 Task: Task6
Action: Mouse moved to (974, 90)
Screenshot: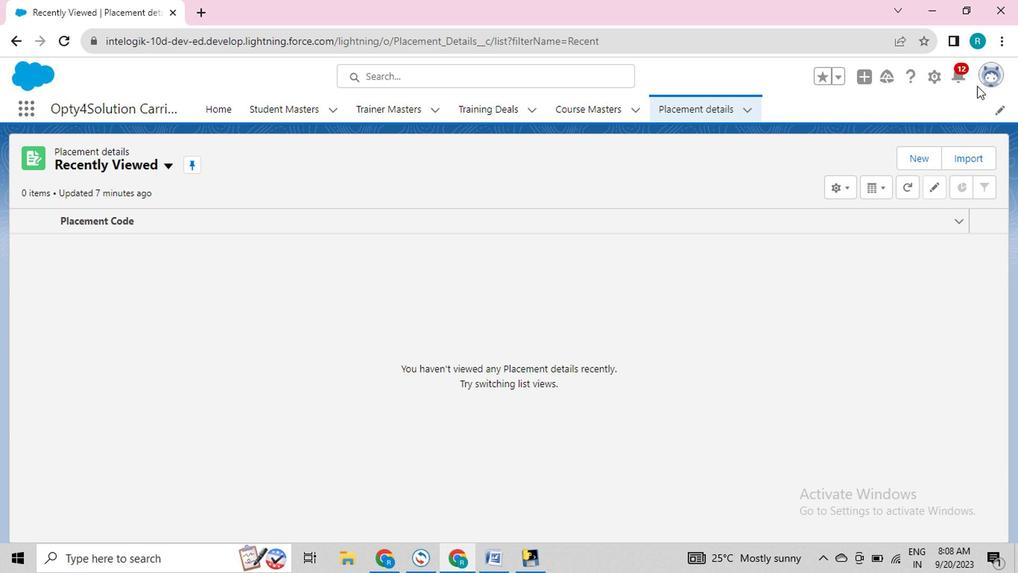 
Action: Key pressed <Key.f11>
Screenshot: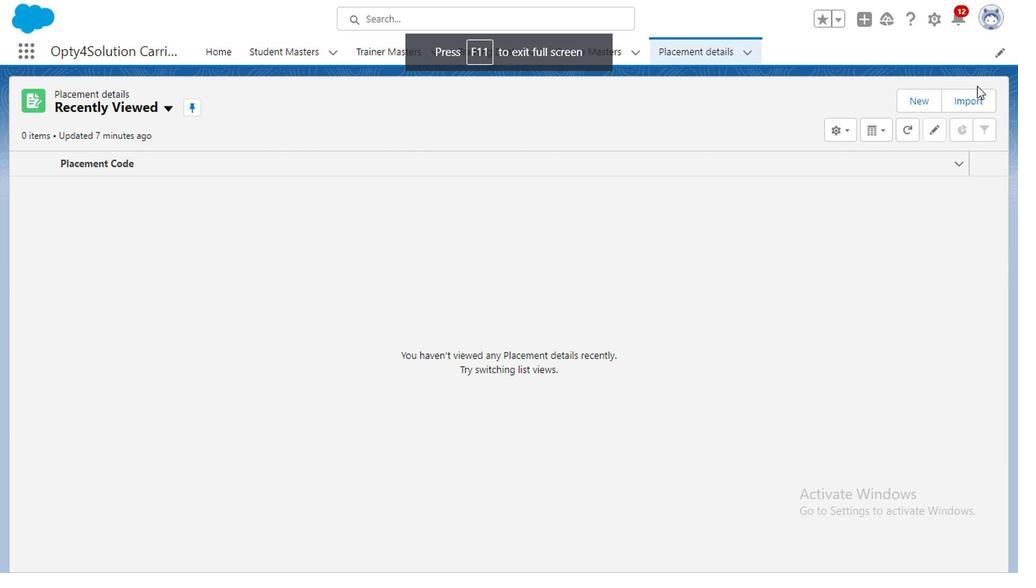 
Action: Mouse moved to (276, 46)
Screenshot: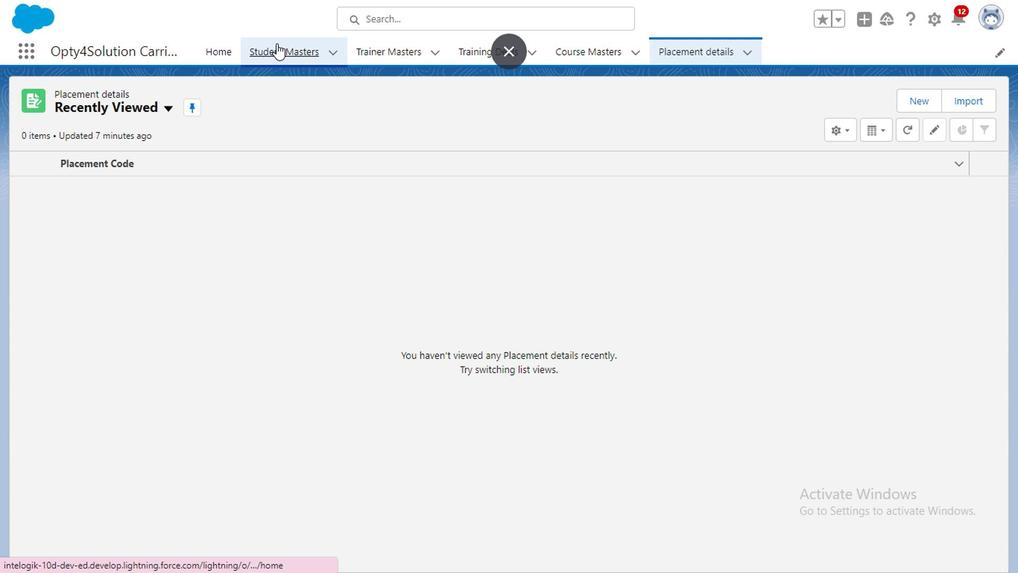 
Action: Mouse pressed left at (276, 46)
Screenshot: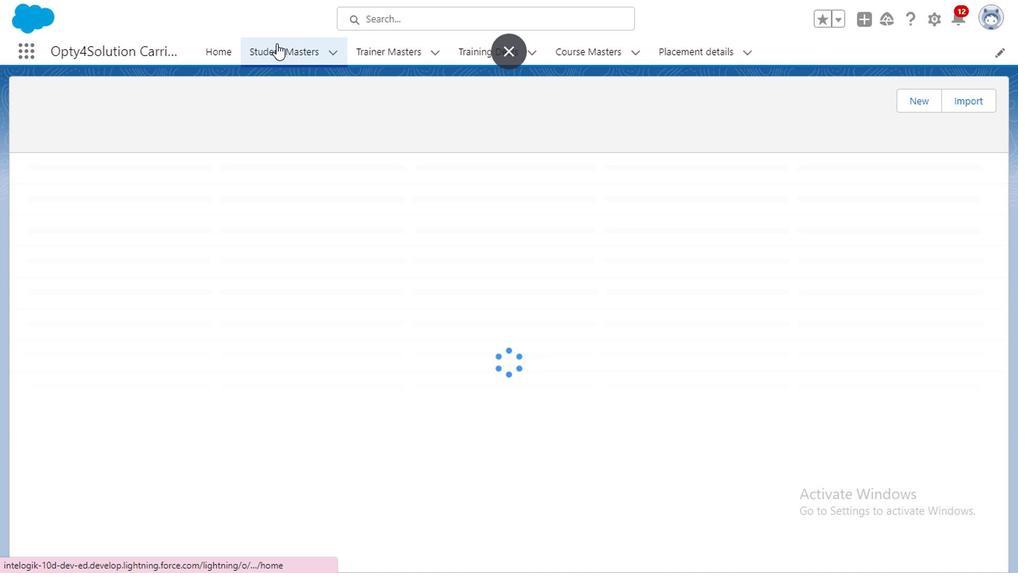 
Action: Mouse moved to (934, 19)
Screenshot: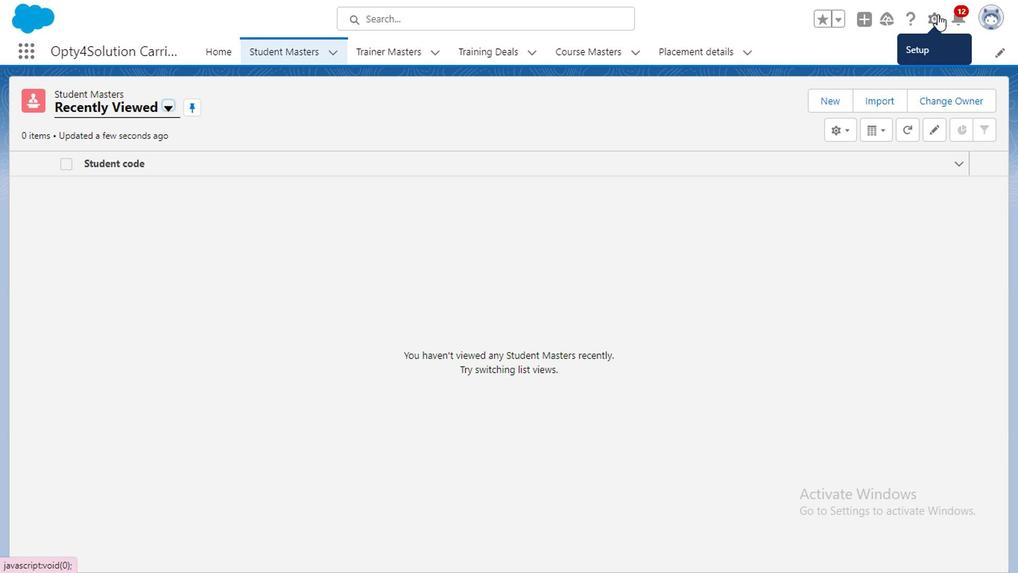 
Action: Mouse pressed left at (934, 19)
Screenshot: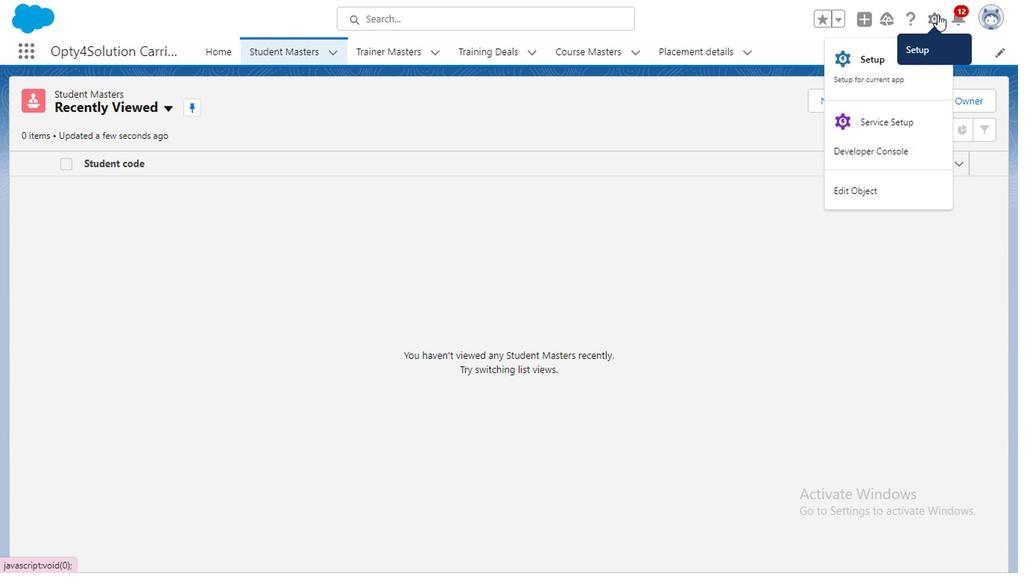 
Action: Mouse moved to (859, 194)
Screenshot: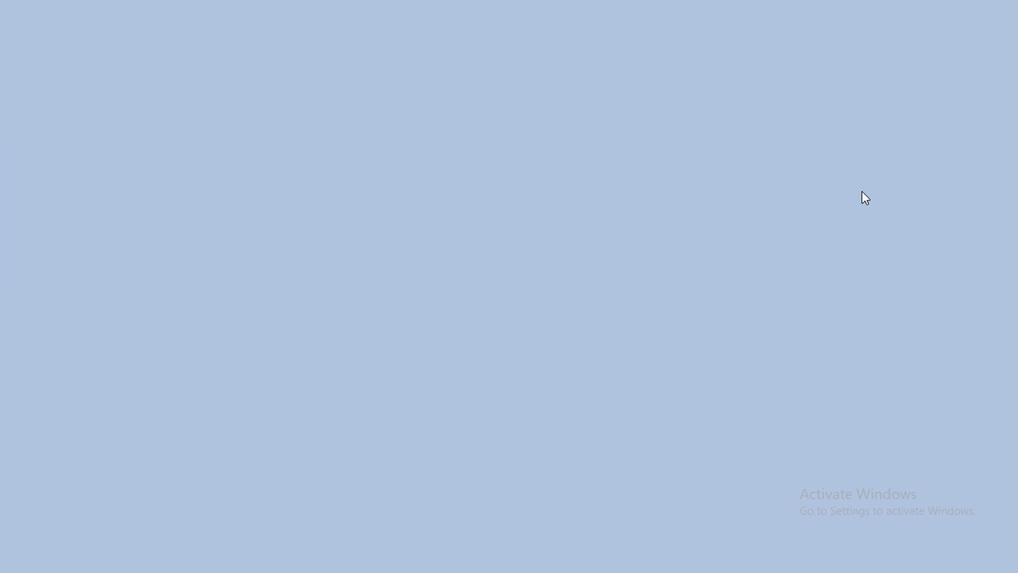 
Action: Mouse pressed left at (859, 194)
Screenshot: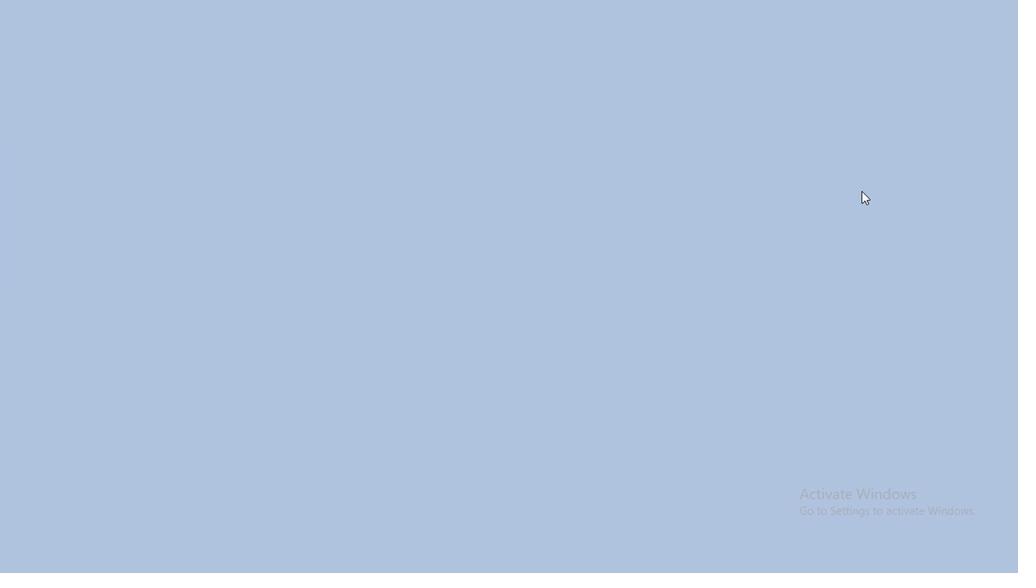 
Action: Mouse moved to (101, 416)
Screenshot: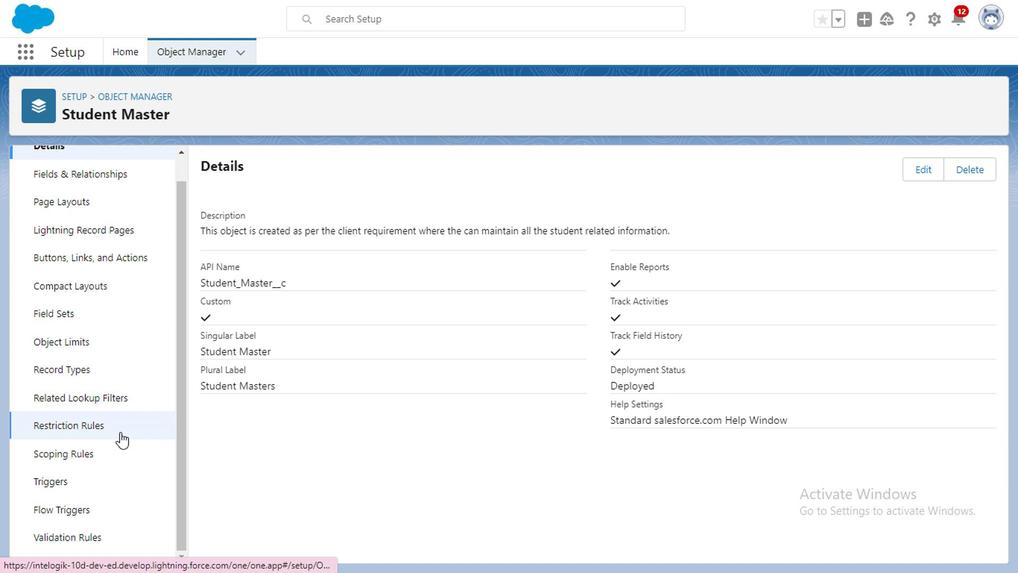 
Action: Mouse scrolled (101, 416) with delta (0, 0)
Screenshot: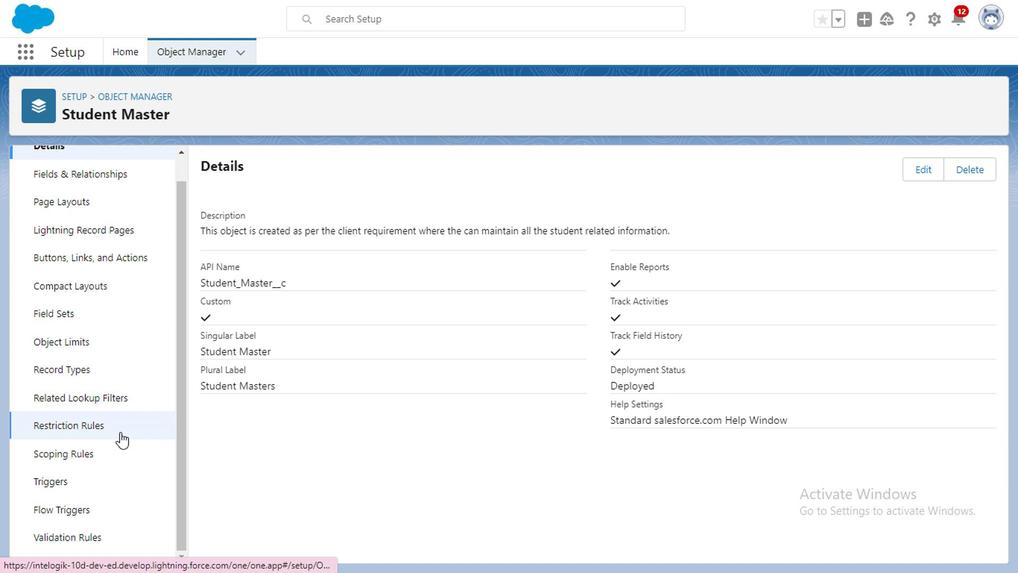 
Action: Mouse moved to (102, 419)
Screenshot: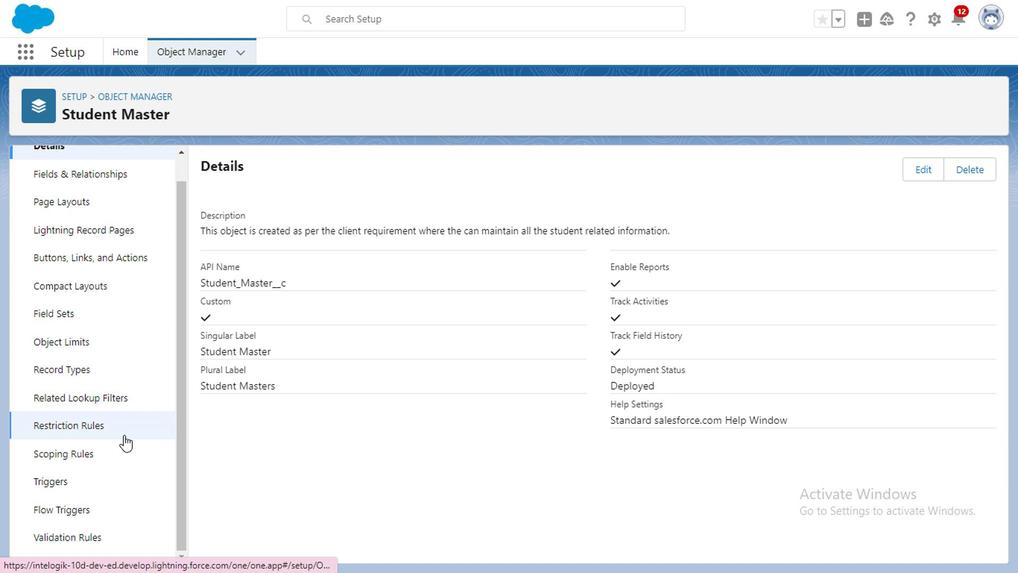 
Action: Mouse scrolled (102, 418) with delta (0, -1)
Screenshot: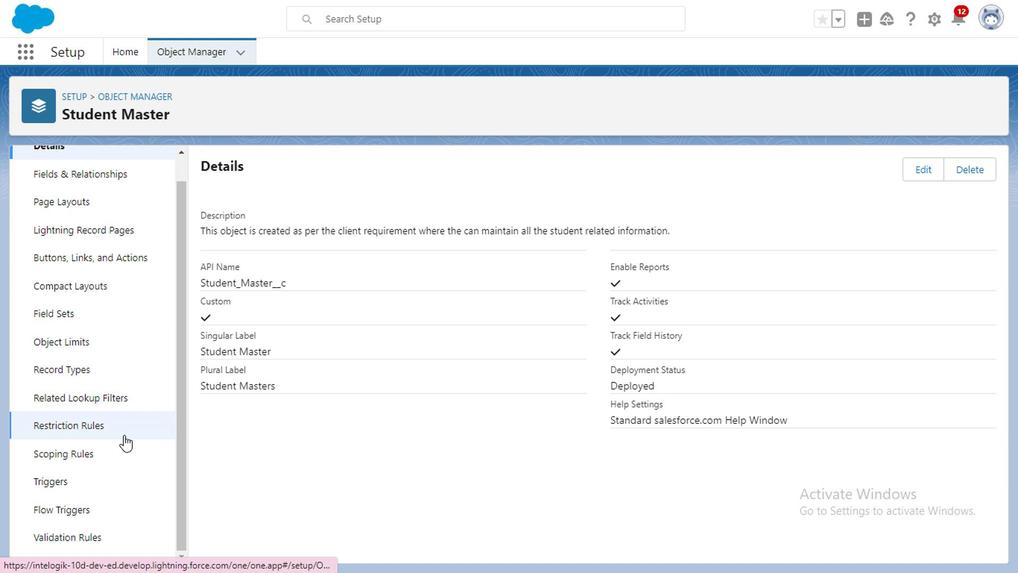 
Action: Mouse moved to (60, 537)
Screenshot: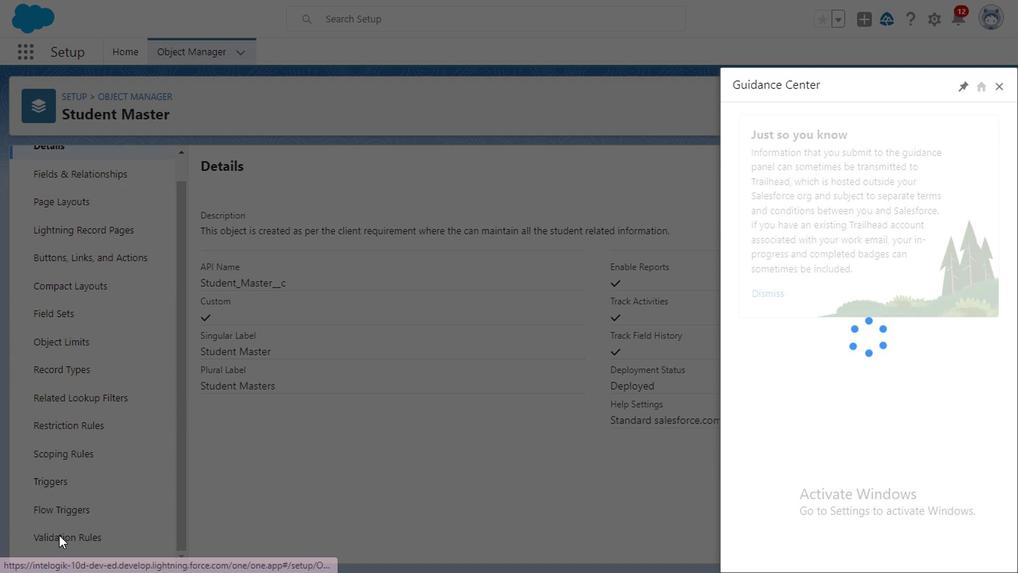 
Action: Mouse pressed left at (60, 537)
Screenshot: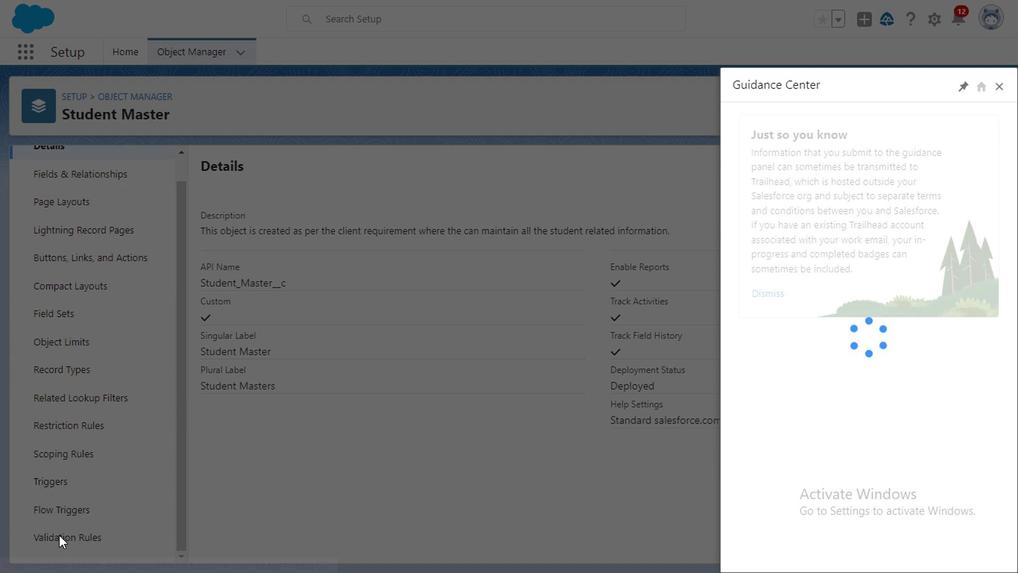 
Action: Mouse moved to (992, 95)
Screenshot: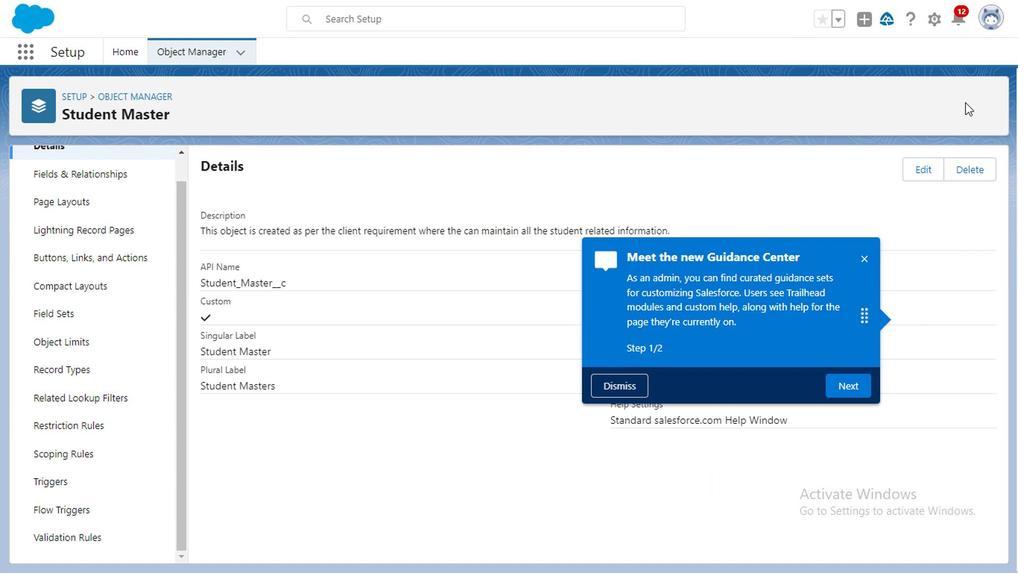 
Action: Mouse pressed left at (992, 95)
Screenshot: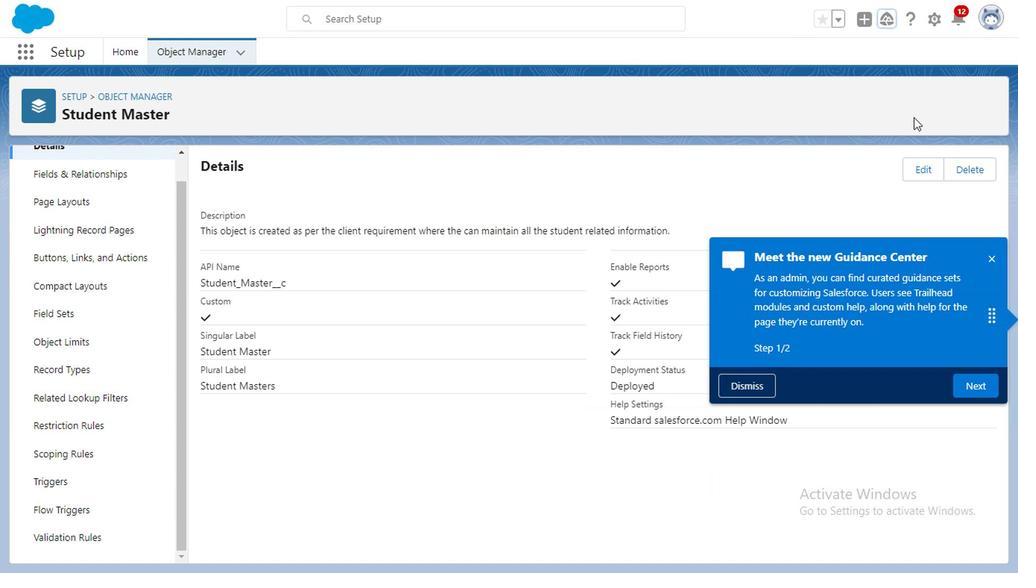 
Action: Mouse moved to (84, 537)
Screenshot: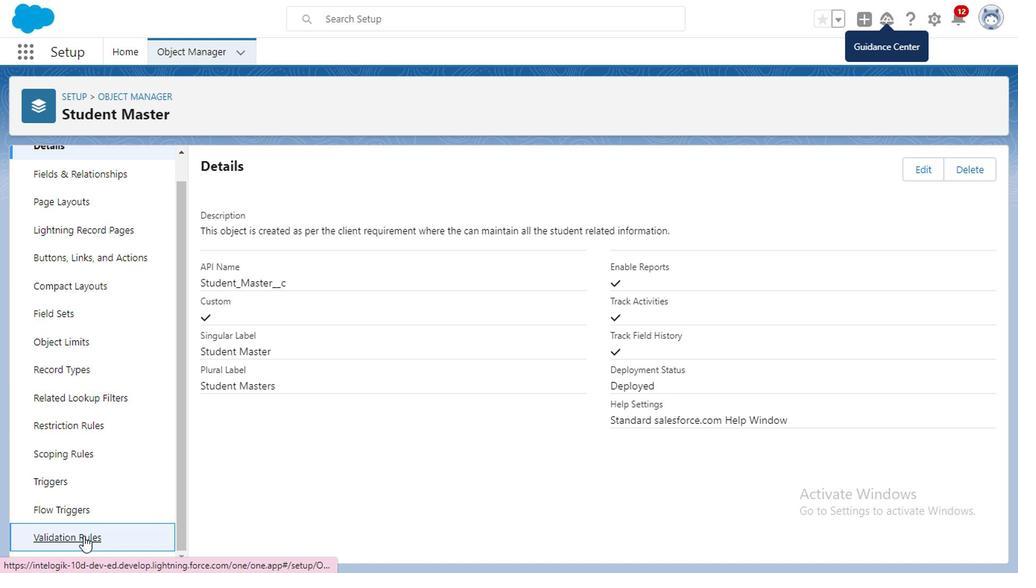 
Action: Mouse pressed left at (84, 537)
Screenshot: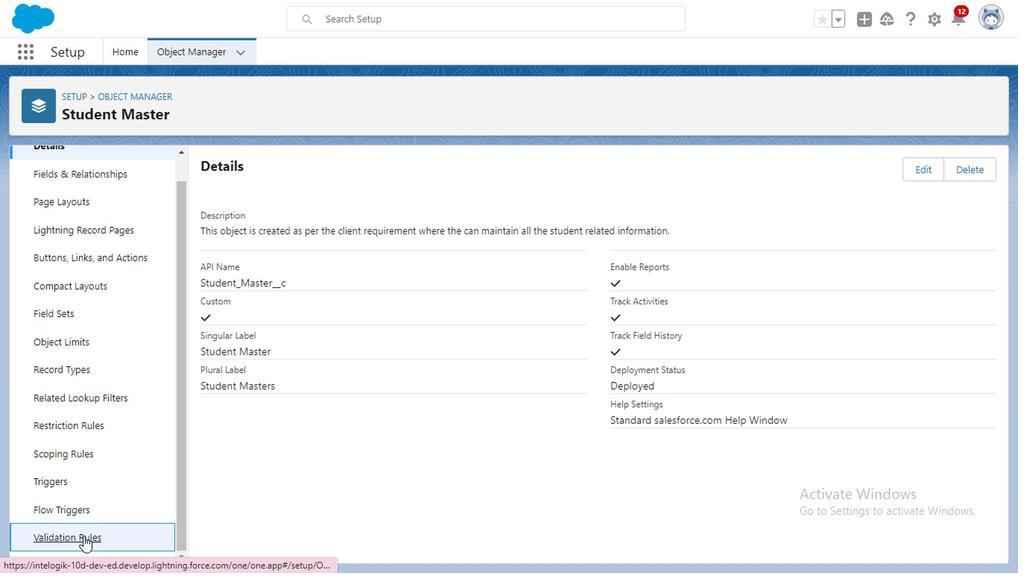 
Action: Mouse moved to (975, 174)
Screenshot: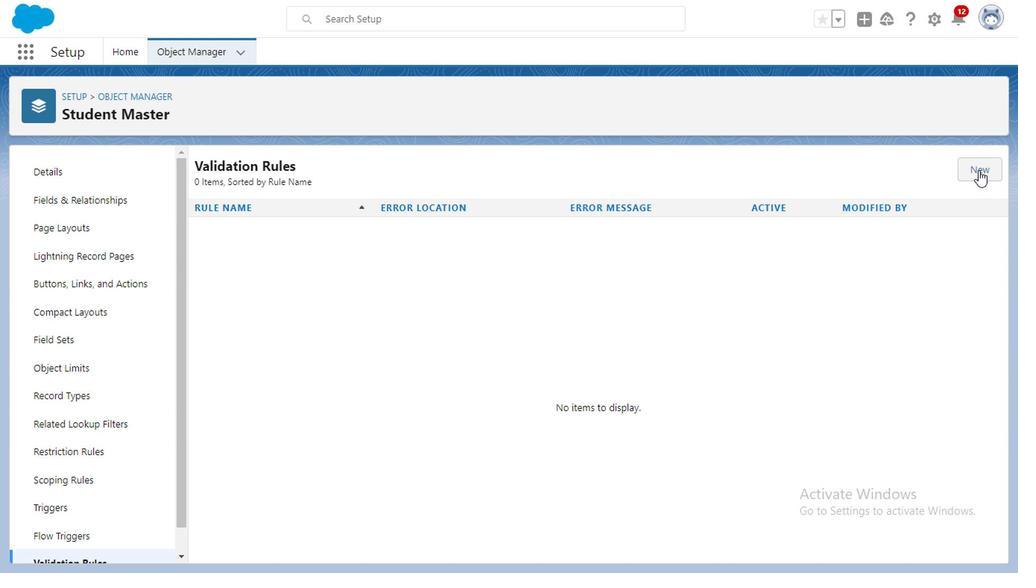 
Action: Mouse pressed left at (975, 174)
Screenshot: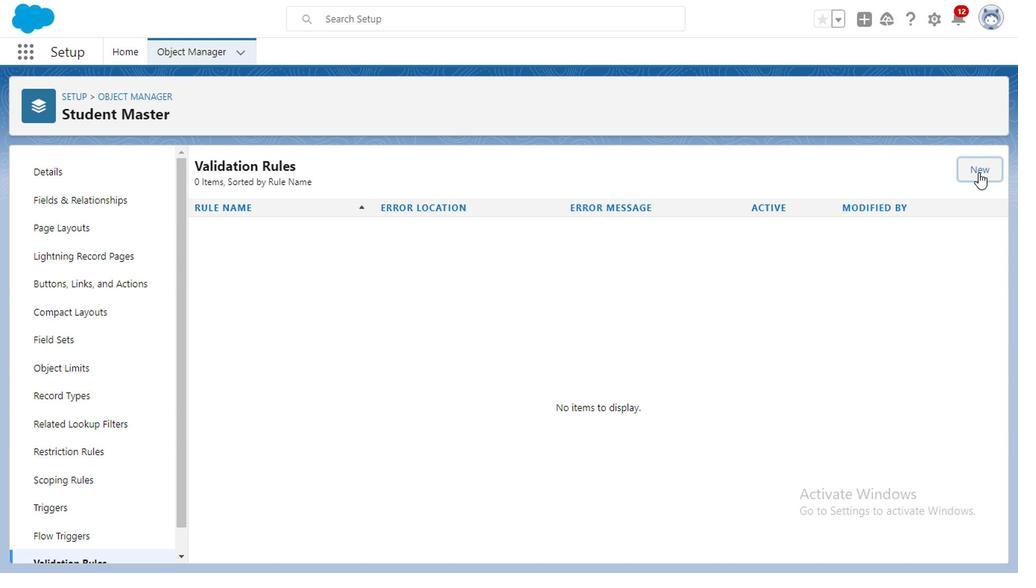 
Action: Mouse moved to (288, 465)
Screenshot: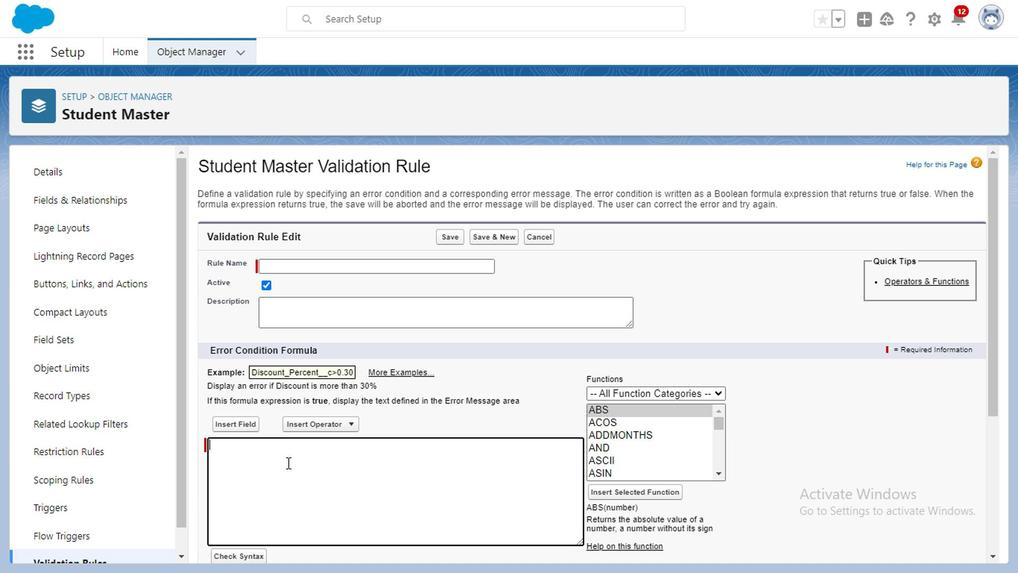 
Action: Mouse pressed left at (288, 465)
Screenshot: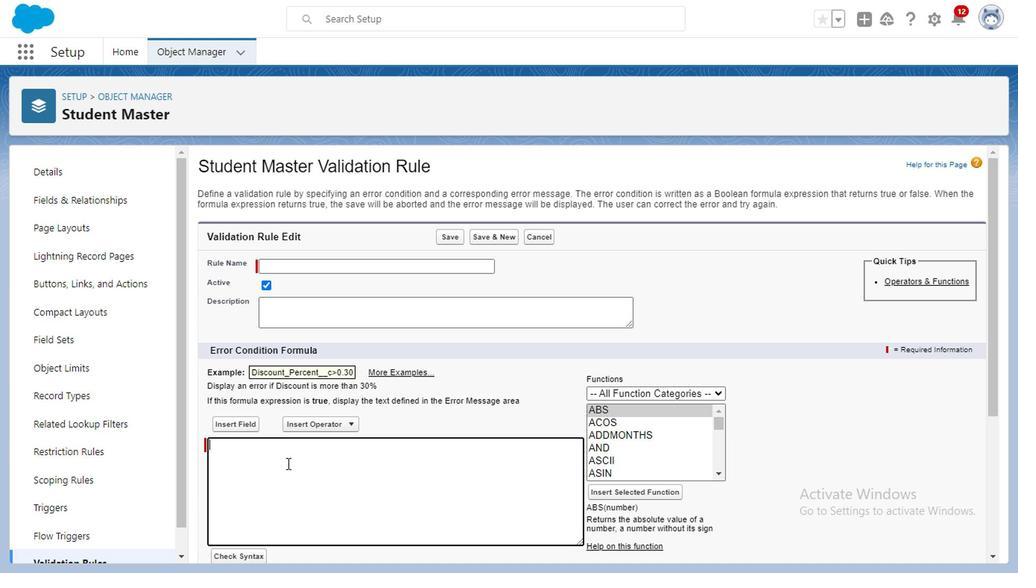 
Action: Mouse moved to (689, 388)
Screenshot: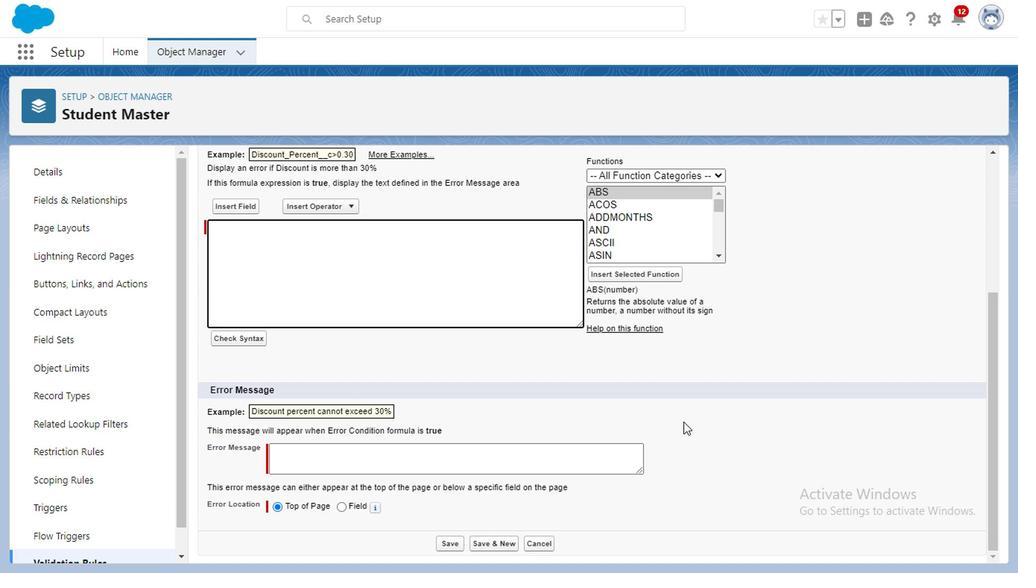 
Action: Mouse scrolled (689, 387) with delta (0, 0)
Screenshot: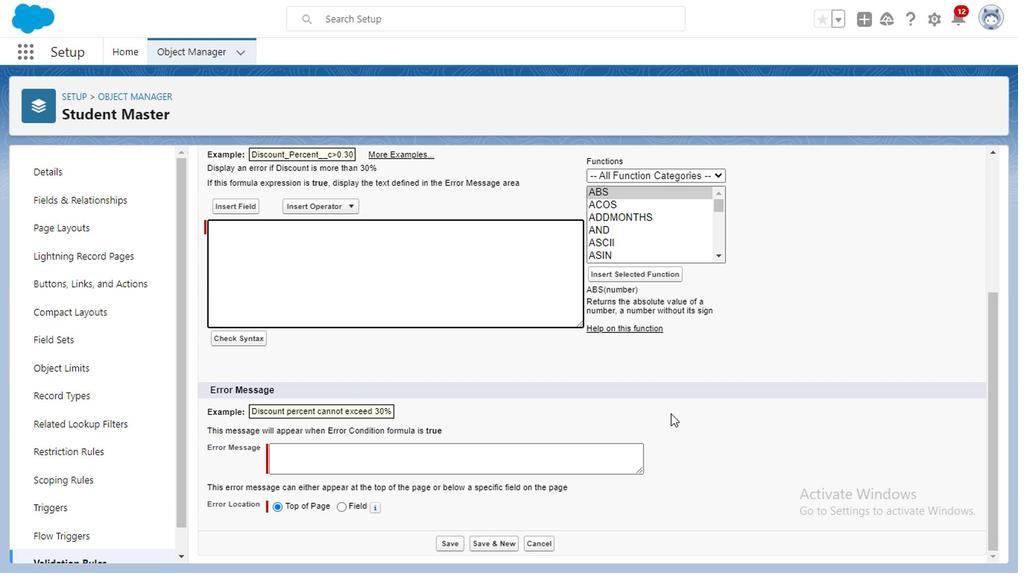 
Action: Mouse moved to (720, 205)
Screenshot: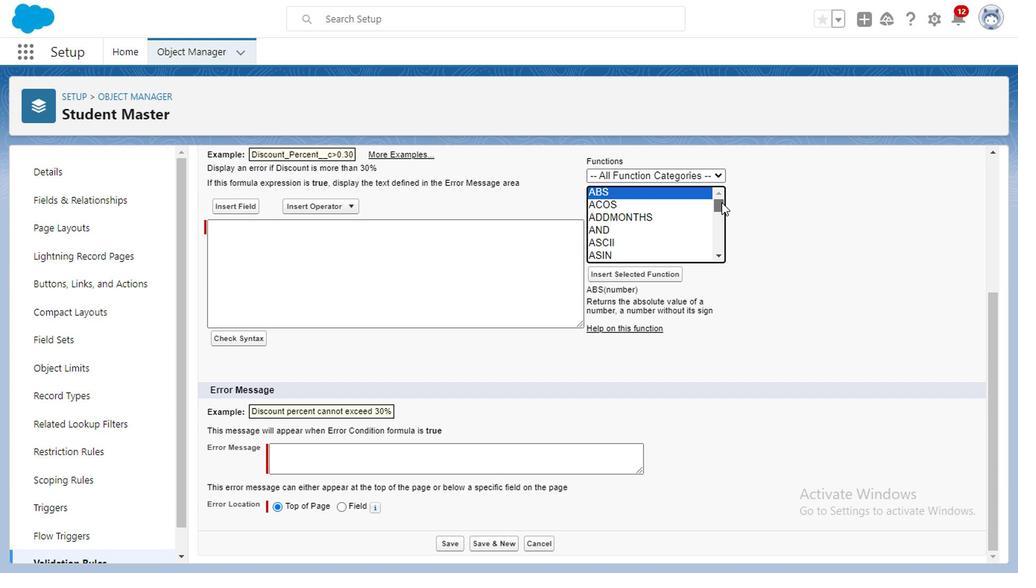 
Action: Mouse pressed left at (720, 205)
Screenshot: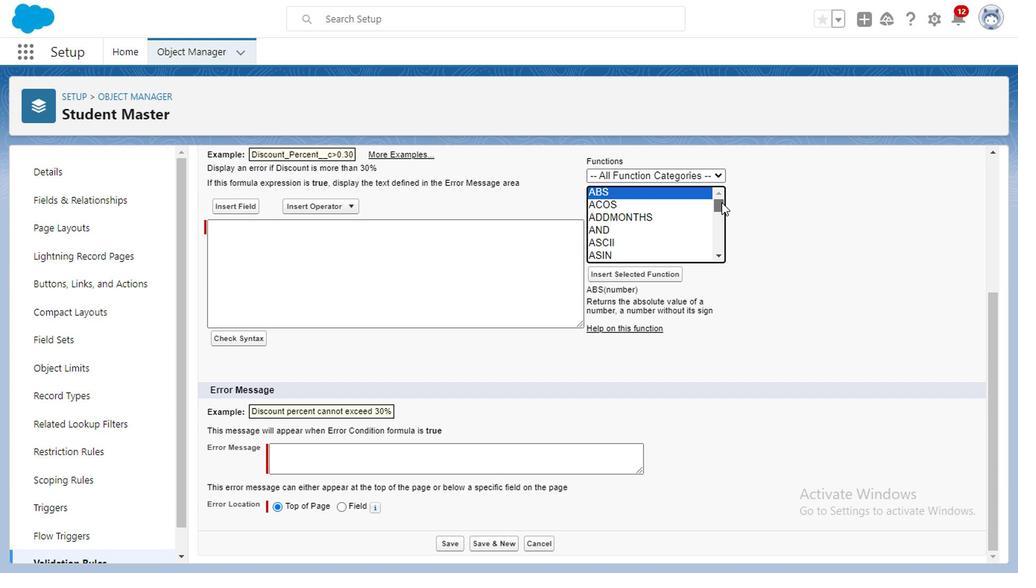 
Action: Mouse moved to (714, 218)
Screenshot: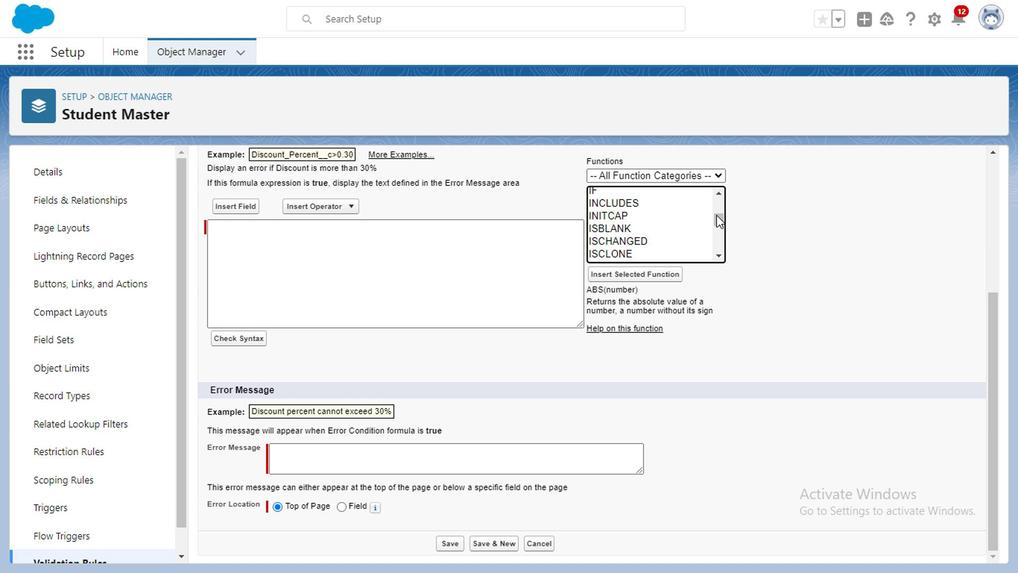 
Action: Mouse pressed left at (714, 218)
Screenshot: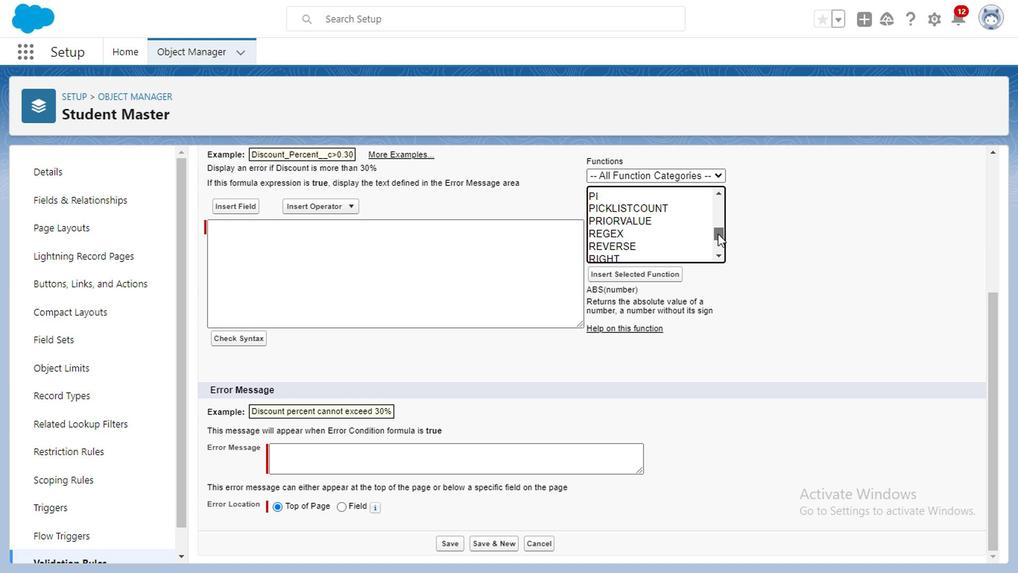 
Action: Mouse moved to (622, 263)
Screenshot: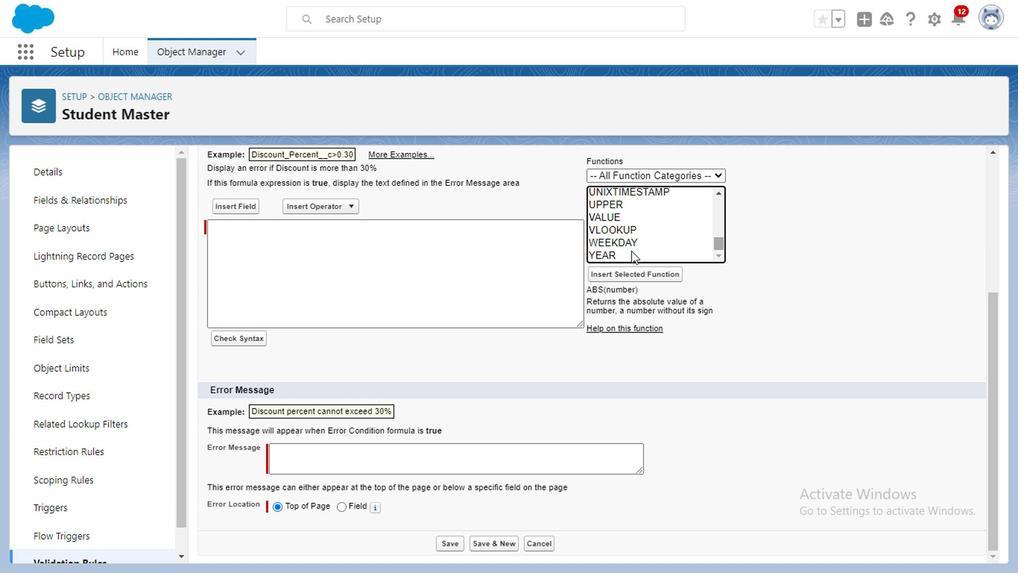 
Action: Mouse scrolled (622, 262) with delta (0, 0)
Screenshot: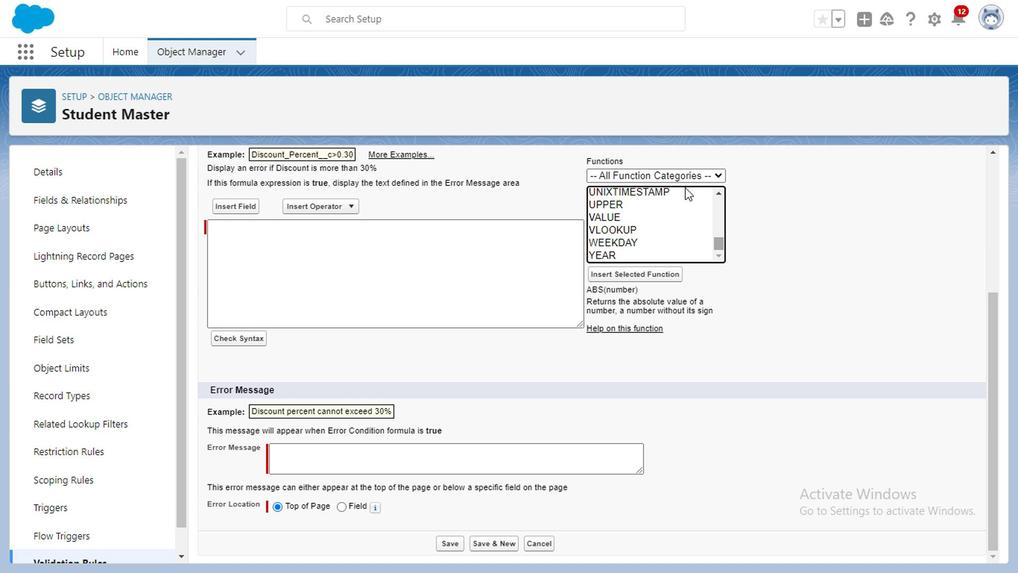 
Action: Mouse moved to (692, 176)
Screenshot: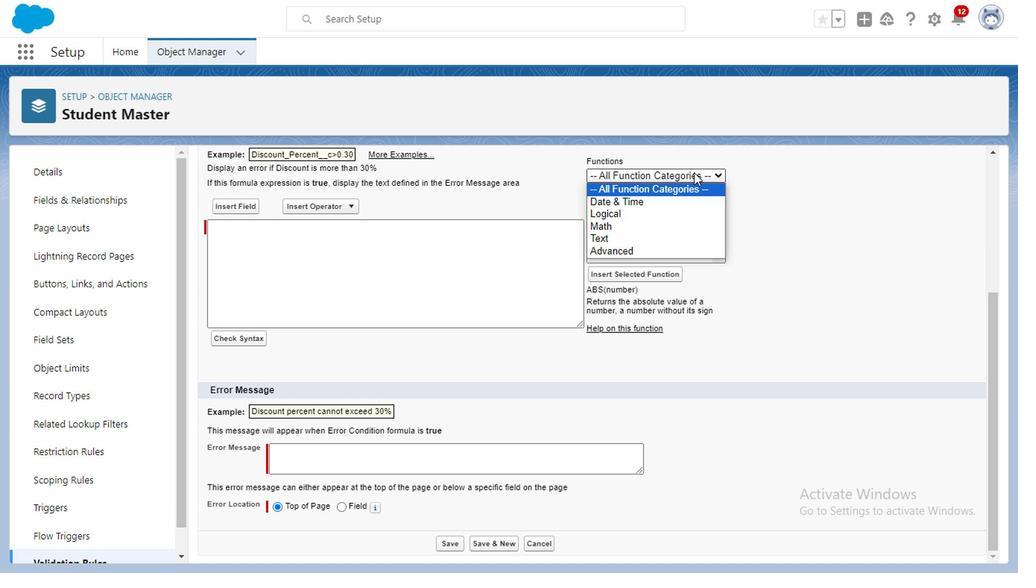 
Action: Mouse pressed left at (692, 176)
Screenshot: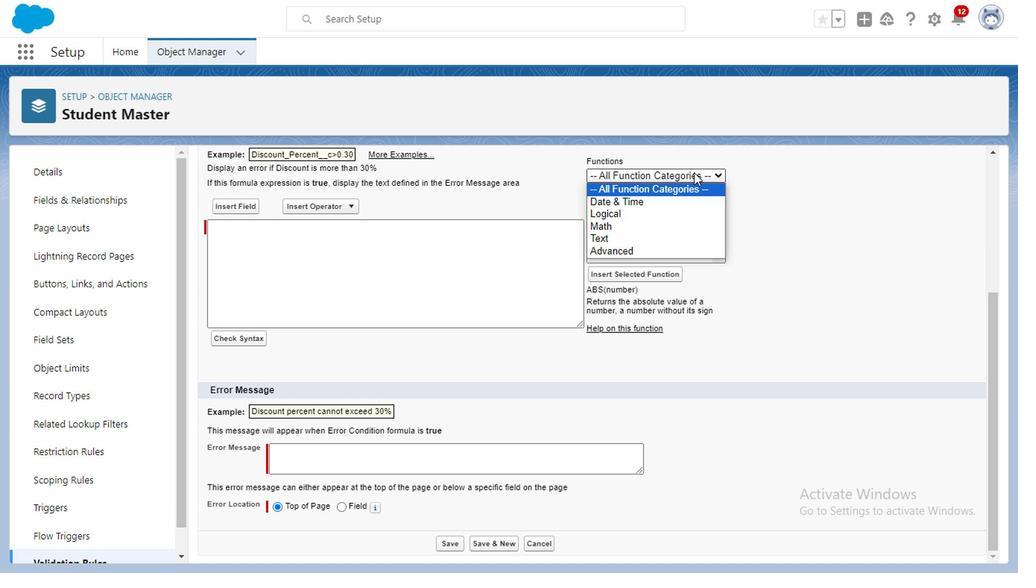 
Action: Mouse moved to (630, 253)
Screenshot: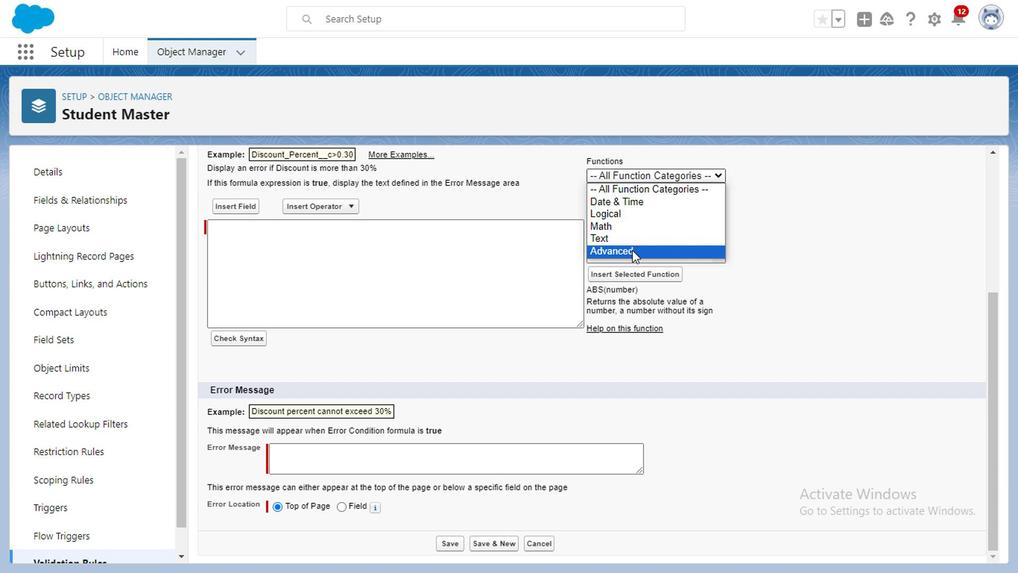 
Action: Mouse pressed left at (630, 253)
Screenshot: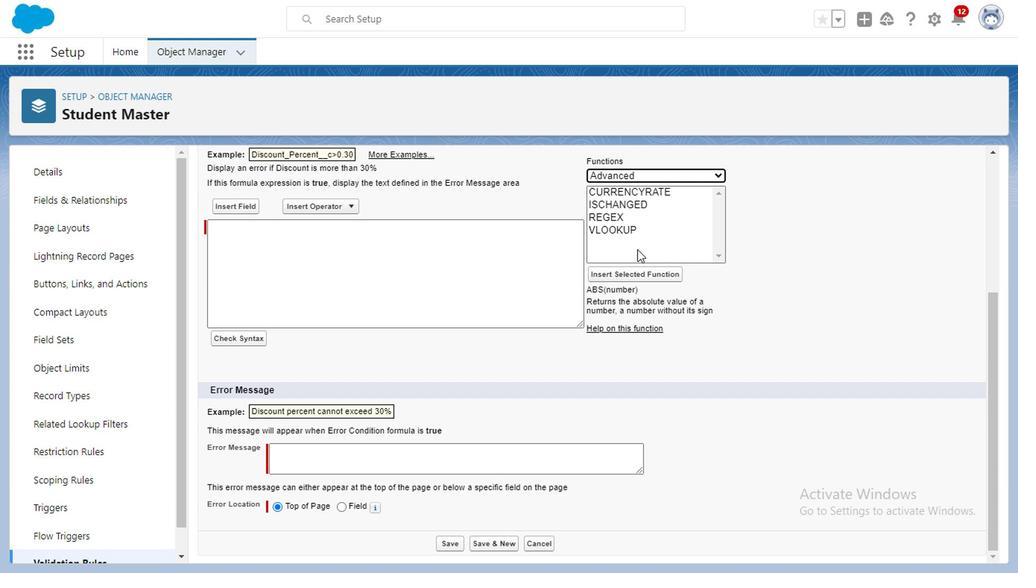 
Action: Mouse moved to (665, 179)
Screenshot: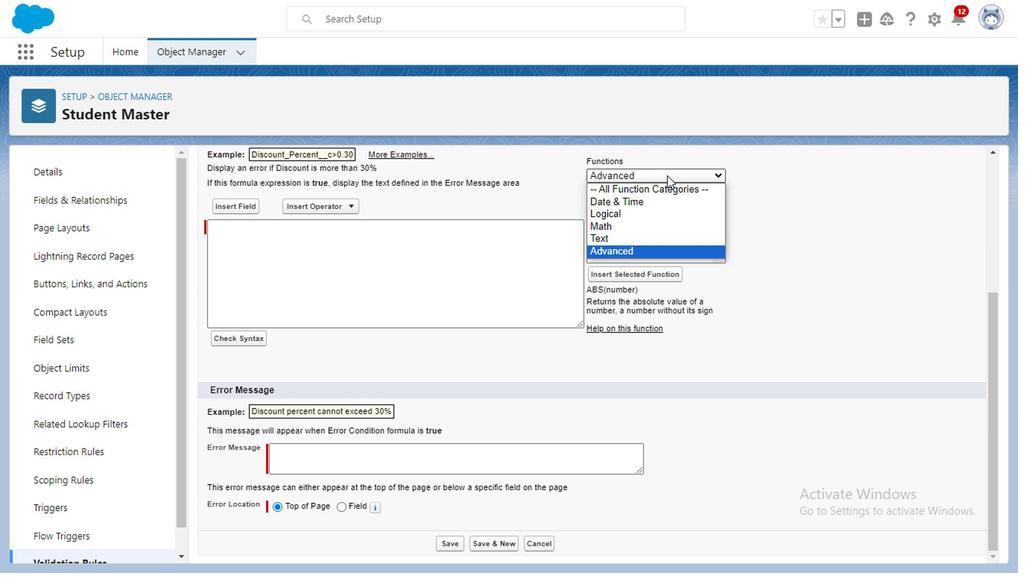 
Action: Mouse pressed left at (665, 179)
Screenshot: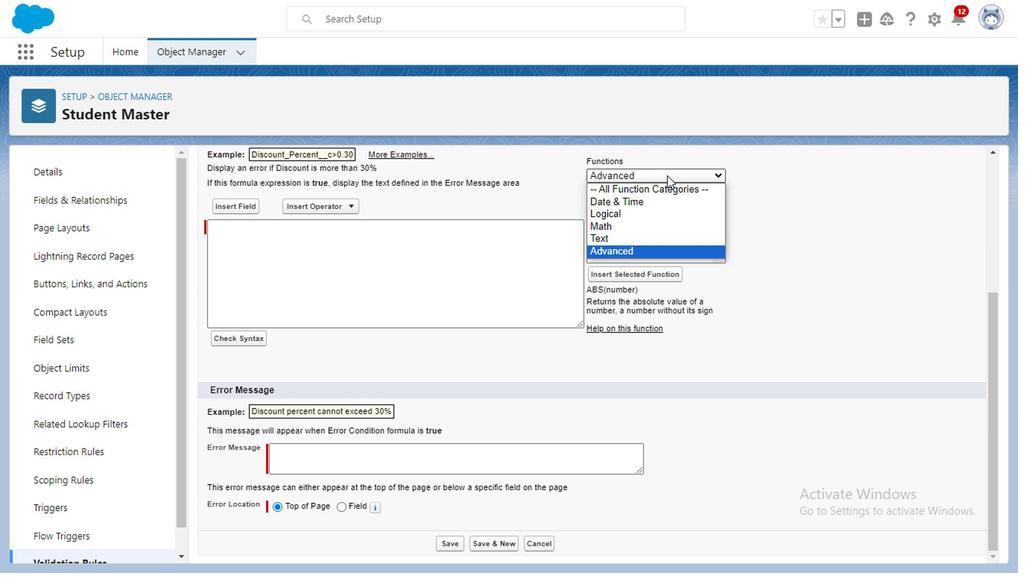 
Action: Mouse moved to (649, 188)
Screenshot: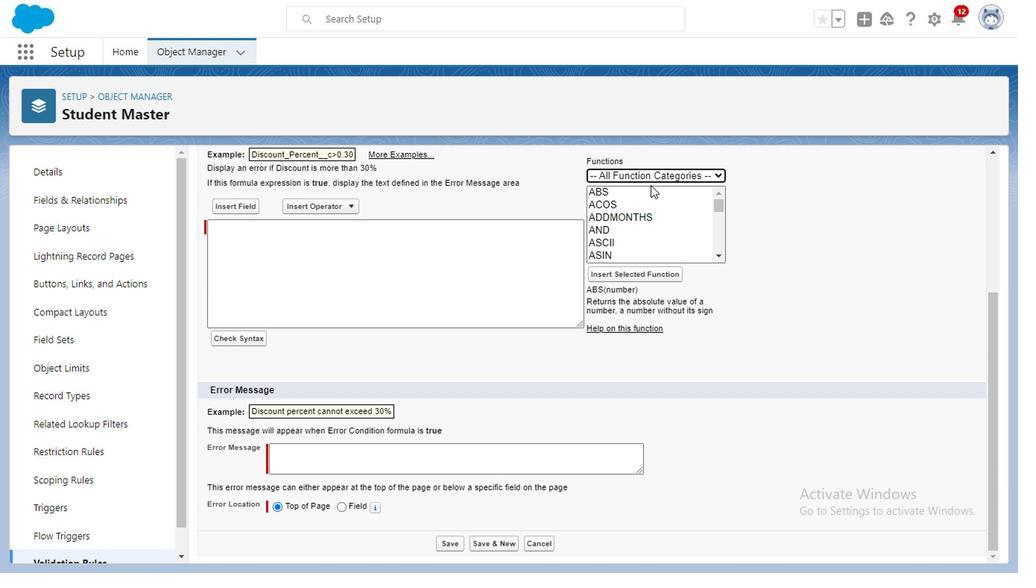 
Action: Mouse pressed left at (649, 188)
Screenshot: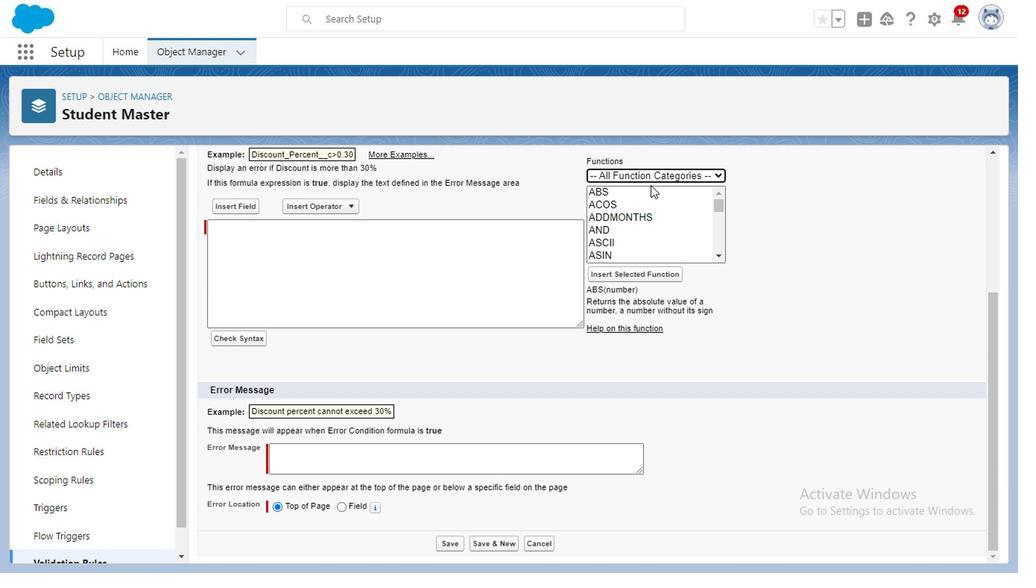 
Action: Mouse moved to (662, 222)
Screenshot: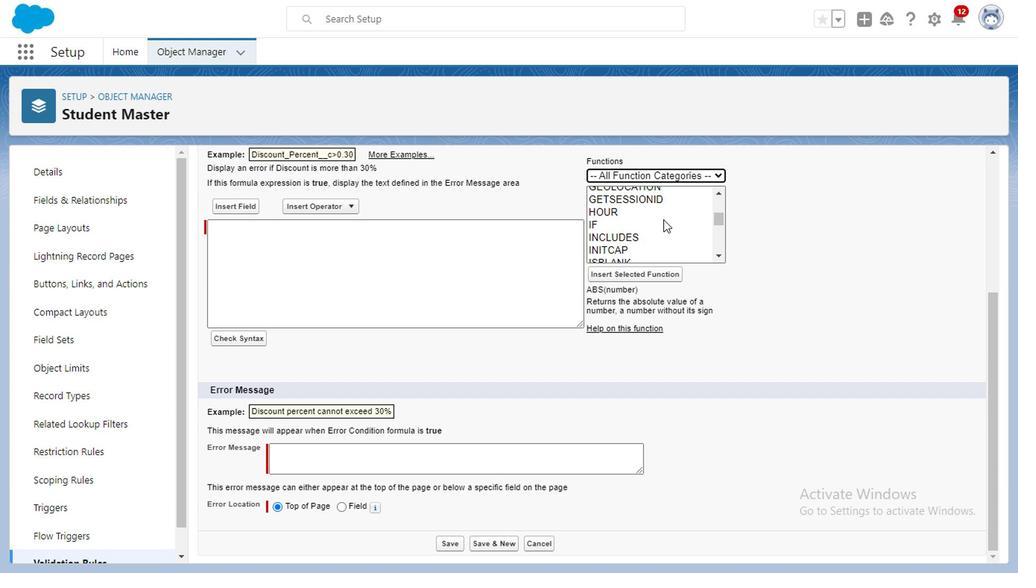 
Action: Mouse scrolled (662, 221) with delta (0, 0)
Screenshot: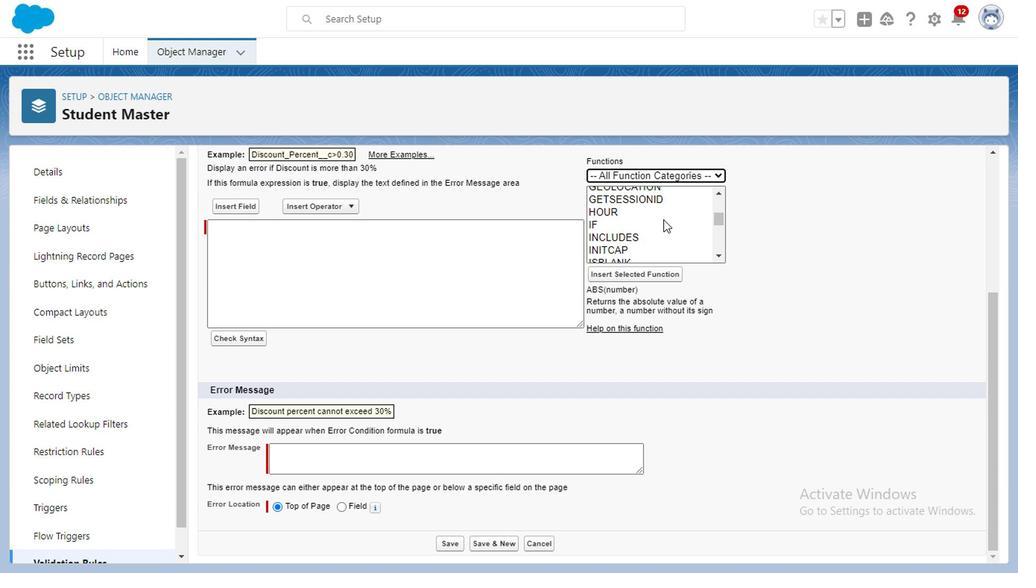 
Action: Mouse moved to (662, 223)
Screenshot: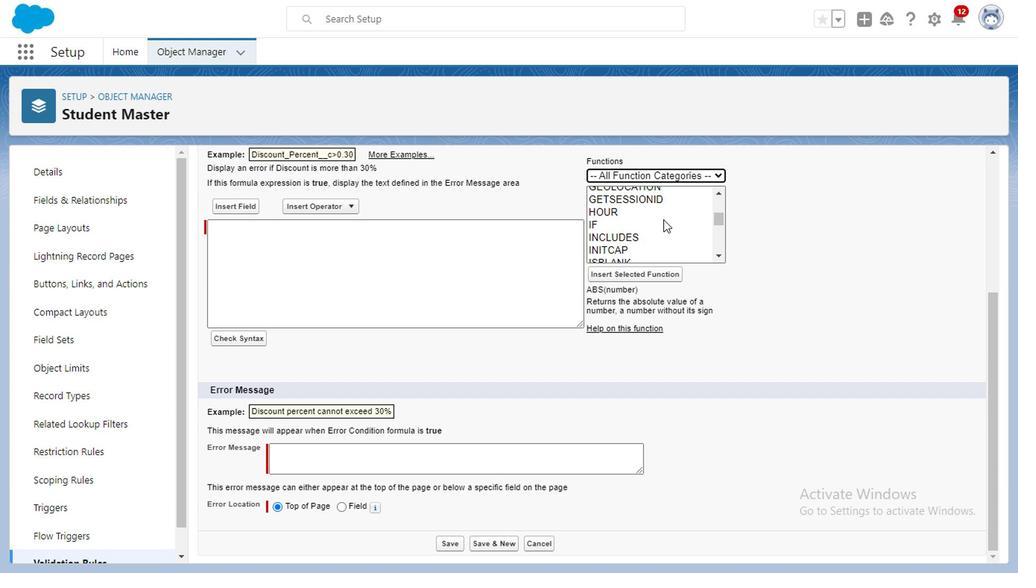 
Action: Mouse scrolled (662, 222) with delta (0, -1)
Screenshot: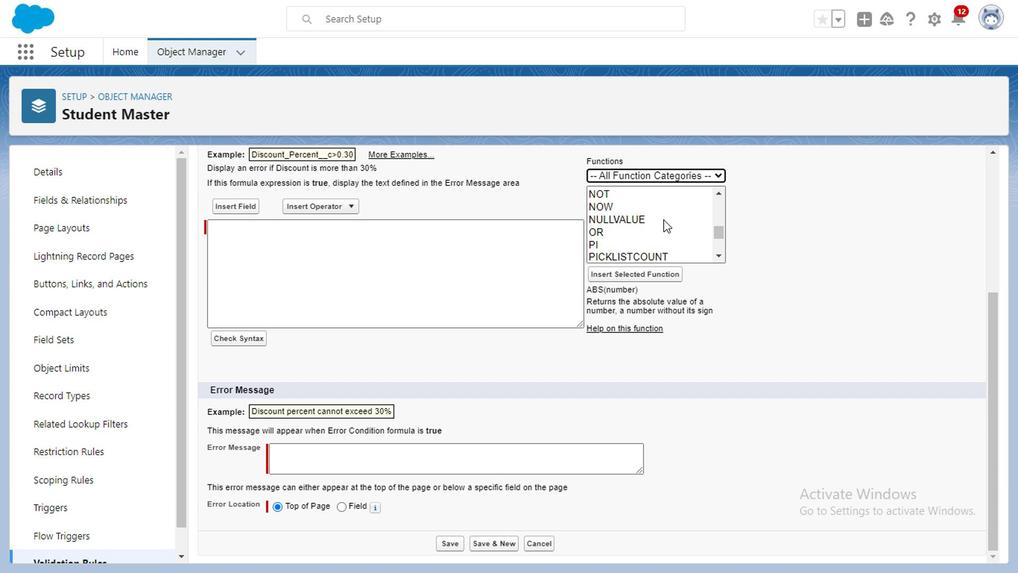
Action: Mouse moved to (645, 243)
Screenshot: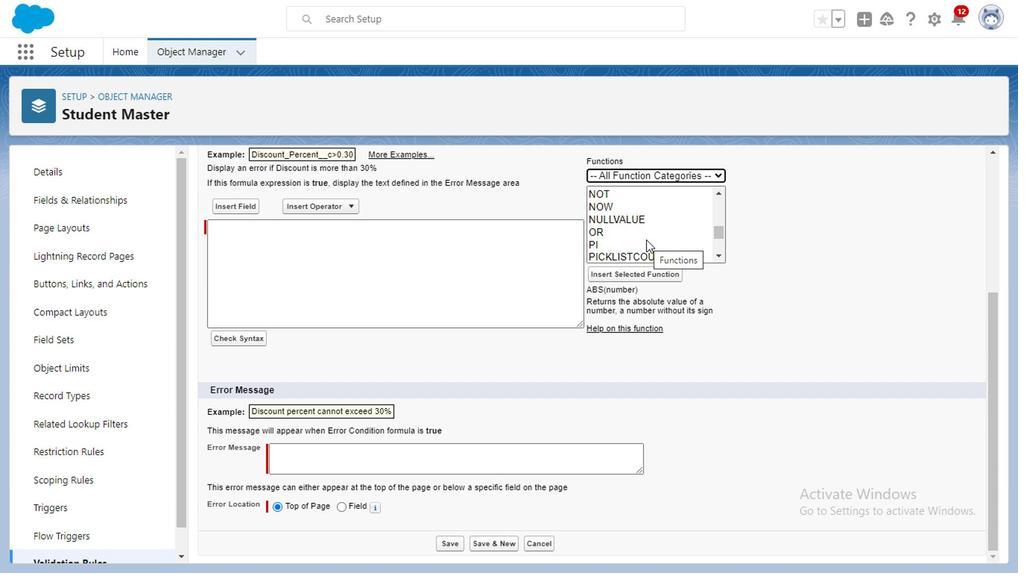 
Action: Mouse scrolled (645, 242) with delta (0, 0)
Screenshot: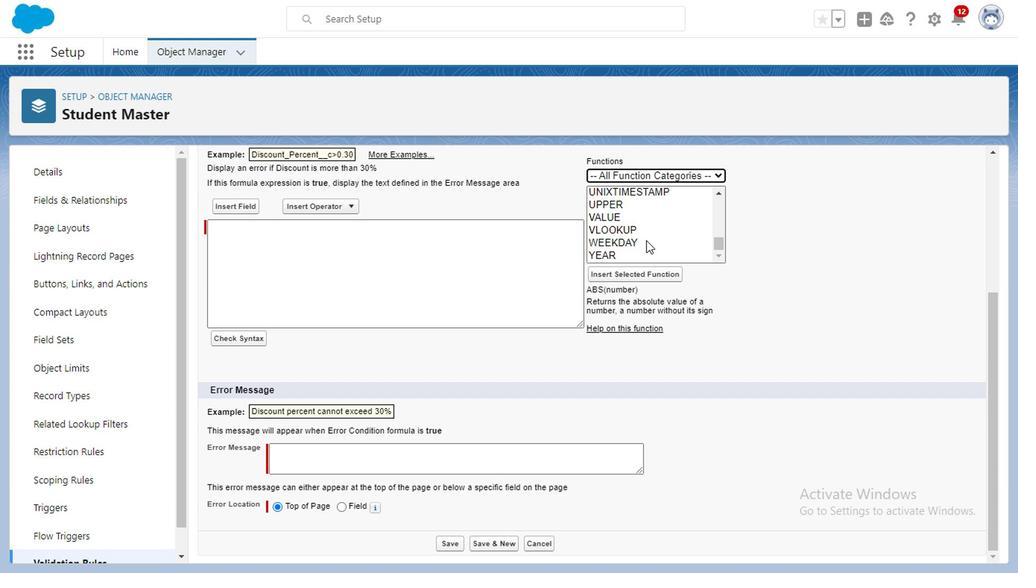 
Action: Mouse moved to (642, 244)
Screenshot: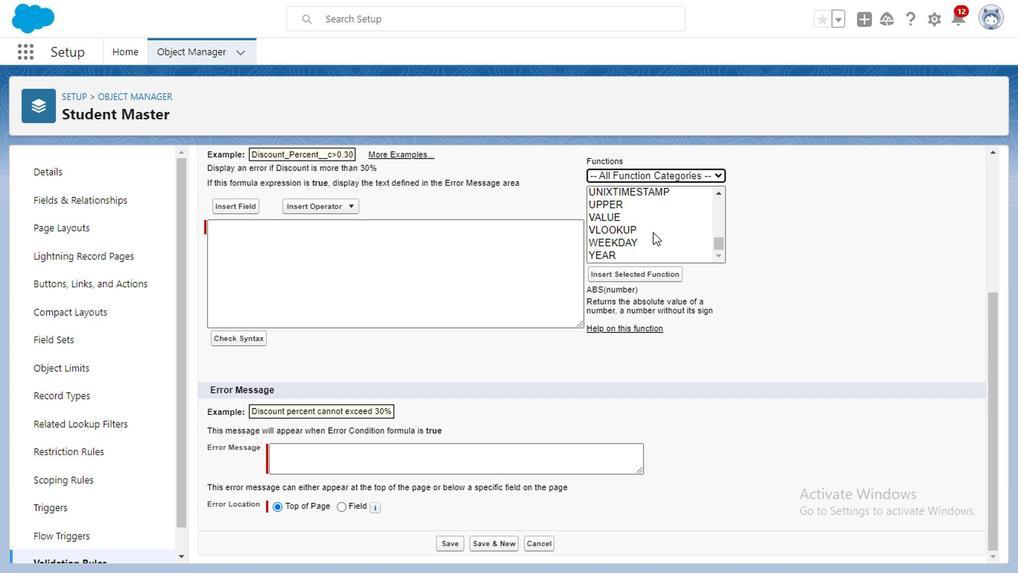 
Action: Mouse scrolled (642, 243) with delta (0, -1)
Screenshot: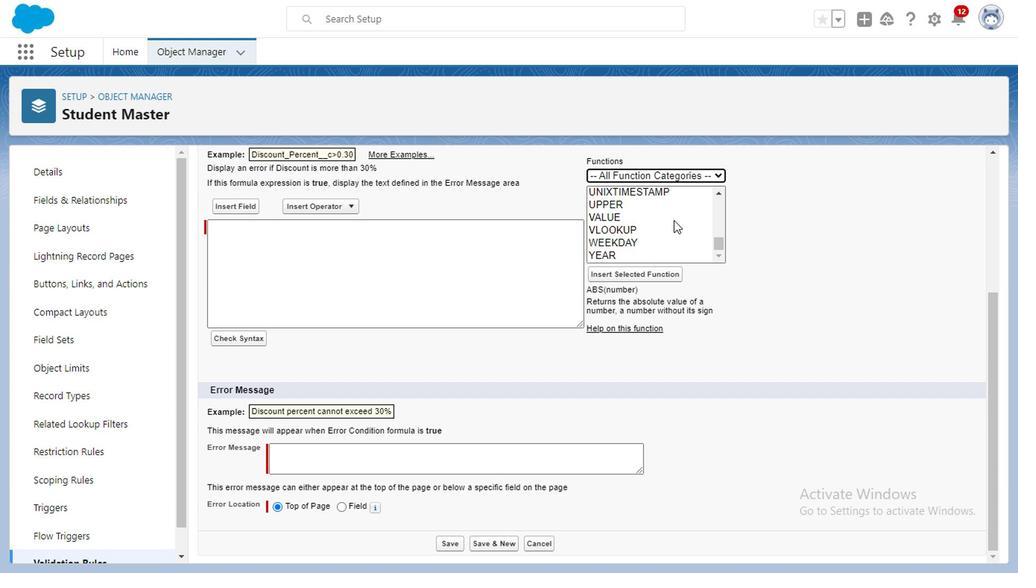
Action: Mouse moved to (716, 244)
Screenshot: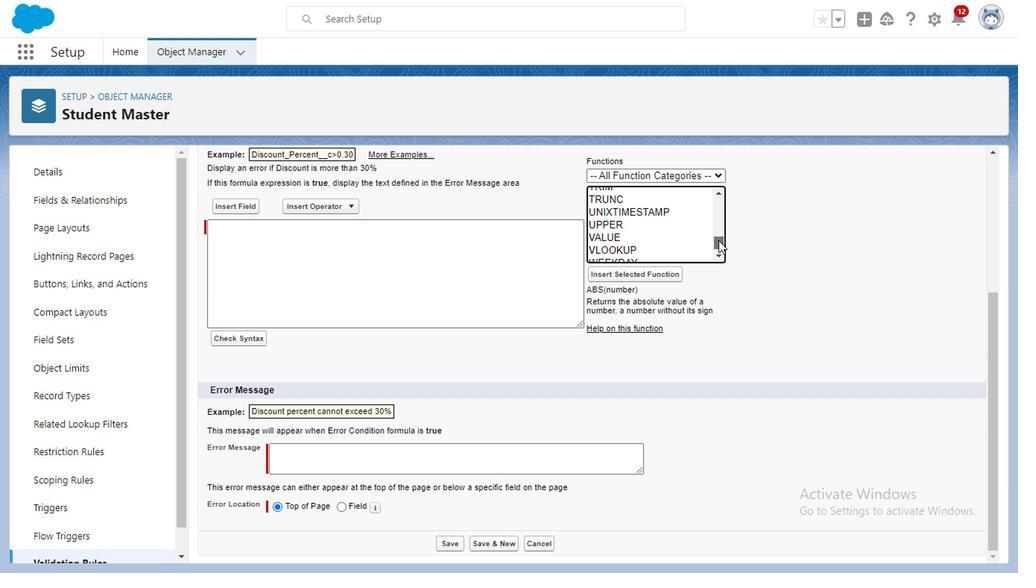
Action: Mouse pressed left at (716, 244)
Screenshot: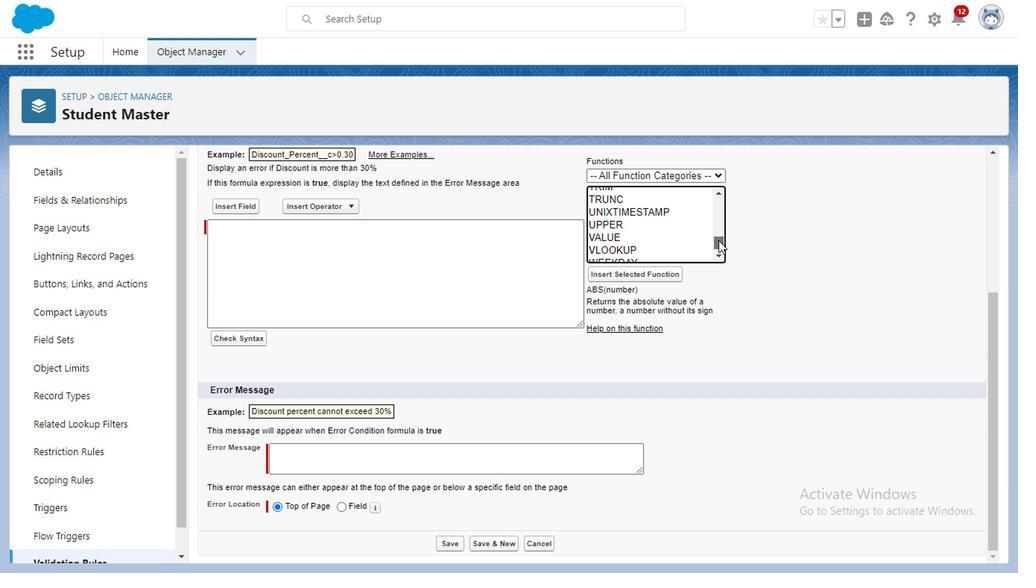 
Action: Mouse moved to (633, 248)
Screenshot: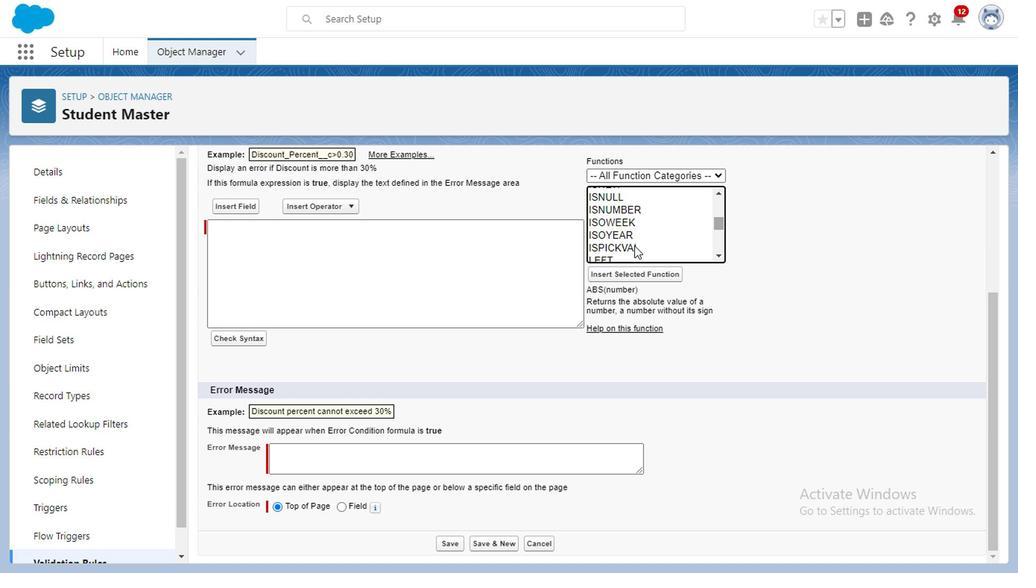 
Action: Mouse pressed left at (633, 248)
Screenshot: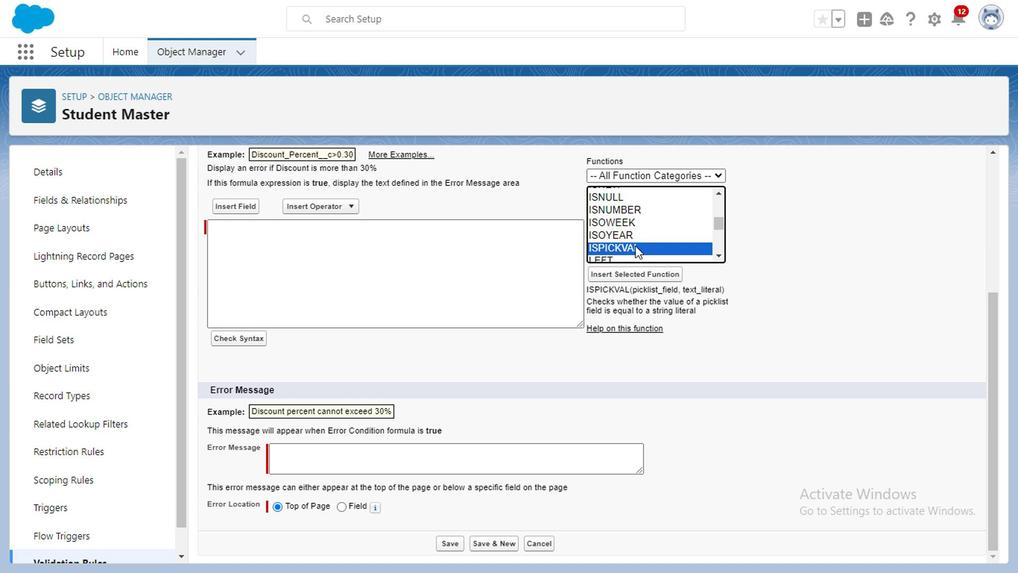 
Action: Mouse moved to (625, 276)
Screenshot: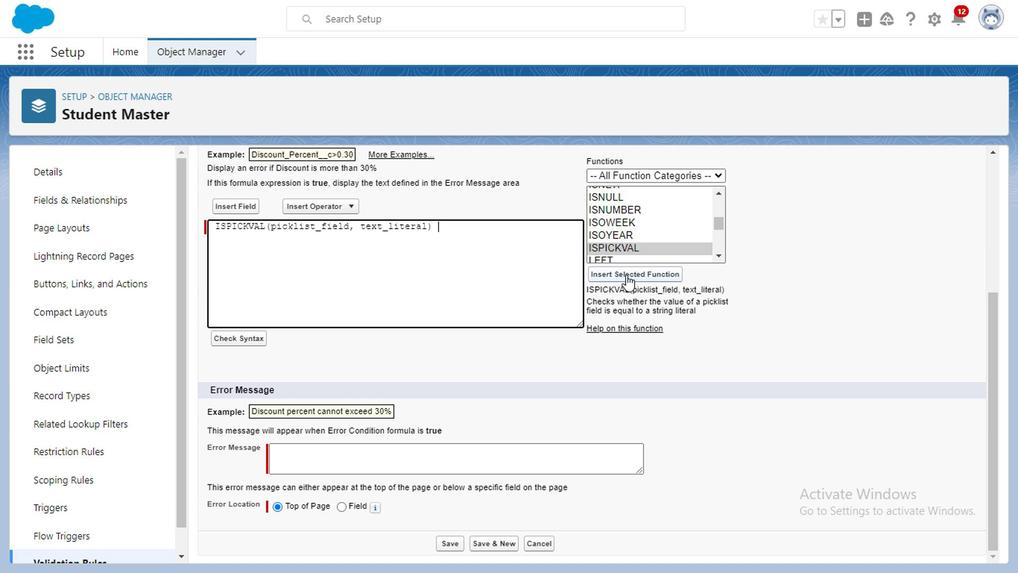 
Action: Mouse pressed left at (625, 276)
Screenshot: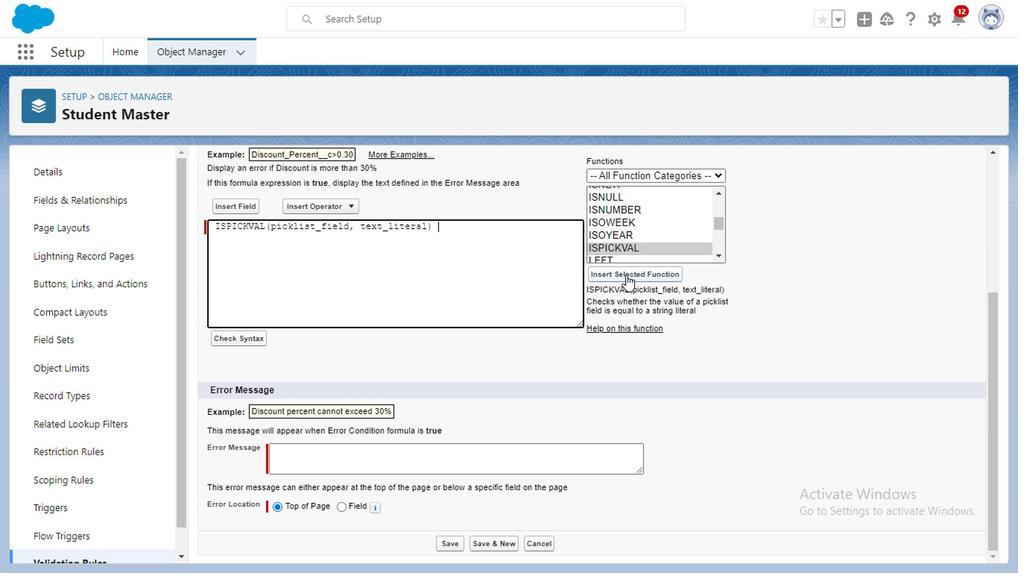 
Action: Mouse moved to (349, 229)
Screenshot: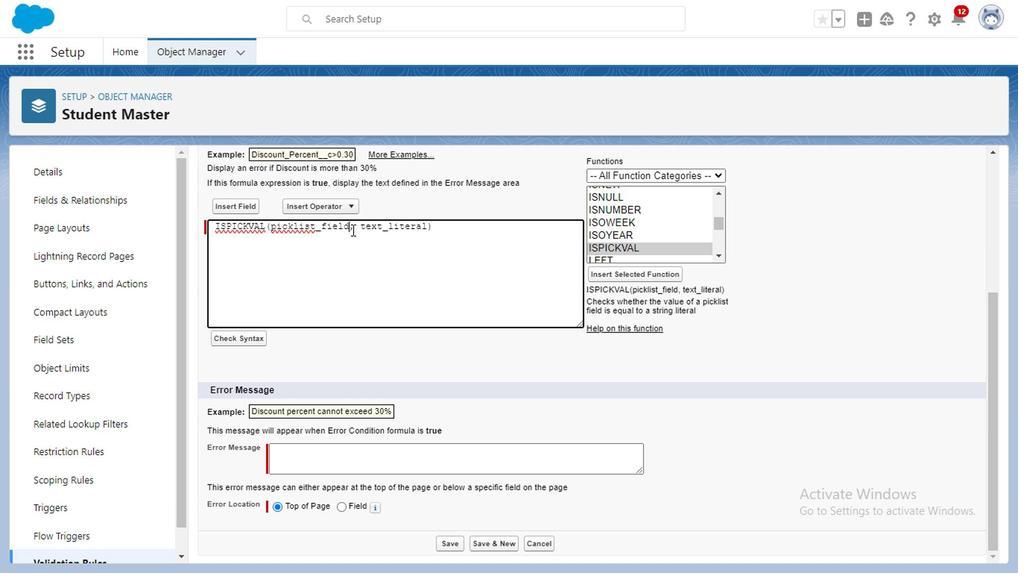 
Action: Mouse pressed left at (349, 229)
Screenshot: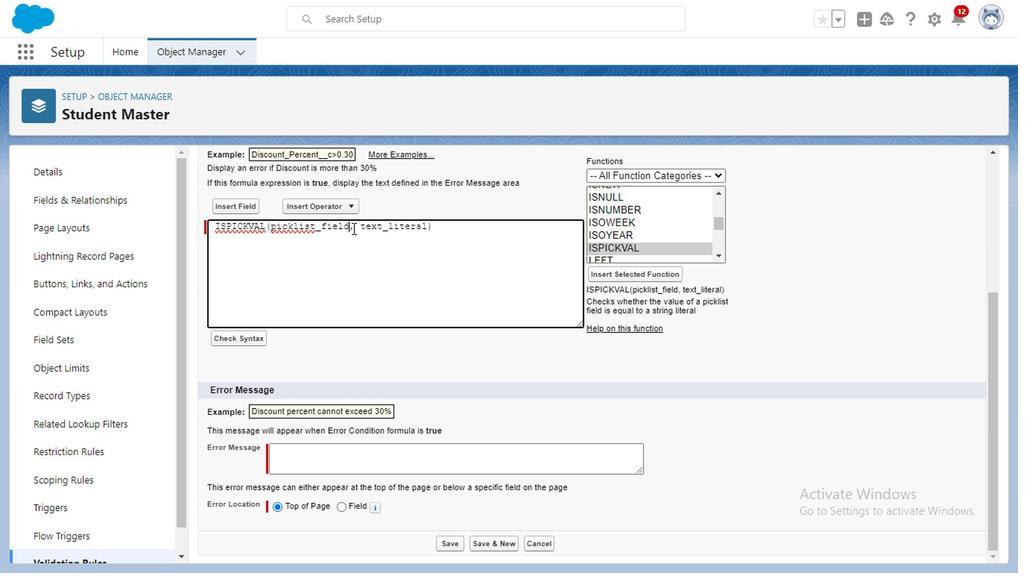 
Action: Mouse moved to (352, 231)
Screenshot: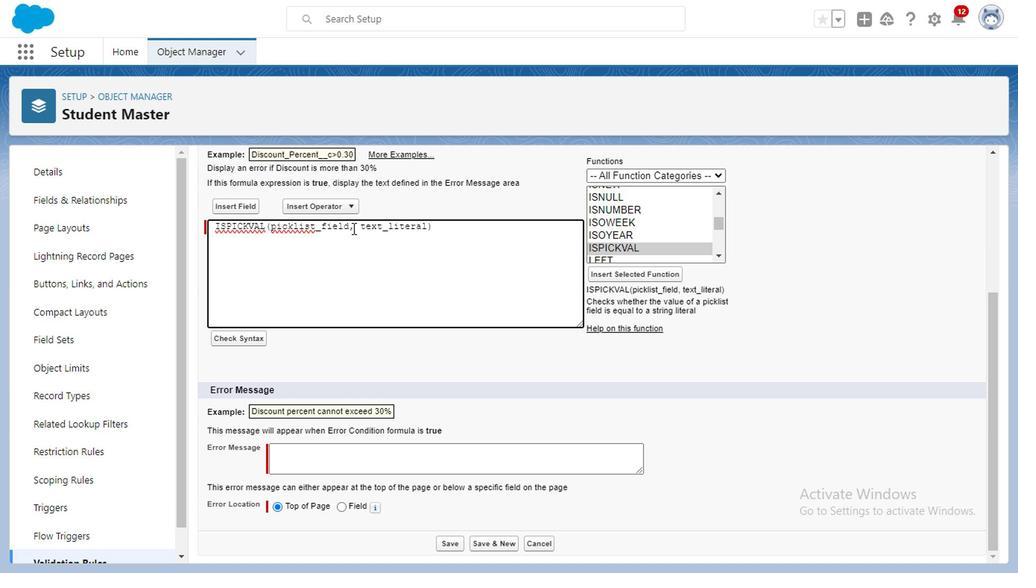 
Action: Key pressed <Key.backspace><Key.backspace><Key.backspace><Key.backspace><Key.backspace><Key.backspace><Key.backspace><Key.backspace><Key.backspace><Key.backspace><Key.backspace><Key.backspace><Key.backspace><Key.backspace>
Screenshot: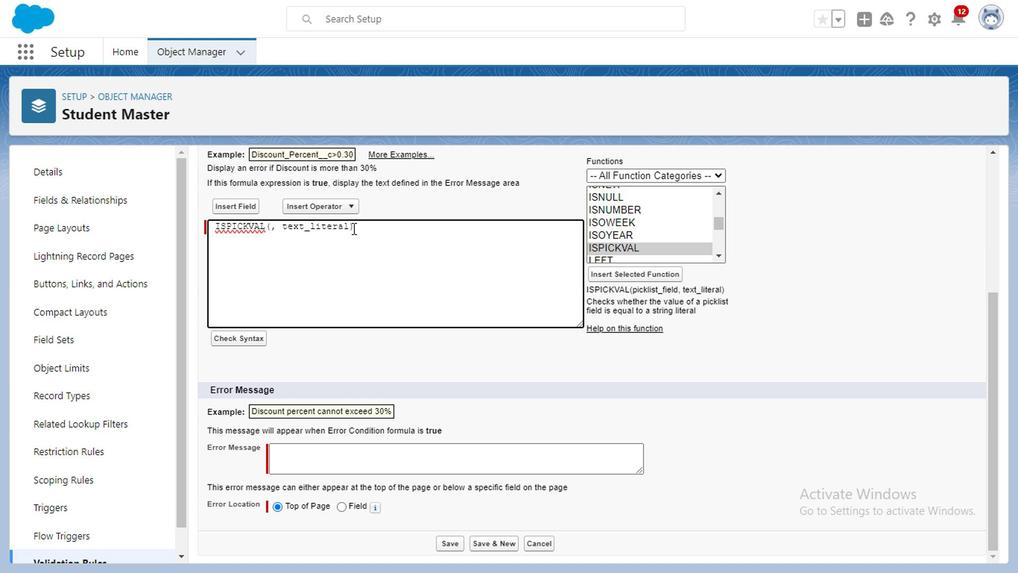 
Action: Mouse moved to (340, 205)
Screenshot: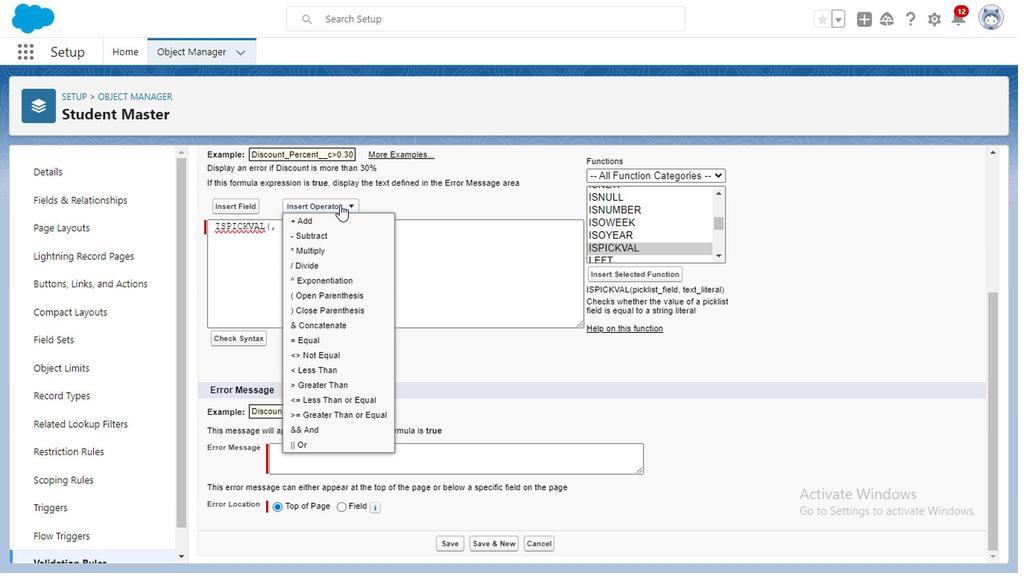 
Action: Mouse pressed left at (340, 205)
Screenshot: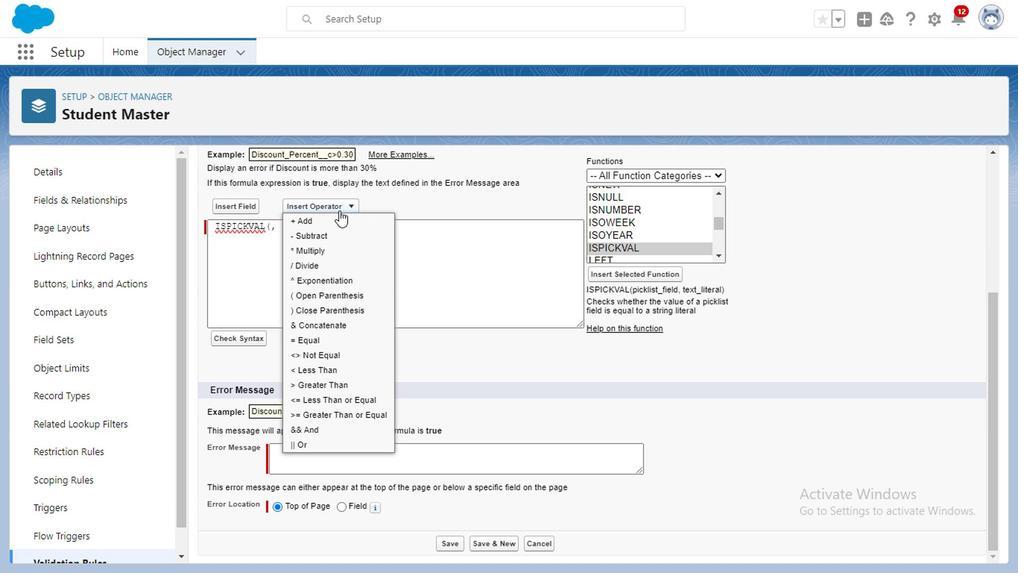 
Action: Mouse moved to (246, 210)
Screenshot: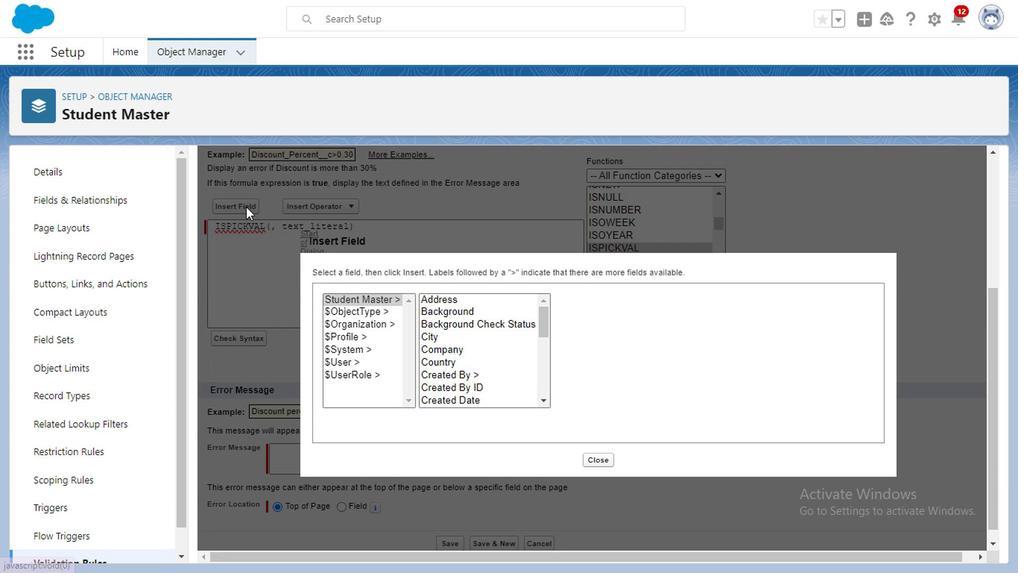 
Action: Mouse pressed left at (246, 210)
Screenshot: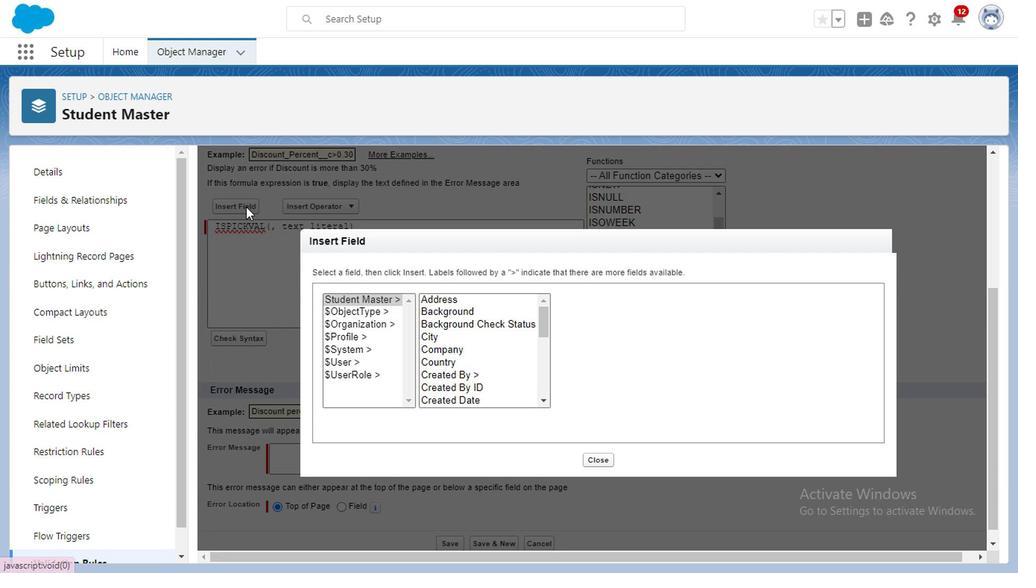 
Action: Mouse moved to (440, 363)
Screenshot: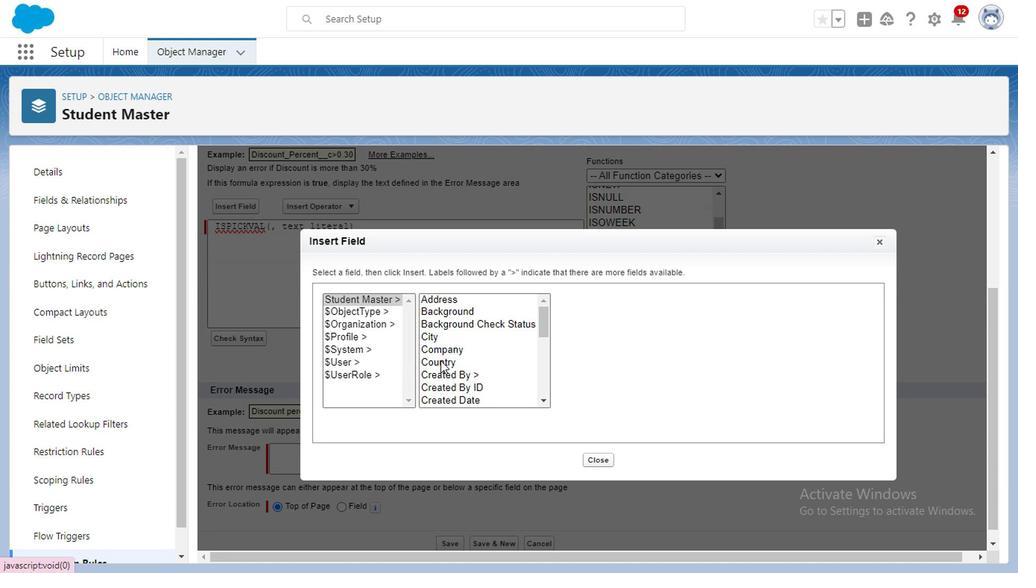 
Action: Mouse pressed left at (440, 363)
Screenshot: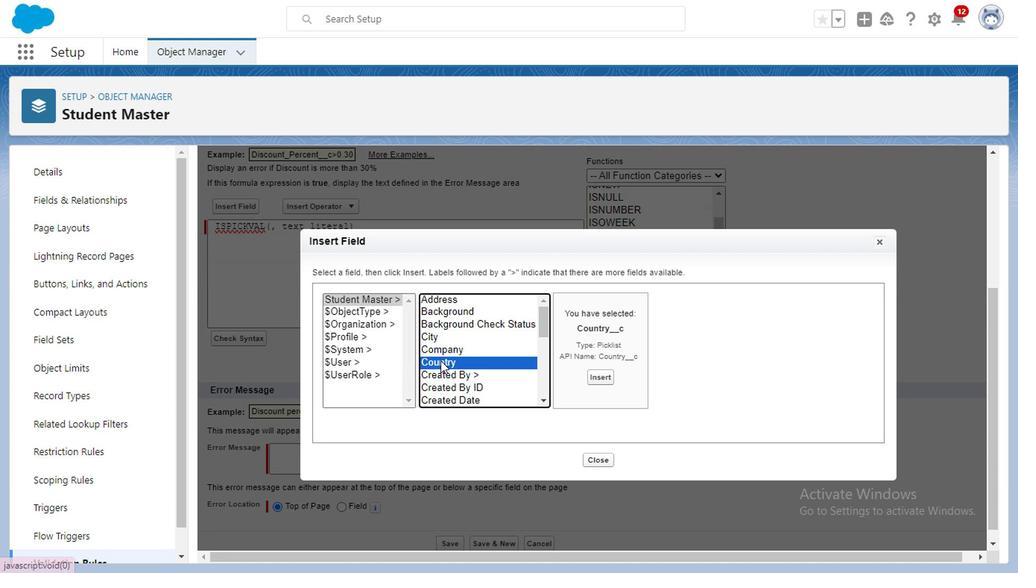 
Action: Mouse moved to (604, 375)
Screenshot: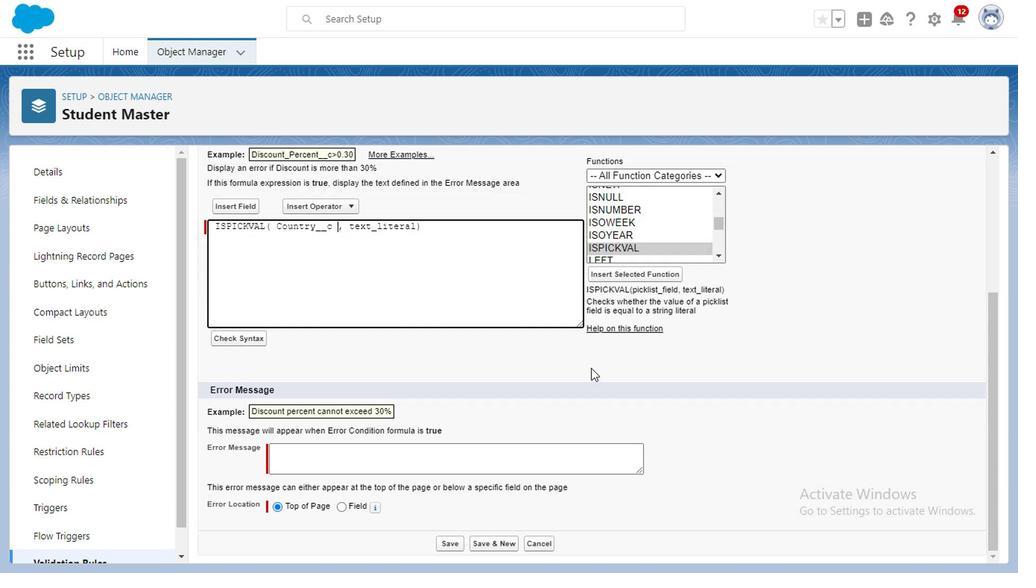 
Action: Mouse pressed left at (604, 375)
Screenshot: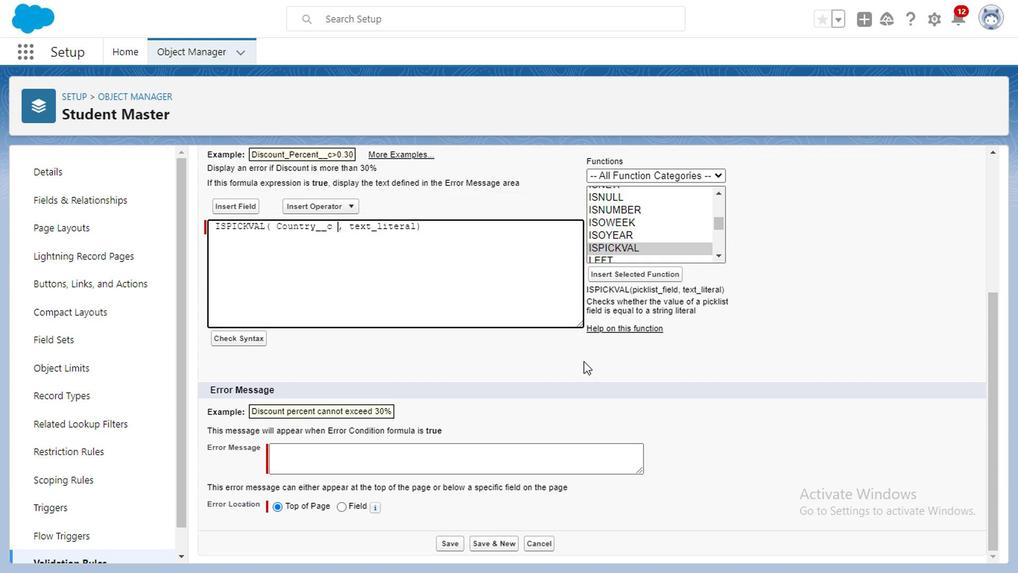 
Action: Mouse moved to (414, 229)
Screenshot: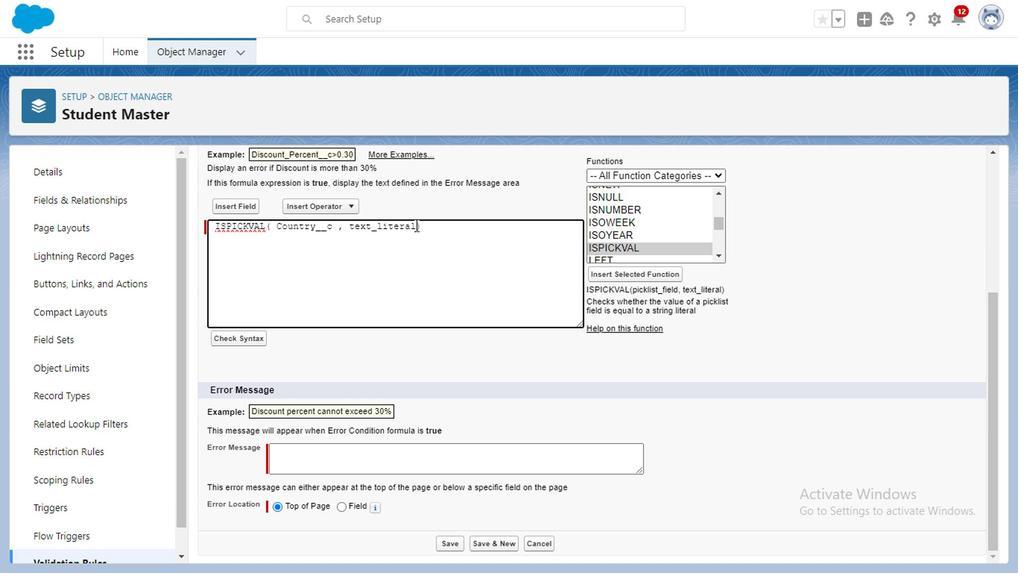 
Action: Mouse pressed left at (414, 229)
Screenshot: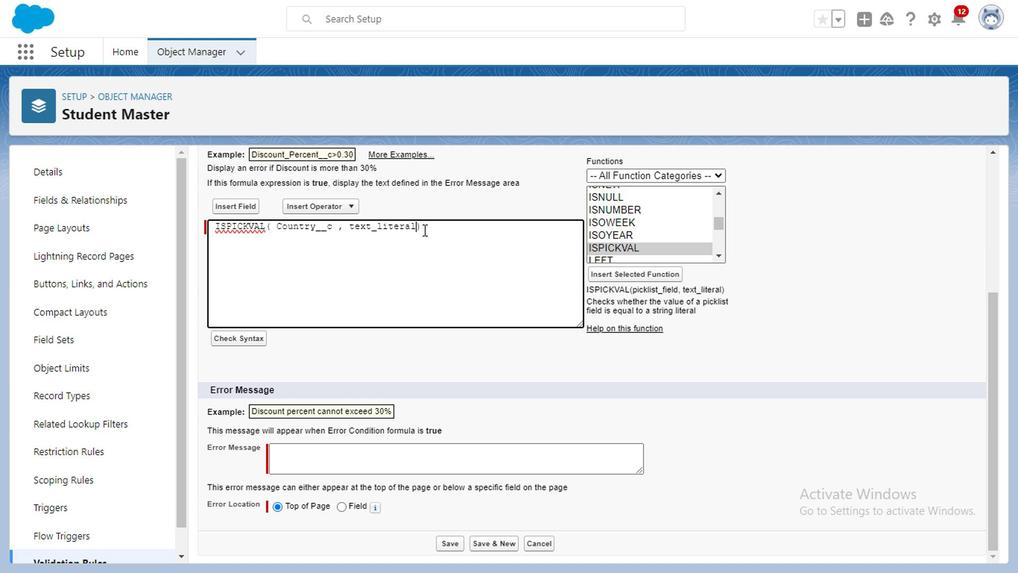 
Action: Mouse moved to (423, 232)
Screenshot: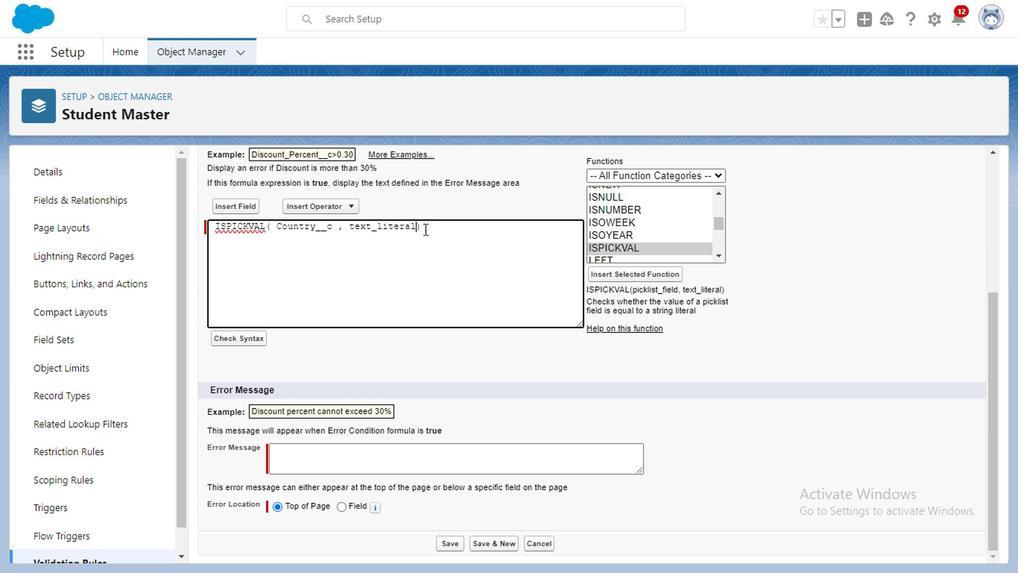 
Action: Key pressed <Key.backspace><Key.backspace><Key.backspace><Key.backspace><Key.backspace><Key.backspace><Key.backspace><Key.backspace><Key.backspace><Key.backspace><Key.backspace><Key.backspace>'<Key.caps_lock>INDIA'
Screenshot: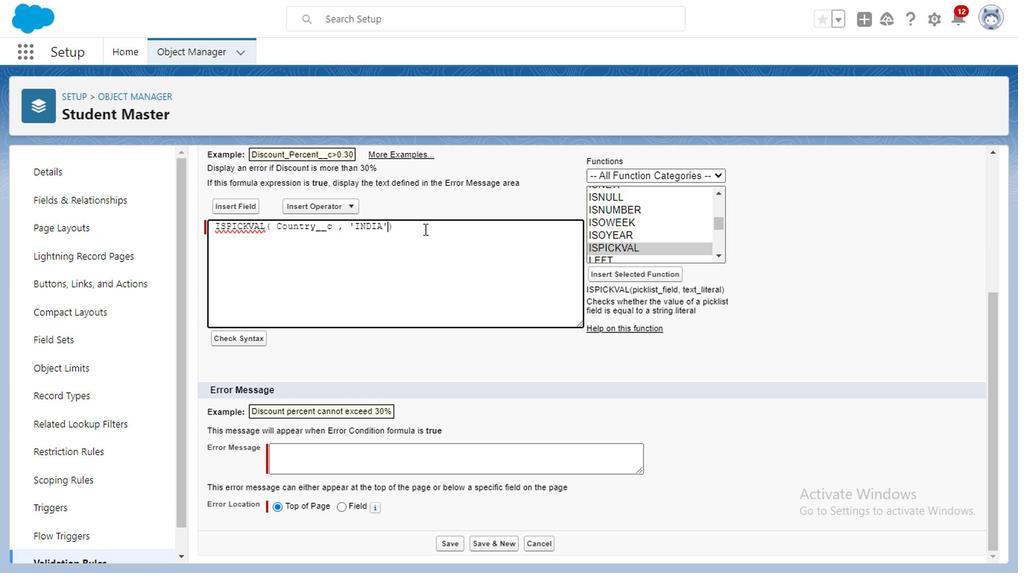 
Action: Mouse moved to (423, 232)
Screenshot: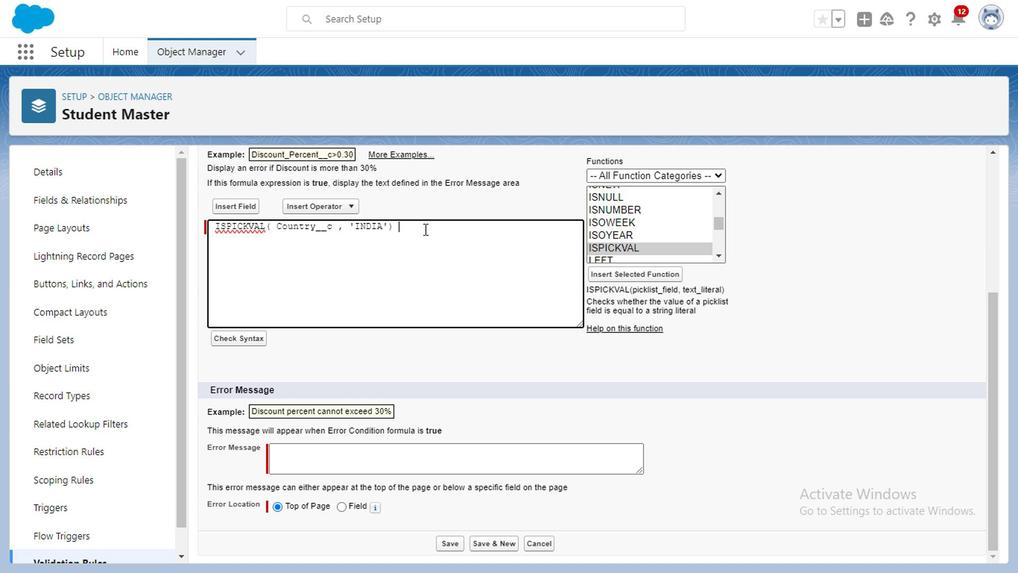 
Action: Mouse pressed left at (423, 232)
Screenshot: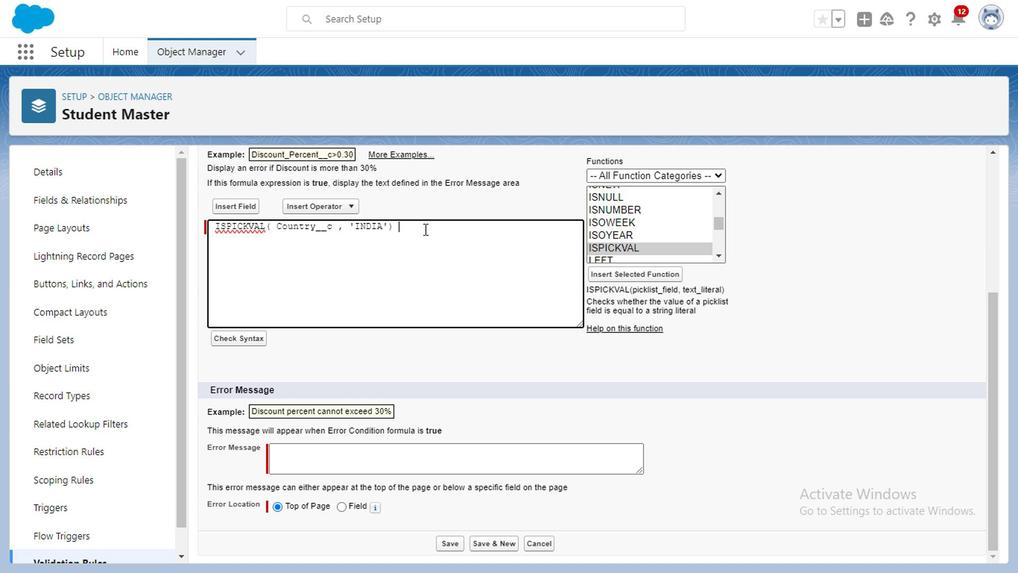 
Action: Mouse moved to (423, 232)
Screenshot: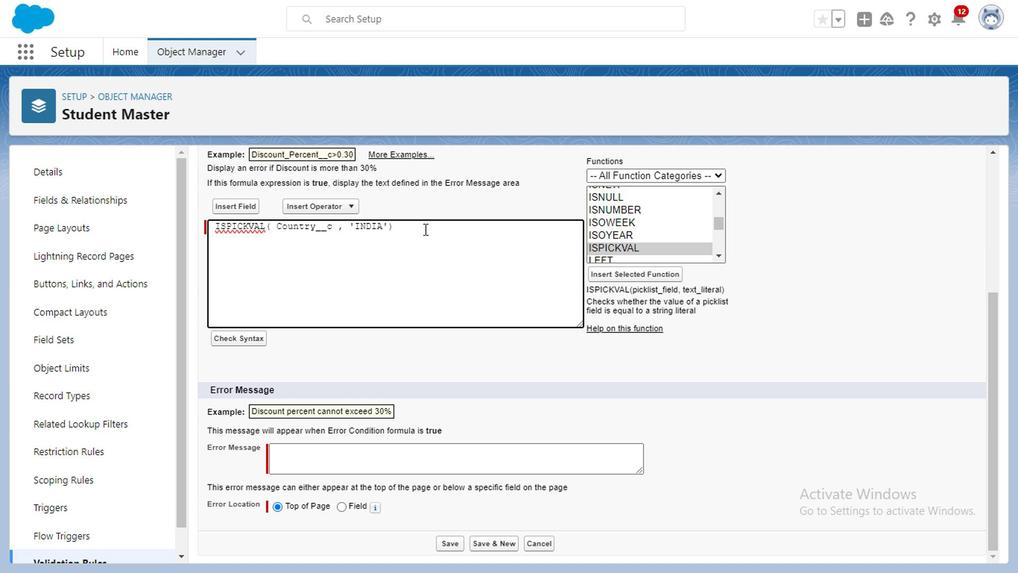 
Action: Key pressed <Key.enter>
Screenshot: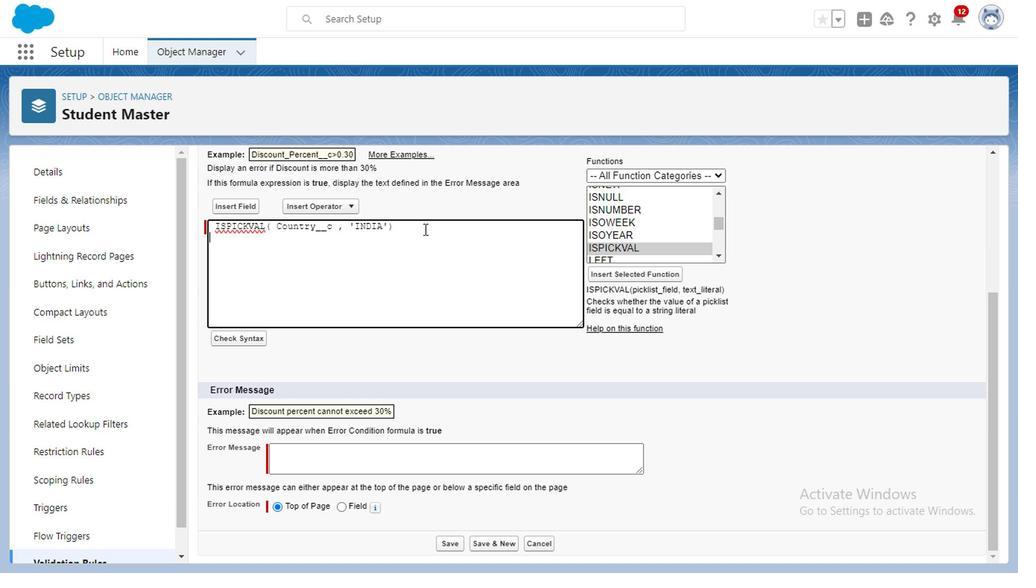 
Action: Mouse moved to (344, 207)
Screenshot: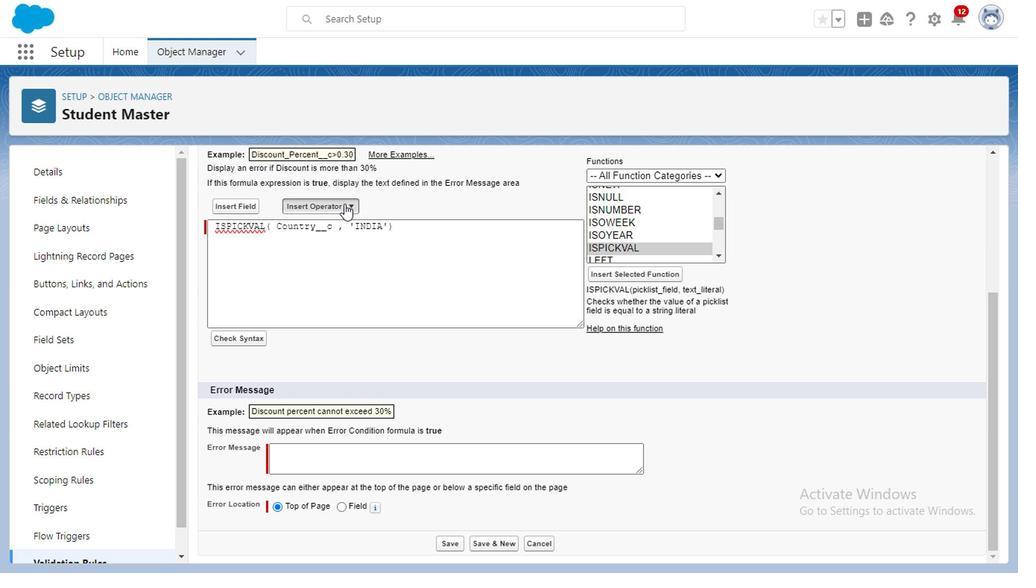 
Action: Mouse pressed left at (344, 207)
Screenshot: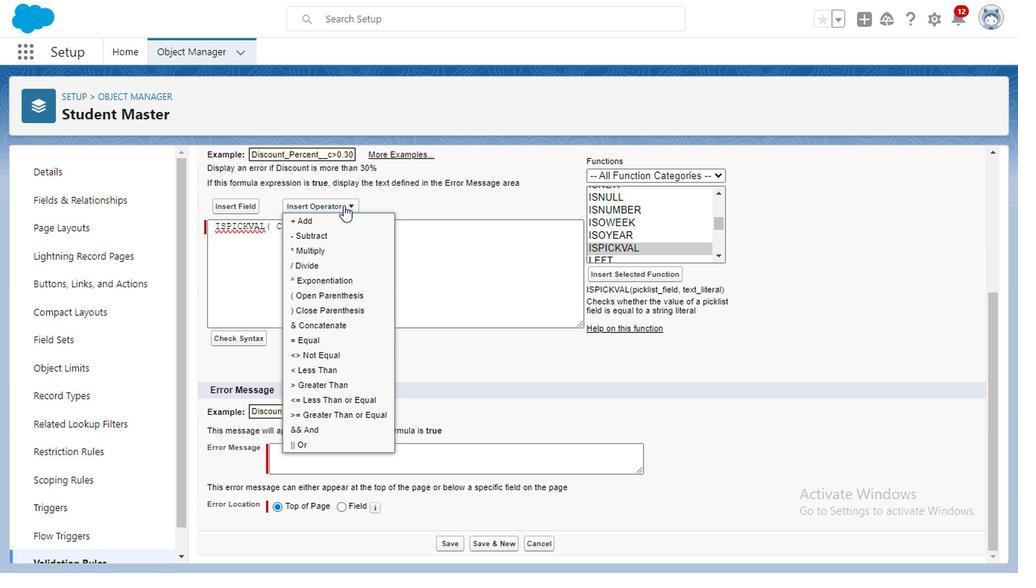 
Action: Mouse moved to (306, 430)
Screenshot: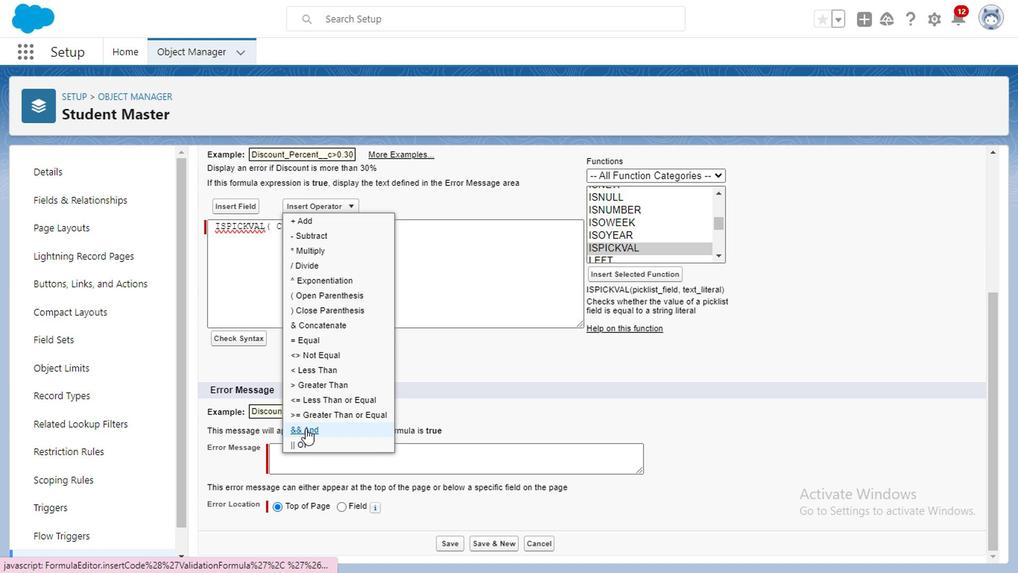 
Action: Mouse pressed left at (306, 430)
Screenshot: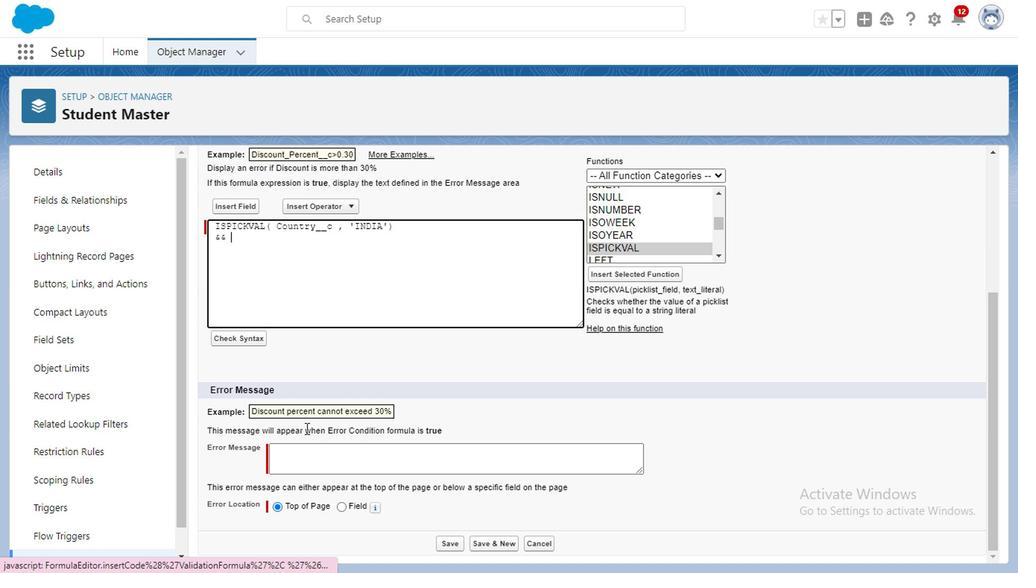 
Action: Mouse moved to (304, 438)
Screenshot: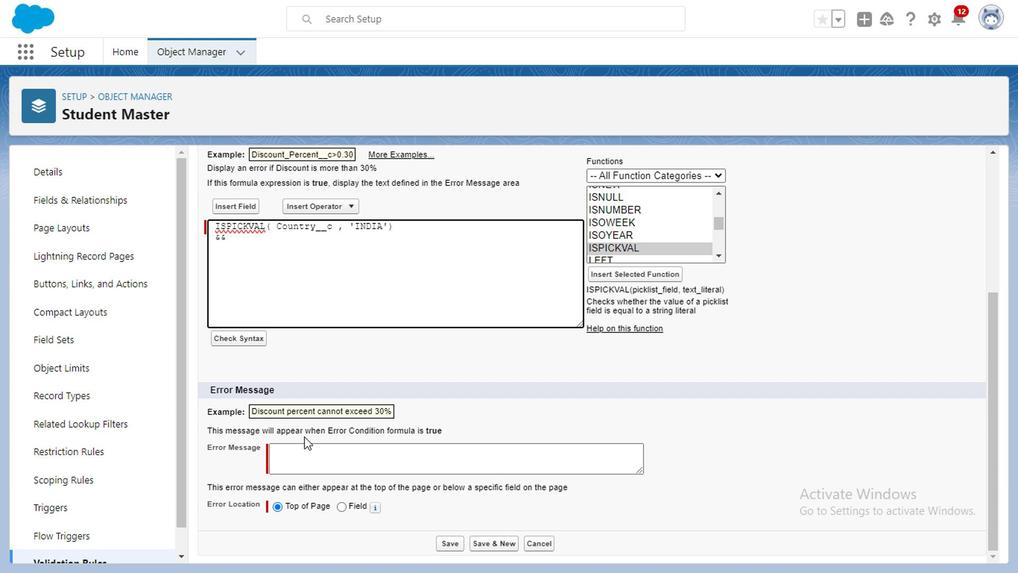 
Action: Key pressed <Key.enter>
Screenshot: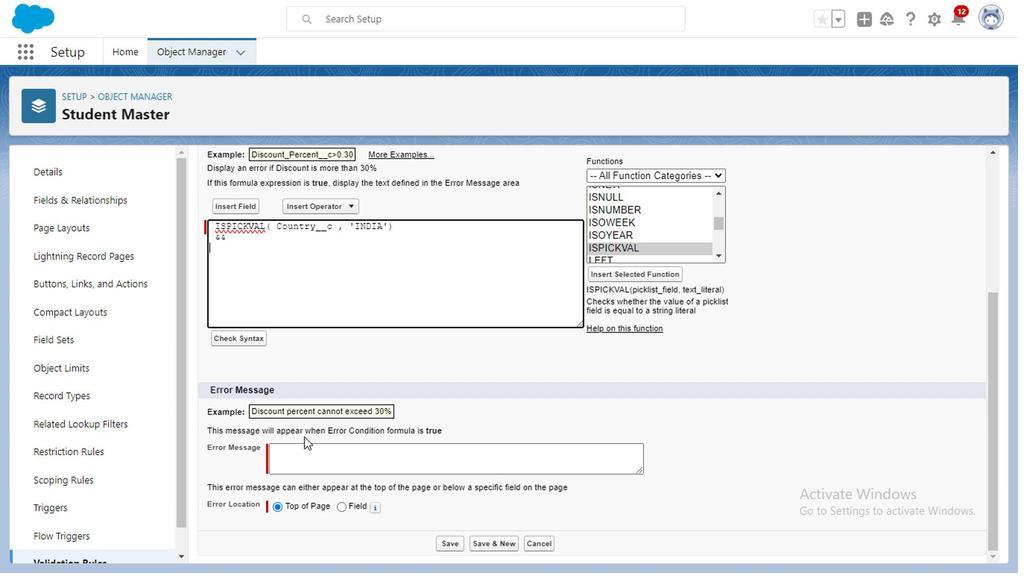 
Action: Mouse moved to (711, 177)
Screenshot: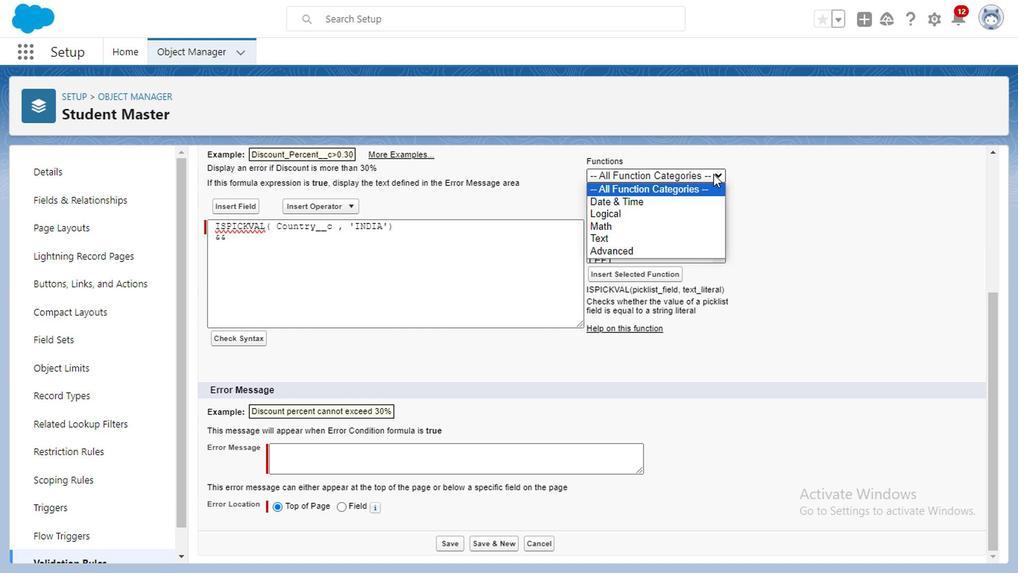 
Action: Mouse pressed left at (711, 177)
Screenshot: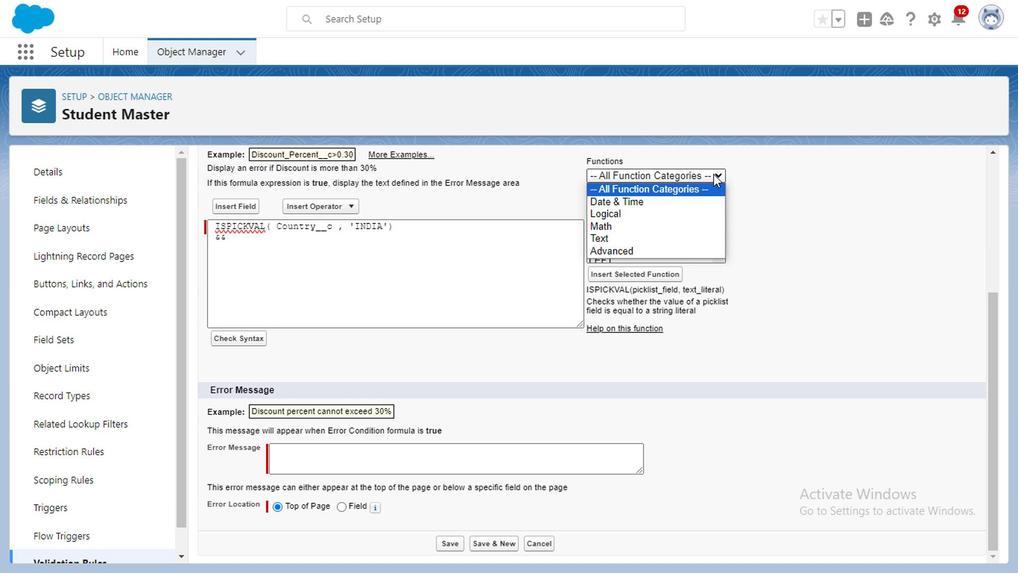 
Action: Mouse moved to (616, 220)
Screenshot: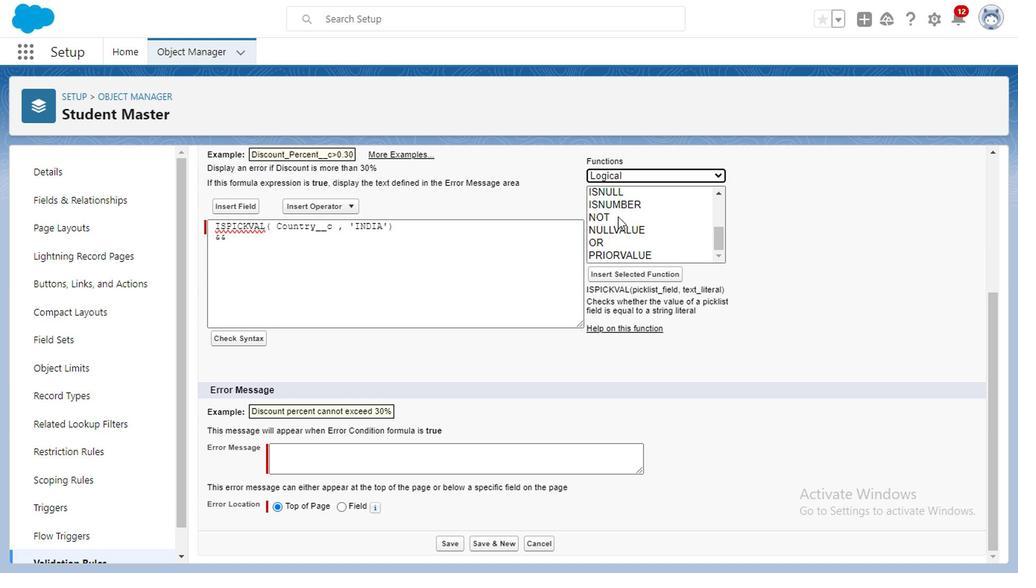 
Action: Mouse pressed left at (616, 220)
Screenshot: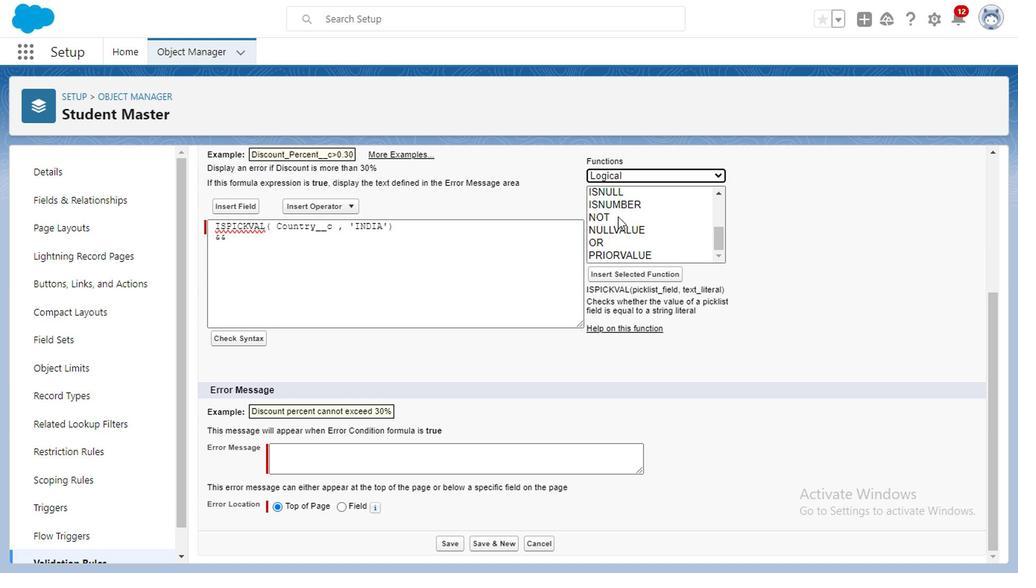 
Action: Mouse moved to (601, 223)
Screenshot: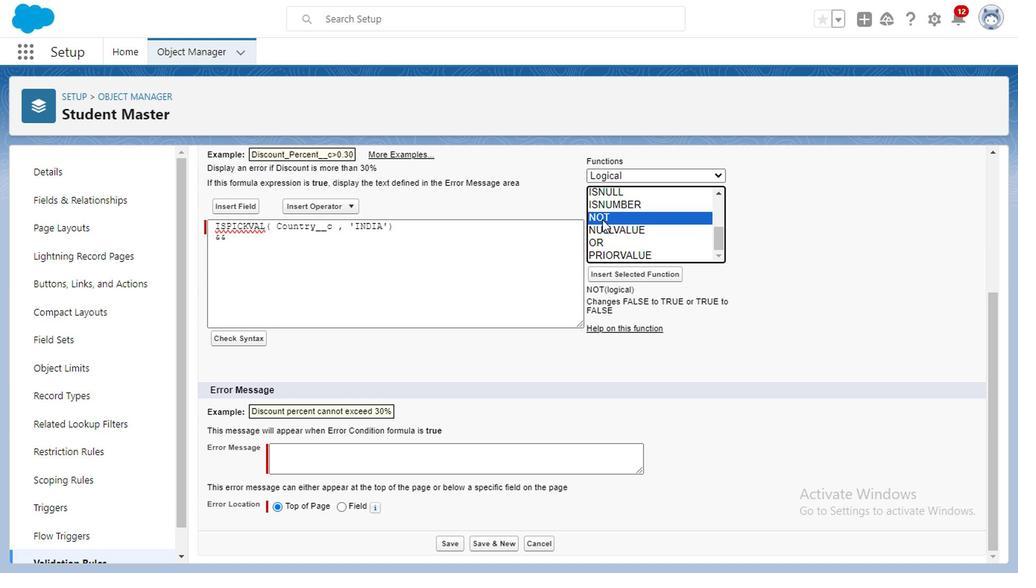 
Action: Mouse pressed left at (601, 223)
Screenshot: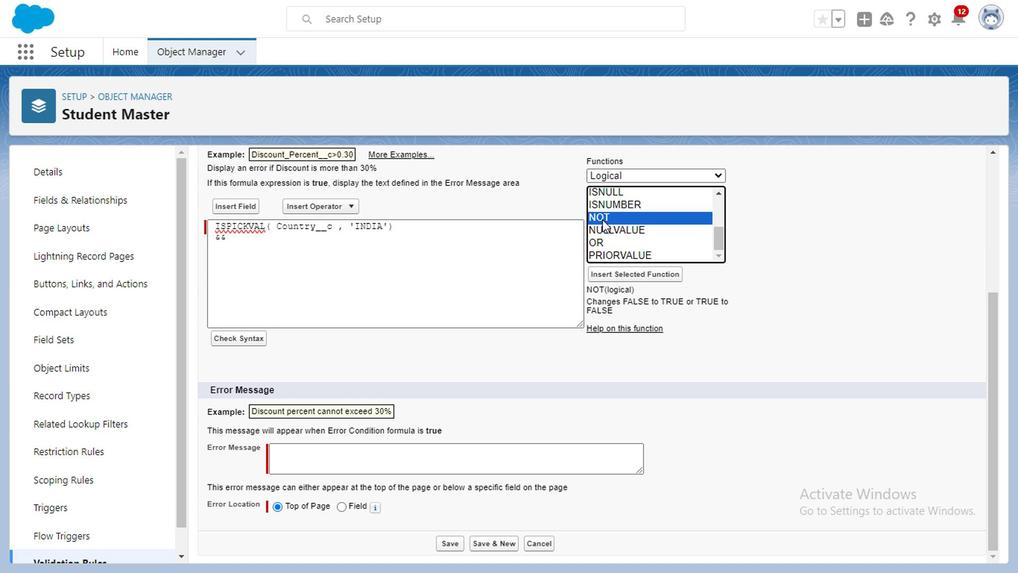 
Action: Mouse moved to (619, 275)
Screenshot: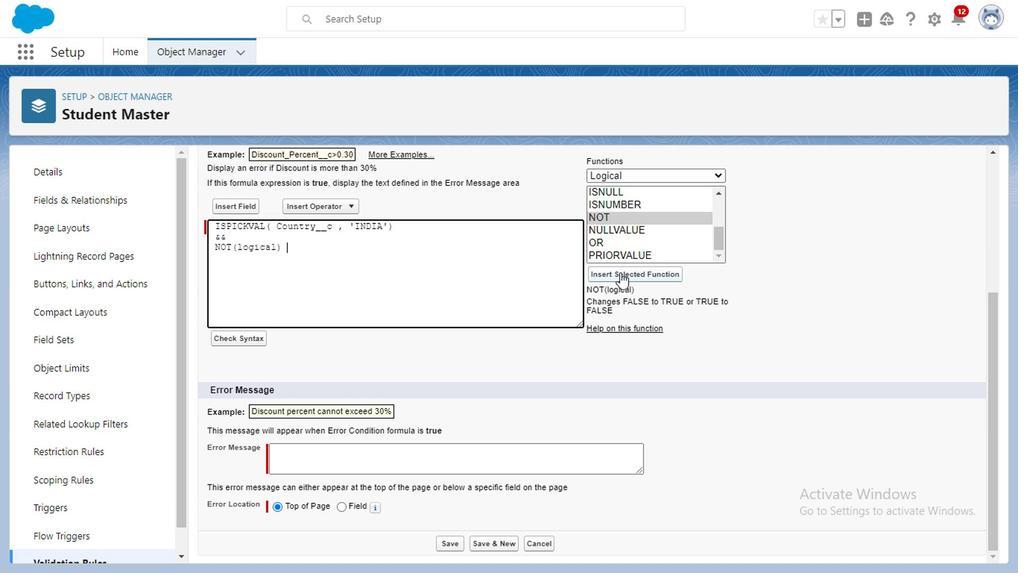 
Action: Mouse pressed left at (619, 275)
Screenshot: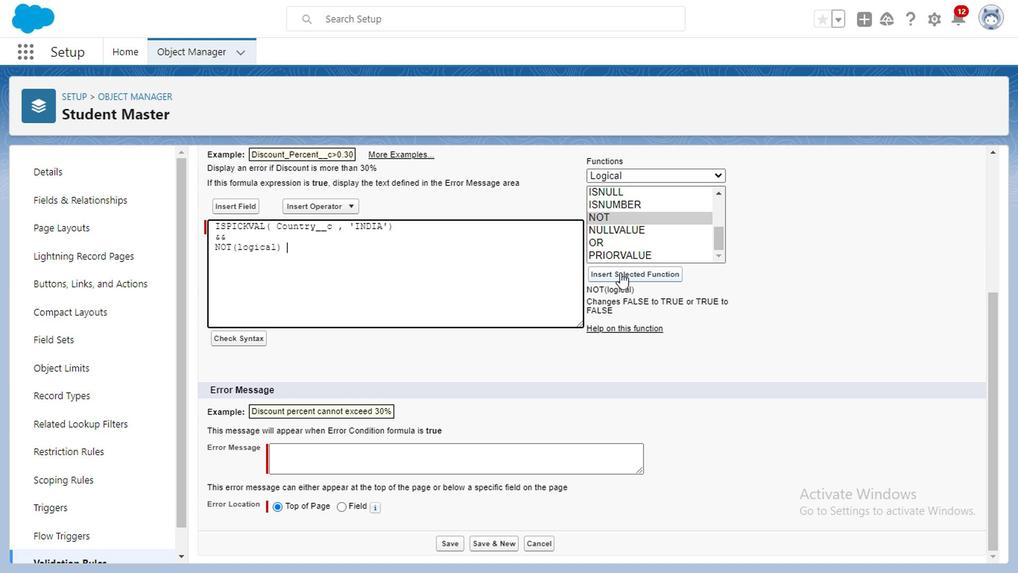 
Action: Mouse moved to (276, 250)
Screenshot: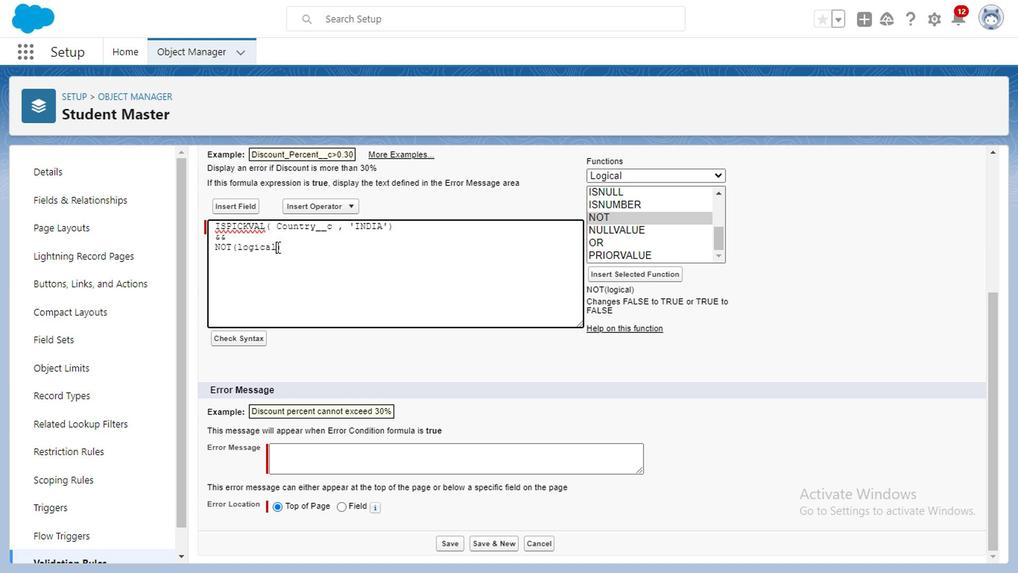
Action: Mouse pressed left at (276, 250)
Screenshot: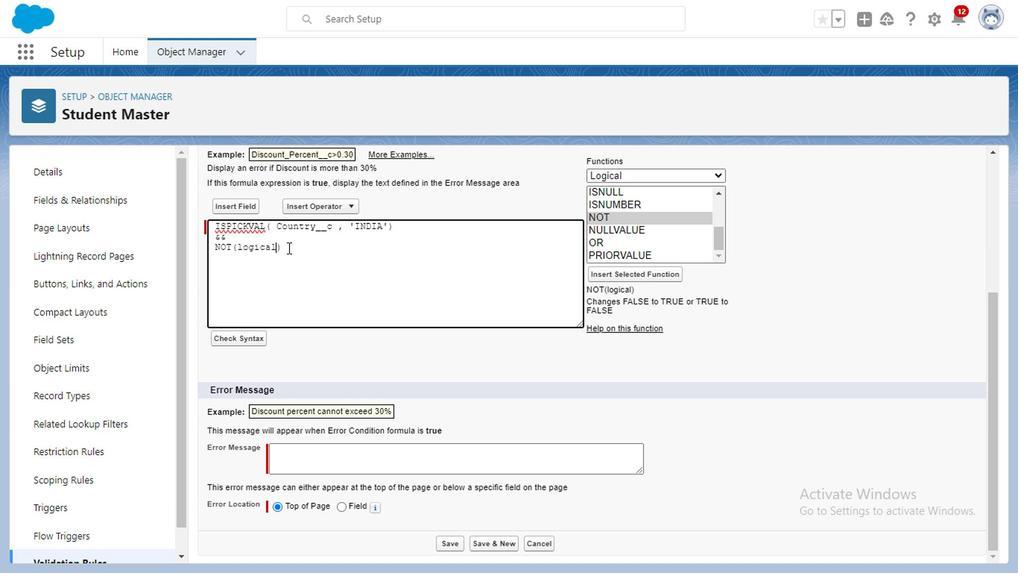 
Action: Mouse moved to (288, 250)
Screenshot: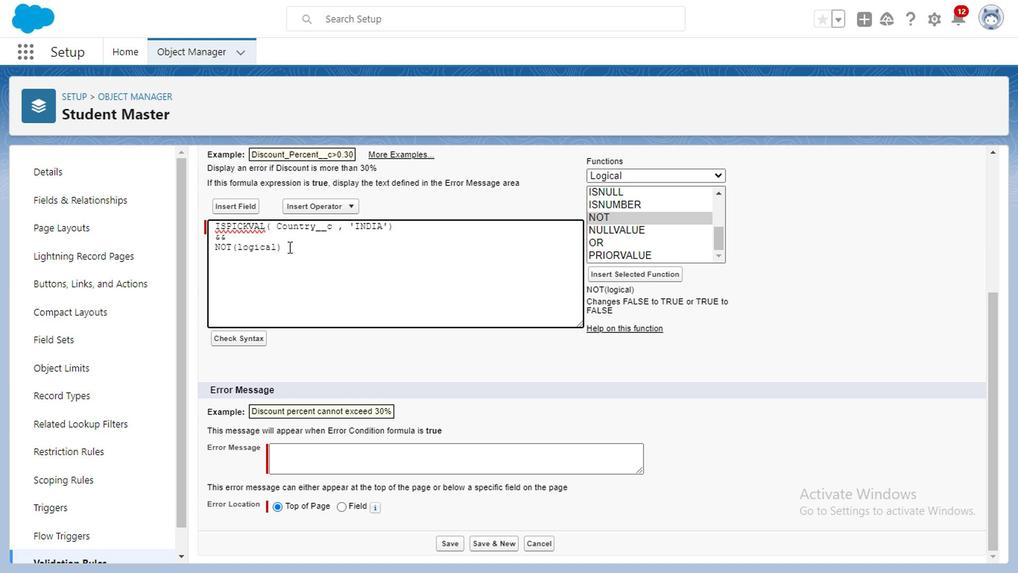 
Action: Key pressed <Key.backspace><Key.backspace><Key.backspace><Key.backspace><Key.backspace><Key.backspace><Key.backspace>
Screenshot: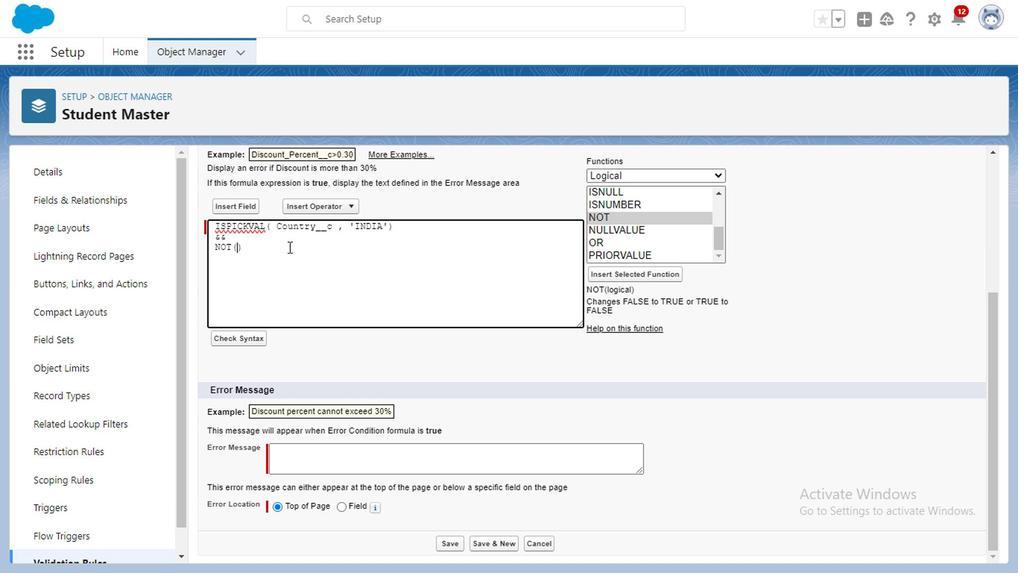 
Action: Mouse moved to (707, 172)
Screenshot: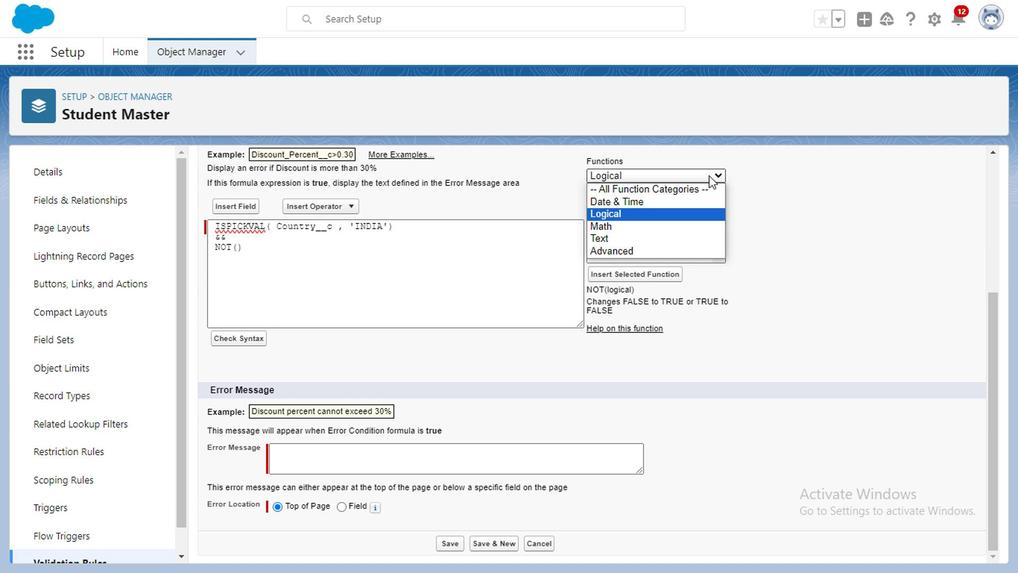 
Action: Mouse pressed left at (707, 172)
Screenshot: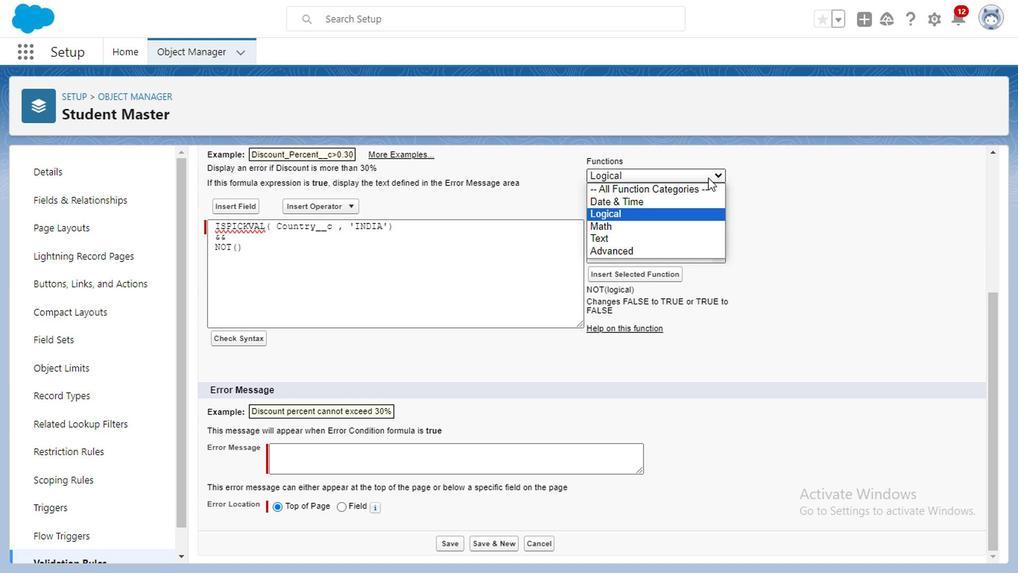 
Action: Mouse moved to (601, 254)
Screenshot: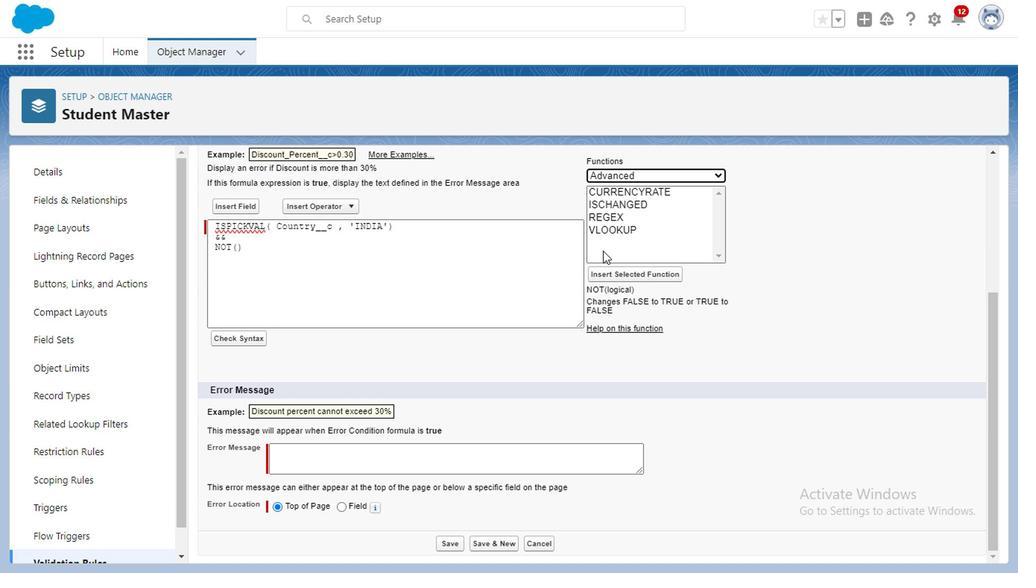
Action: Mouse pressed left at (601, 254)
Screenshot: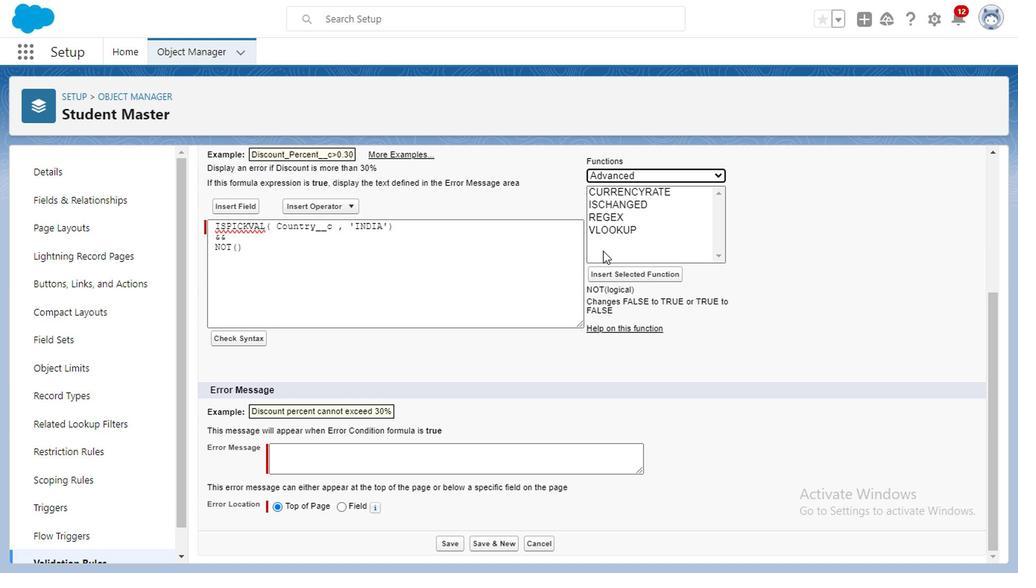 
Action: Mouse moved to (609, 218)
Screenshot: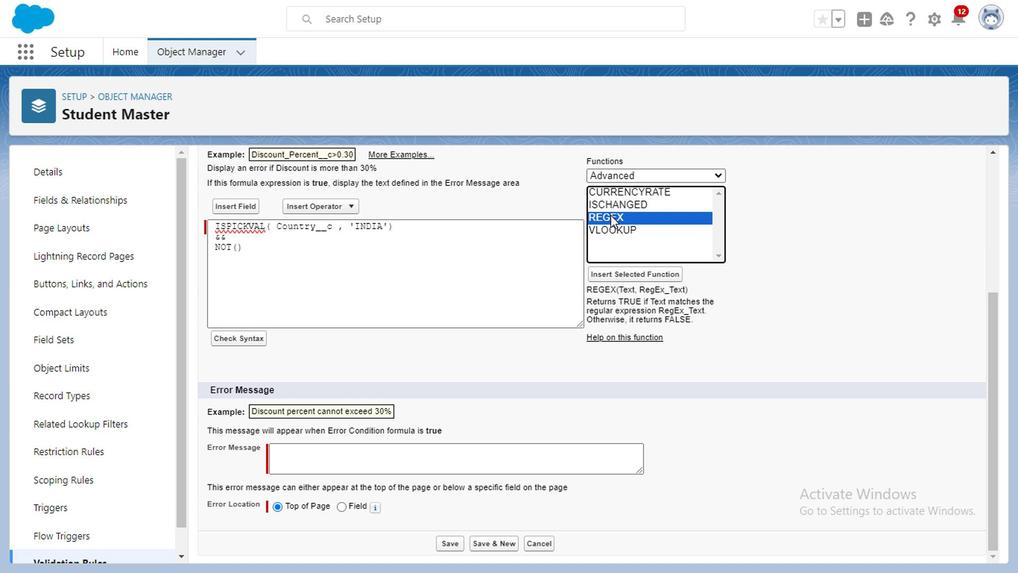 
Action: Mouse pressed left at (609, 218)
Screenshot: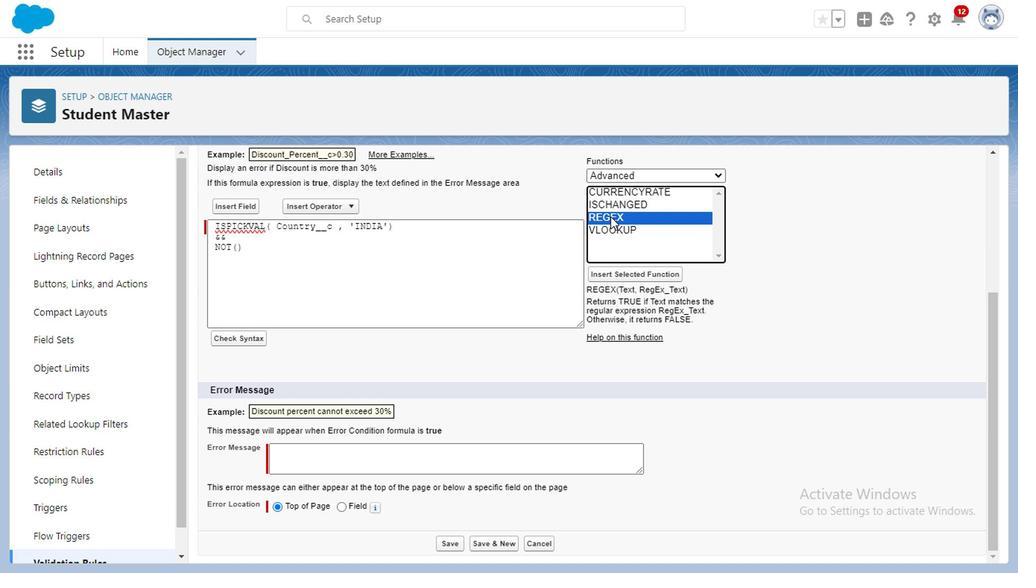 
Action: Mouse moved to (621, 278)
Screenshot: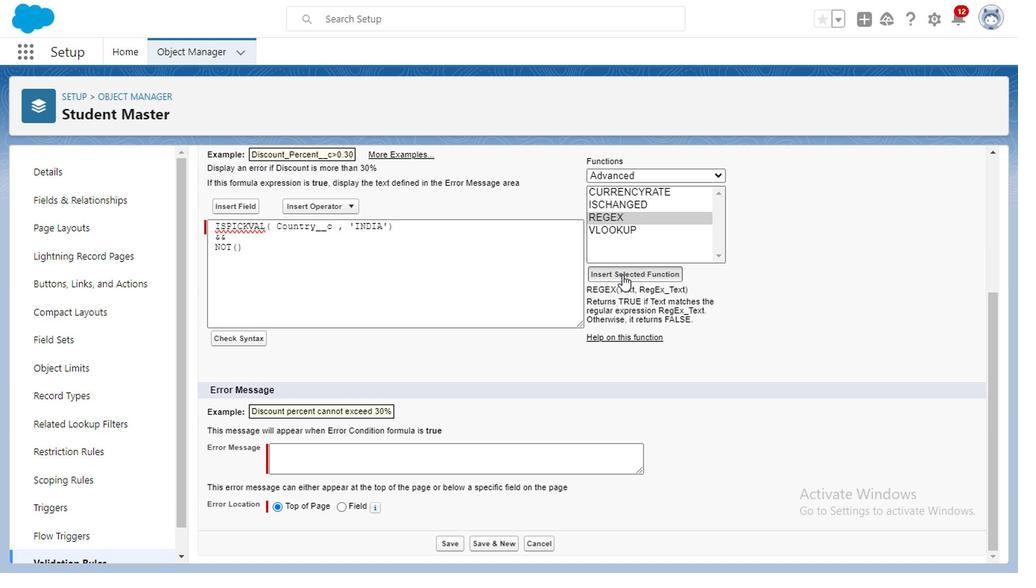 
Action: Mouse pressed left at (621, 278)
Screenshot: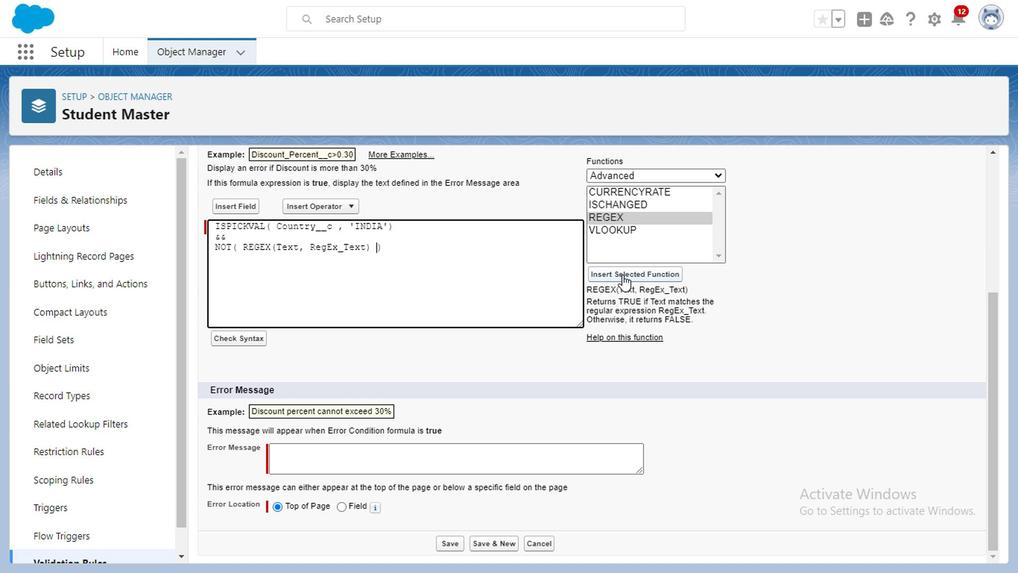 
Action: Mouse moved to (298, 252)
Screenshot: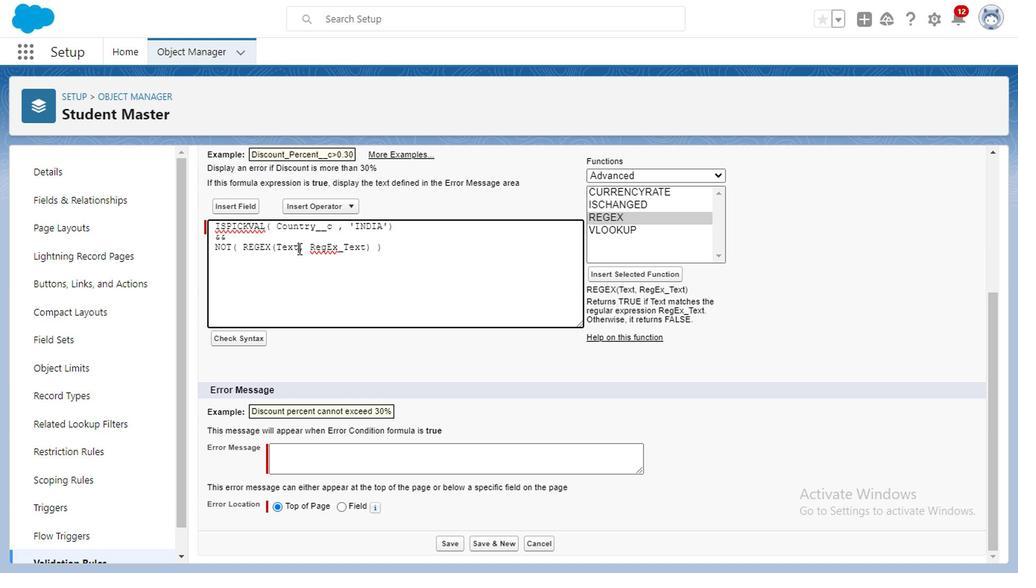 
Action: Mouse pressed left at (298, 252)
Screenshot: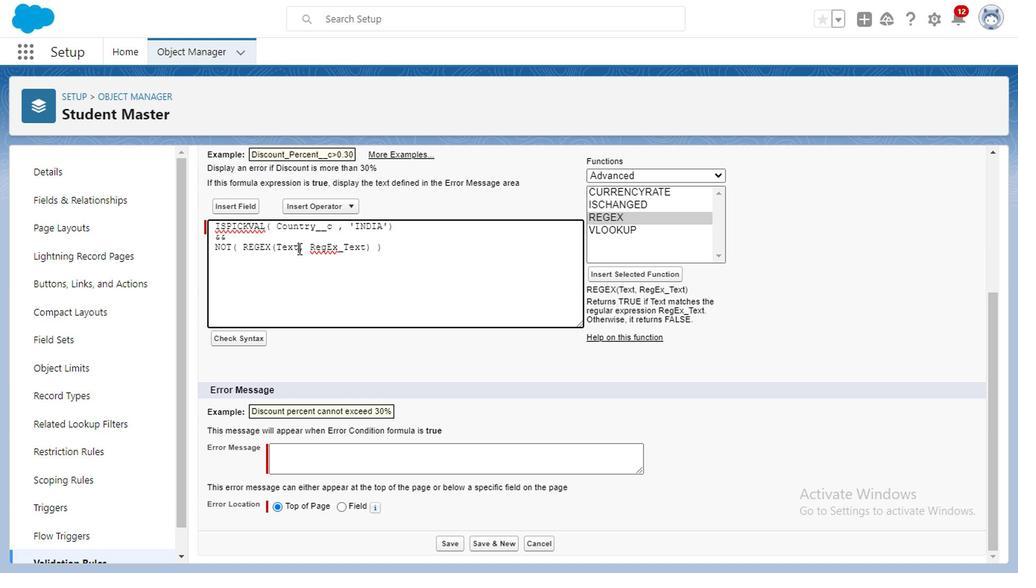 
Action: Mouse moved to (299, 251)
Screenshot: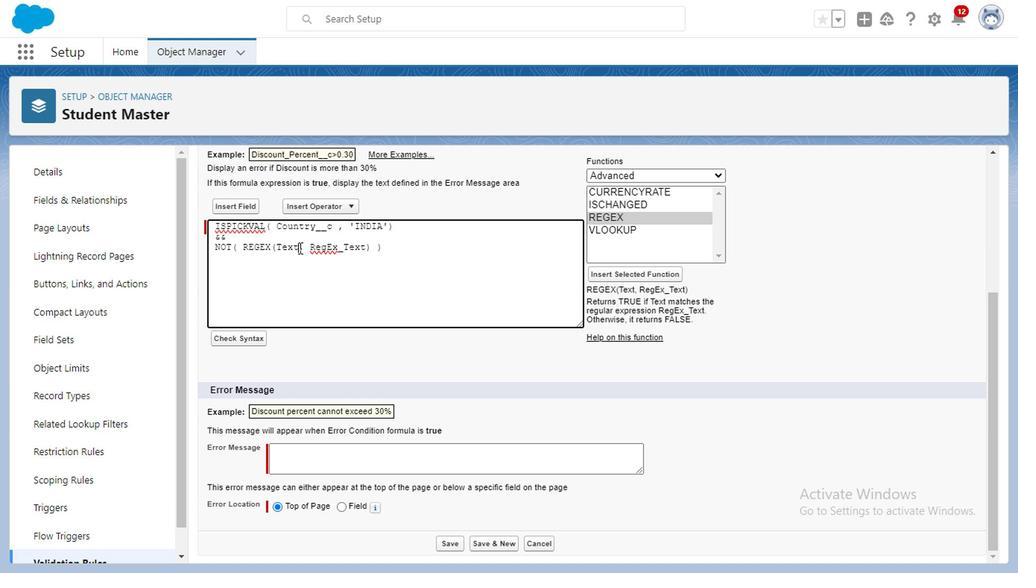 
Action: Key pressed <Key.backspace><Key.backspace><Key.backspace><Key.backspace>
Screenshot: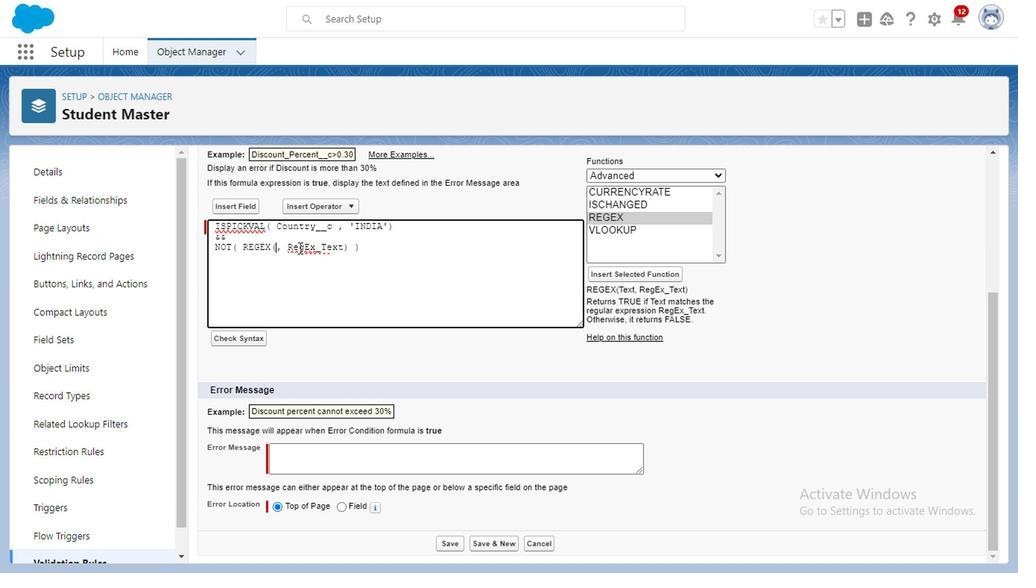 
Action: Mouse moved to (234, 212)
Screenshot: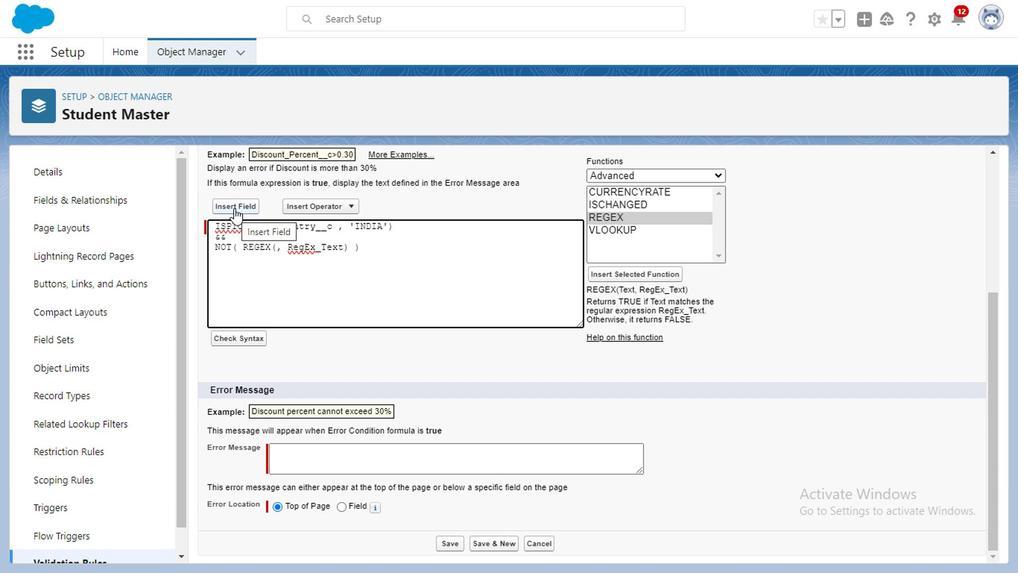 
Action: Mouse pressed left at (234, 212)
Screenshot: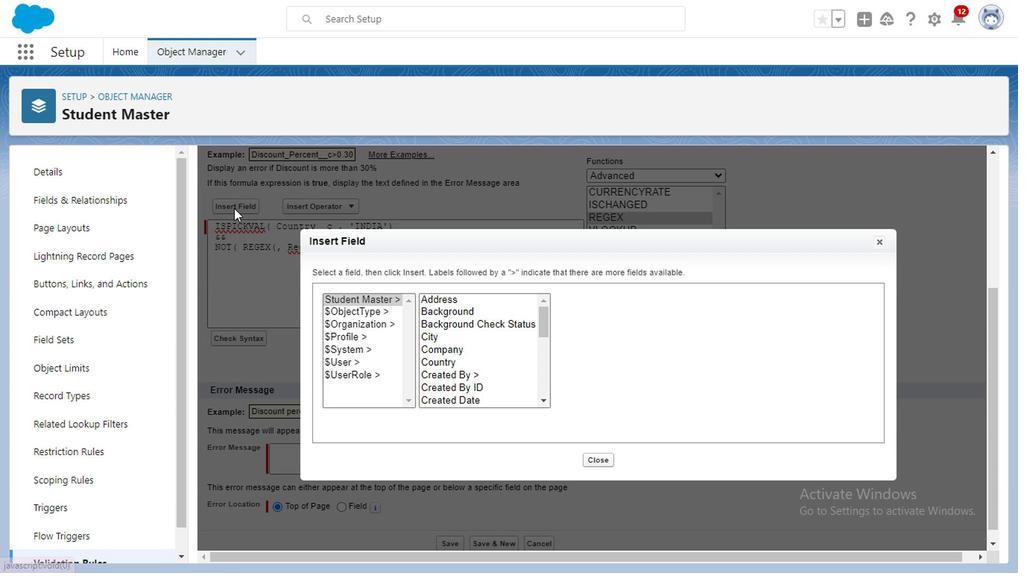 
Action: Mouse moved to (456, 349)
Screenshot: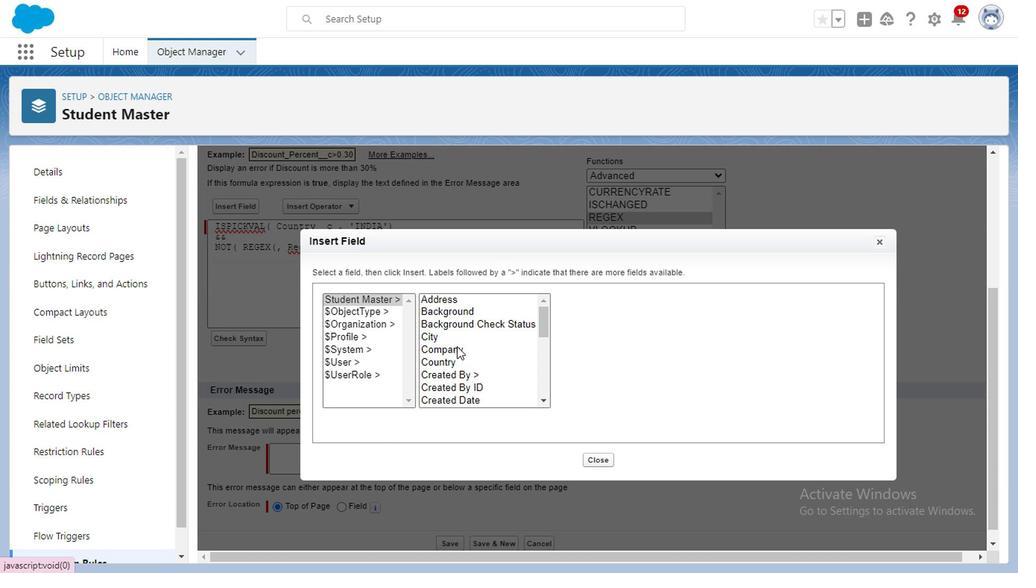 
Action: Mouse scrolled (456, 348) with delta (0, 0)
Screenshot: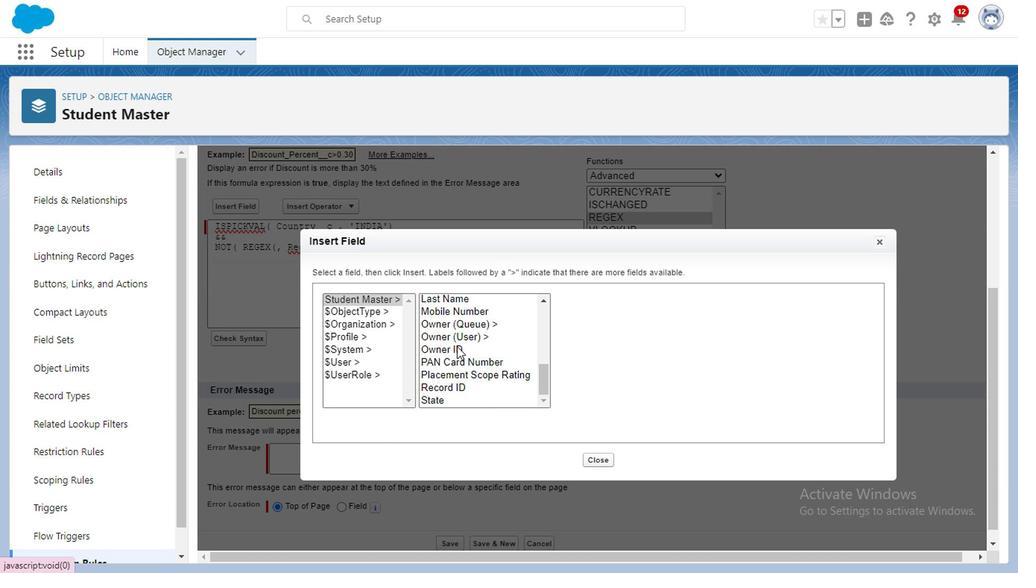 
Action: Mouse moved to (460, 312)
Screenshot: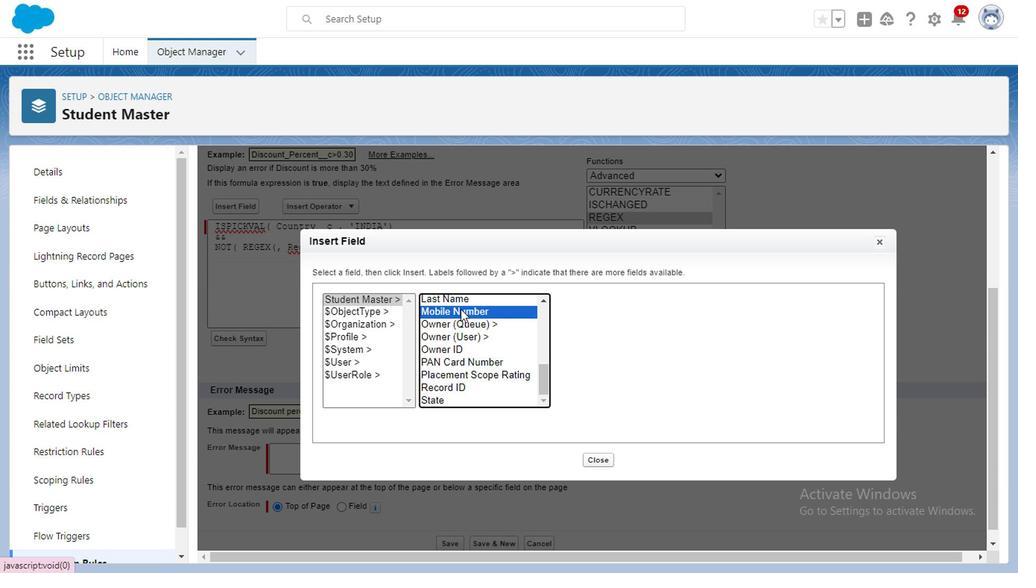 
Action: Mouse pressed left at (460, 312)
Screenshot: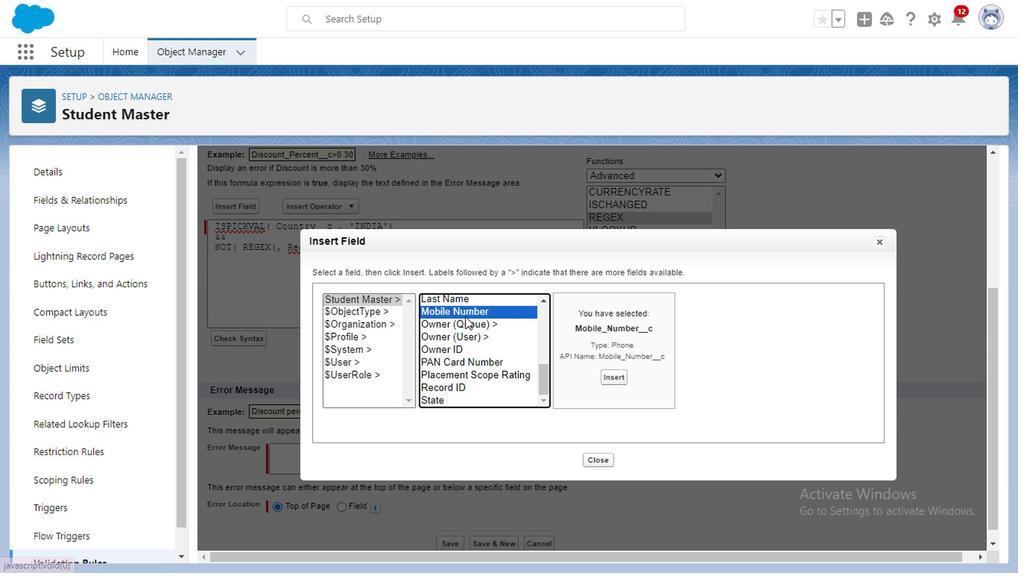 
Action: Mouse moved to (616, 378)
Screenshot: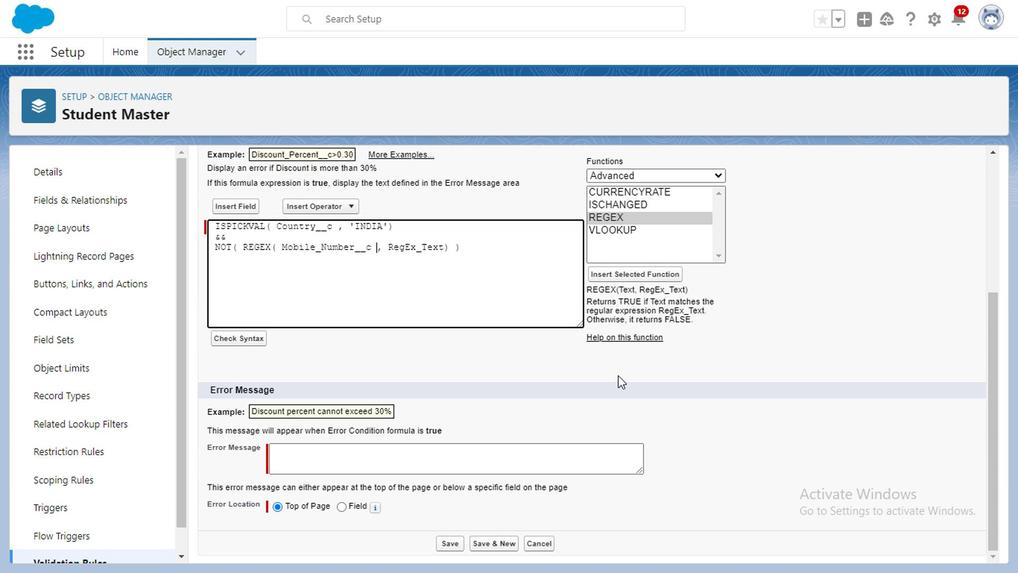 
Action: Mouse pressed left at (616, 378)
Screenshot: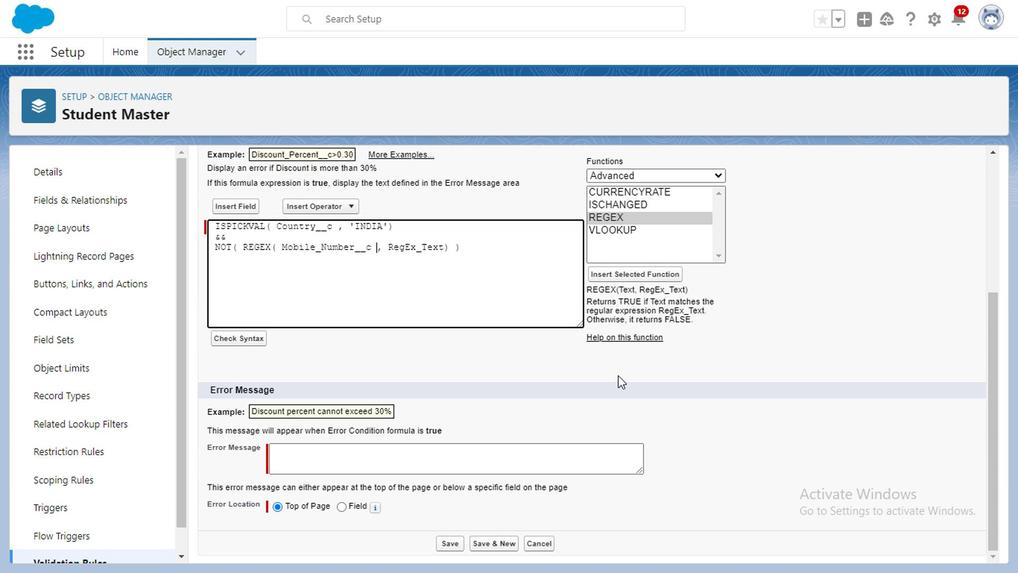 
Action: Mouse moved to (442, 249)
Screenshot: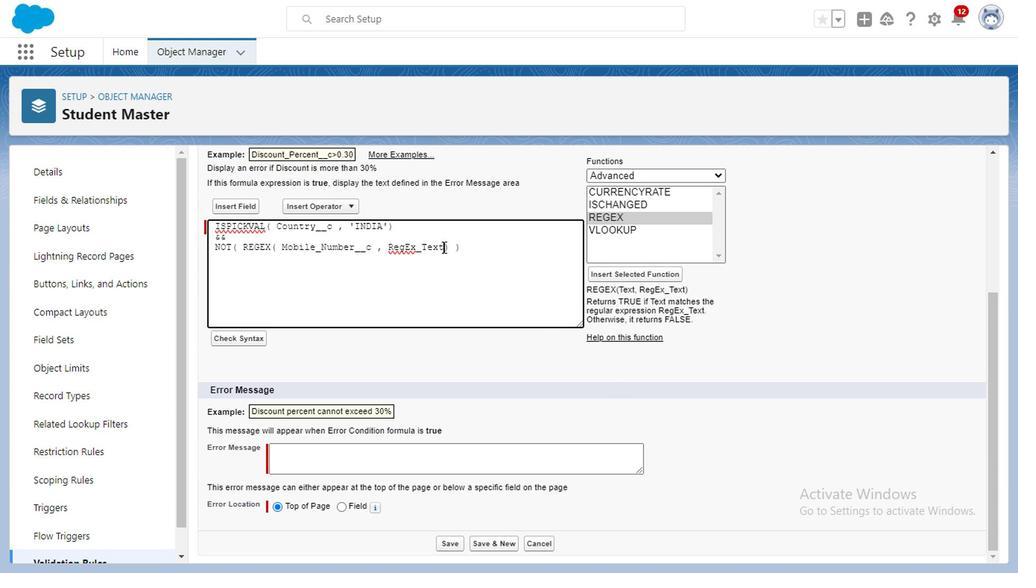 
Action: Mouse pressed left at (442, 249)
Screenshot: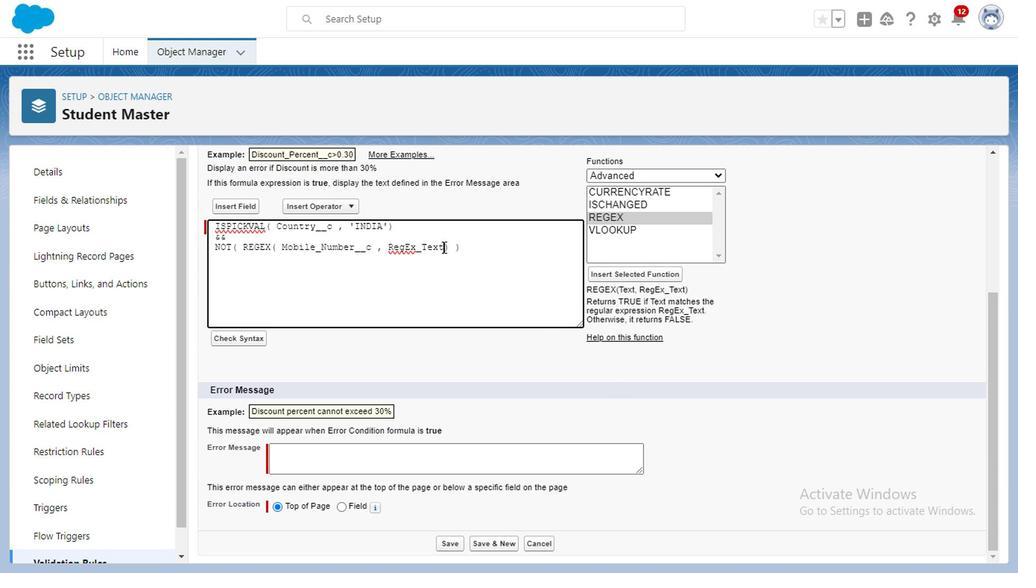 
Action: Mouse moved to (442, 250)
Screenshot: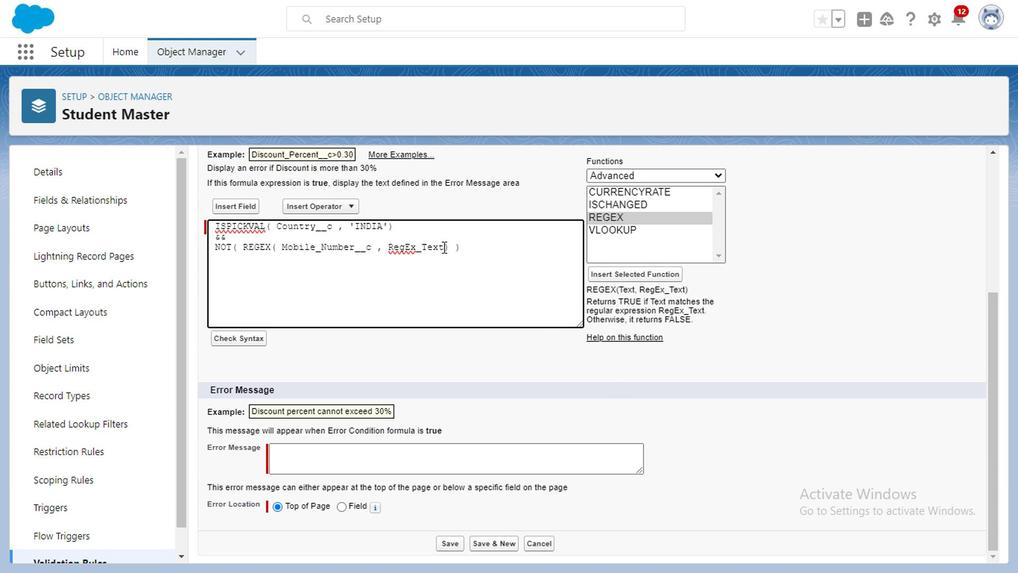 
Action: Key pressed <Key.backspace><Key.backspace><Key.backspace><Key.backspace><Key.backspace><Key.backspace><Key.backspace><Key.backspace><Key.backspace><Key.backspace><Key.shift_r>"\\<Key.shift_r><Key.shift_r><Key.shift_r><Key.shift_r><Key.shift_r><Key.shift_r><Key.shift_r>+91-\\D<Key.backspace><Key.caps_lock>d
Screenshot: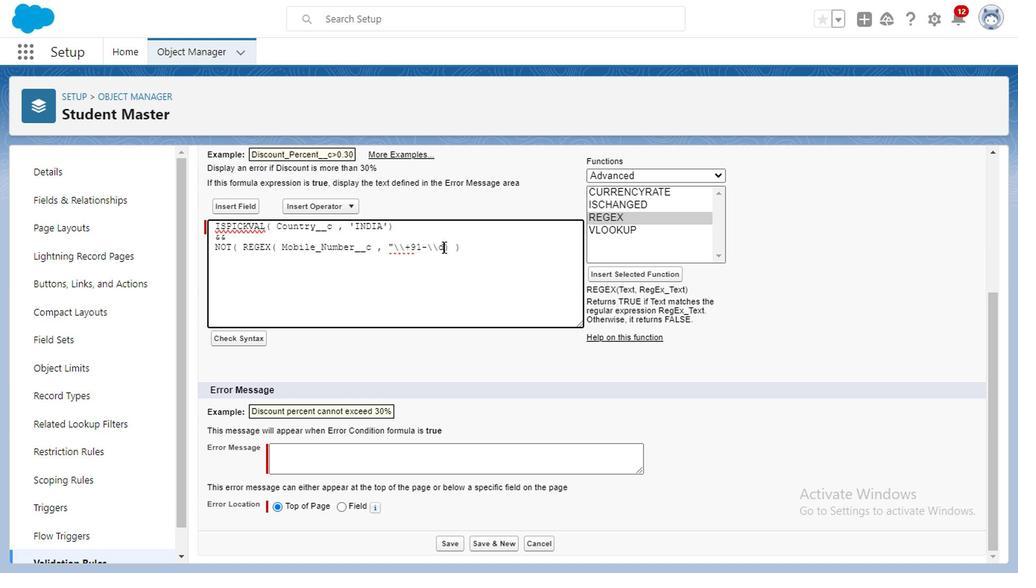 
Action: Mouse moved to (448, 252)
Screenshot: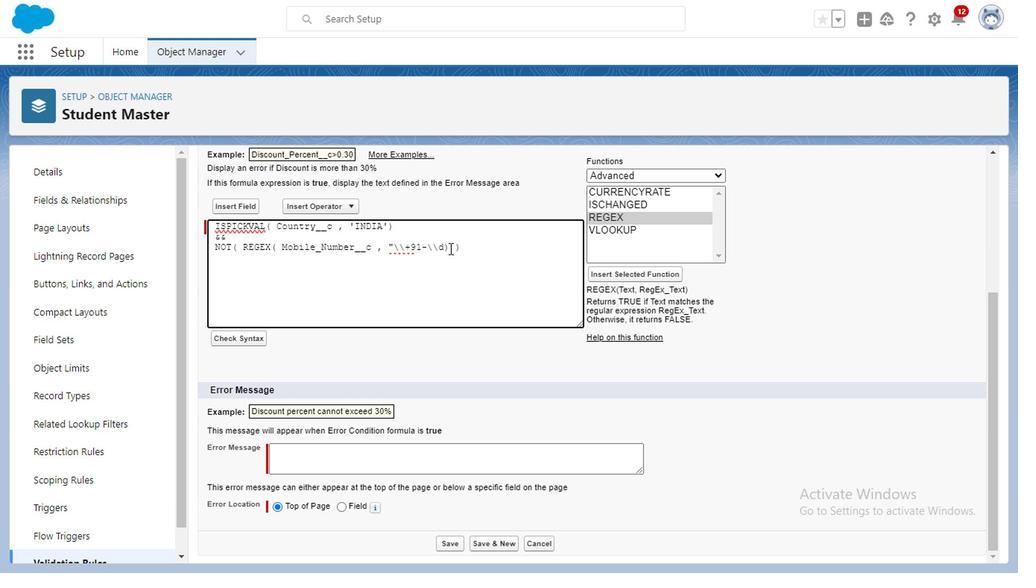 
Action: Key pressed <Key.backspace><Key.backspace><Key.backspace><Key.backspace>
Screenshot: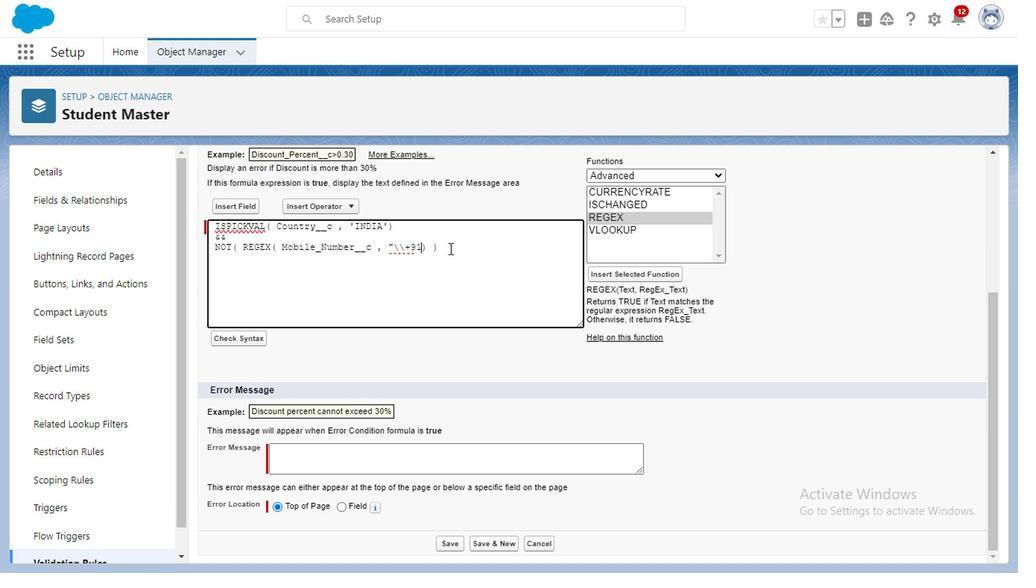 
Action: Mouse moved to (449, 251)
Screenshot: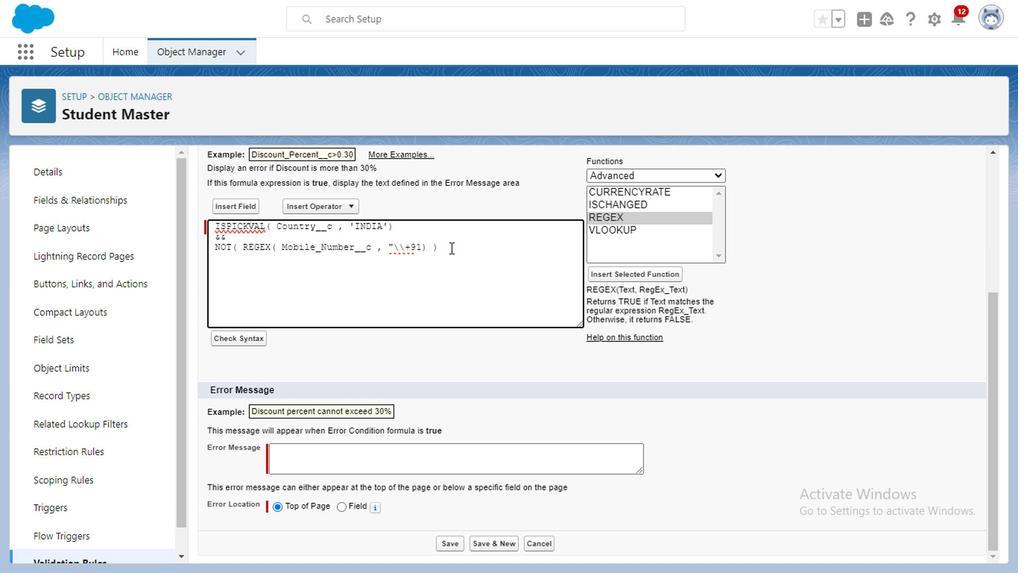 
Action: Key pressed <Key.shift_r>"
Screenshot: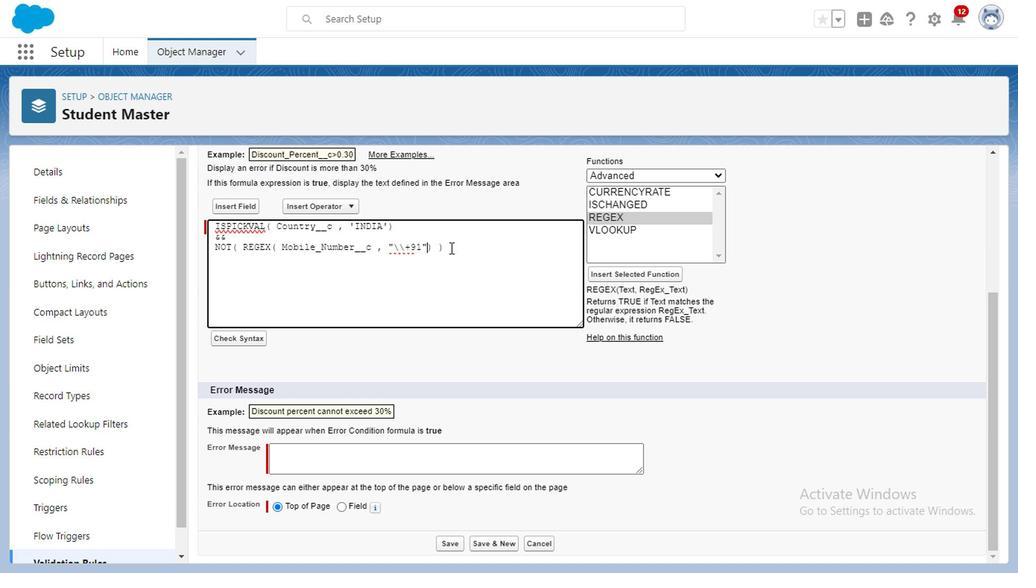 
Action: Mouse moved to (445, 252)
Screenshot: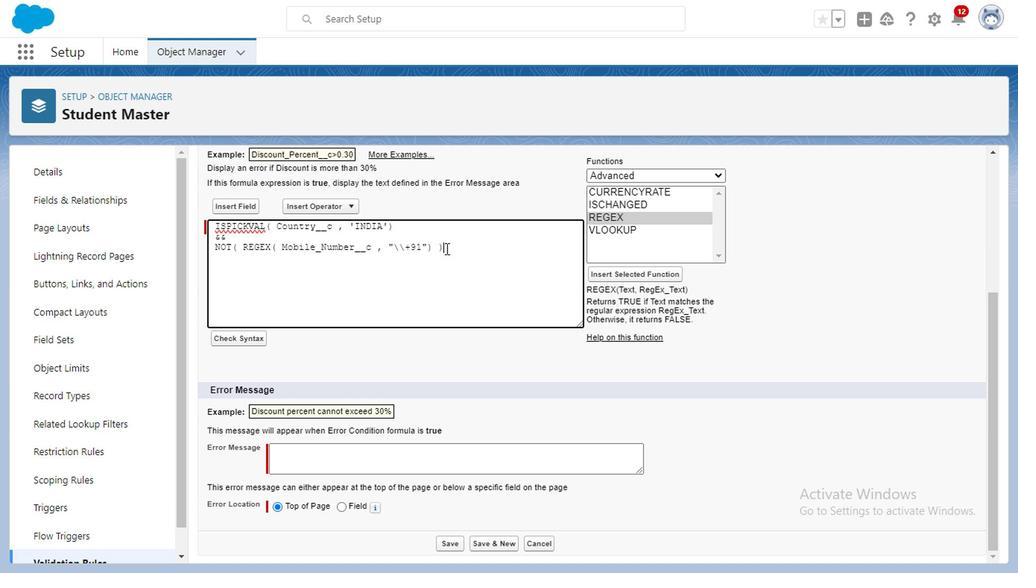 
Action: Mouse pressed left at (445, 252)
Screenshot: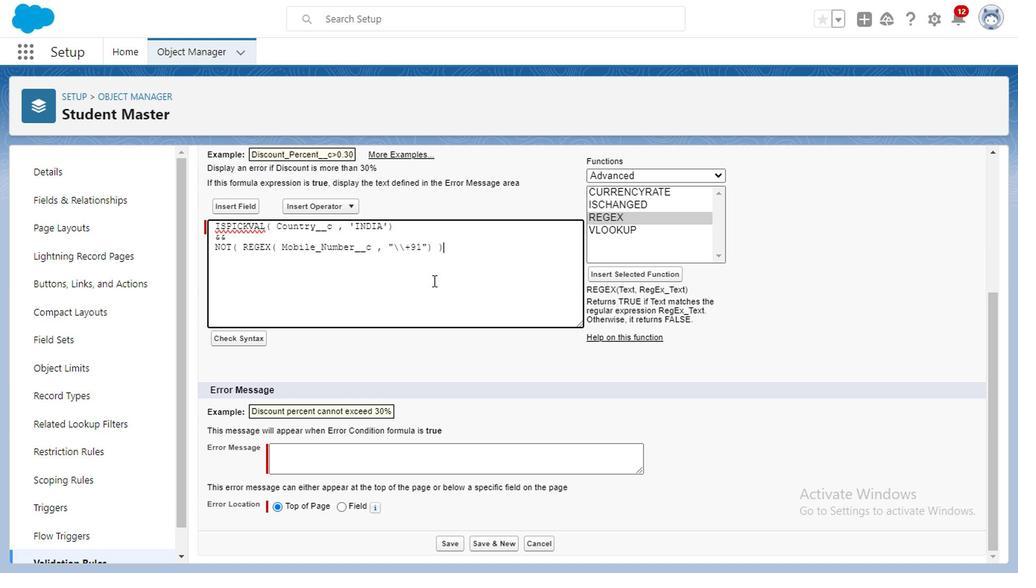 
Action: Mouse moved to (237, 344)
Screenshot: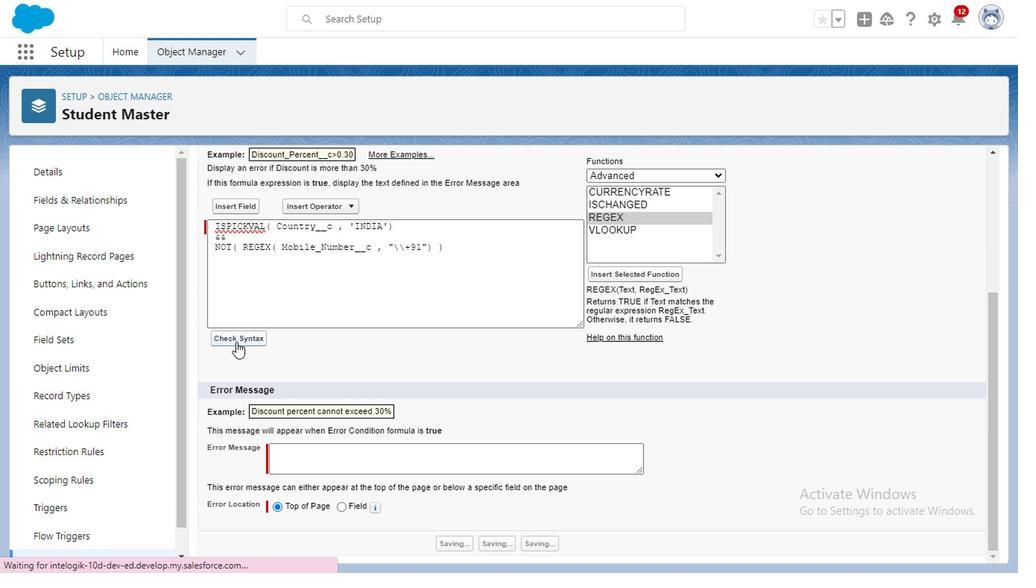 
Action: Mouse pressed left at (237, 344)
Screenshot: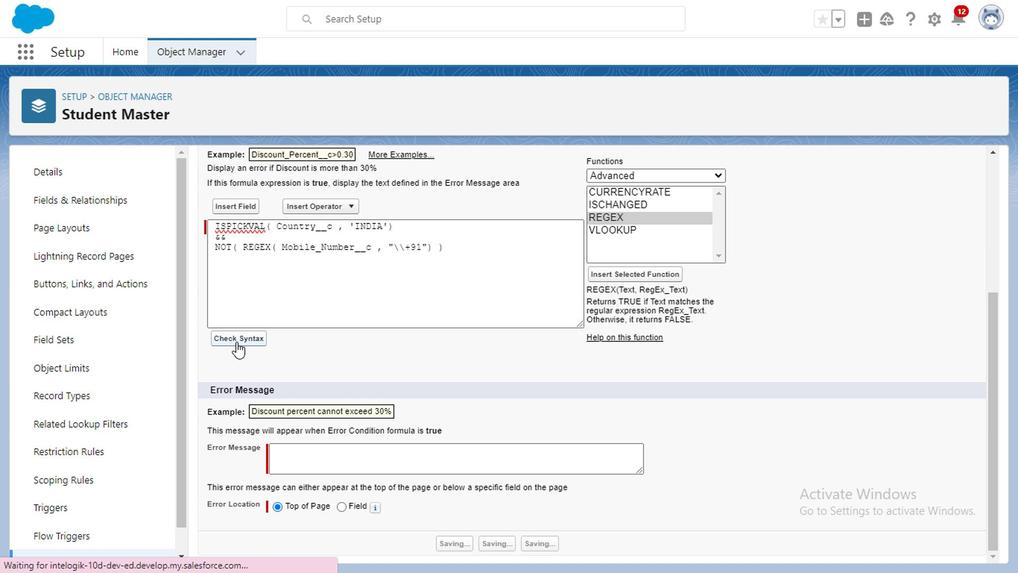 
Action: Mouse moved to (394, 425)
Screenshot: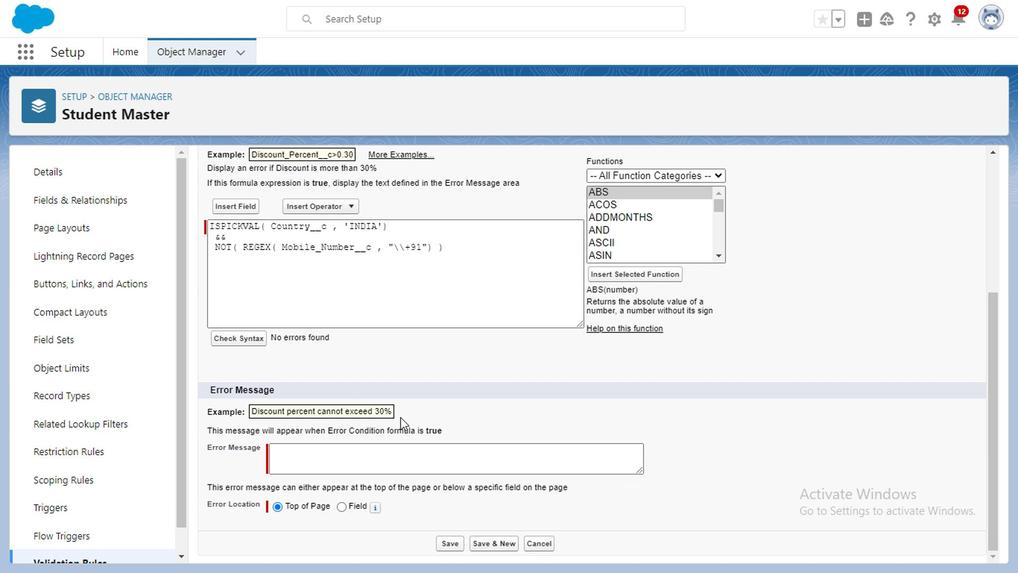 
Action: Mouse scrolled (394, 425) with delta (0, 0)
Screenshot: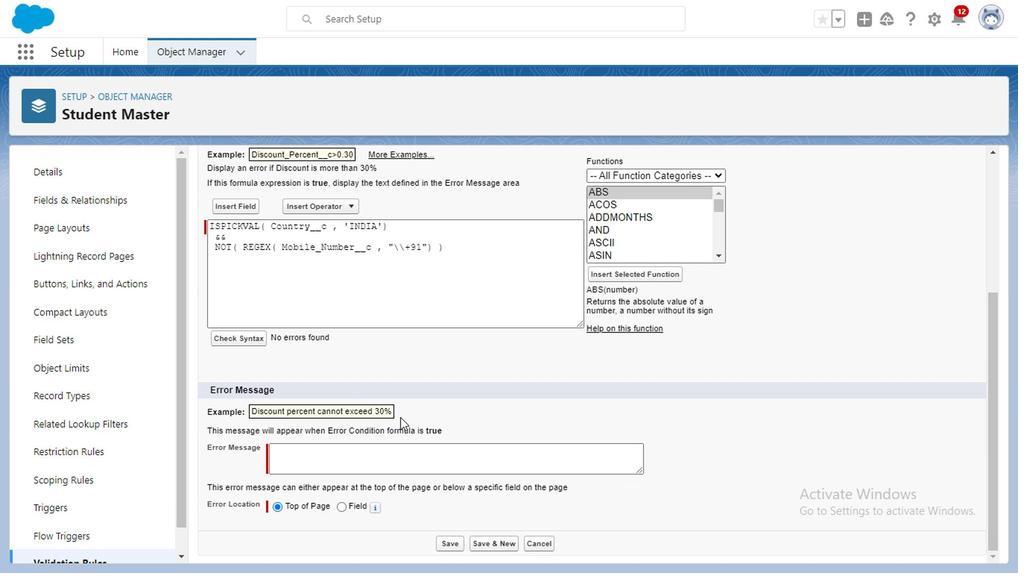 
Action: Mouse moved to (394, 425)
Screenshot: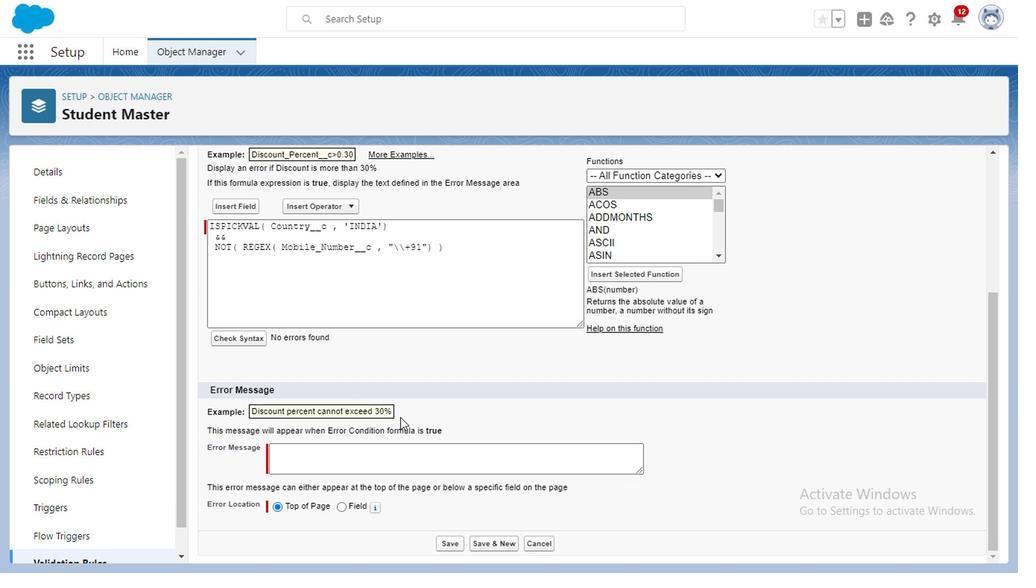 
Action: Mouse scrolled (394, 425) with delta (0, 0)
Screenshot: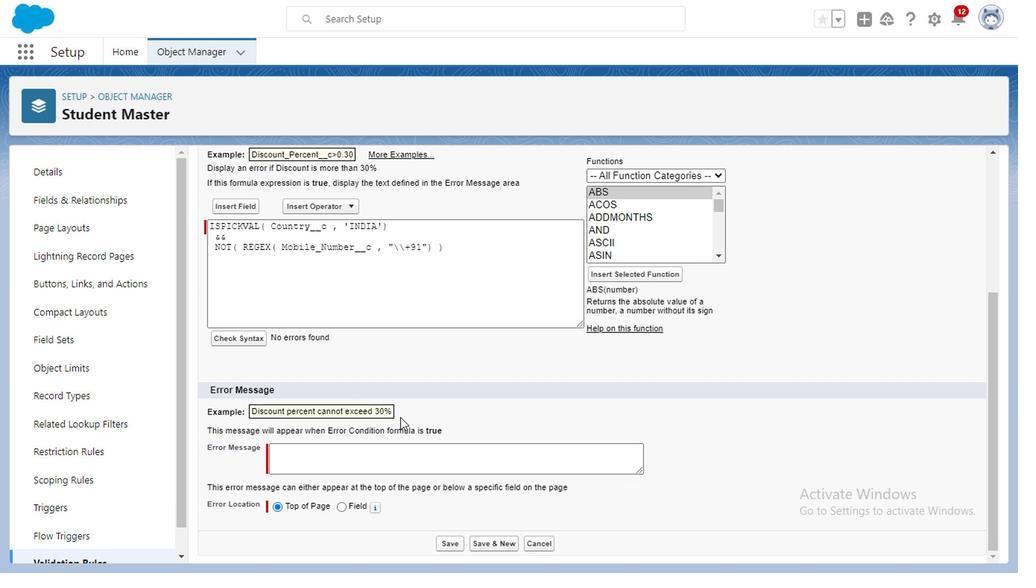 
Action: Mouse moved to (324, 306)
Screenshot: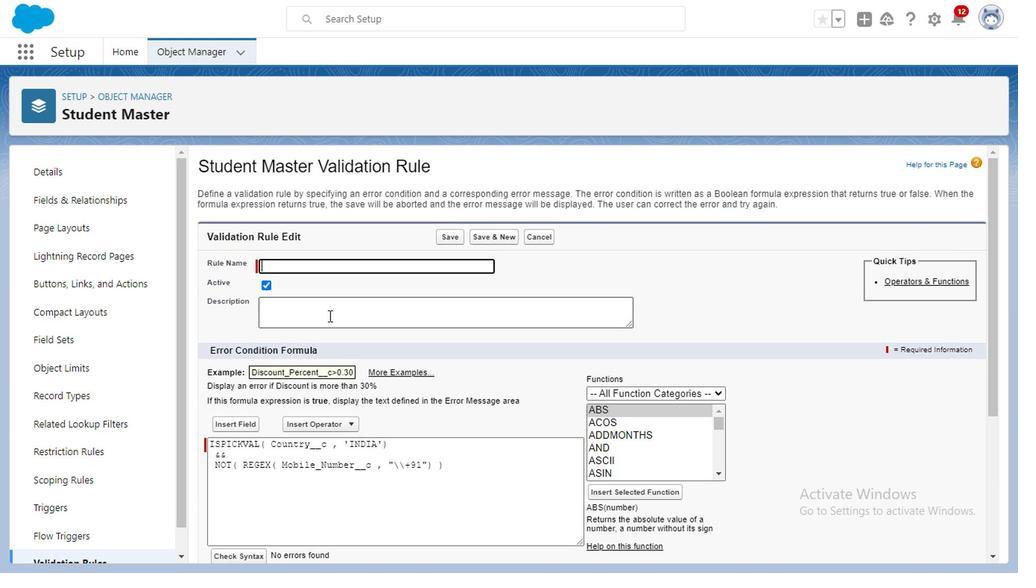 
Action: Mouse scrolled (324, 307) with delta (0, 1)
Screenshot: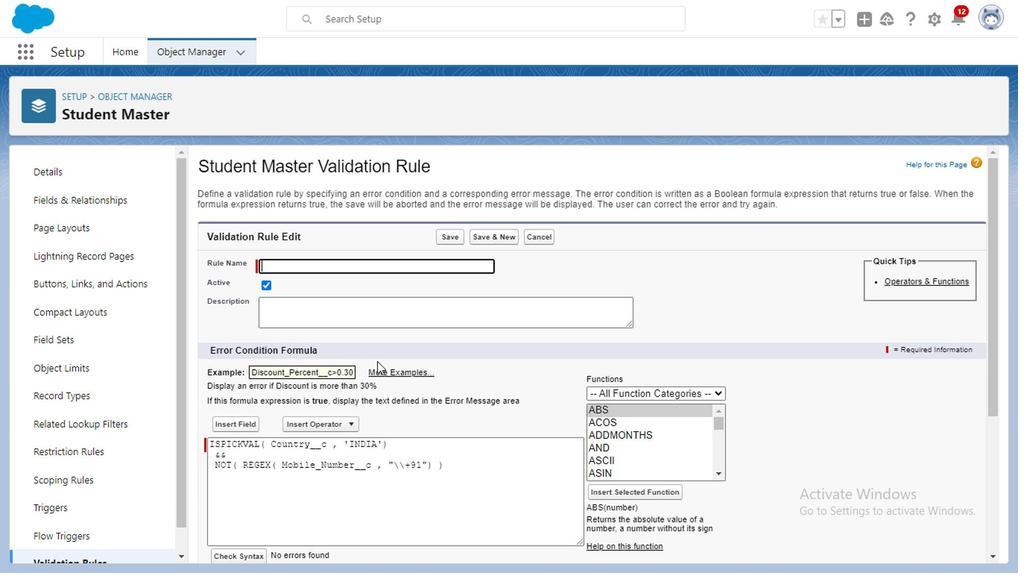 
Action: Mouse moved to (989, 274)
Screenshot: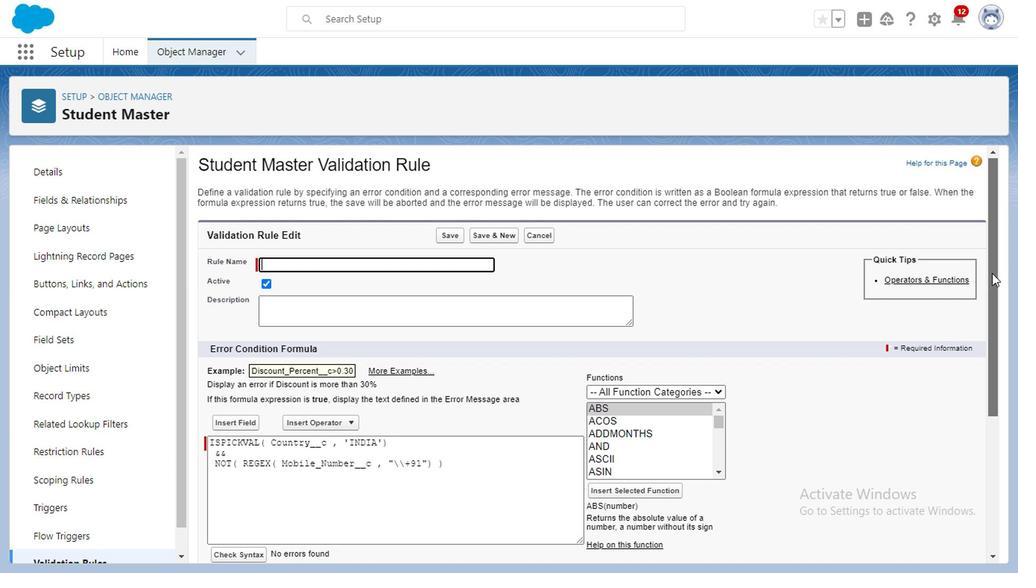 
Action: Mouse pressed left at (989, 274)
Screenshot: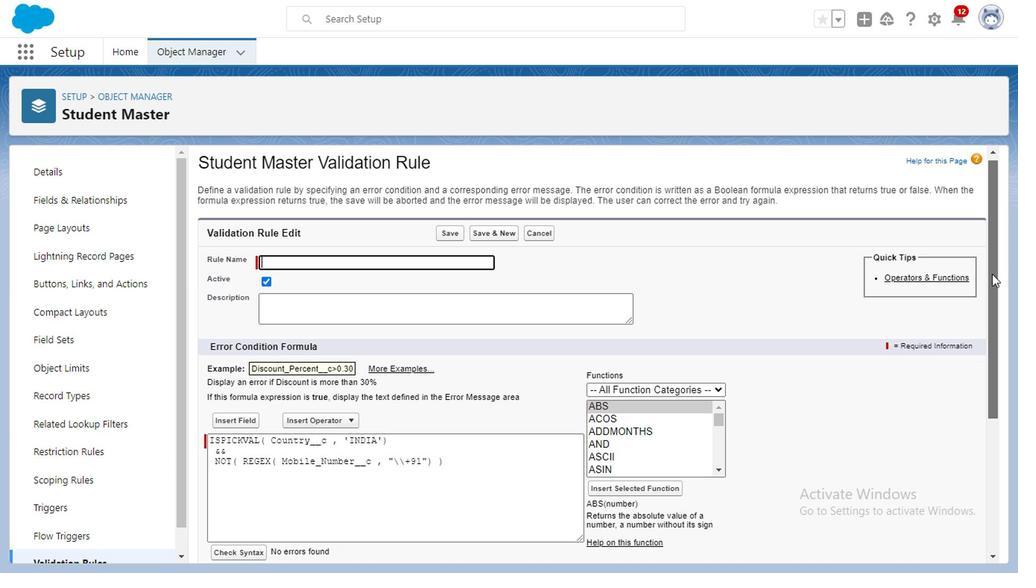 
Action: Mouse moved to (452, 338)
Screenshot: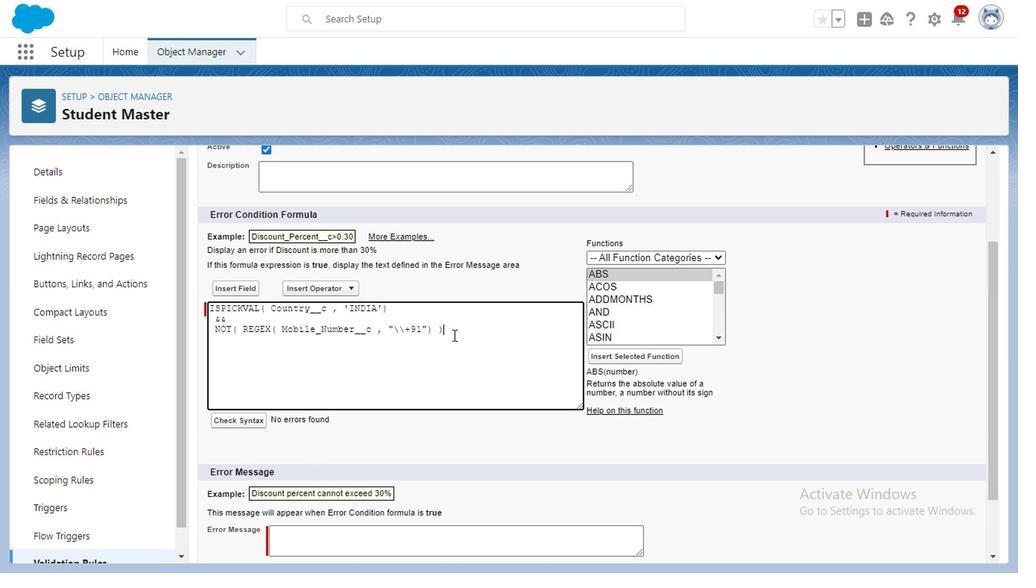 
Action: Mouse pressed left at (452, 338)
Screenshot: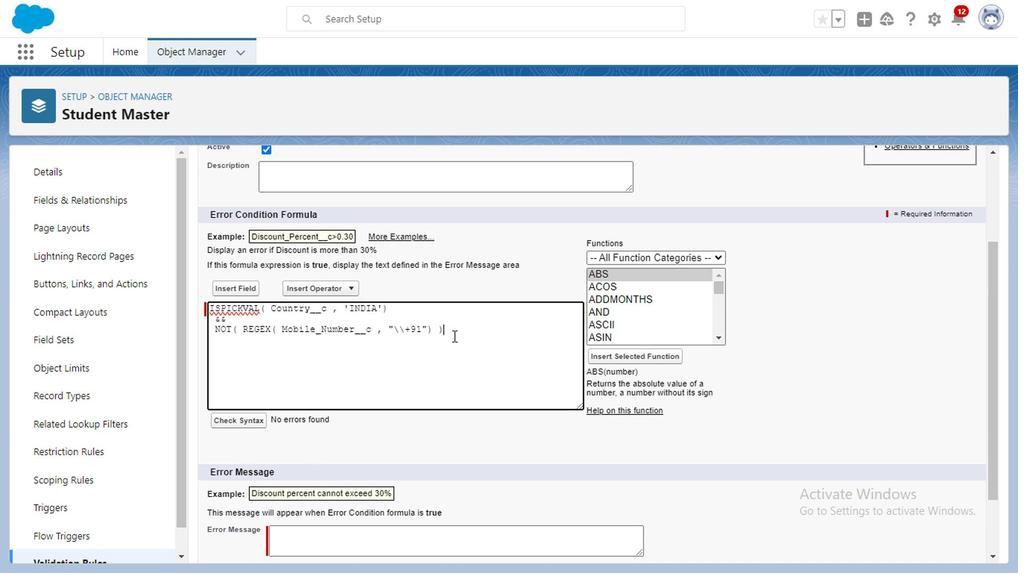 
Action: Mouse moved to (440, 375)
Screenshot: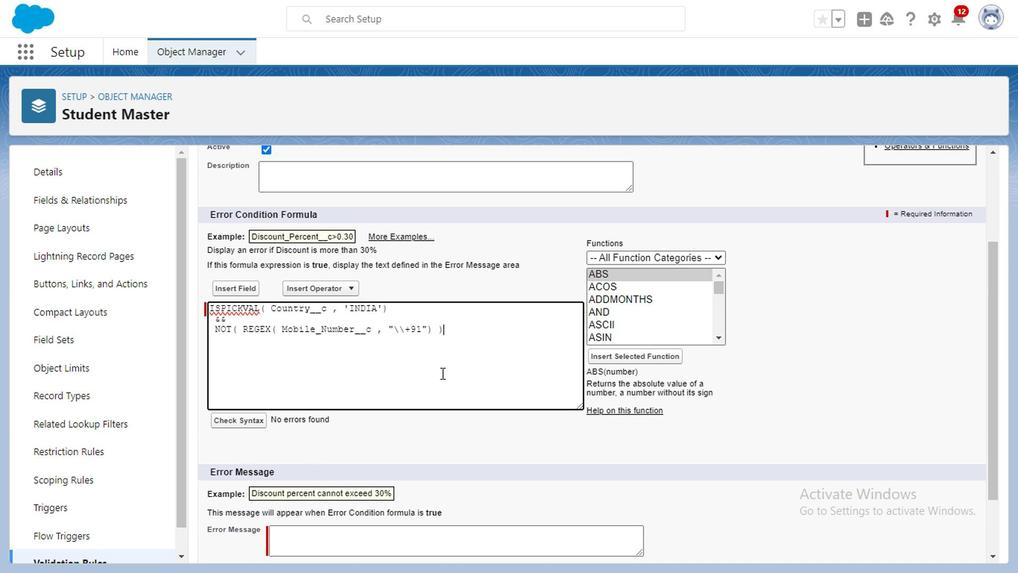 
Action: Key pressed <Key.enter><Key.enter>
Screenshot: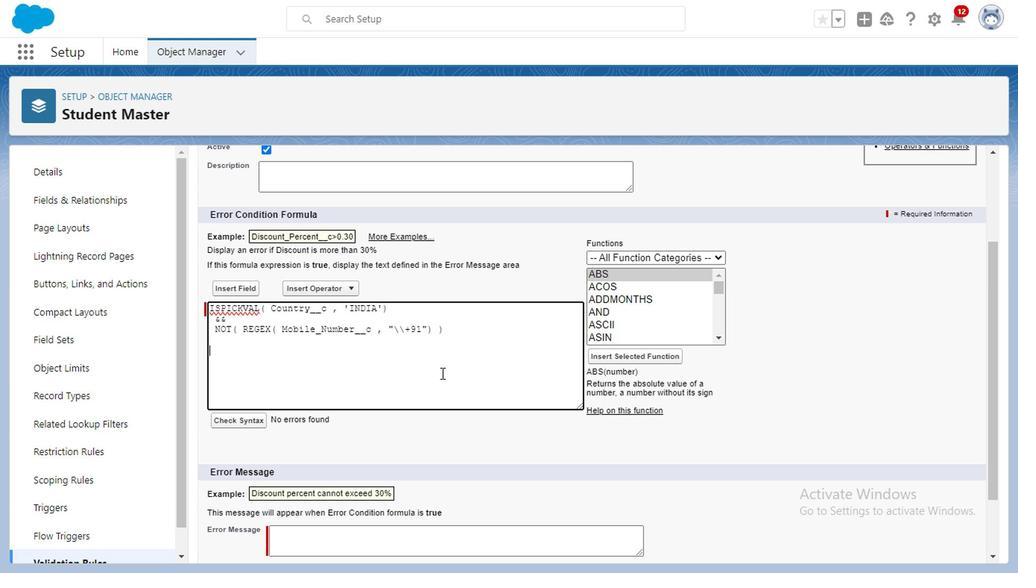
Action: Mouse moved to (684, 261)
Screenshot: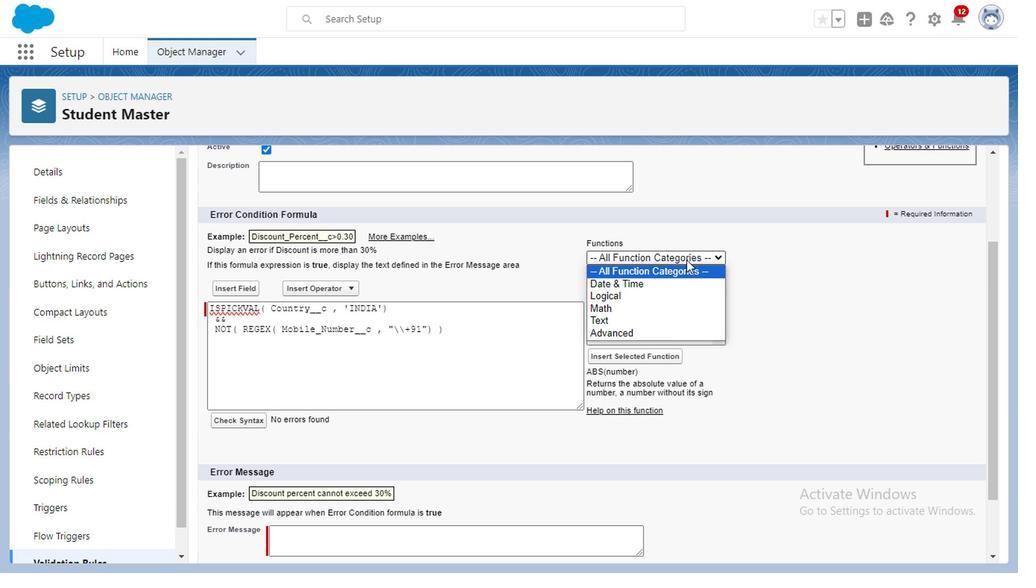 
Action: Mouse pressed left at (684, 261)
Screenshot: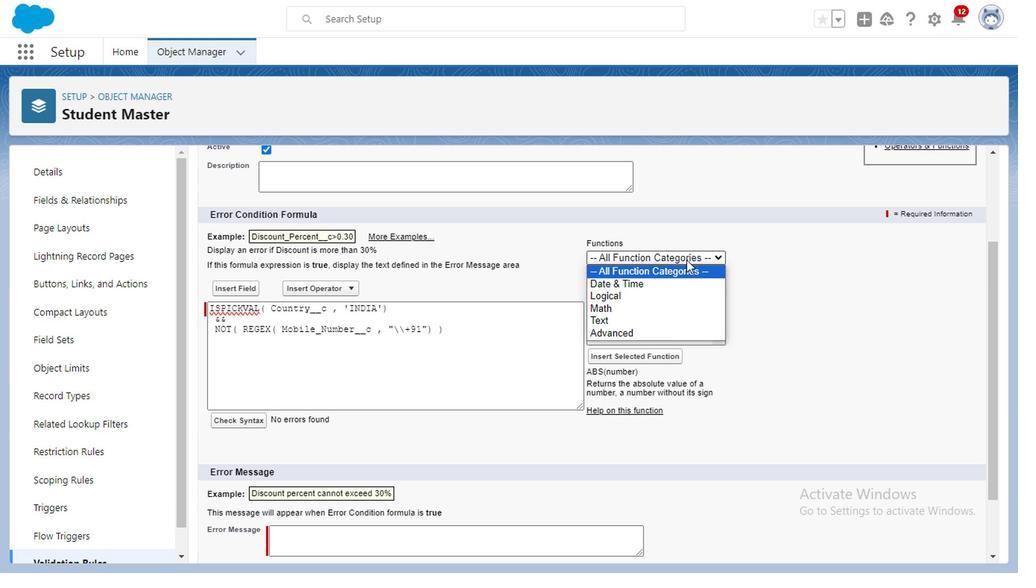 
Action: Mouse moved to (632, 298)
Screenshot: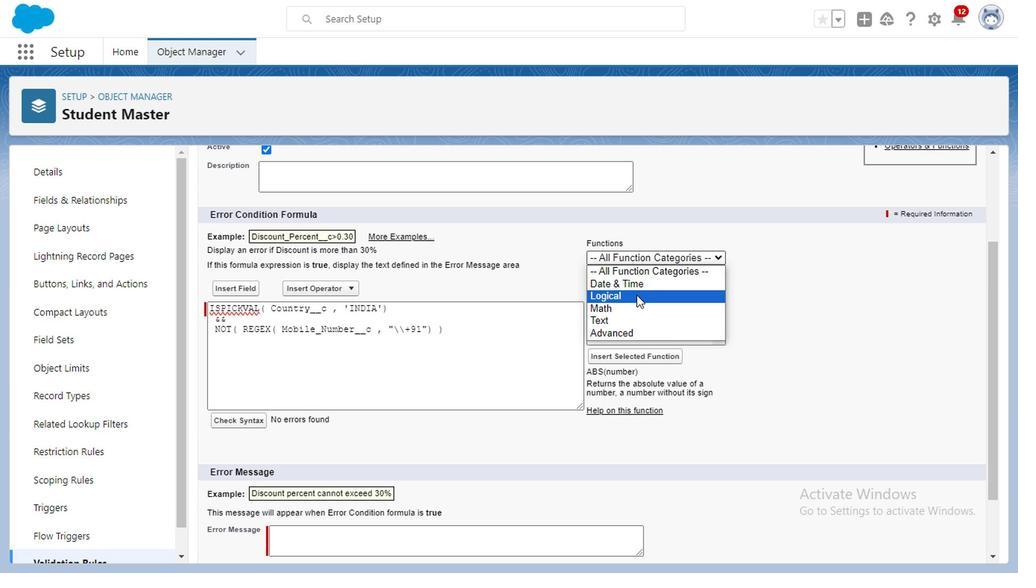 
Action: Mouse scrolled (632, 298) with delta (0, 0)
Screenshot: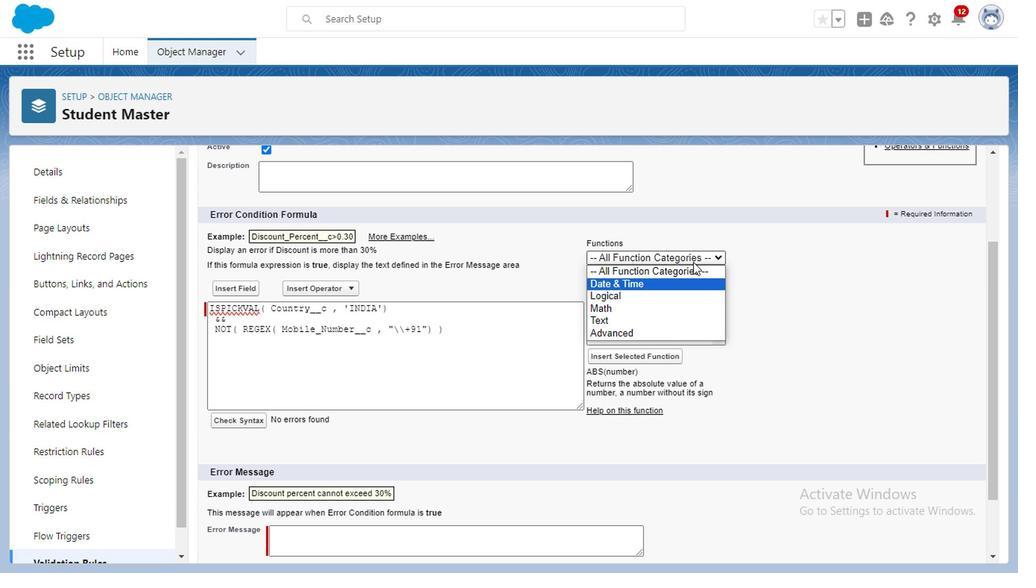
Action: Mouse moved to (677, 272)
Screenshot: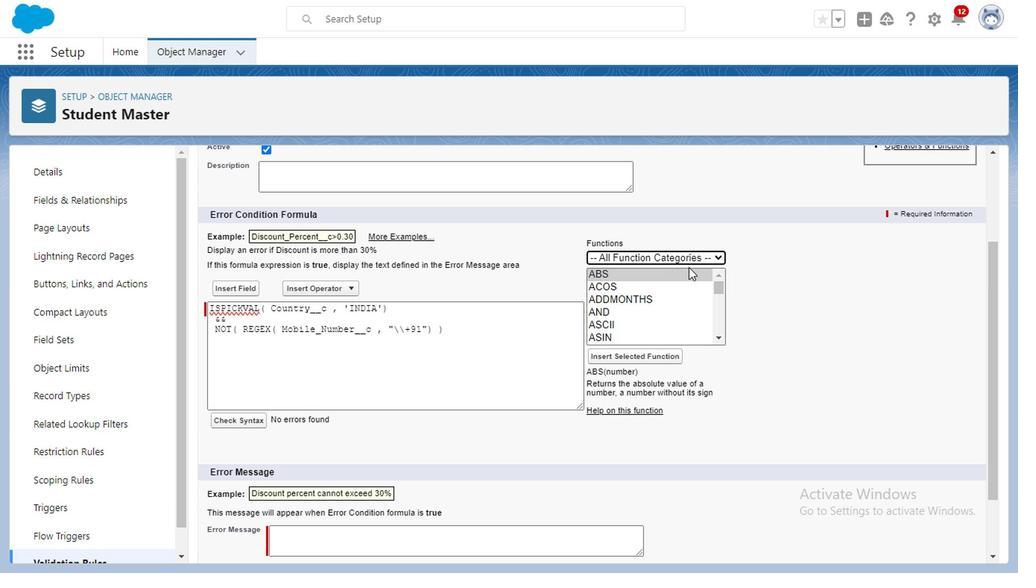 
Action: Mouse pressed left at (677, 272)
Screenshot: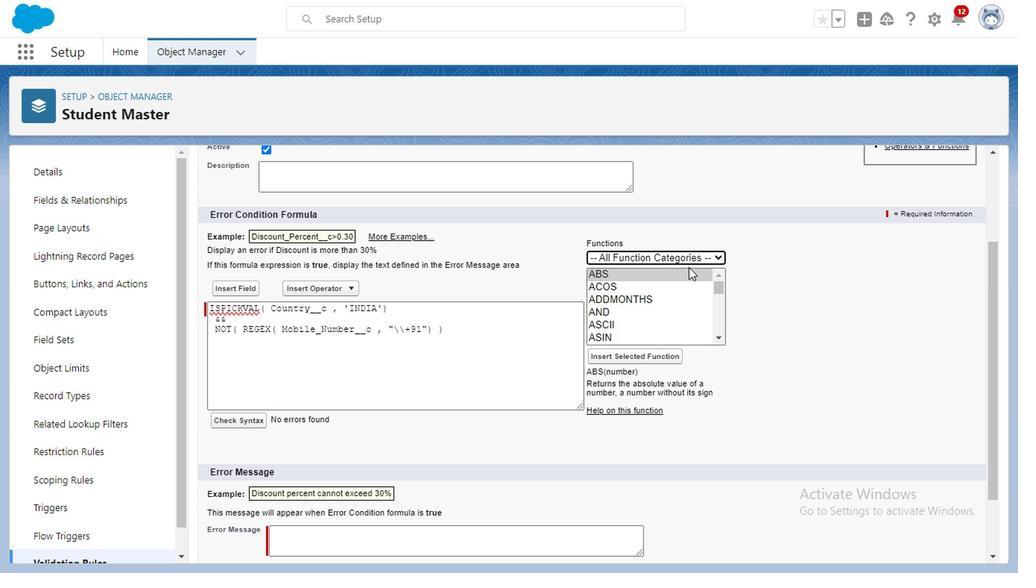
Action: Mouse moved to (686, 271)
Screenshot: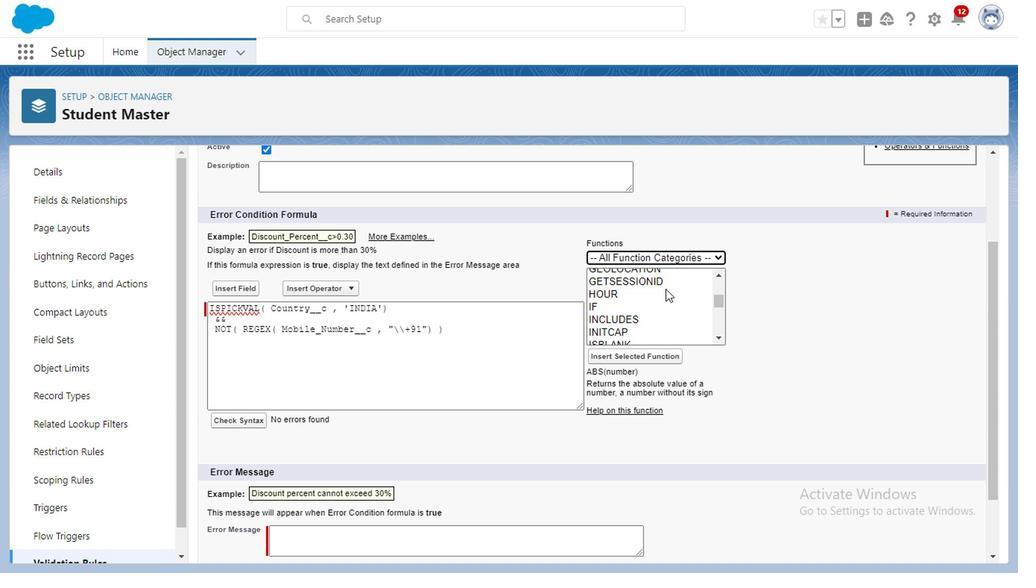 
Action: Mouse scrolled (686, 270) with delta (0, 0)
Screenshot: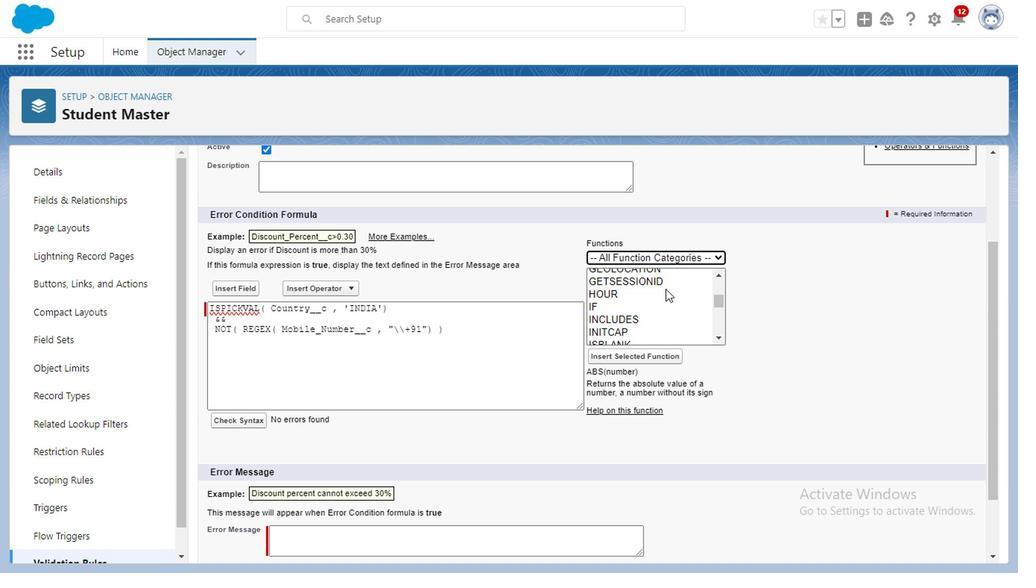 
Action: Mouse moved to (631, 317)
Screenshot: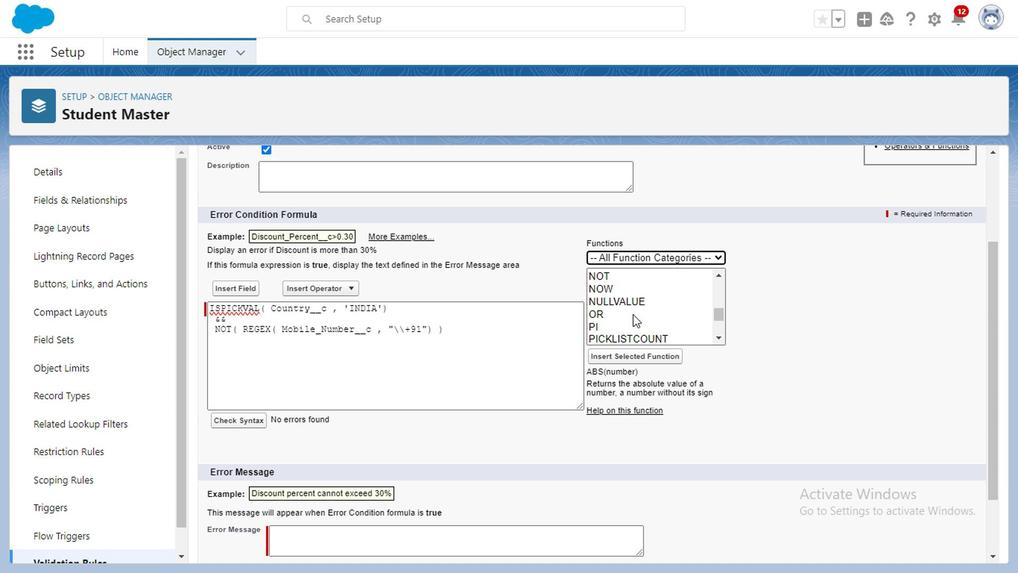 
Action: Mouse scrolled (631, 316) with delta (0, 0)
Screenshot: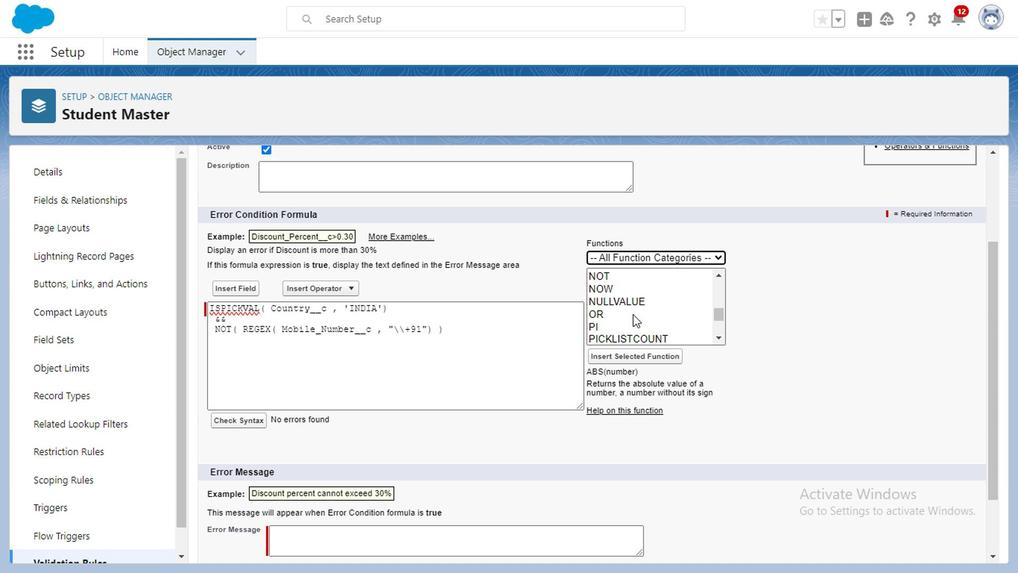 
Action: Mouse moved to (620, 300)
Screenshot: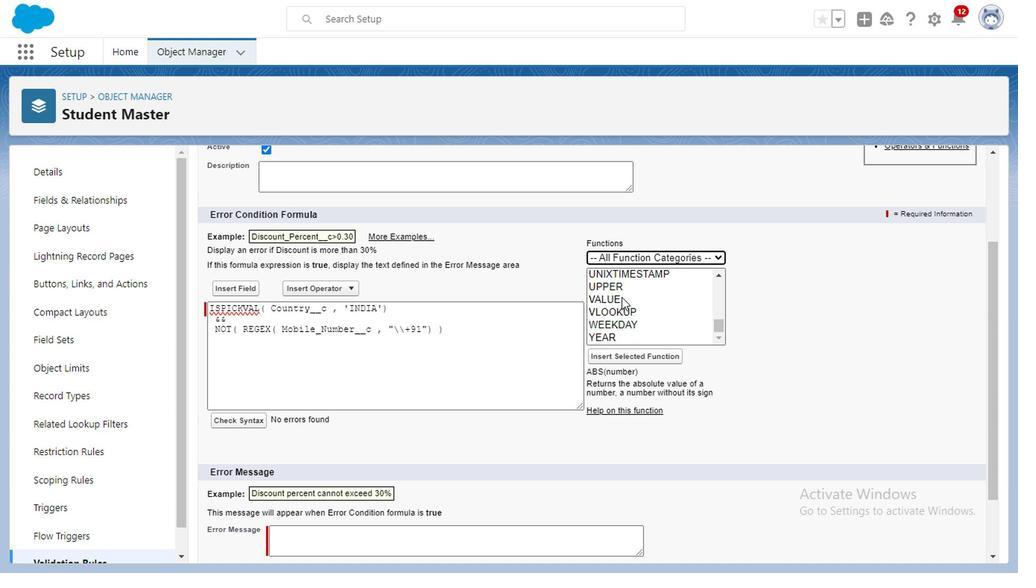 
Action: Mouse scrolled (620, 299) with delta (0, -1)
Screenshot: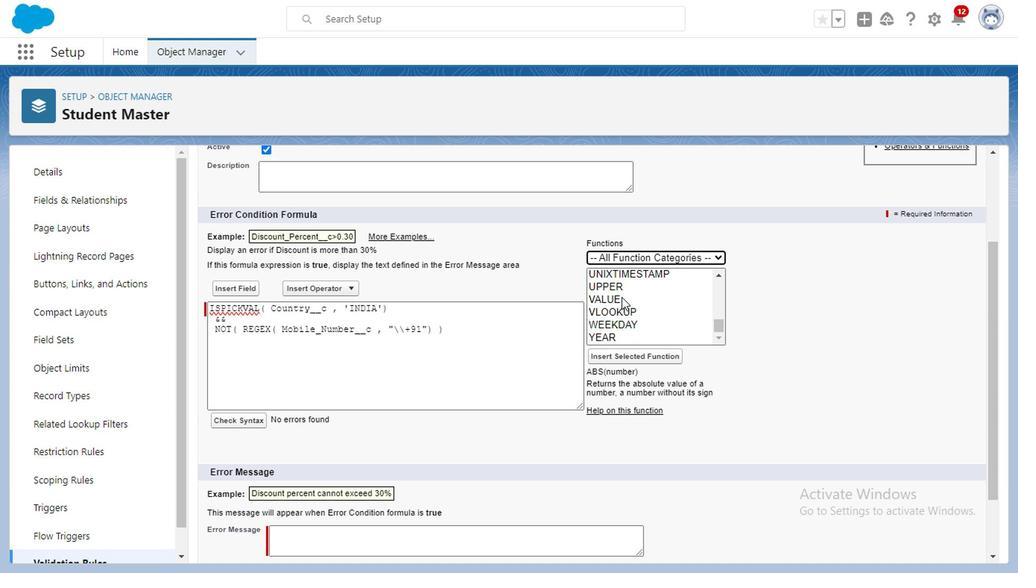 
Action: Mouse scrolled (620, 299) with delta (0, -1)
Screenshot: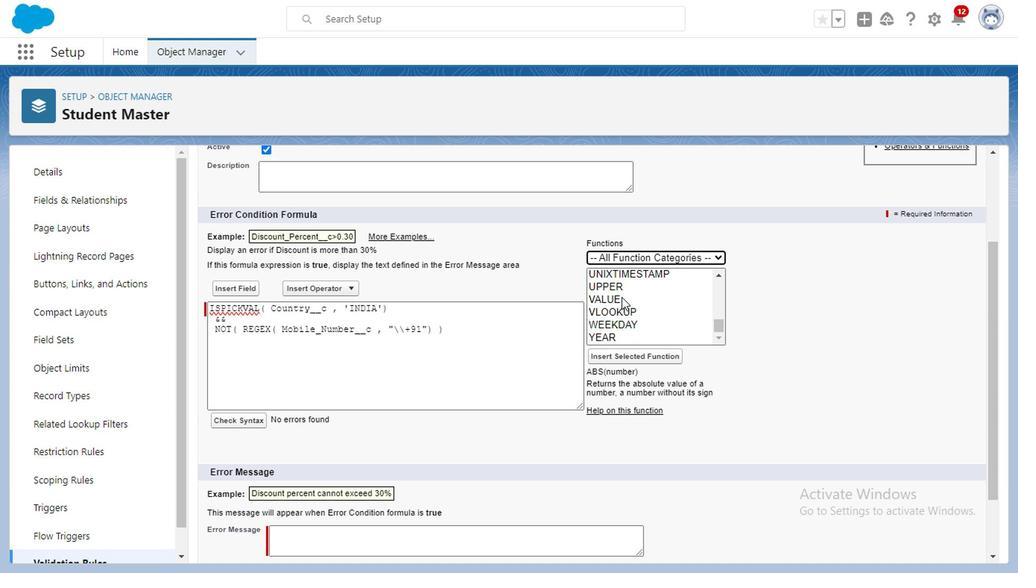 
Action: Mouse moved to (720, 321)
Screenshot: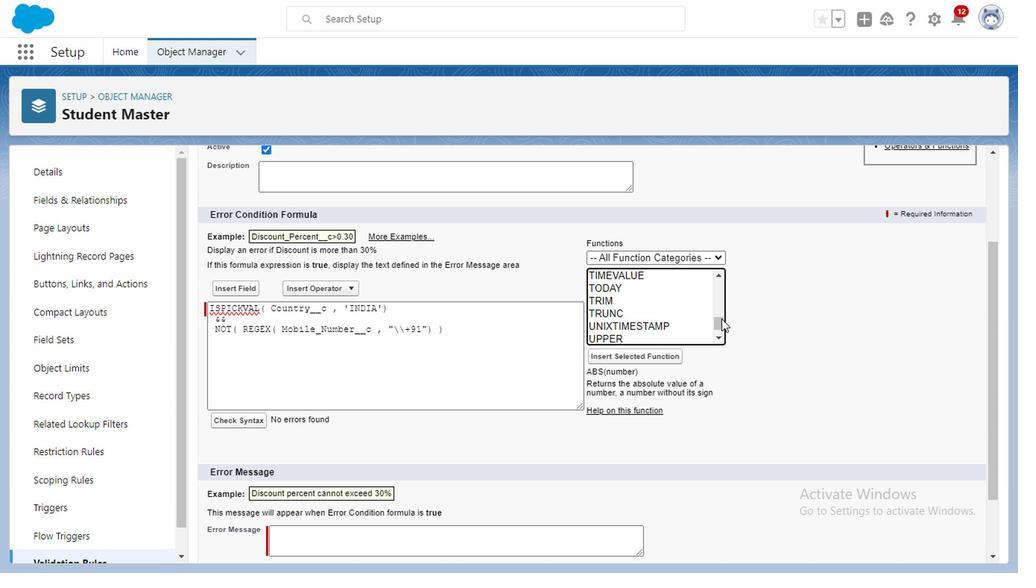 
Action: Mouse pressed left at (720, 321)
Screenshot: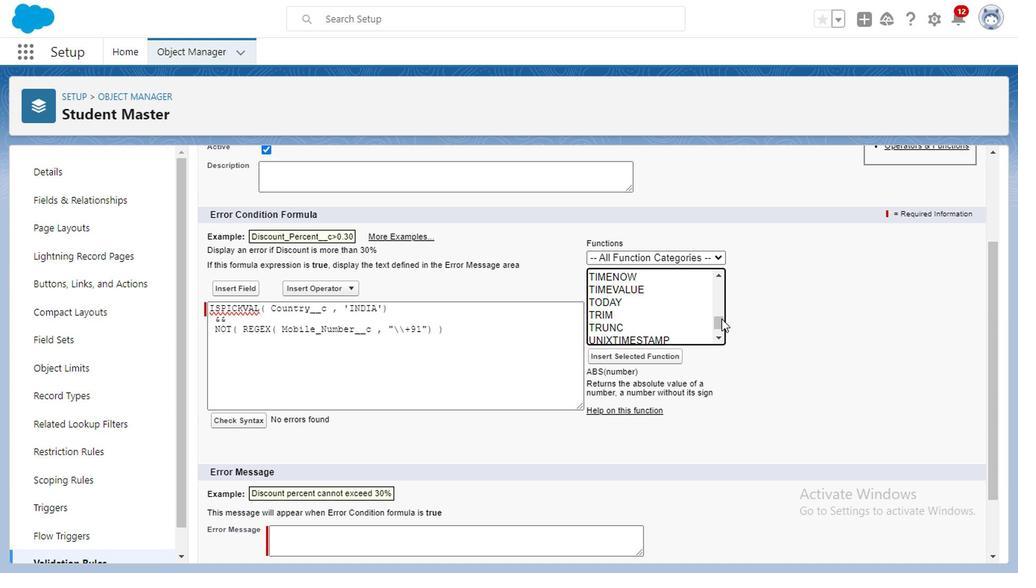 
Action: Mouse moved to (718, 322)
Screenshot: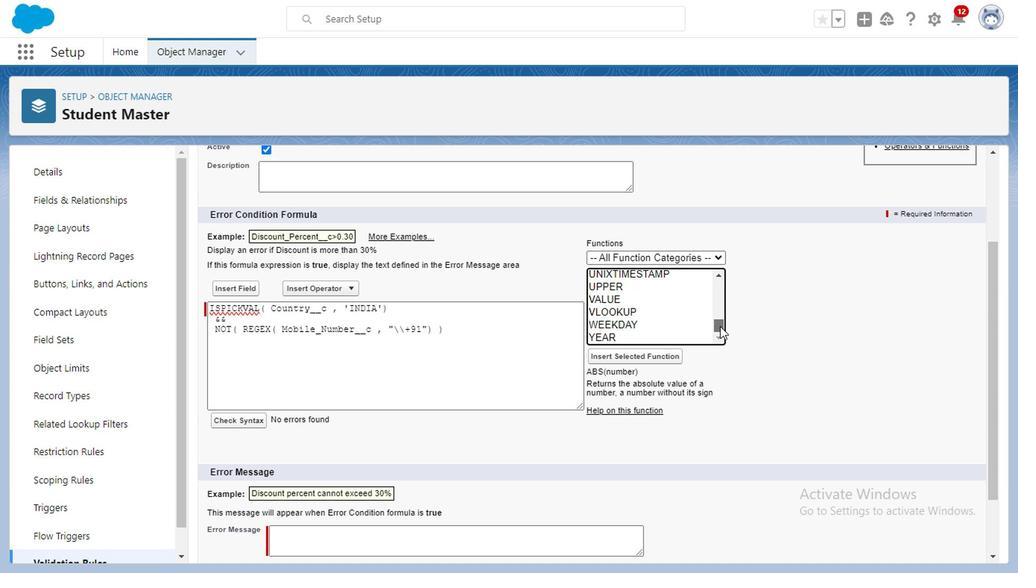 
Action: Mouse pressed left at (718, 322)
Screenshot: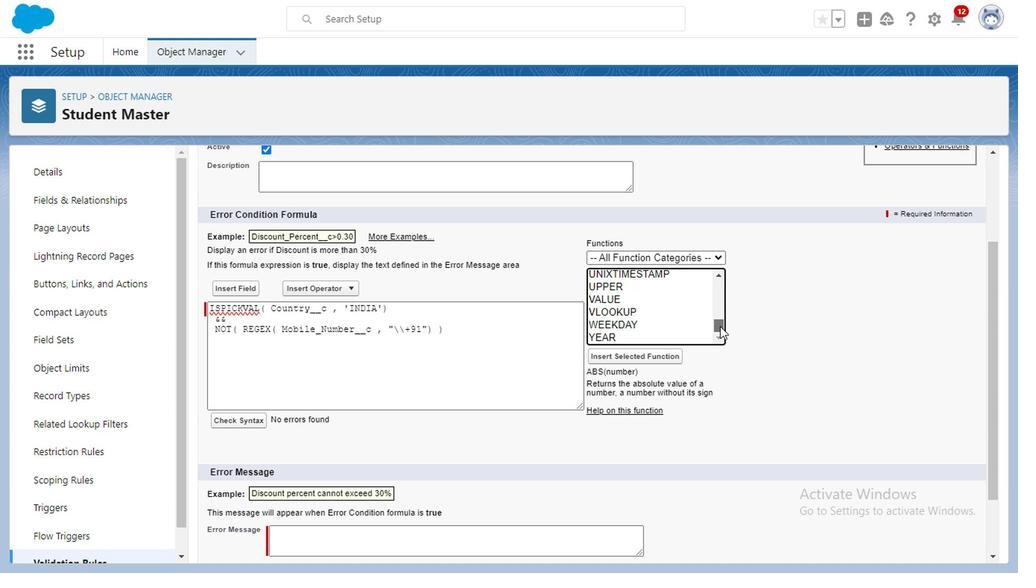 
Action: Mouse moved to (717, 324)
Screenshot: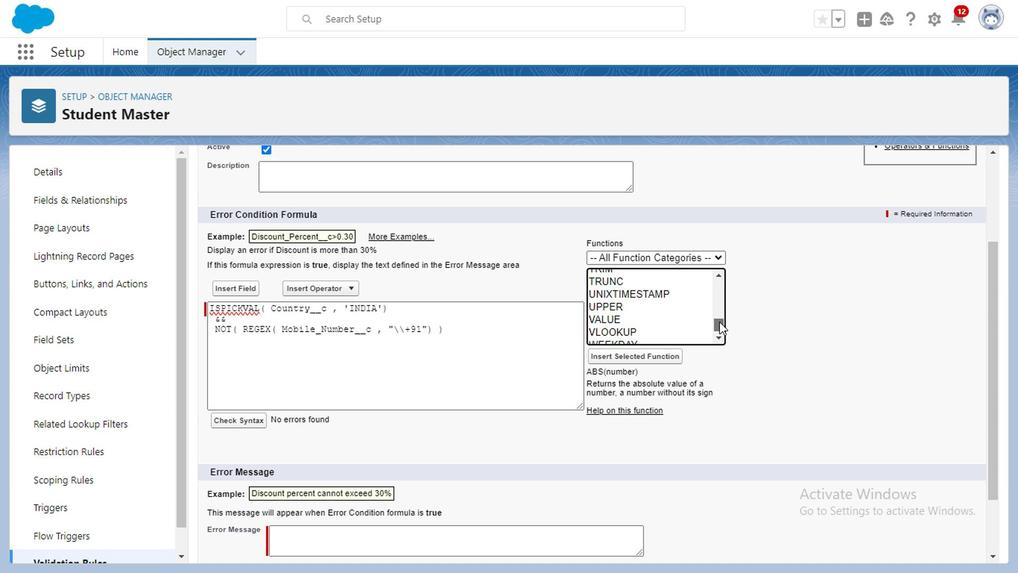 
Action: Mouse pressed left at (717, 324)
Screenshot: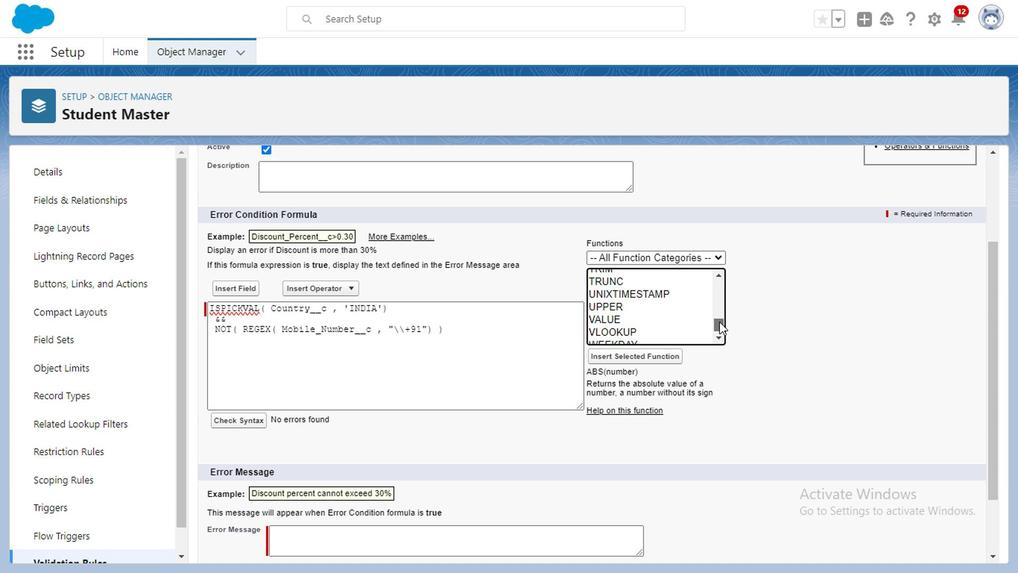
Action: Mouse moved to (718, 304)
Screenshot: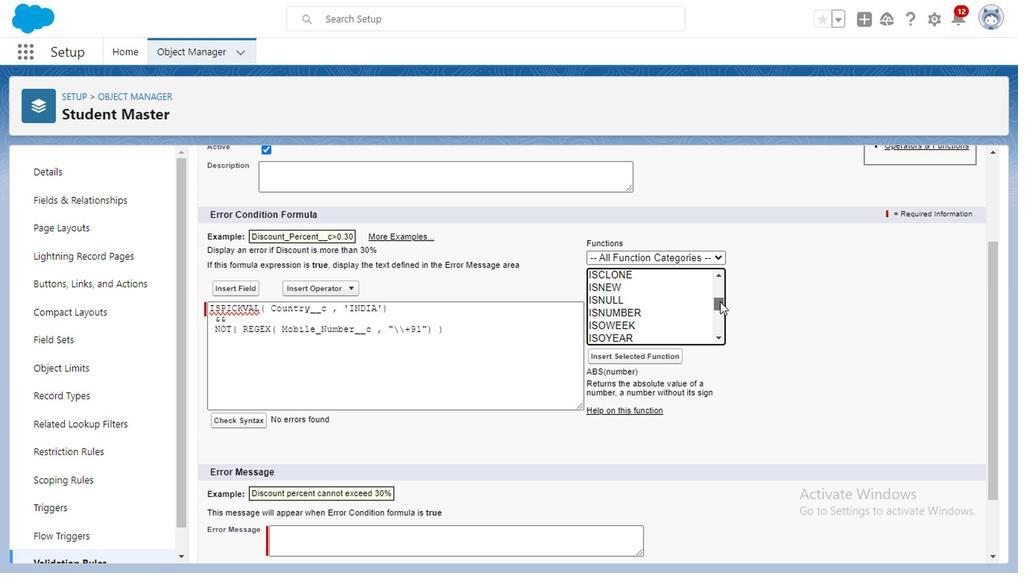 
Action: Mouse pressed left at (718, 304)
Screenshot: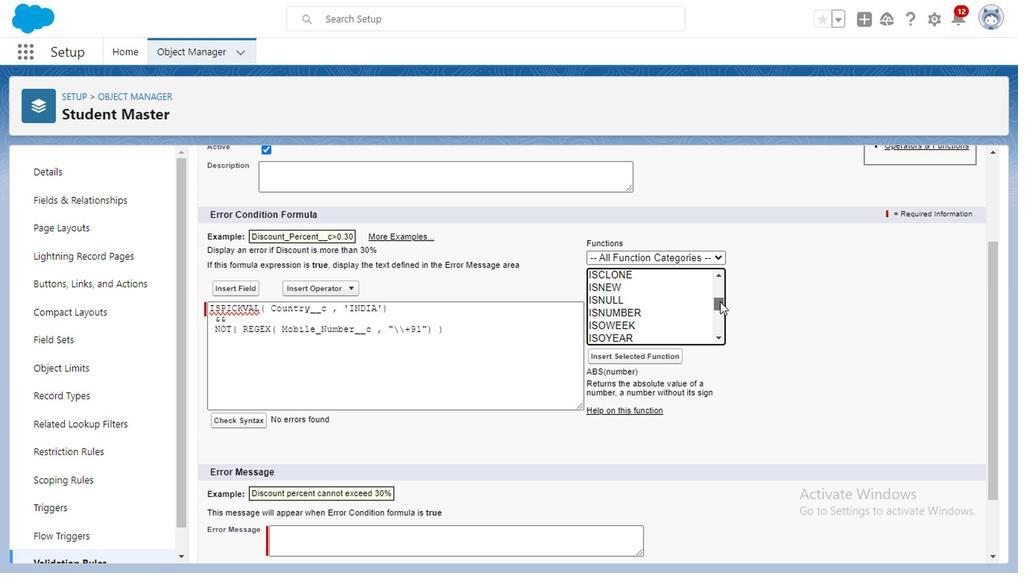 
Action: Mouse moved to (625, 332)
Screenshot: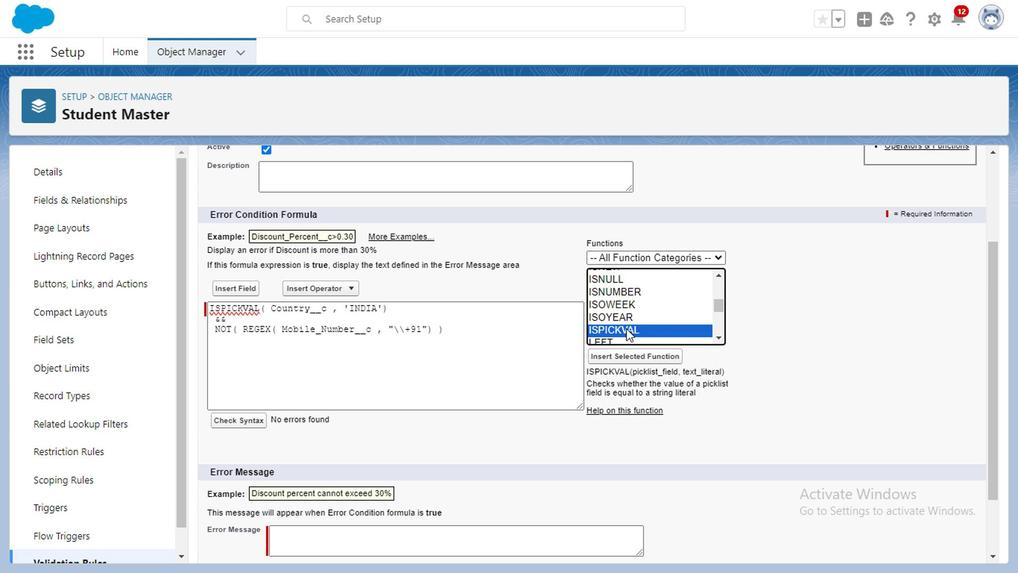 
Action: Mouse pressed left at (625, 332)
Screenshot: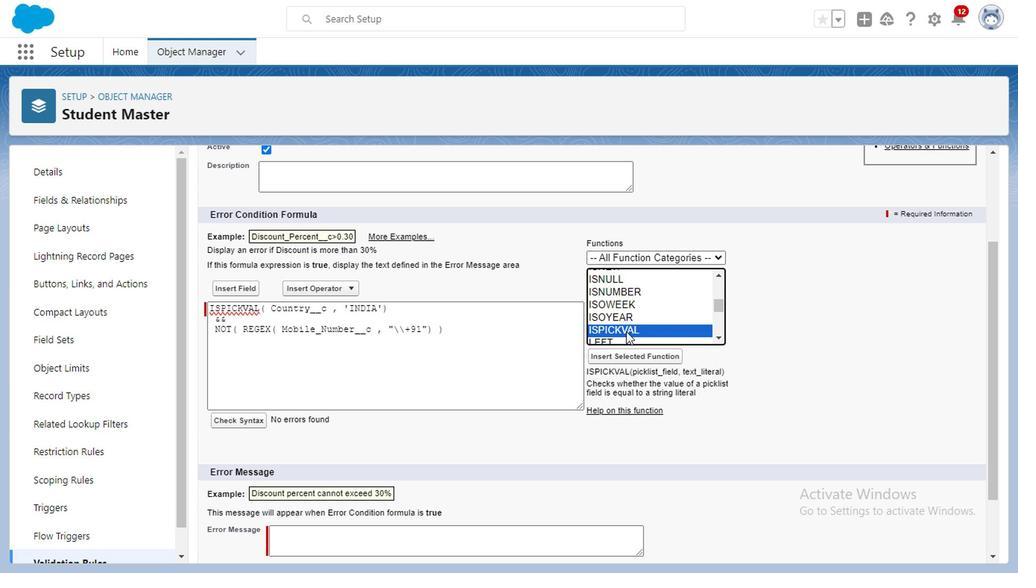 
Action: Mouse moved to (625, 358)
Screenshot: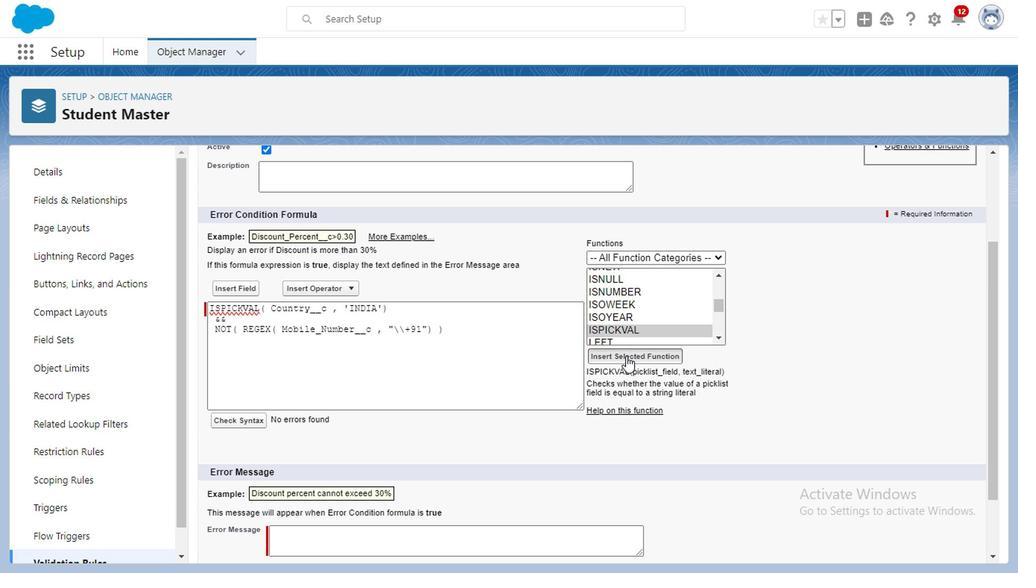 
Action: Mouse pressed left at (625, 358)
Screenshot: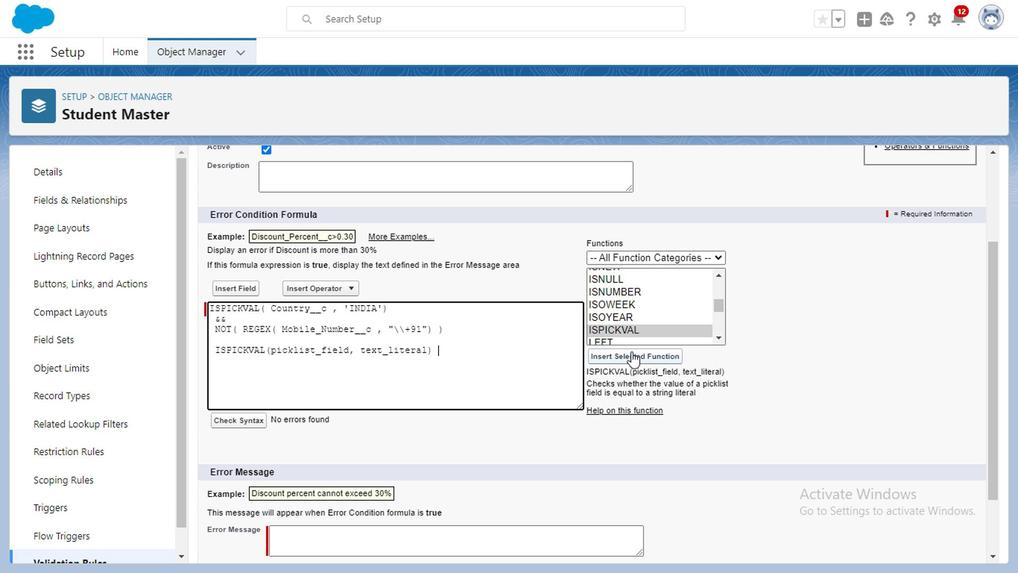 
Action: Mouse moved to (348, 353)
Screenshot: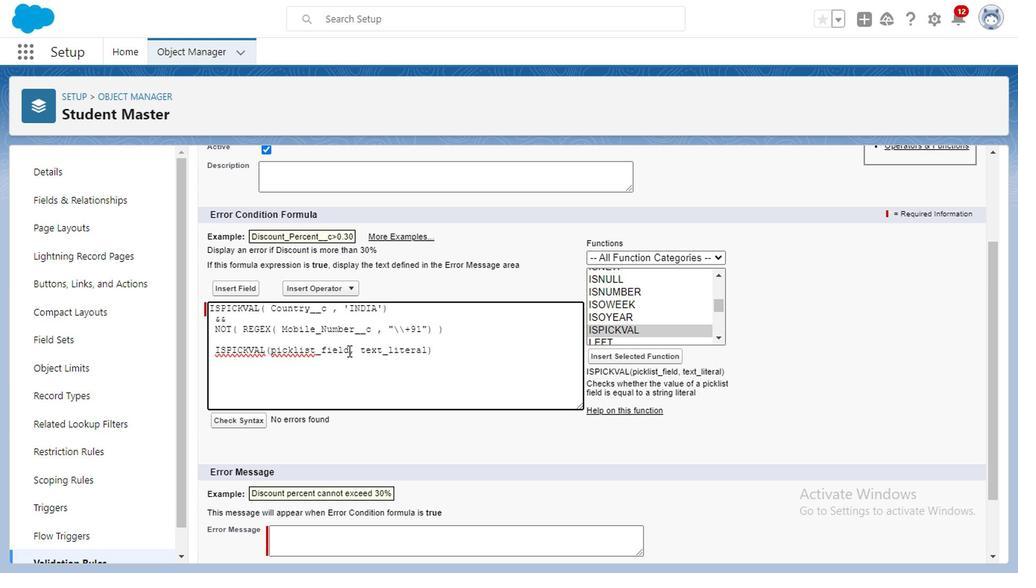 
Action: Mouse pressed left at (348, 353)
Screenshot: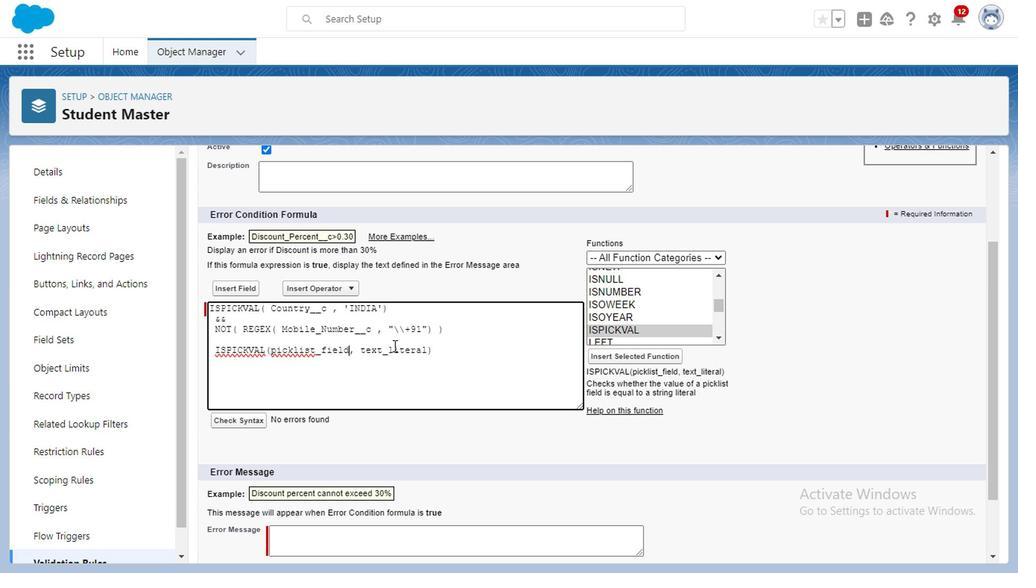 
Action: Mouse moved to (393, 346)
Screenshot: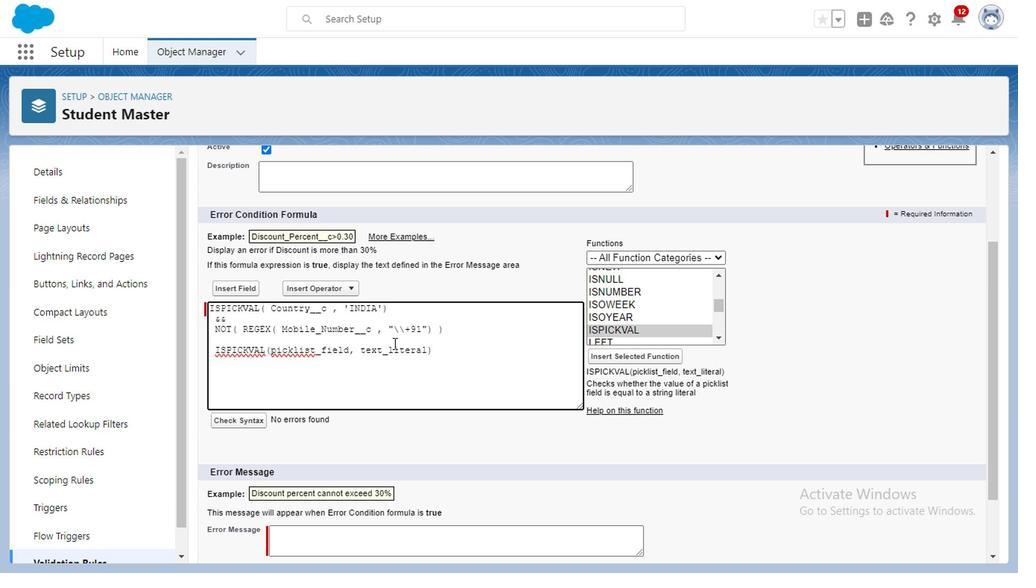 
Action: Key pressed <Key.backspace><Key.backspace><Key.backspace><Key.backspace><Key.backspace><Key.backspace><Key.backspace><Key.backspace><Key.backspace><Key.backspace><Key.backspace><Key.backspace><Key.backspace><Key.backspace>
Screenshot: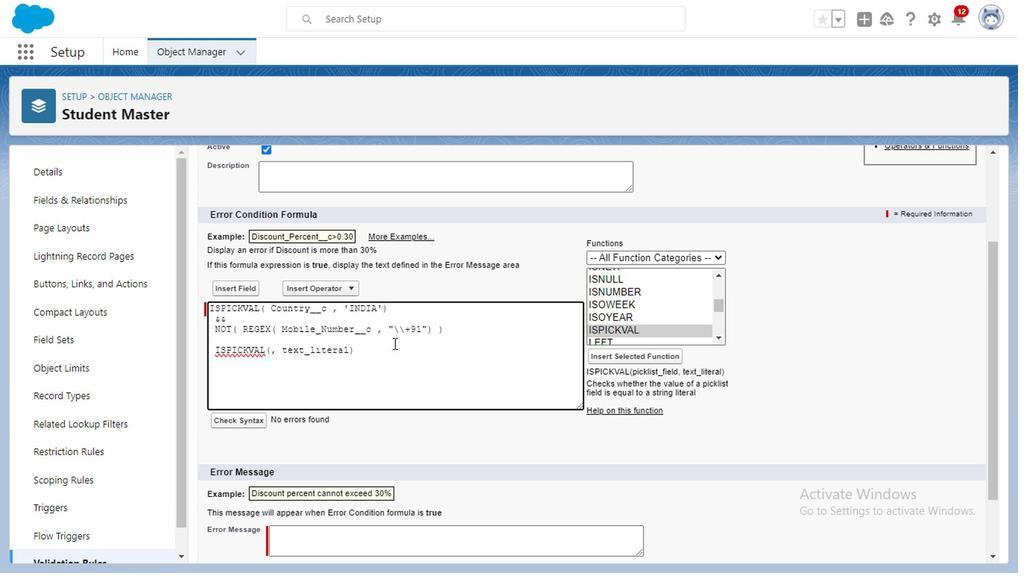 
Action: Mouse moved to (244, 289)
Screenshot: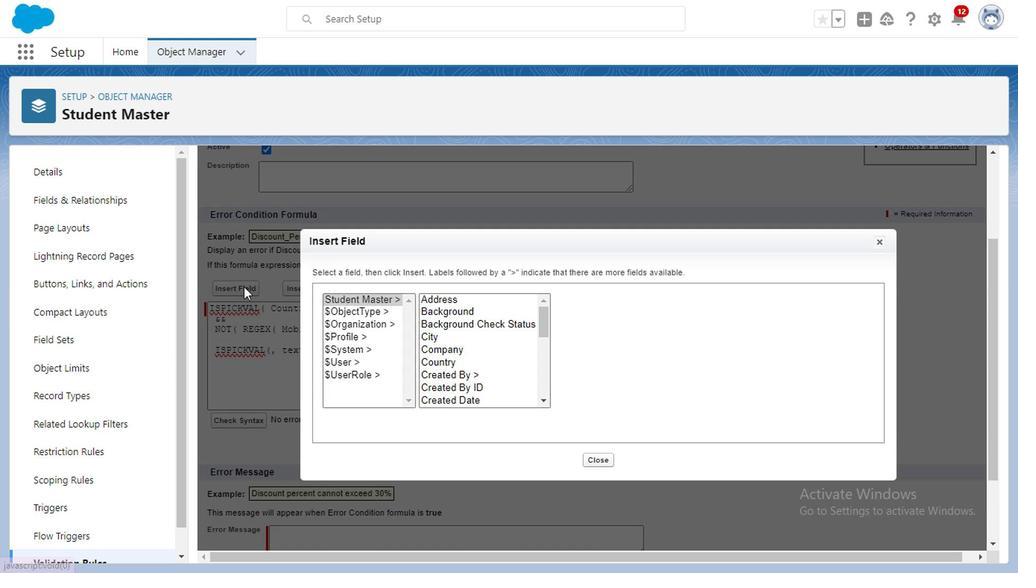 
Action: Mouse pressed left at (244, 289)
Screenshot: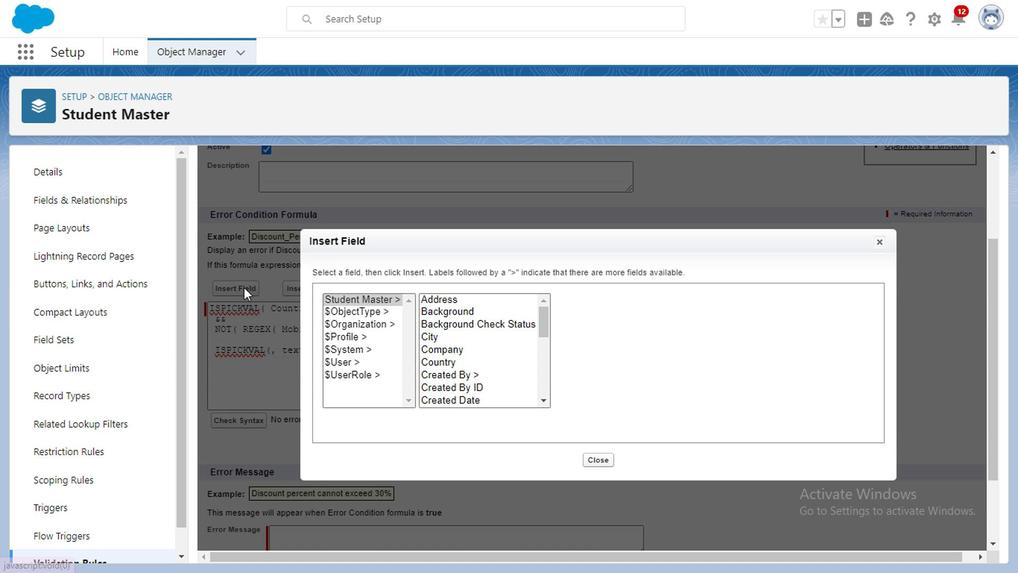
Action: Mouse moved to (447, 365)
Screenshot: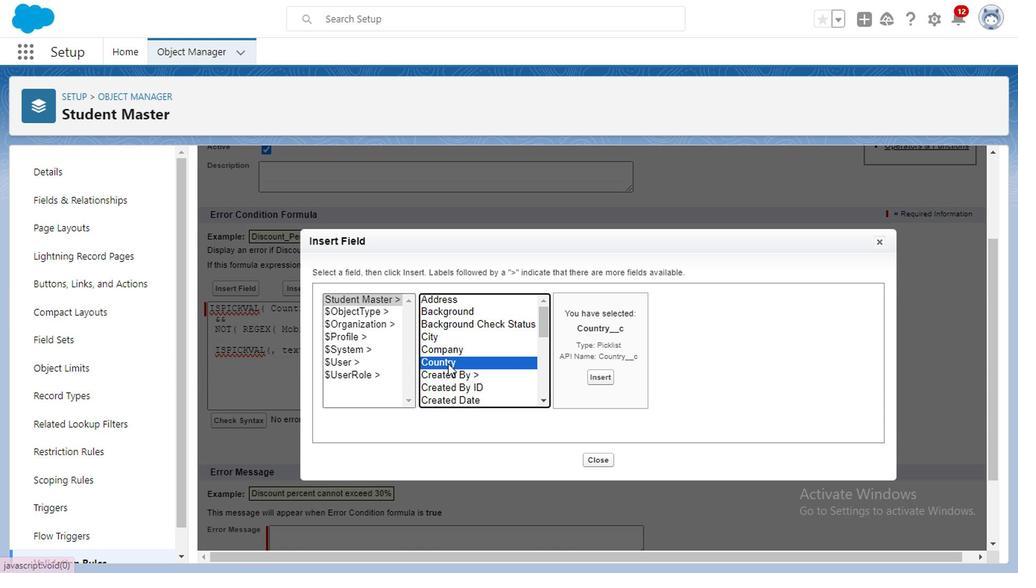 
Action: Mouse pressed left at (447, 365)
Screenshot: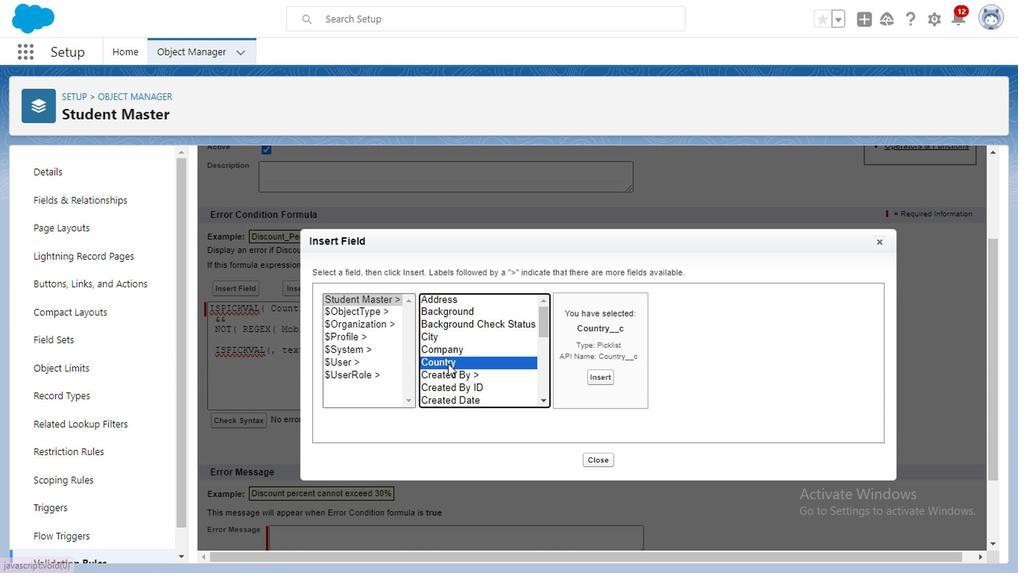 
Action: Mouse moved to (594, 379)
Screenshot: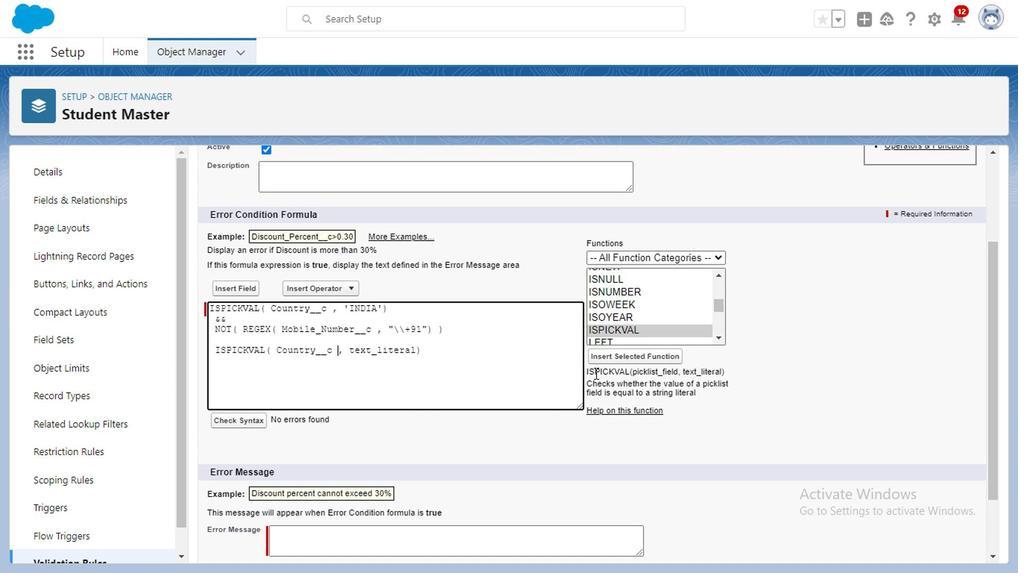 
Action: Mouse pressed left at (594, 379)
Screenshot: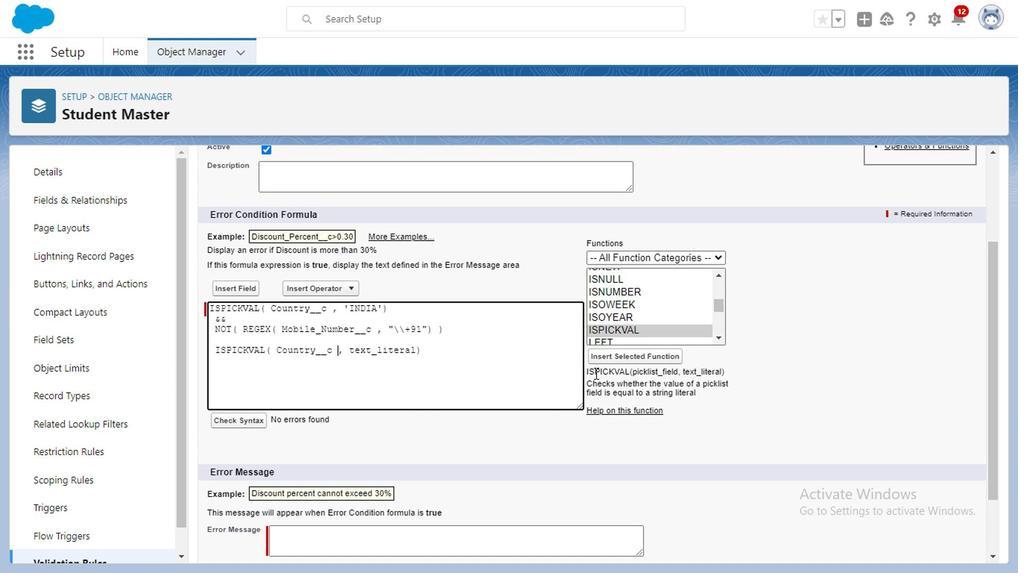 
Action: Mouse moved to (414, 350)
Screenshot: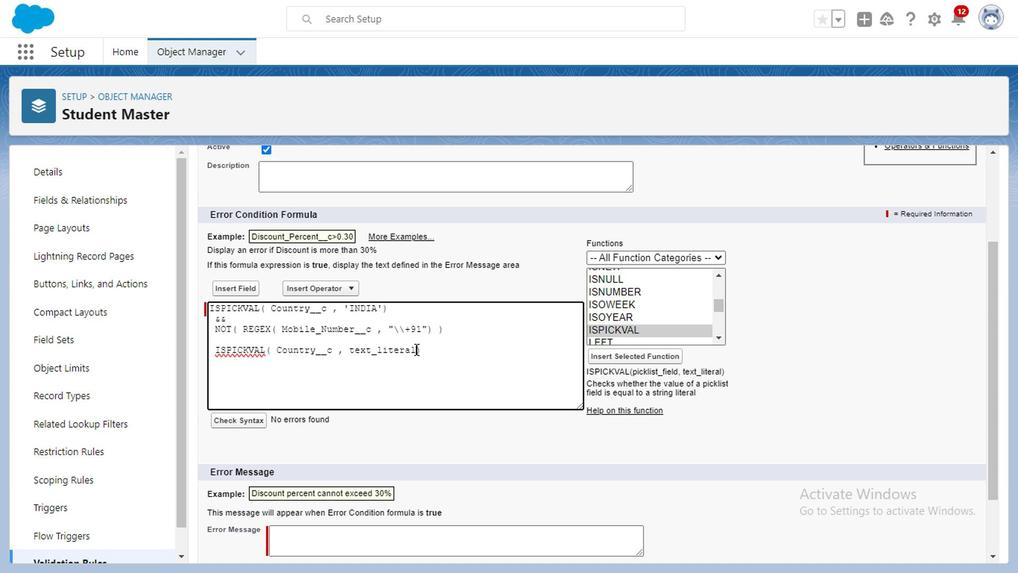 
Action: Mouse pressed left at (414, 350)
Screenshot: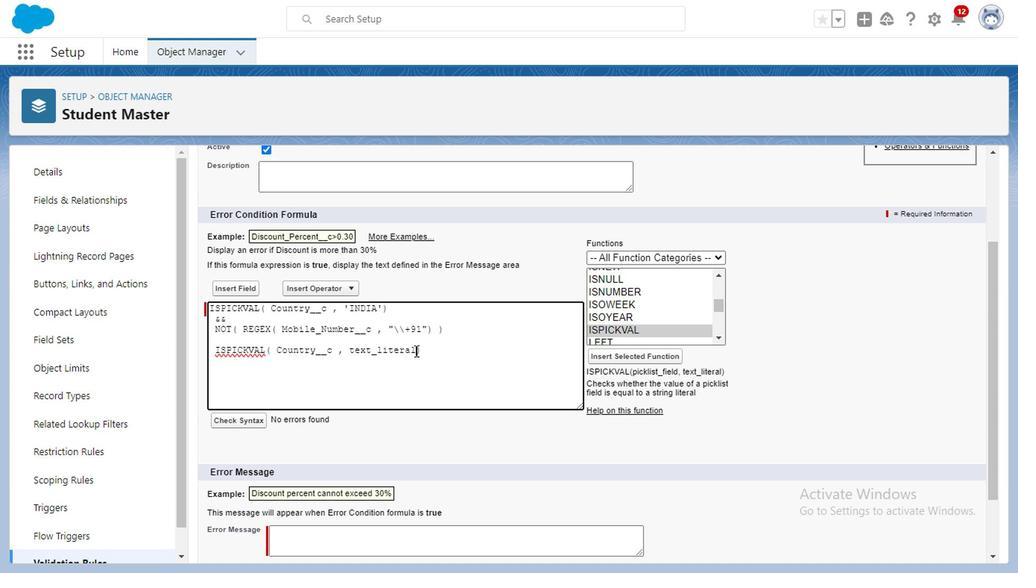 
Action: Mouse moved to (414, 352)
Screenshot: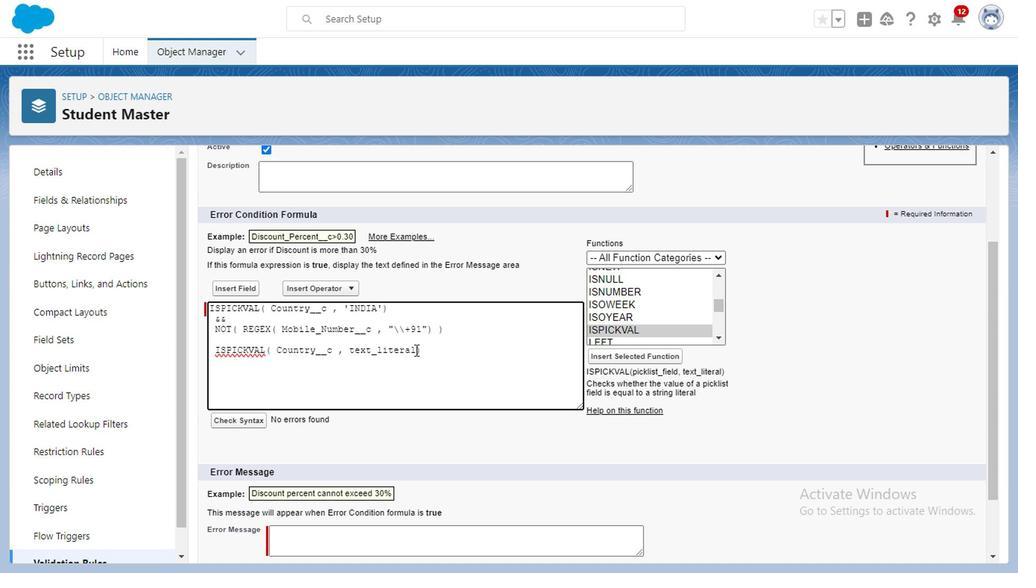
Action: Key pressed <Key.backspace><Key.backspace><Key.backspace><Key.backspace><Key.backspace><Key.backspace><Key.backspace><Key.backspace><Key.backspace><Key.backspace><Key.backspace><Key.backspace><Key.caps_lock>AUSTRE<Key.backspace>ALIA
Screenshot: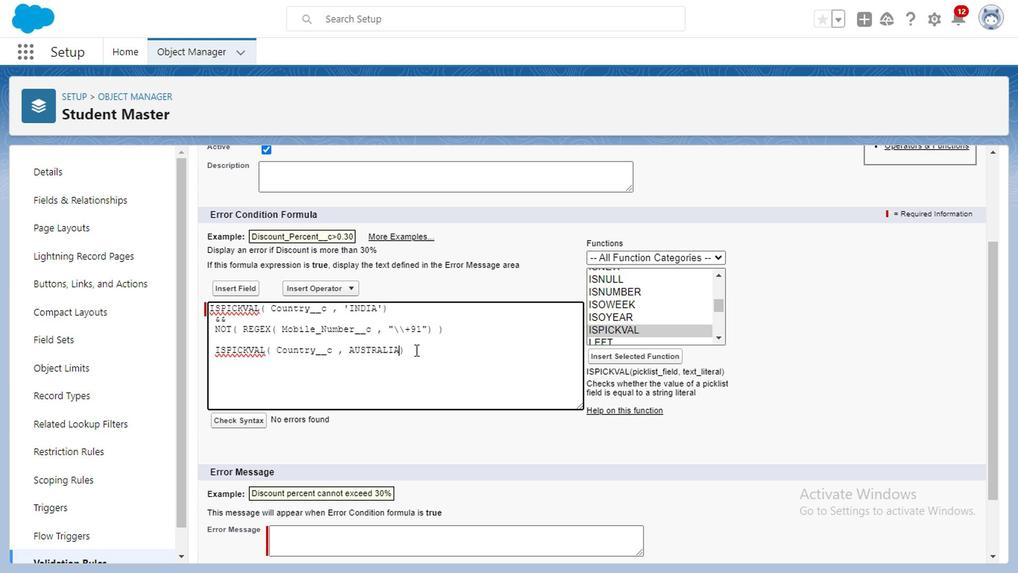 
Action: Mouse moved to (414, 352)
Screenshot: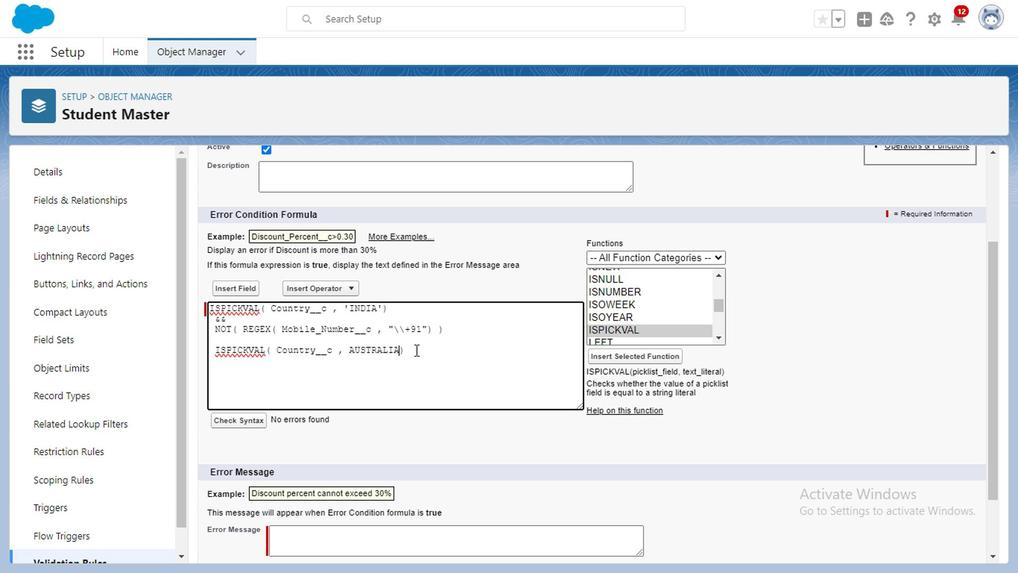 
Action: Key pressed '
Screenshot: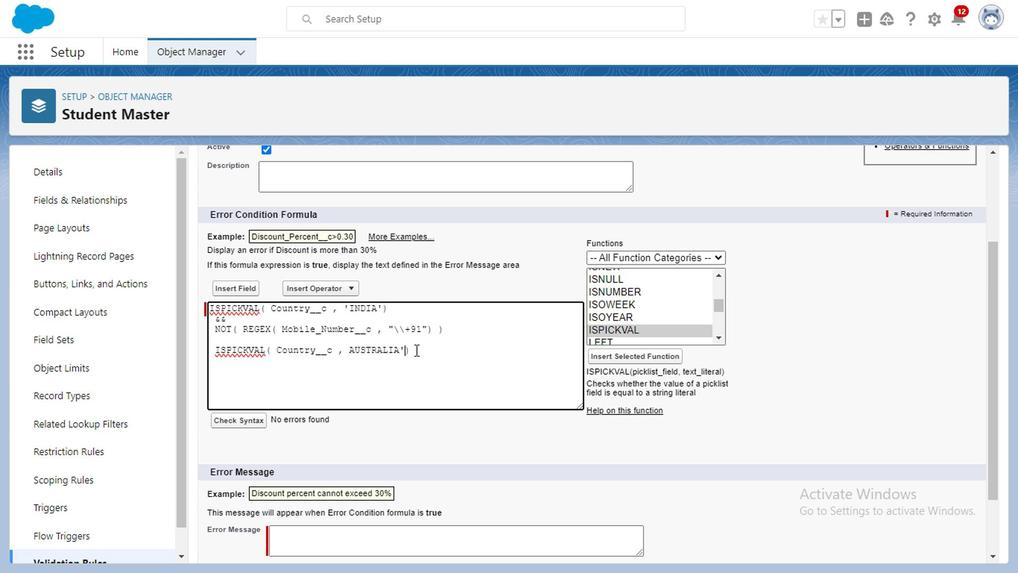 
Action: Mouse moved to (349, 351)
Screenshot: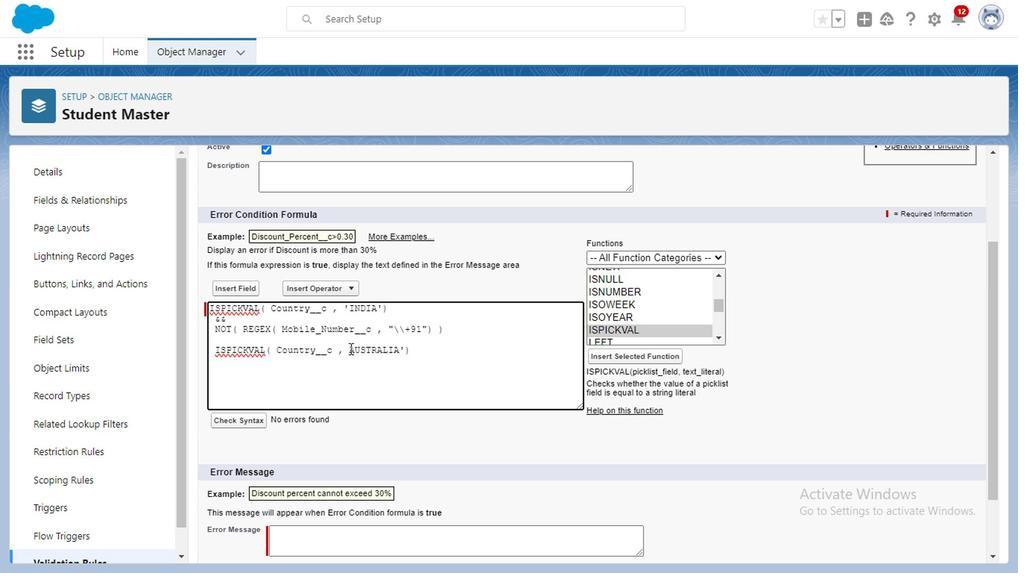
Action: Mouse pressed left at (349, 351)
Screenshot: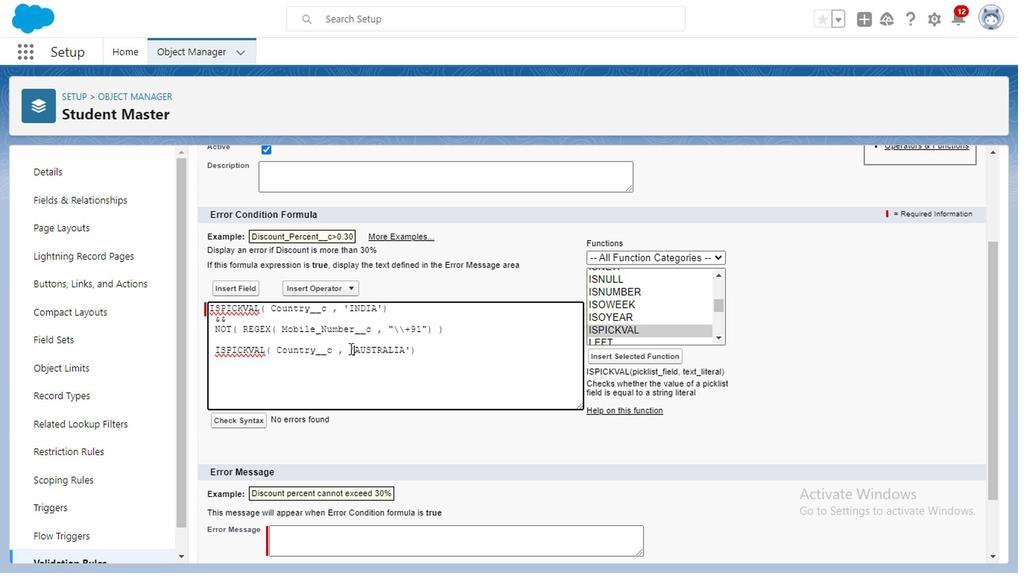 
Action: Key pressed '
Screenshot: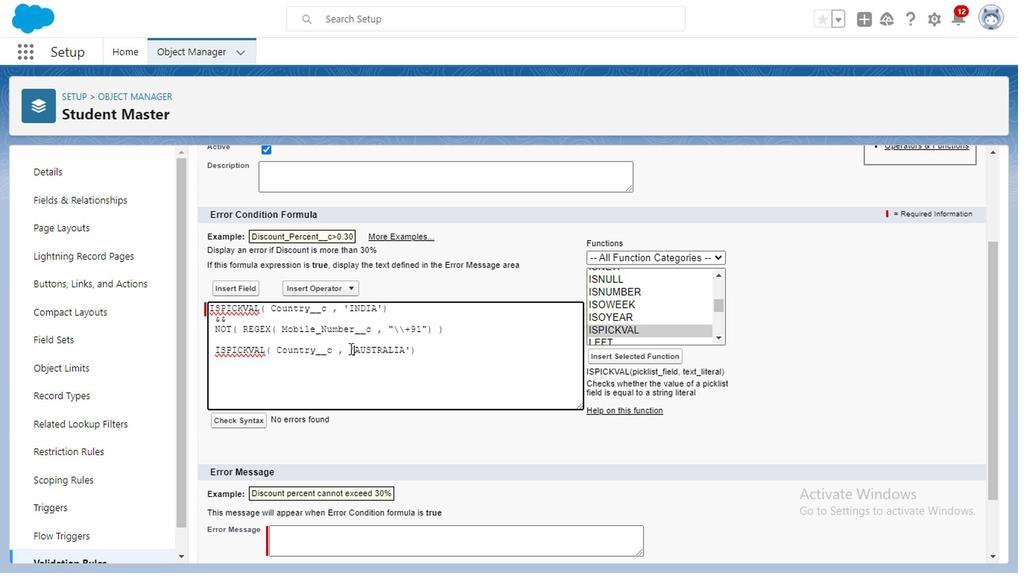 
Action: Mouse moved to (423, 350)
Screenshot: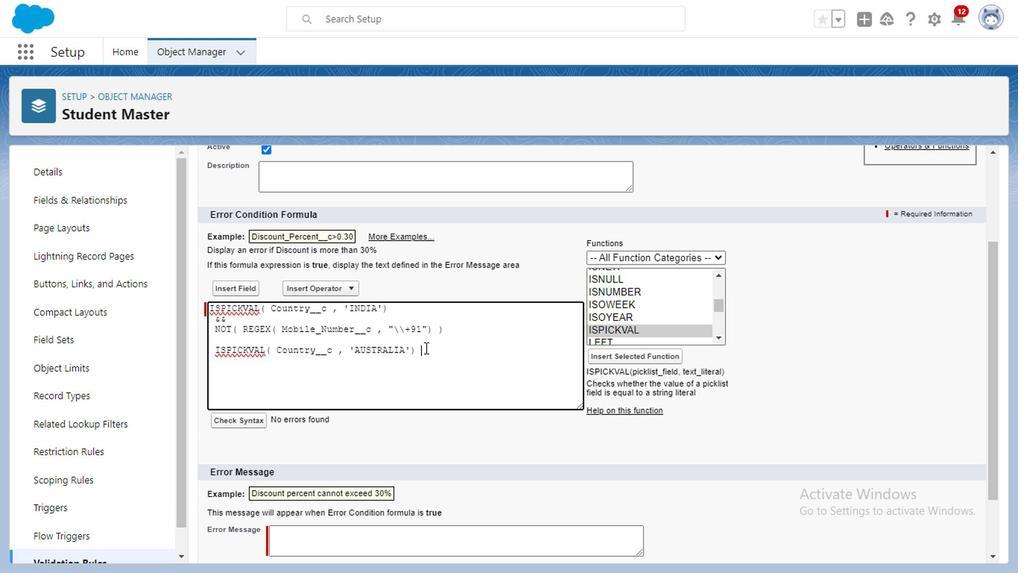 
Action: Mouse pressed left at (423, 350)
Screenshot: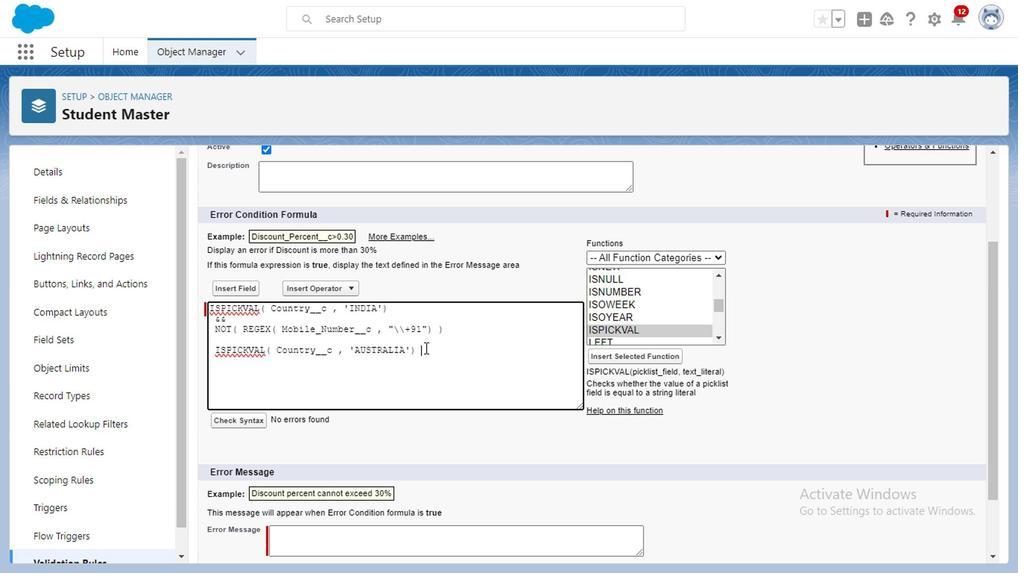 
Action: Mouse moved to (424, 351)
Screenshot: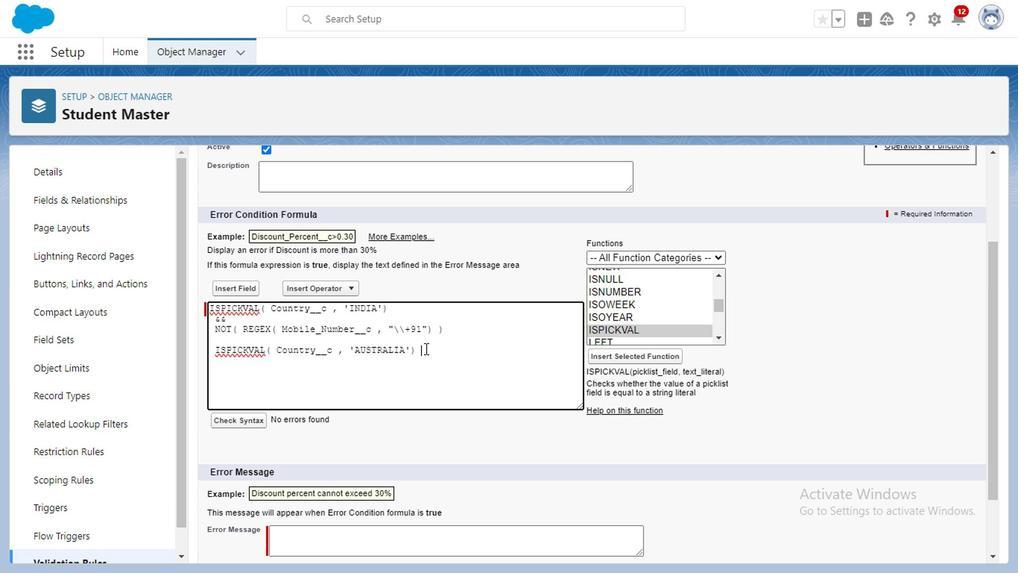 
Action: Key pressed <Key.enter>
Screenshot: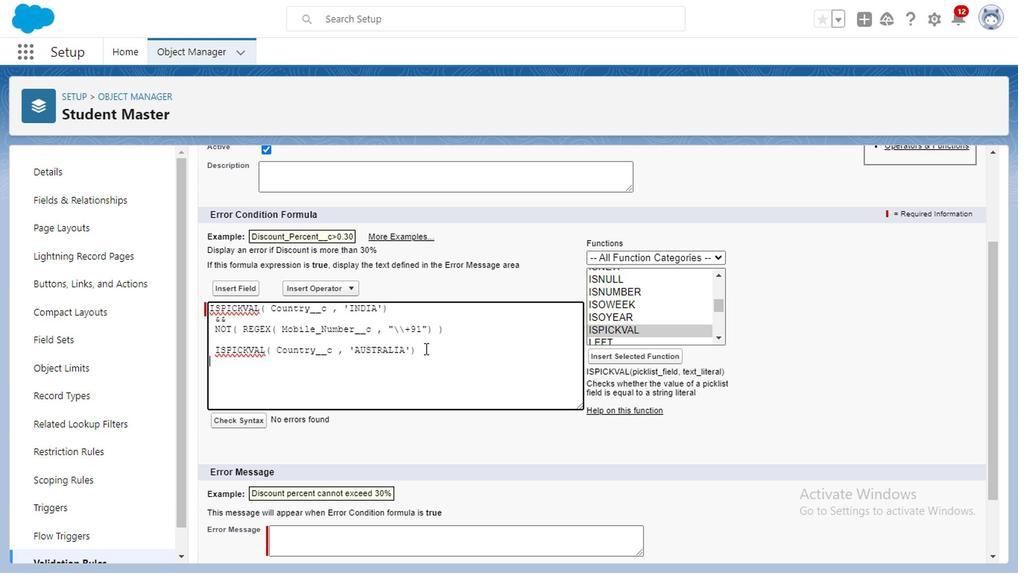 
Action: Mouse moved to (616, 280)
Screenshot: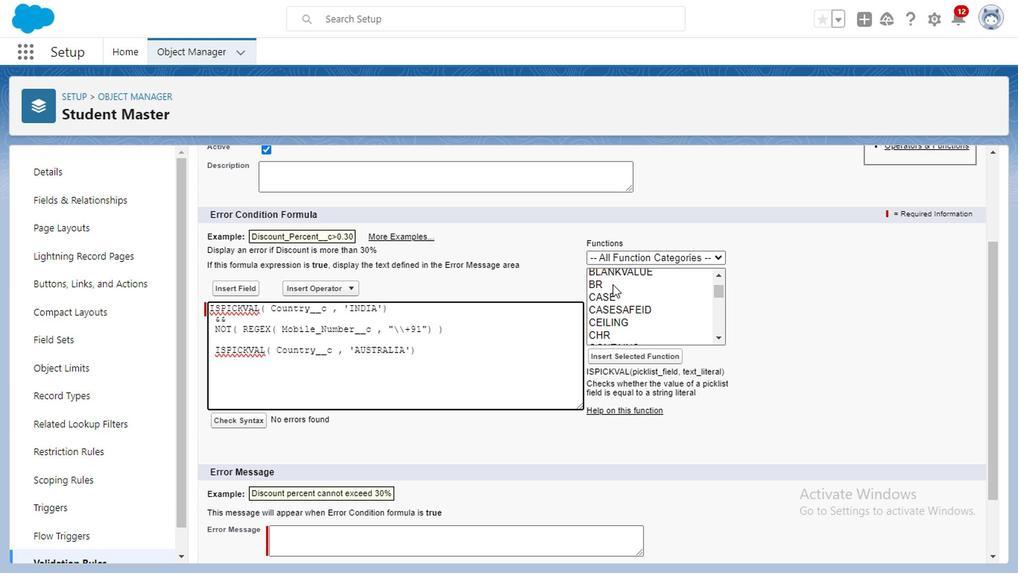 
Action: Mouse scrolled (616, 281) with delta (0, 1)
Screenshot: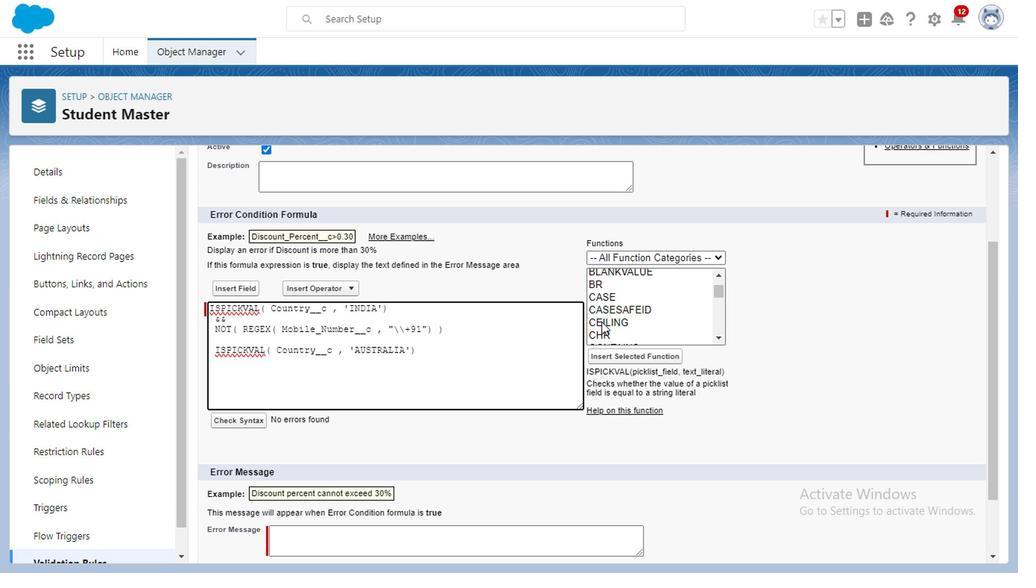 
Action: Mouse moved to (614, 315)
Screenshot: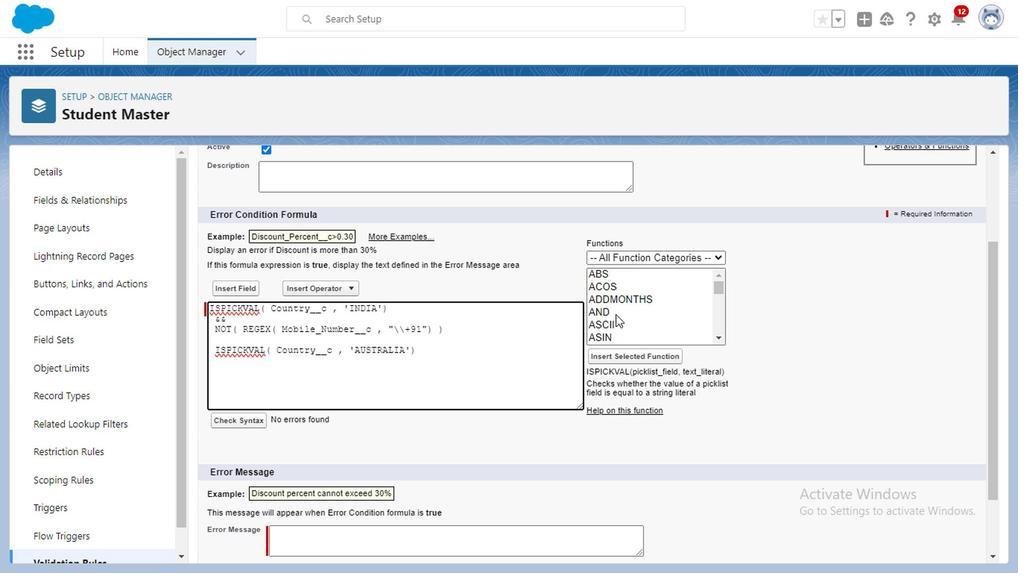 
Action: Mouse scrolled (614, 316) with delta (0, 1)
Screenshot: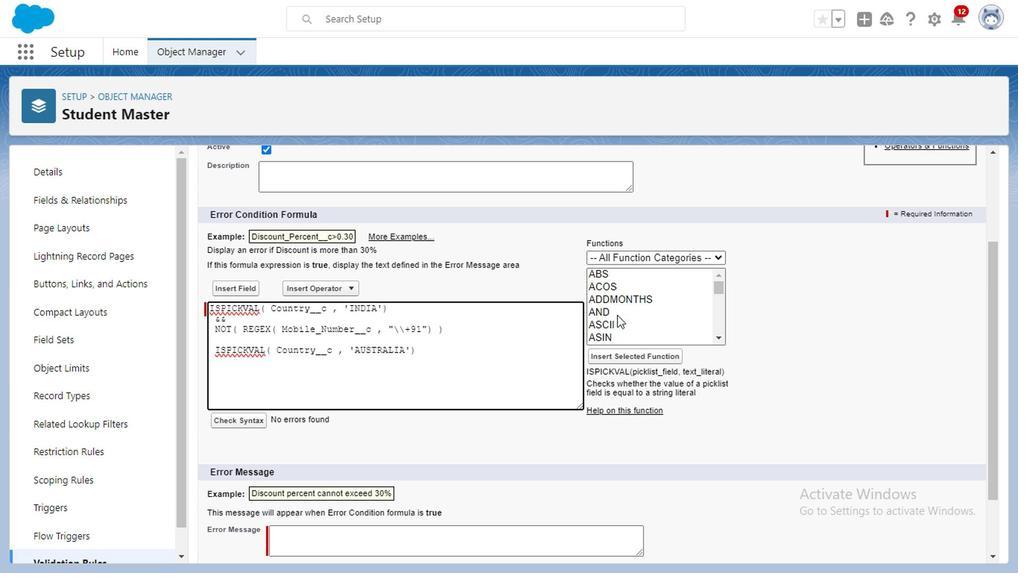 
Action: Mouse moved to (692, 263)
Screenshot: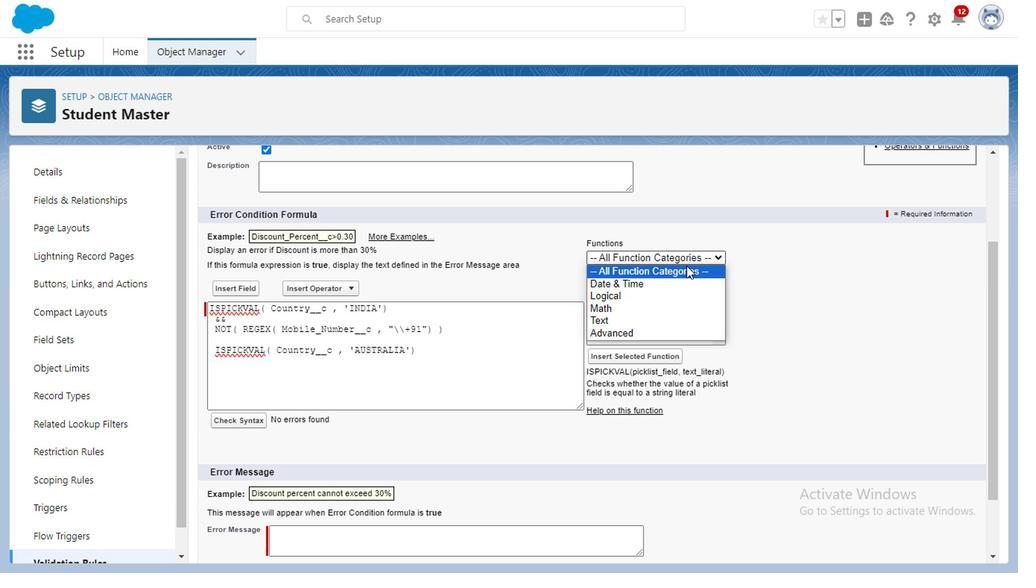 
Action: Mouse pressed left at (692, 263)
Screenshot: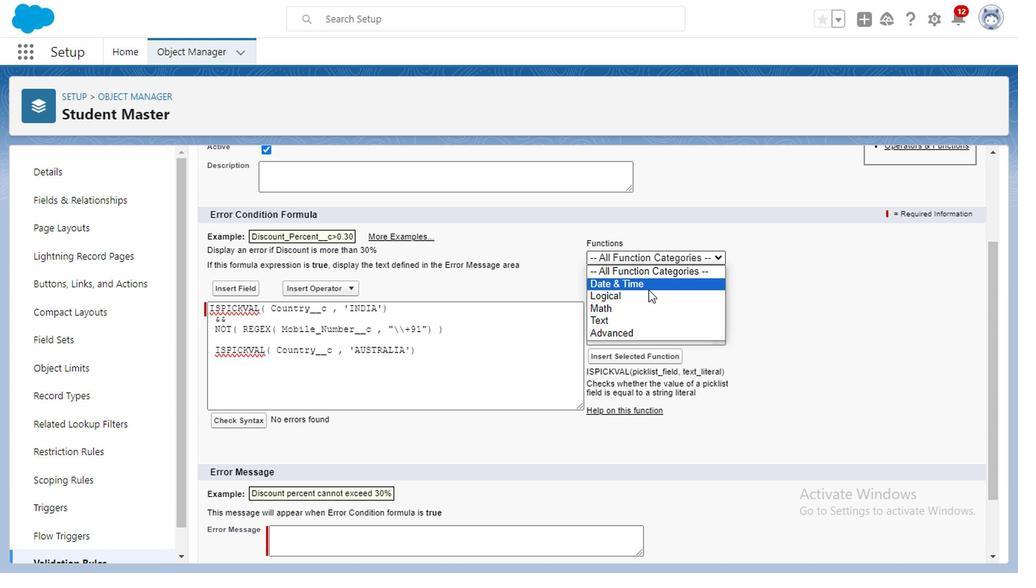 
Action: Mouse moved to (611, 299)
Screenshot: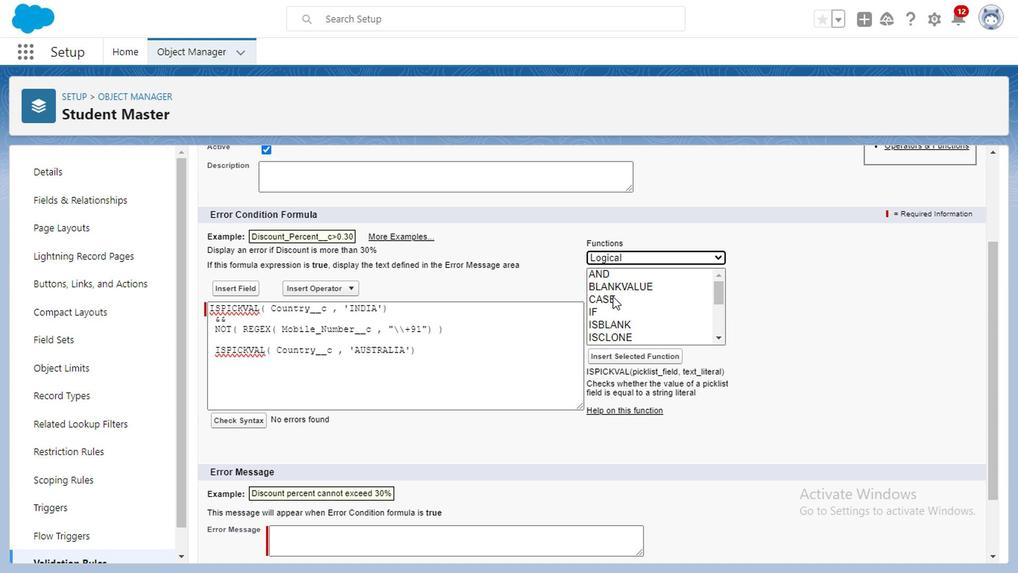 
Action: Mouse pressed left at (611, 299)
Screenshot: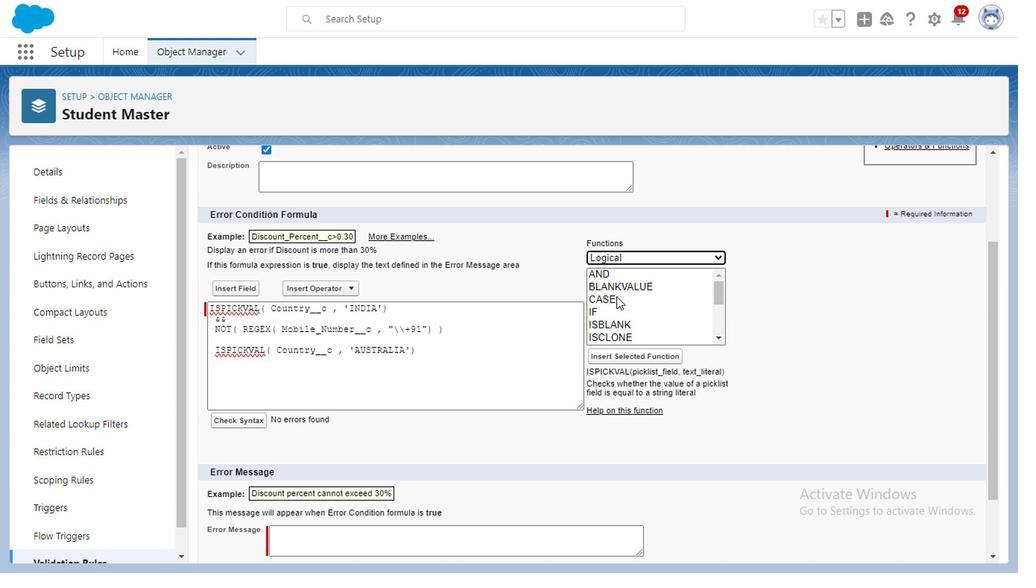 
Action: Mouse moved to (610, 333)
Screenshot: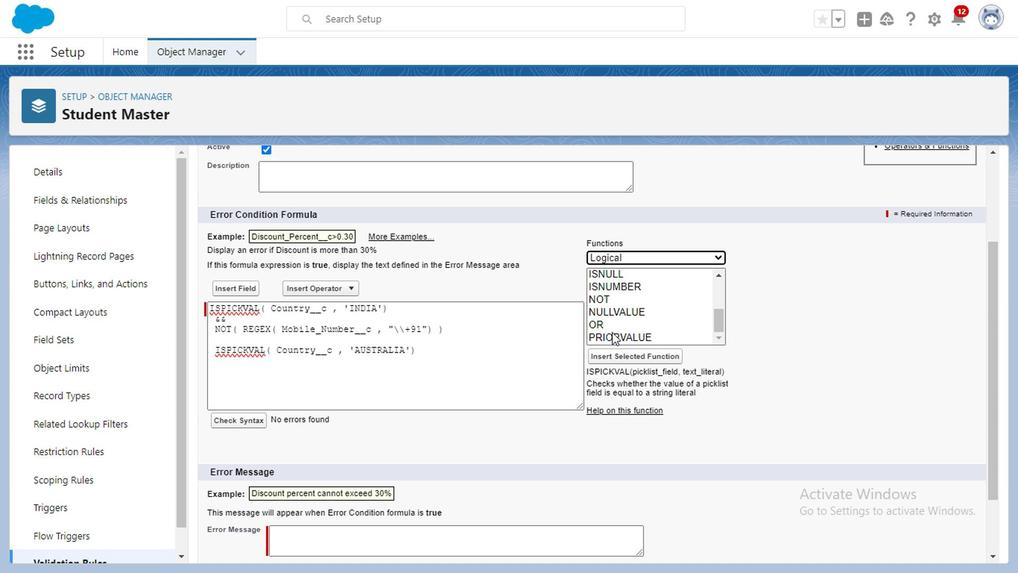
Action: Mouse scrolled (610, 332) with delta (0, -1)
Screenshot: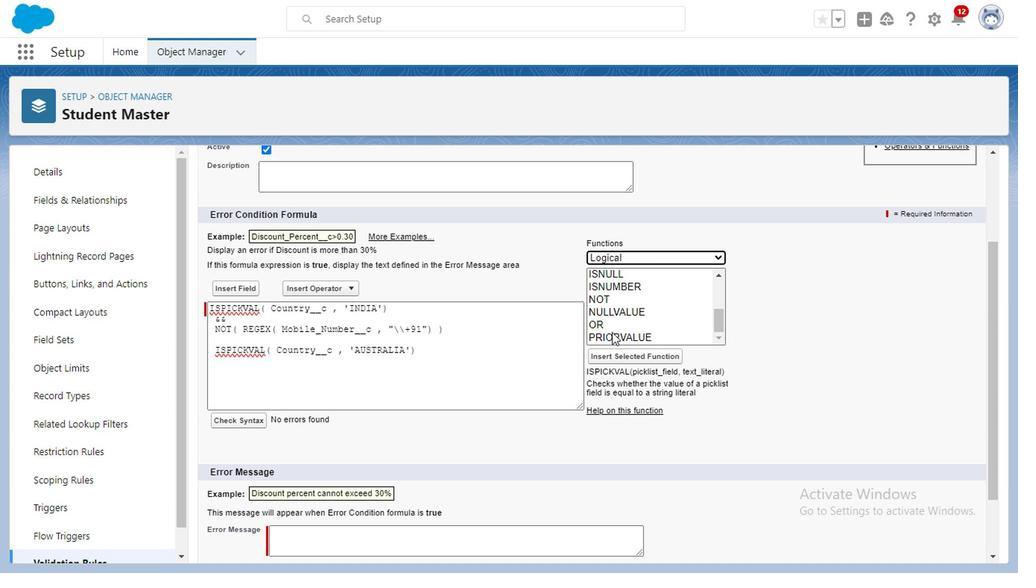 
Action: Mouse moved to (597, 302)
Screenshot: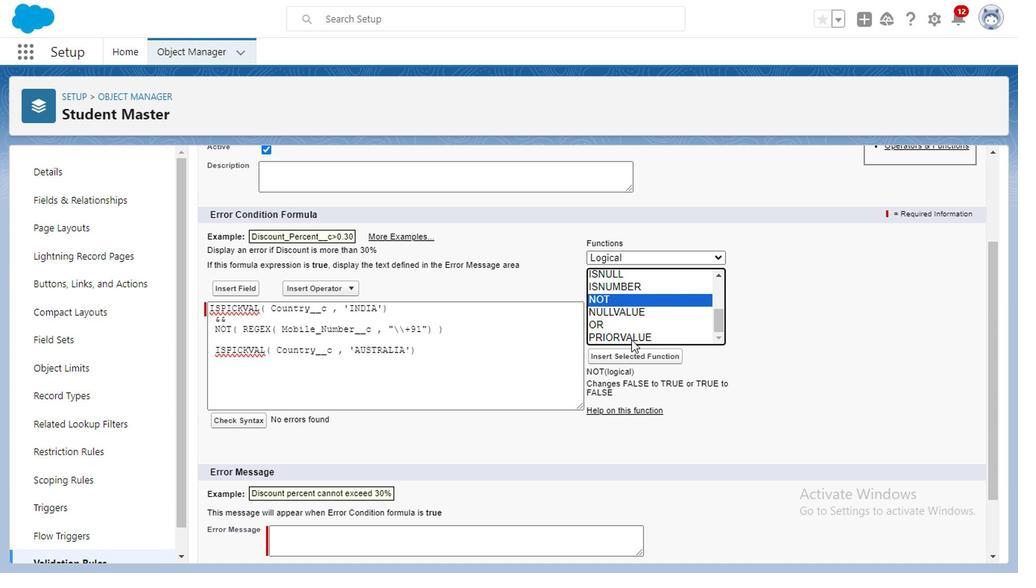 
Action: Mouse pressed left at (597, 302)
Screenshot: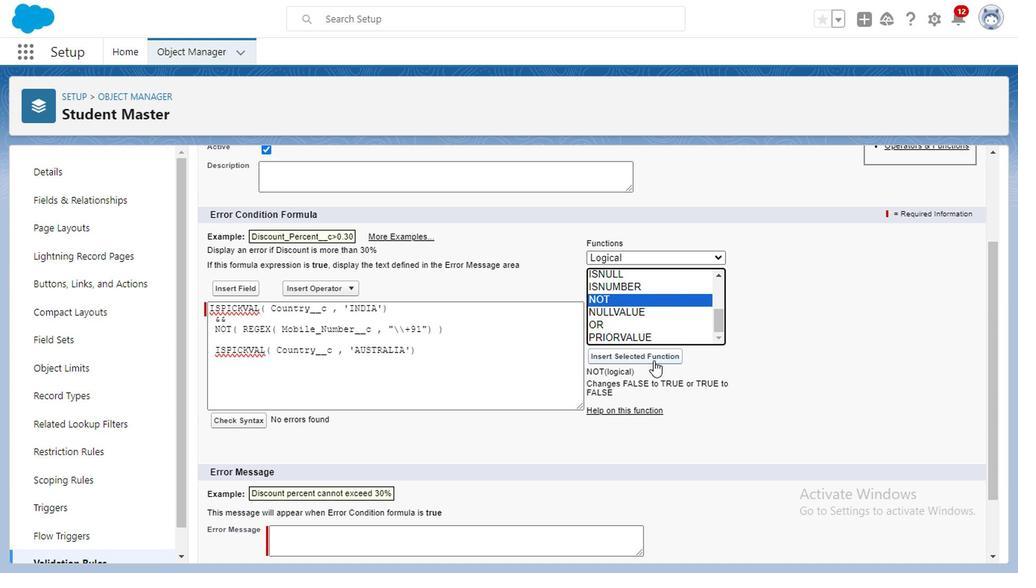
Action: Mouse moved to (647, 356)
Screenshot: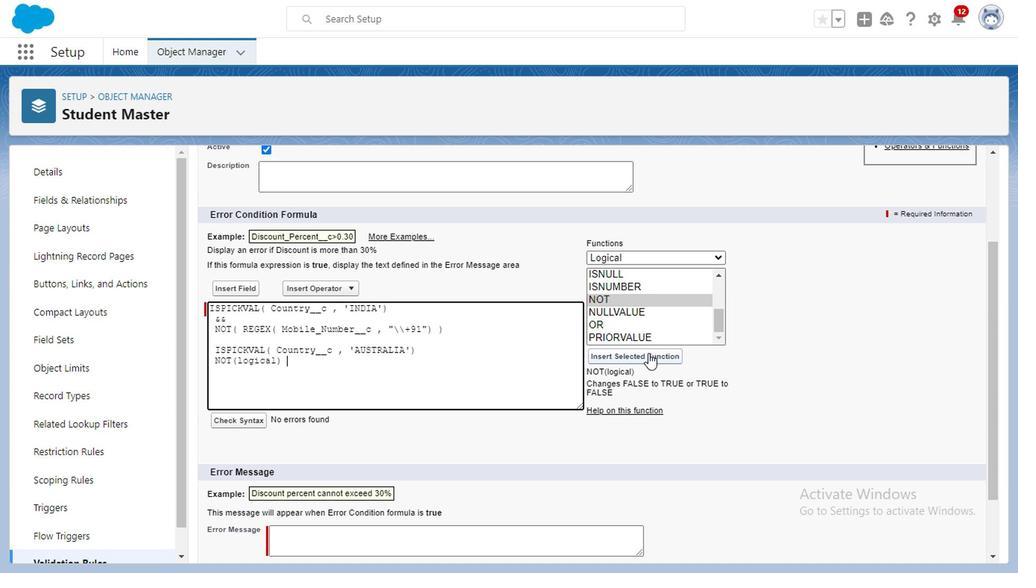
Action: Mouse pressed left at (647, 356)
Screenshot: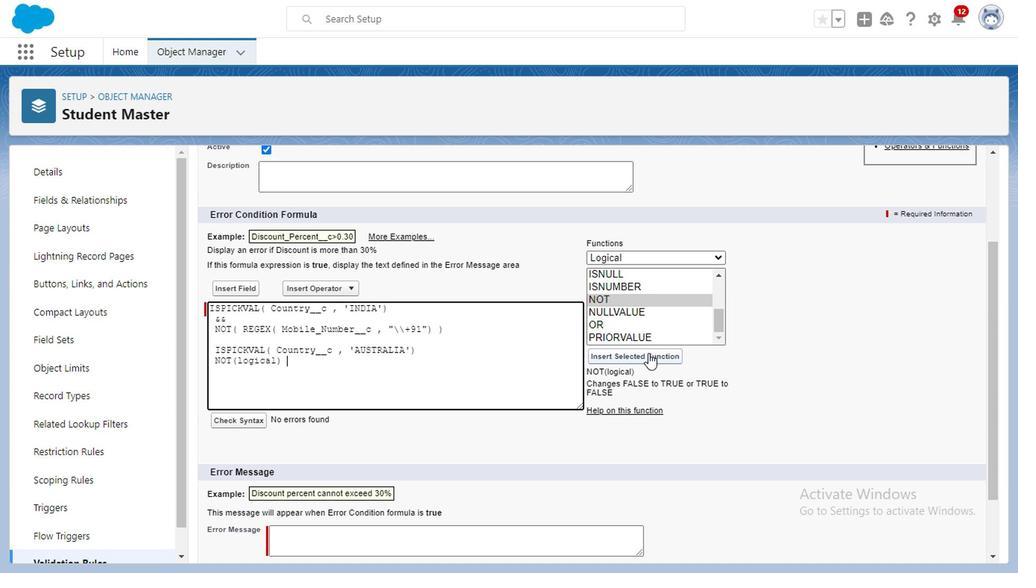 
Action: Mouse moved to (275, 363)
Screenshot: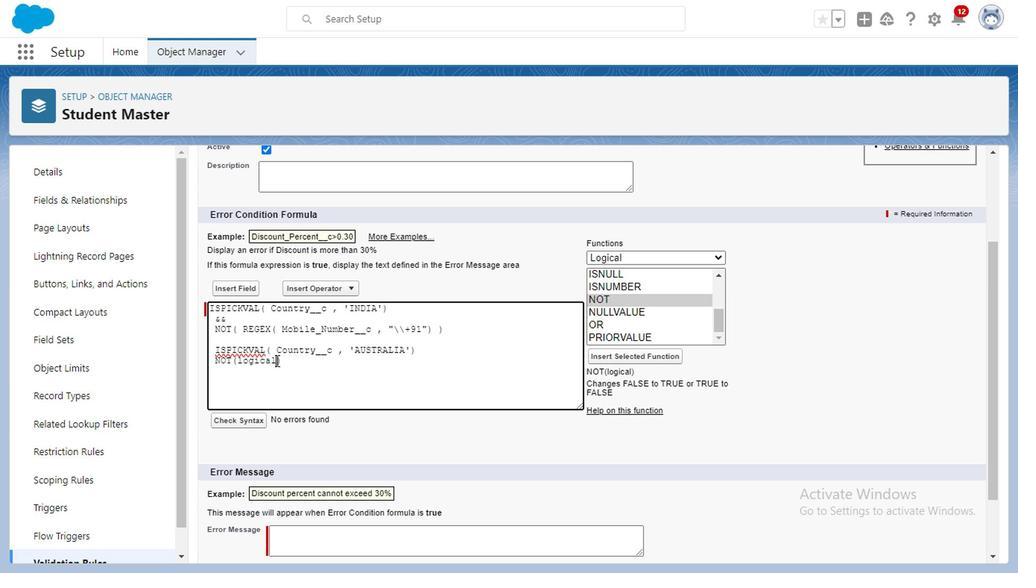 
Action: Mouse pressed left at (275, 363)
Screenshot: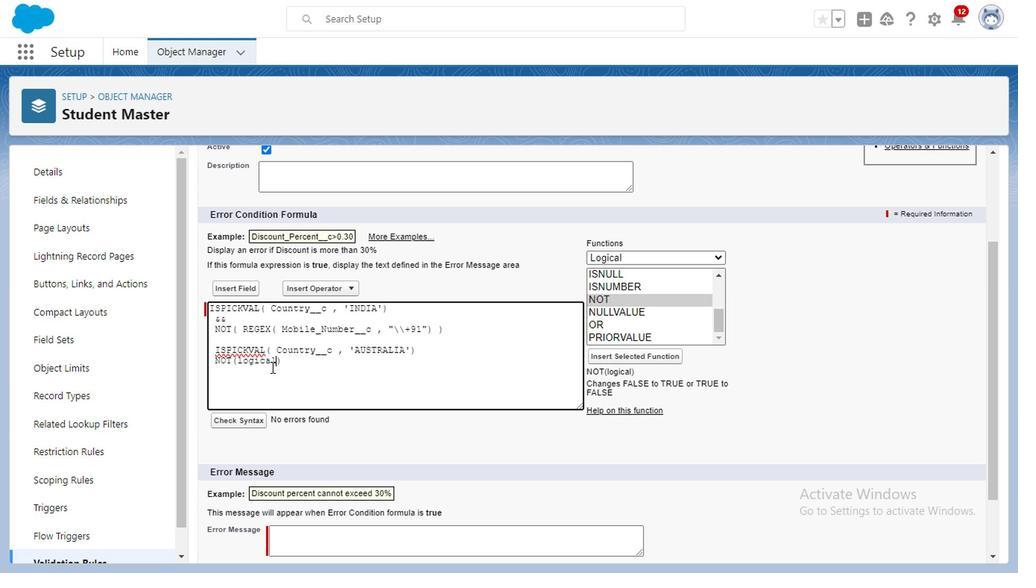 
Action: Mouse moved to (280, 384)
Screenshot: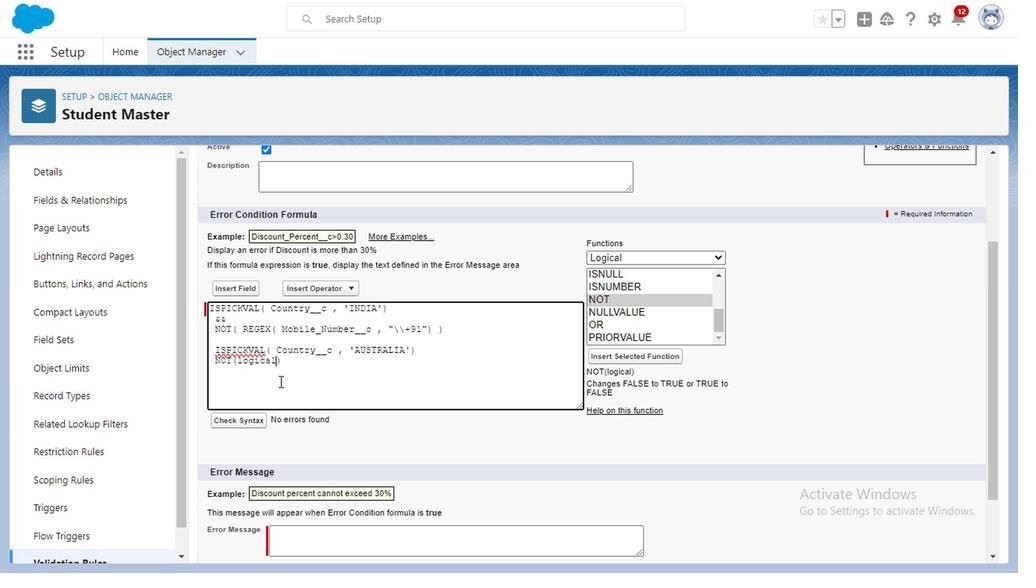 
Action: Key pressed <Key.backspace><Key.backspace><Key.backspace><Key.backspace><Key.backspace><Key.backspace><Key.backspace>
Screenshot: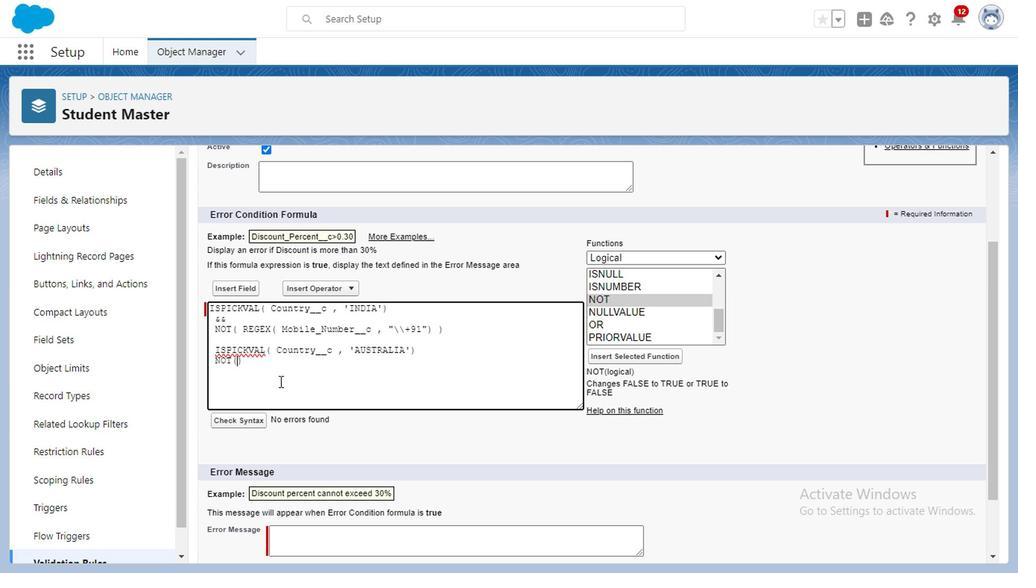 
Action: Mouse moved to (691, 257)
Screenshot: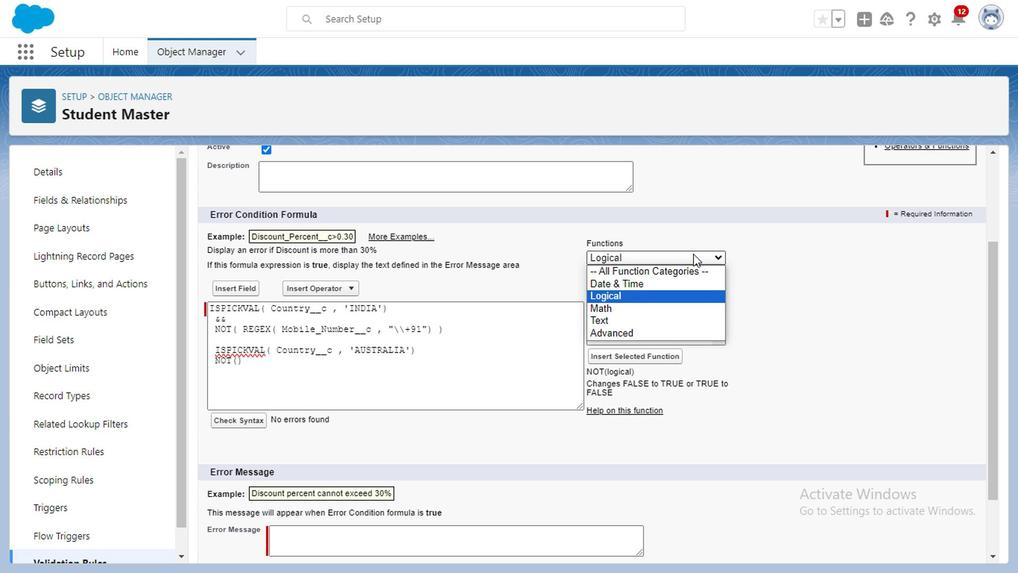 
Action: Mouse pressed left at (691, 257)
Screenshot: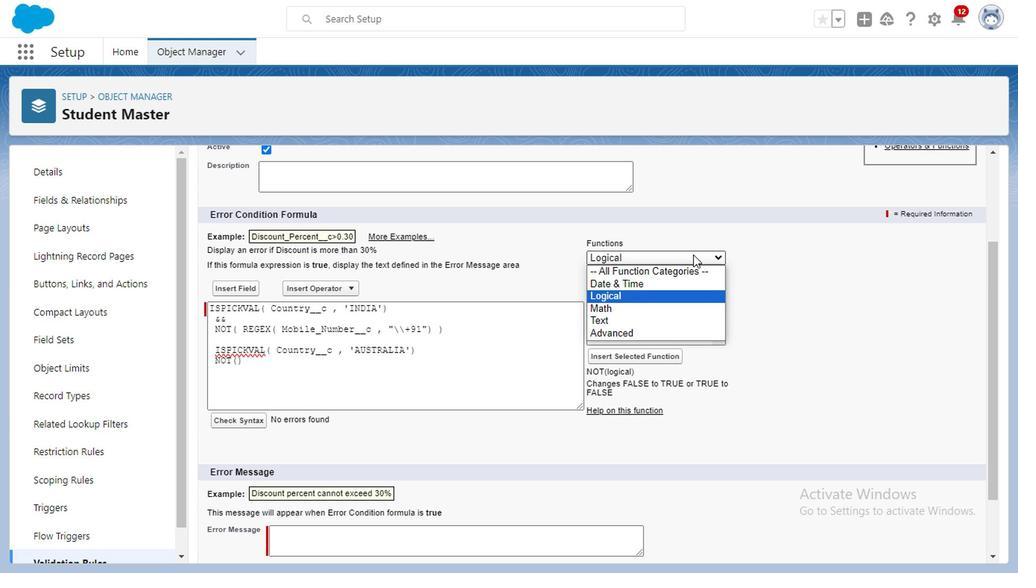 
Action: Mouse moved to (635, 319)
Screenshot: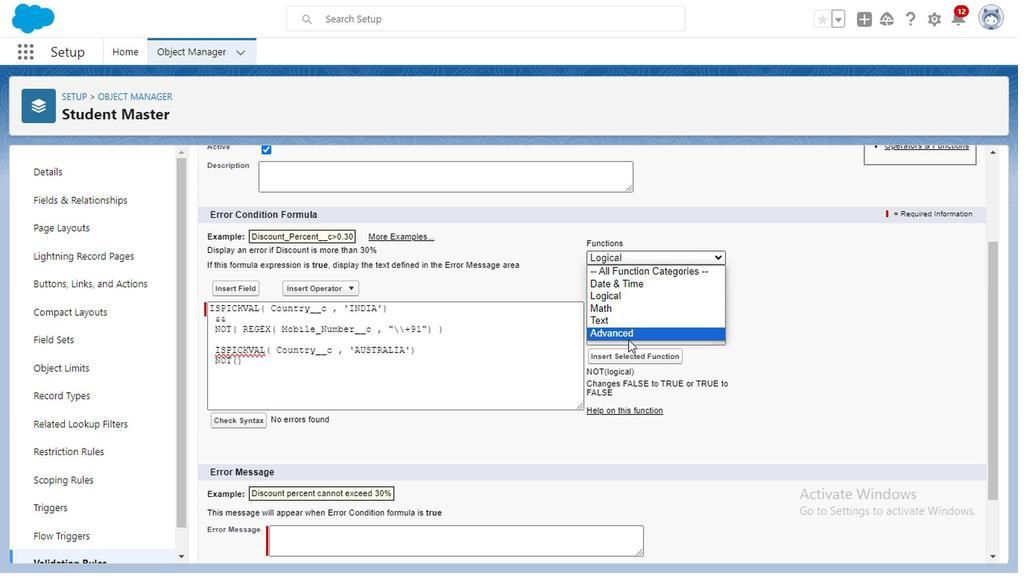 
Action: Mouse scrolled (635, 318) with delta (0, 0)
Screenshot: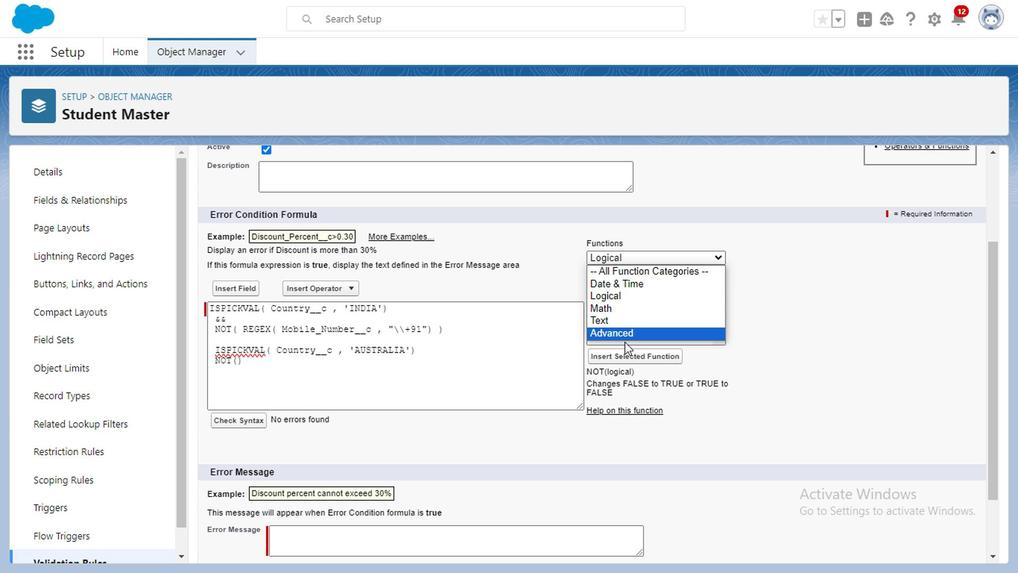
Action: Mouse moved to (616, 335)
Screenshot: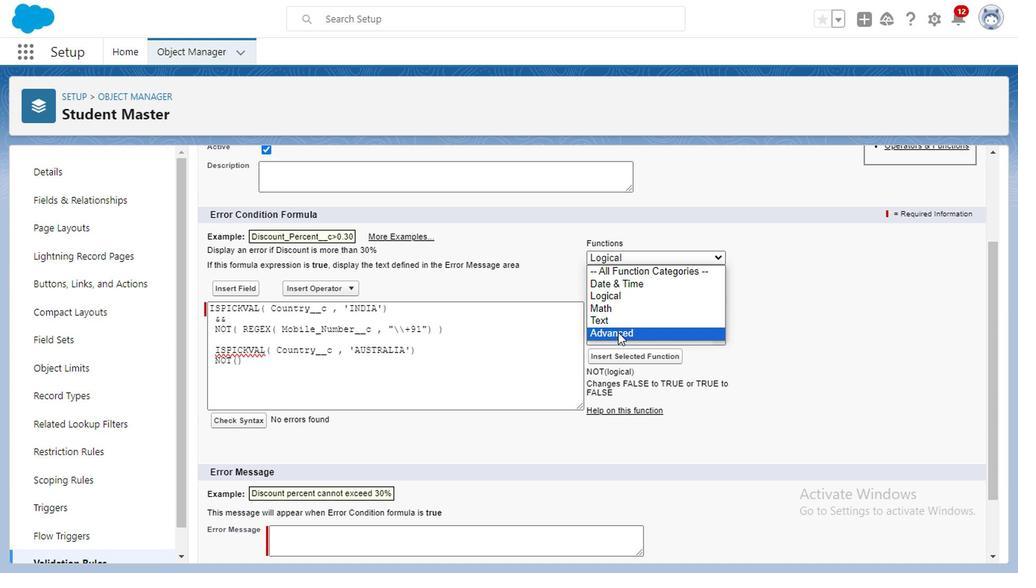
Action: Mouse pressed left at (616, 335)
Screenshot: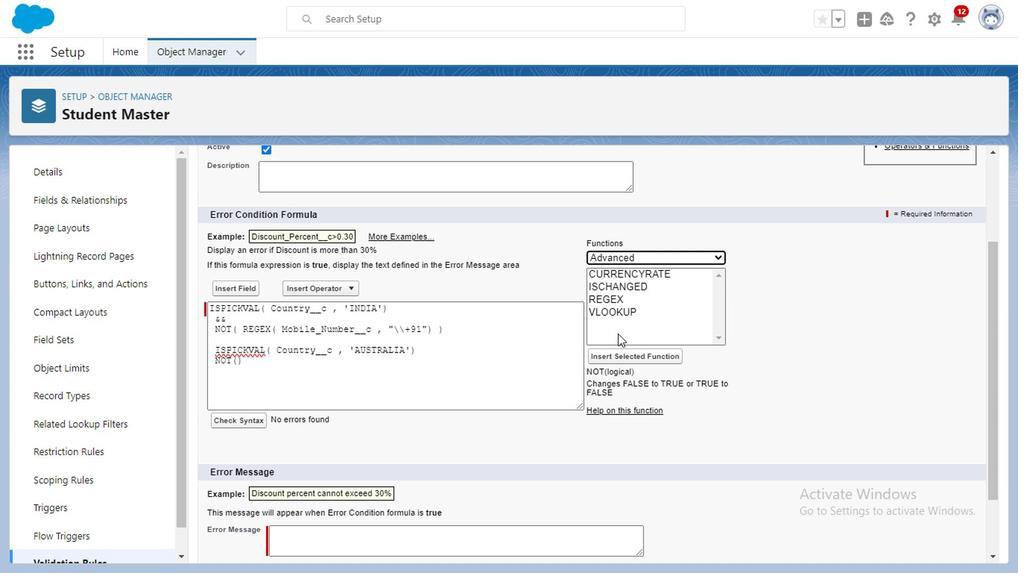
Action: Mouse moved to (612, 300)
Screenshot: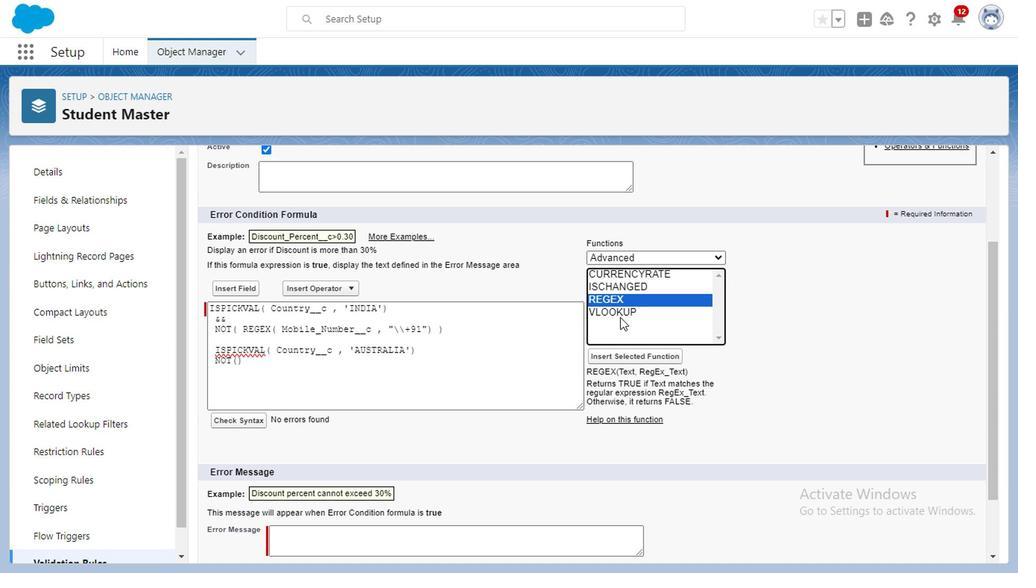 
Action: Mouse pressed left at (612, 300)
Screenshot: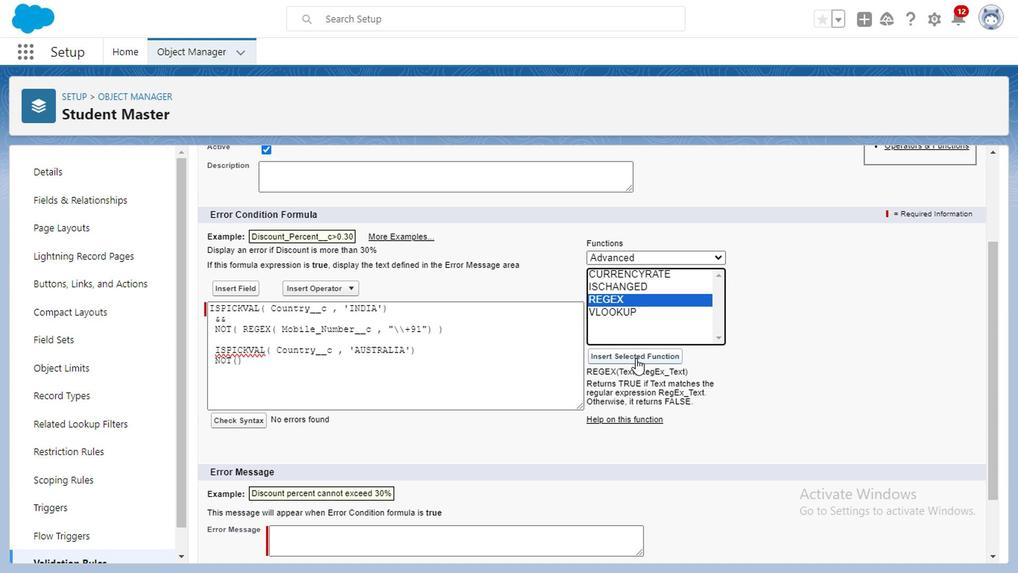 
Action: Mouse moved to (634, 360)
Screenshot: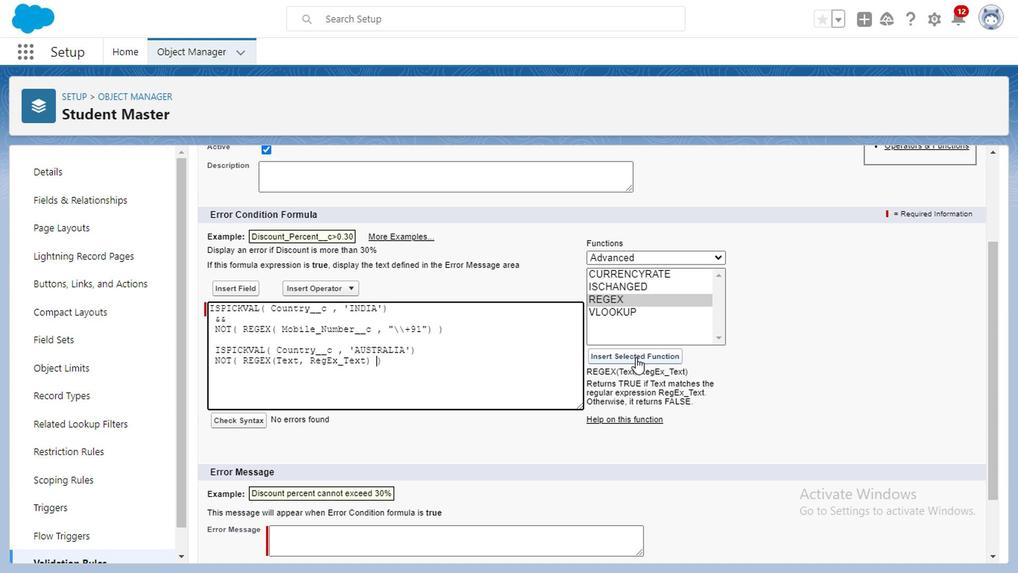 
Action: Mouse pressed left at (634, 360)
Screenshot: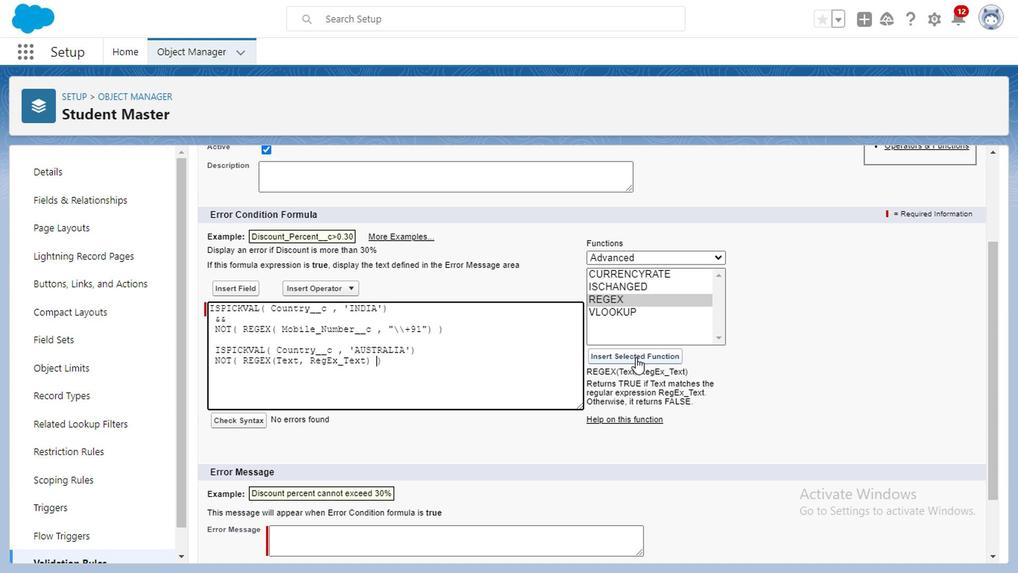 
Action: Mouse moved to (299, 364)
Screenshot: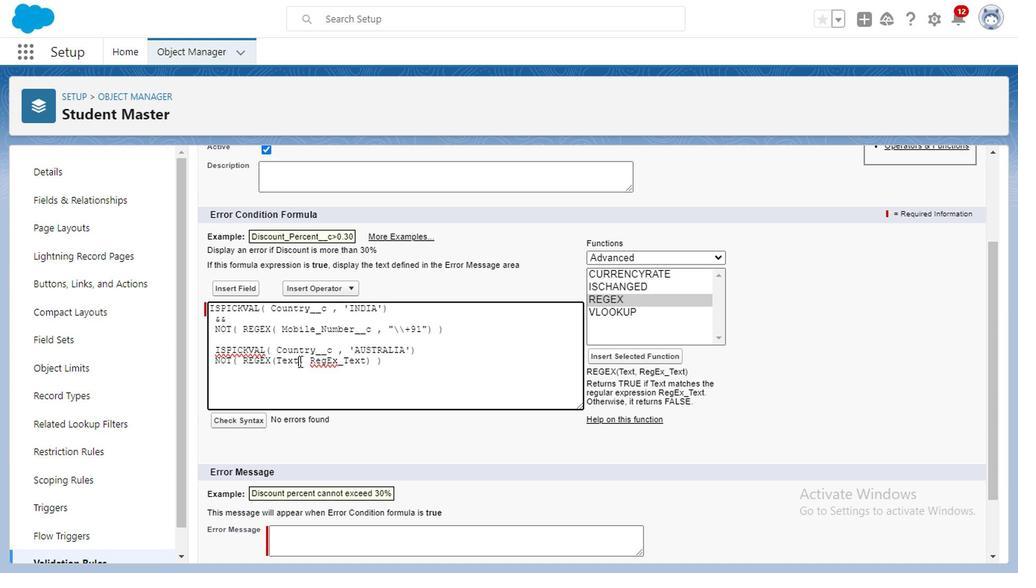 
Action: Mouse pressed left at (299, 364)
Screenshot: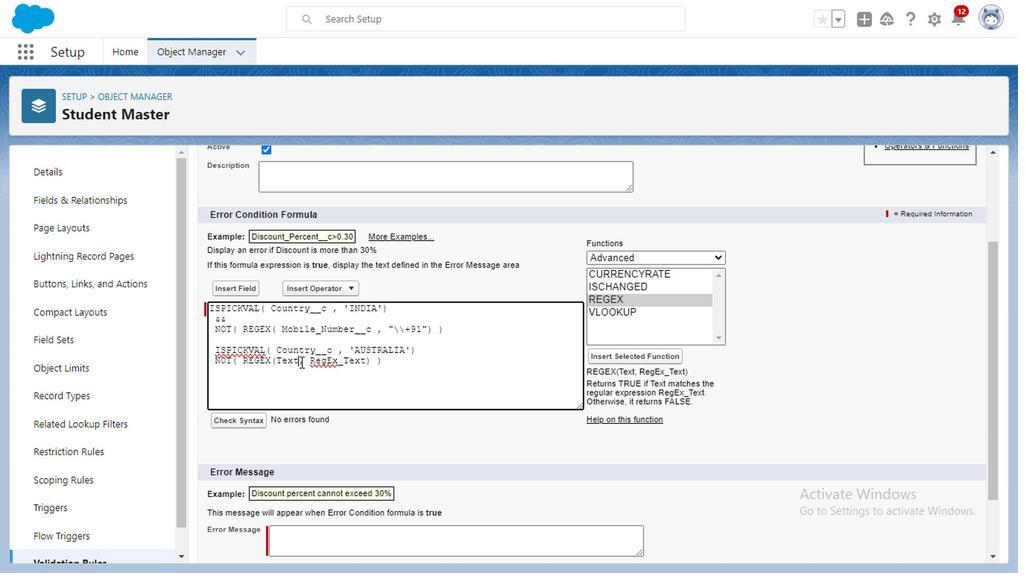 
Action: Mouse moved to (300, 364)
Screenshot: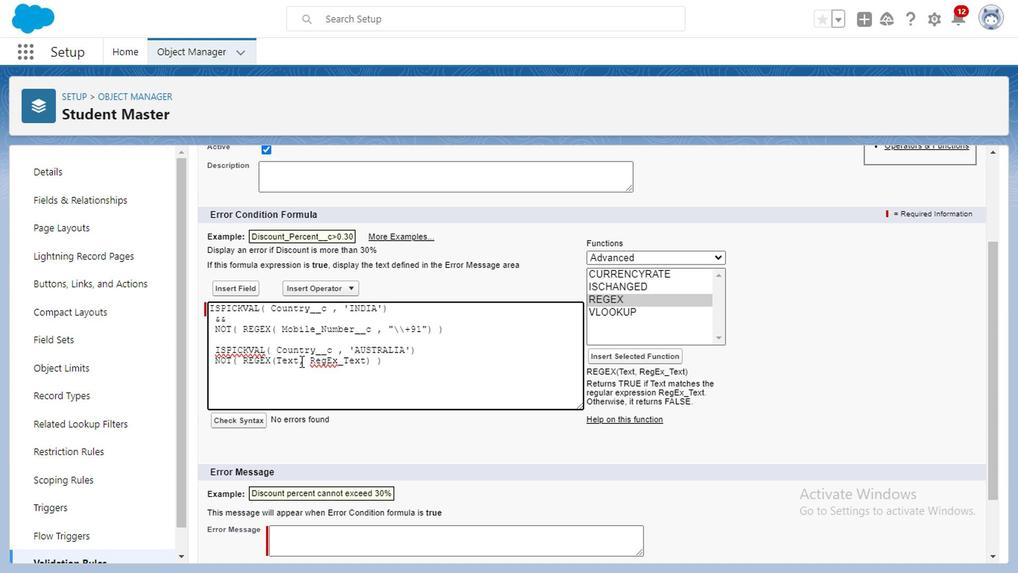 
Action: Key pressed <Key.backspace><Key.backspace><Key.backspace><Key.backspace>
Screenshot: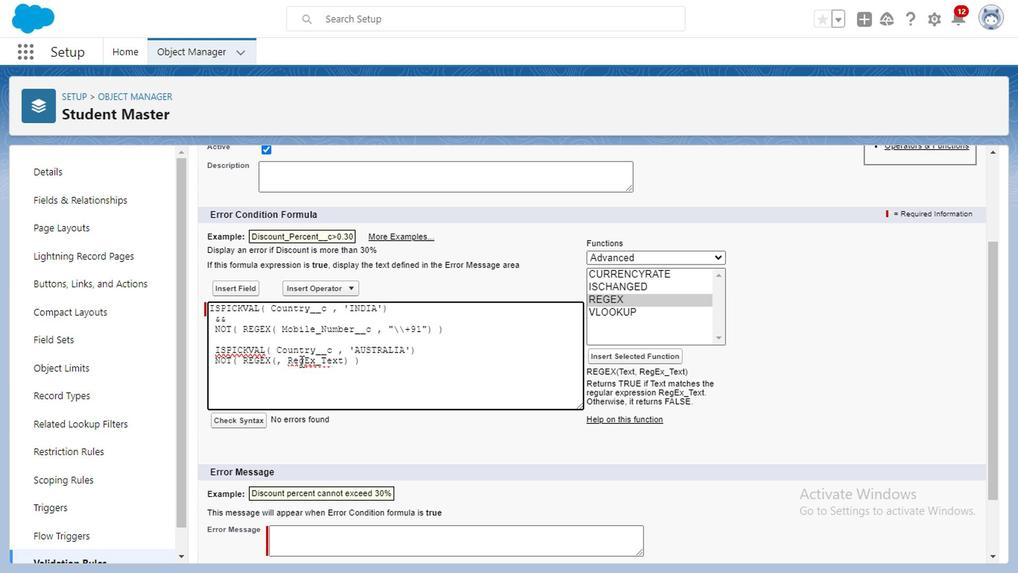 
Action: Mouse moved to (237, 293)
Screenshot: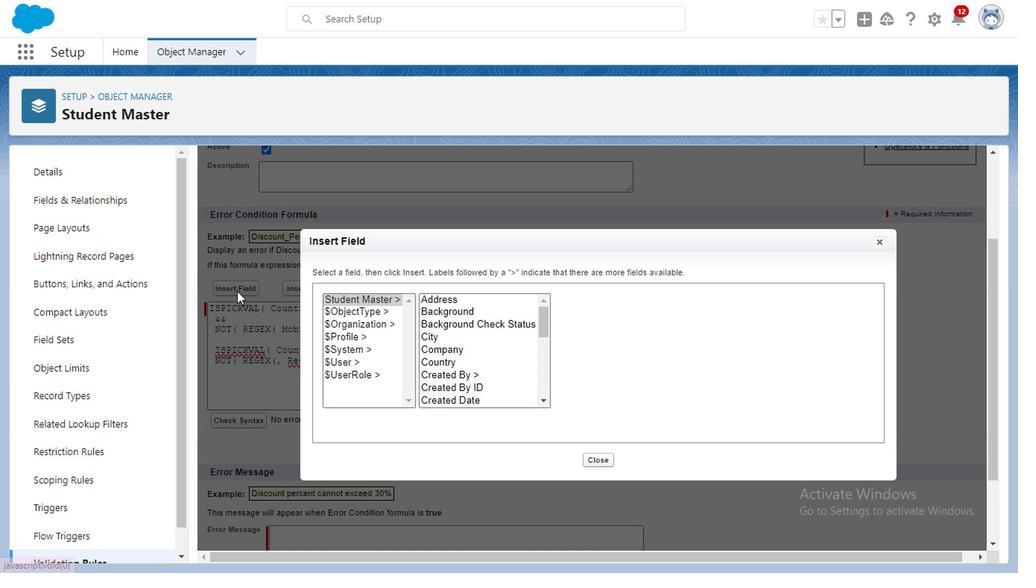 
Action: Mouse pressed left at (237, 293)
Screenshot: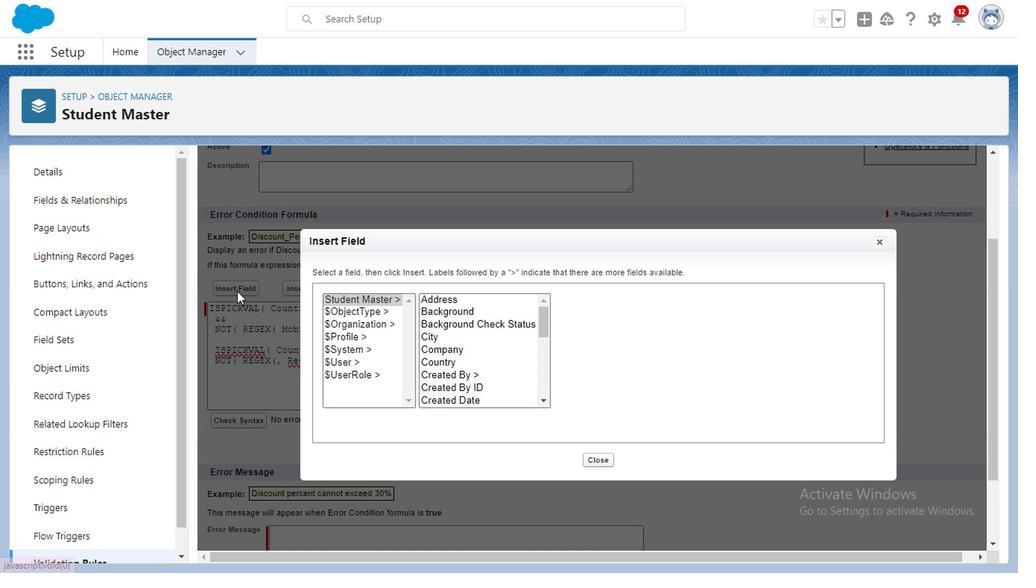 
Action: Mouse moved to (542, 314)
Screenshot: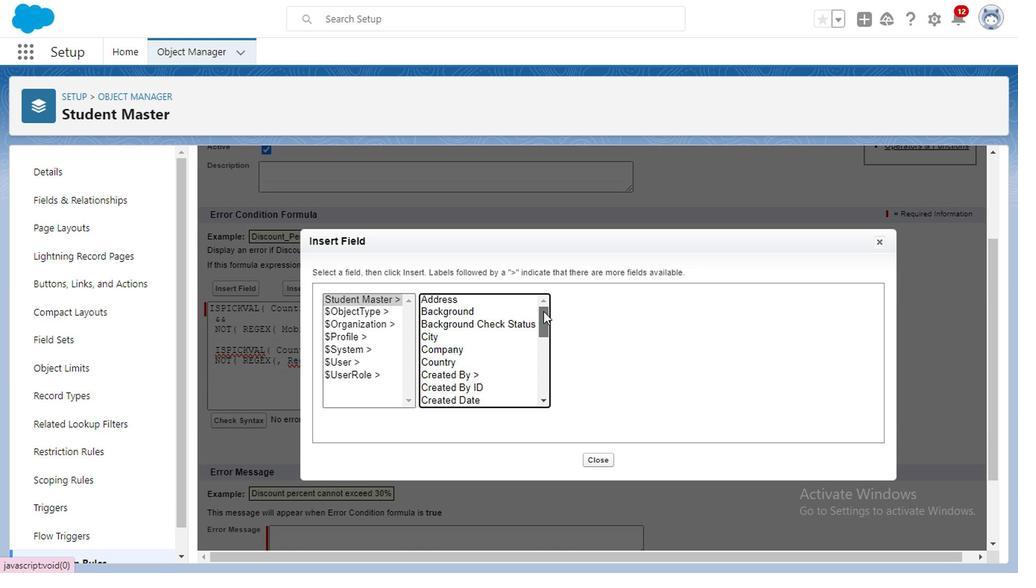 
Action: Mouse pressed left at (542, 314)
Screenshot: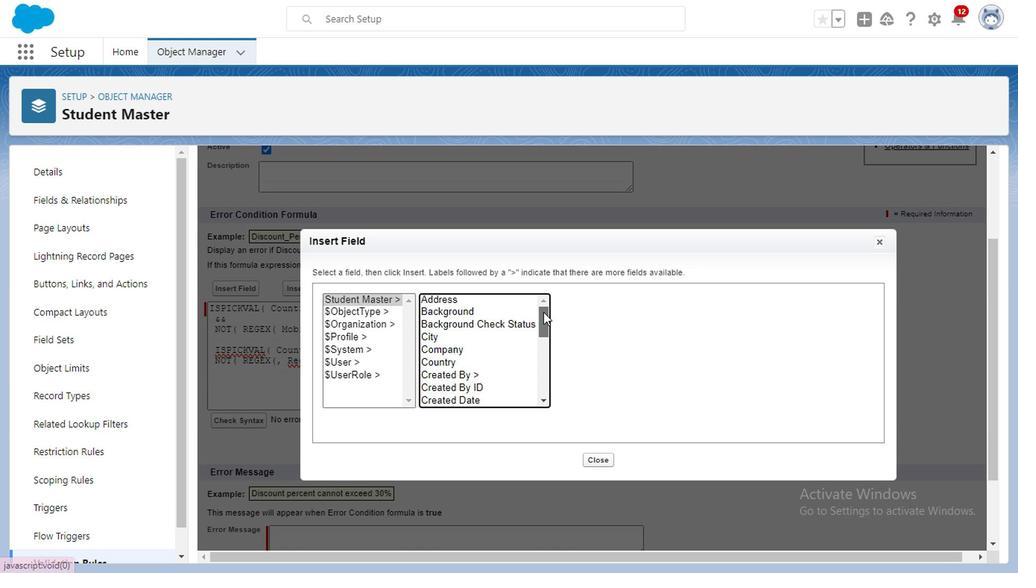 
Action: Mouse moved to (476, 344)
Screenshot: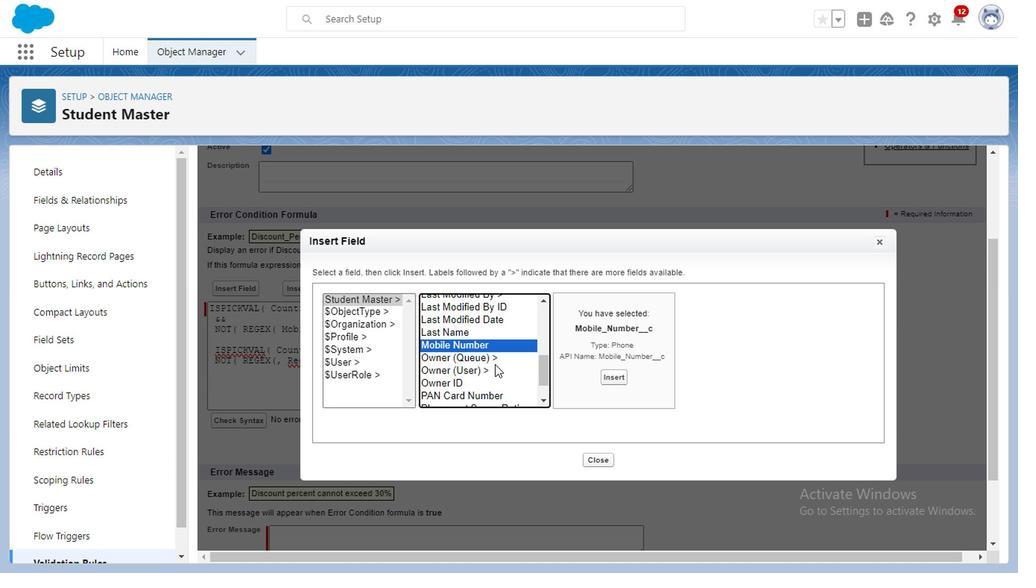 
Action: Mouse pressed left at (476, 344)
Screenshot: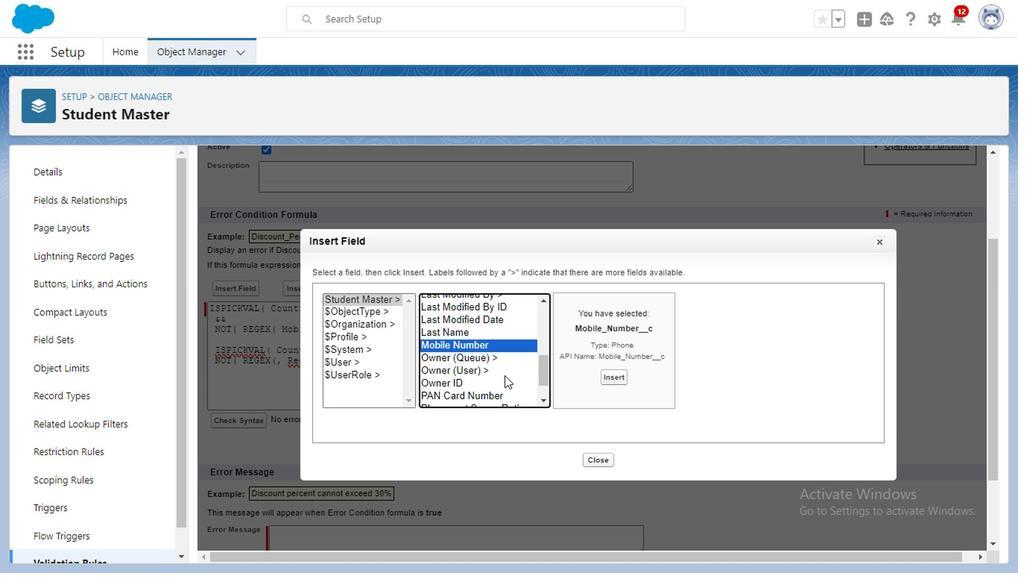 
Action: Mouse moved to (609, 373)
Screenshot: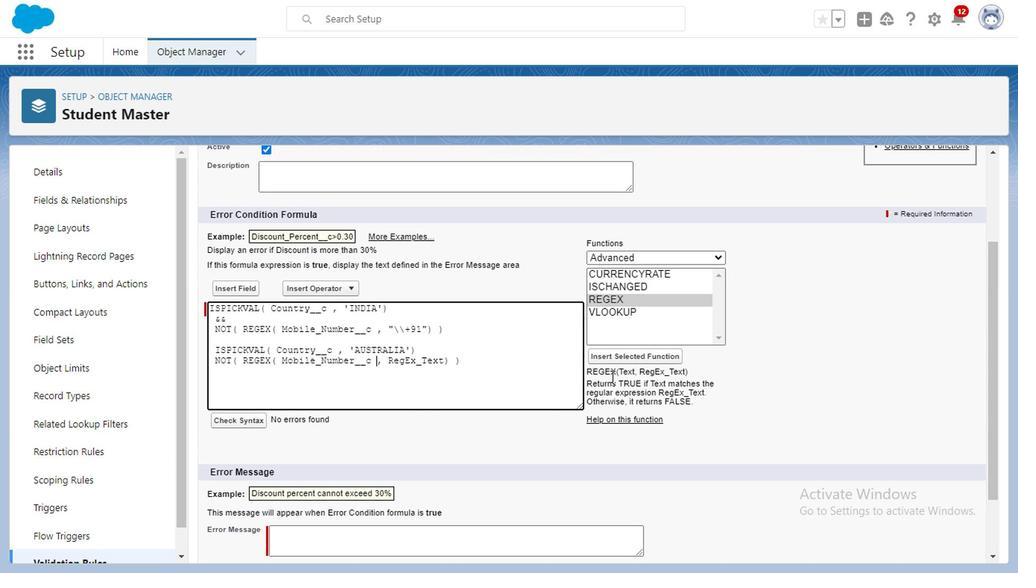 
Action: Mouse pressed left at (609, 373)
Screenshot: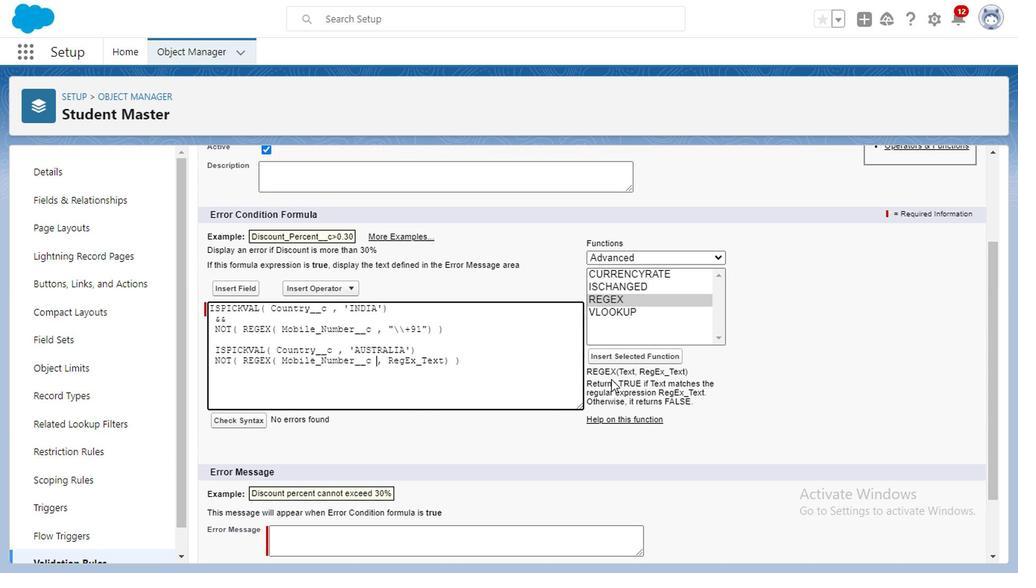 
Action: Mouse moved to (440, 362)
Screenshot: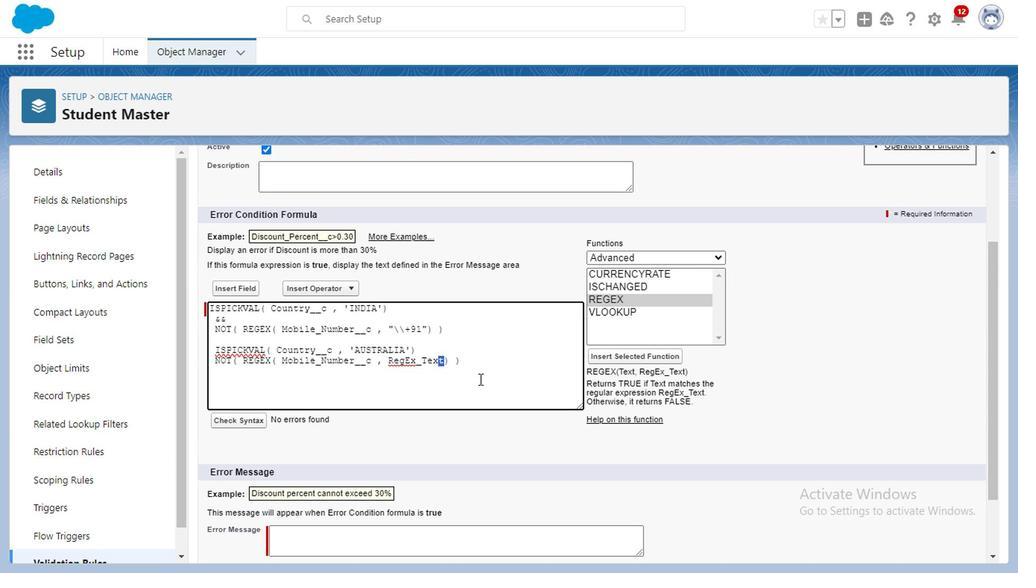 
Action: Mouse pressed left at (440, 362)
Screenshot: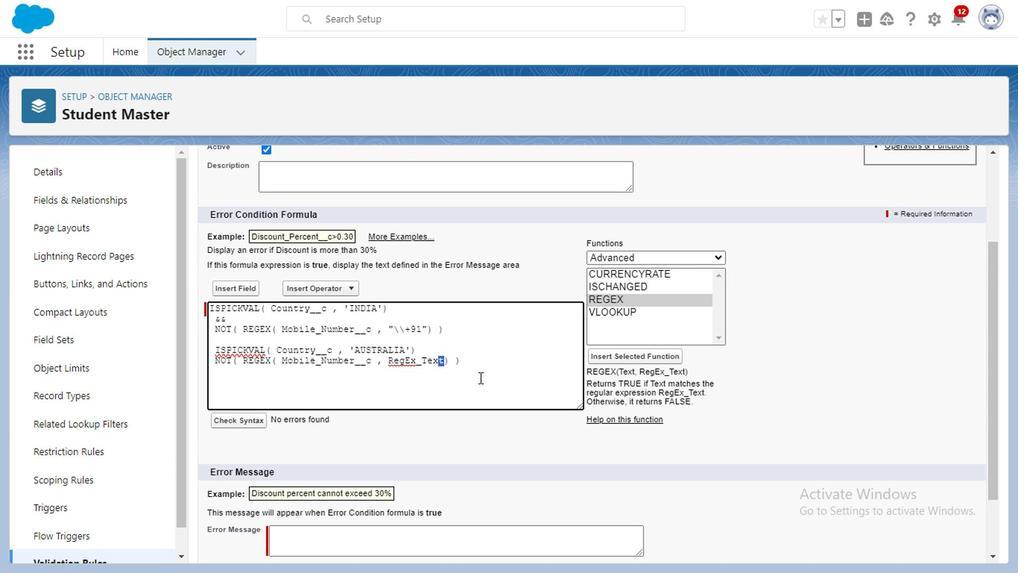 
Action: Mouse moved to (443, 364)
Screenshot: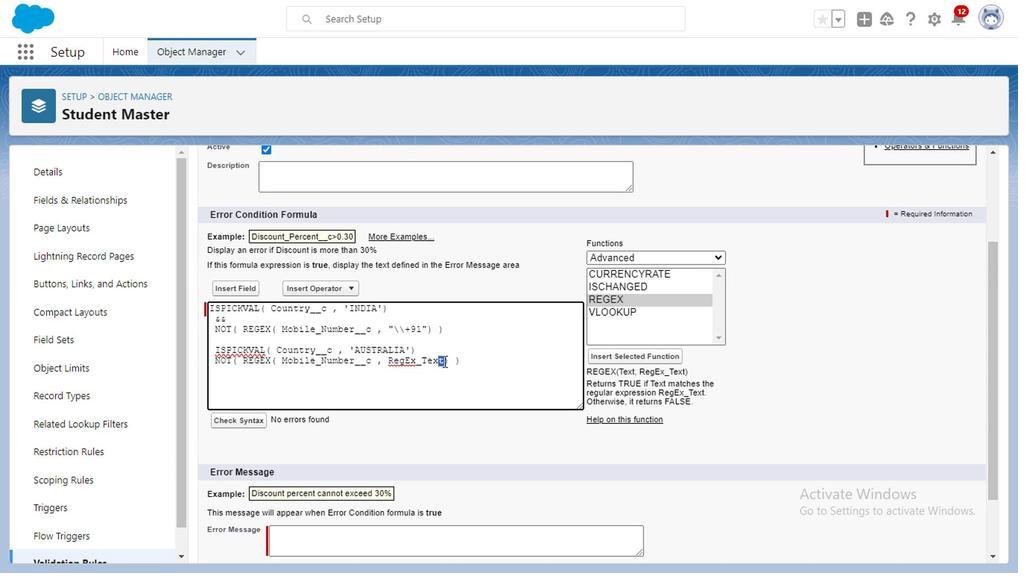 
Action: Mouse pressed left at (443, 364)
Screenshot: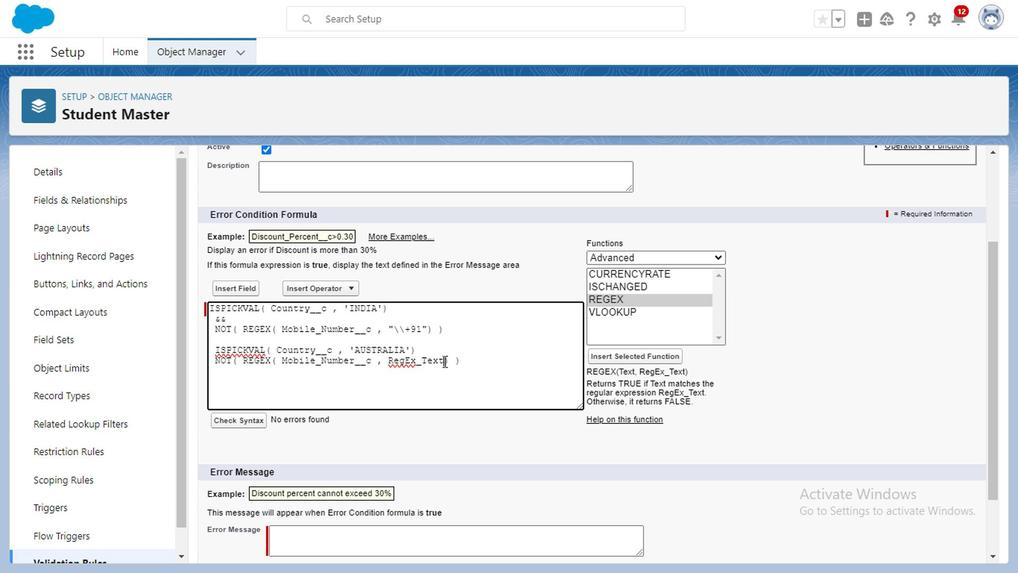 
Action: Key pressed <Key.backspace><Key.backspace><Key.backspace><Key.backspace><Key.backspace><Key.backspace><Key.backspace><Key.backspace><Key.backspace><Key.backspace>
Screenshot: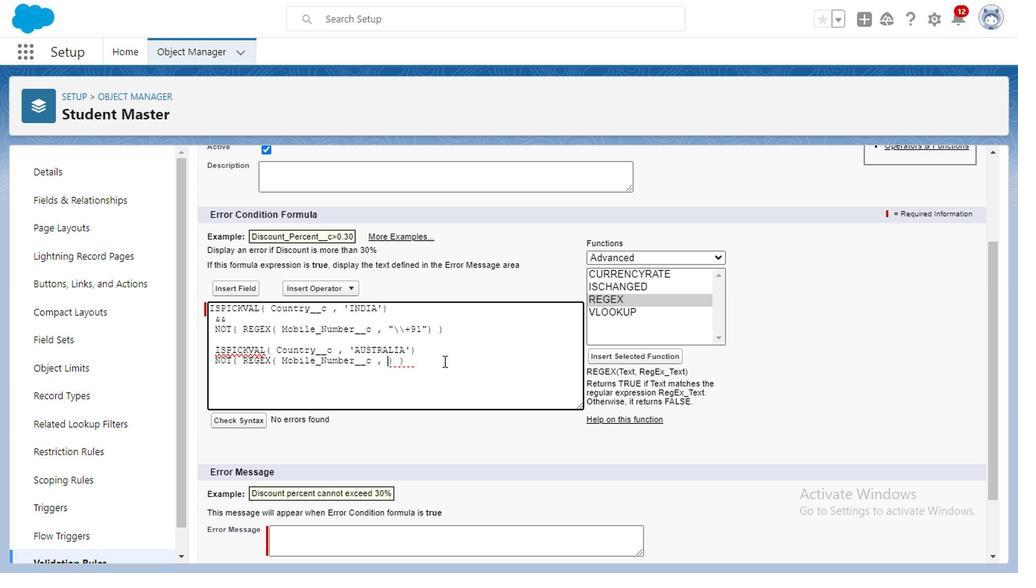 
Action: Mouse moved to (120, 350)
Screenshot: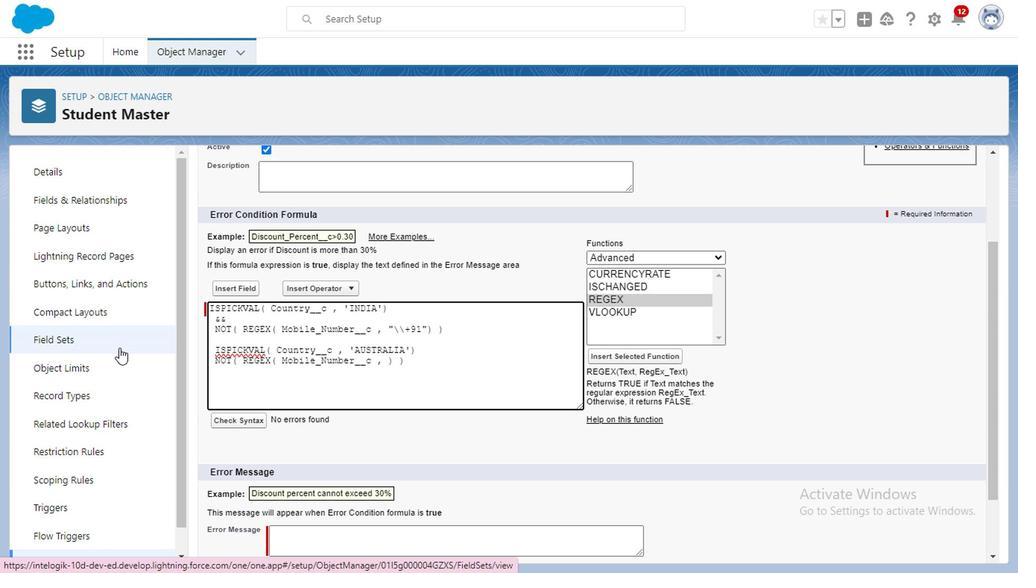 
Action: Key pressed <Key.shift_r>"\\<Key.shift_r><Key.shift_r><Key.shift_r><Key.shift_r><Key.shift_r>+61<Key.shift_r>"
Screenshot: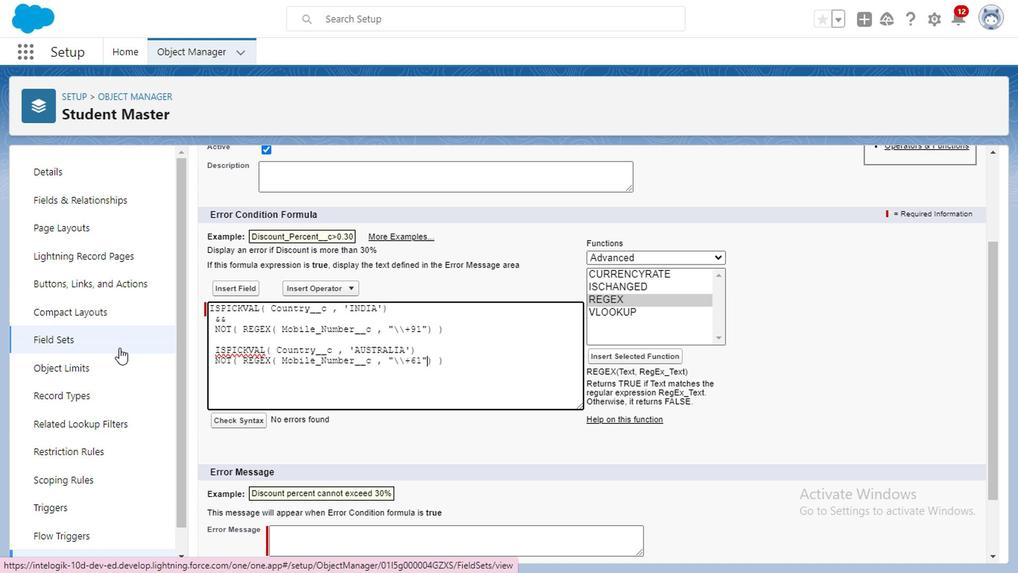 
Action: Mouse moved to (431, 352)
Screenshot: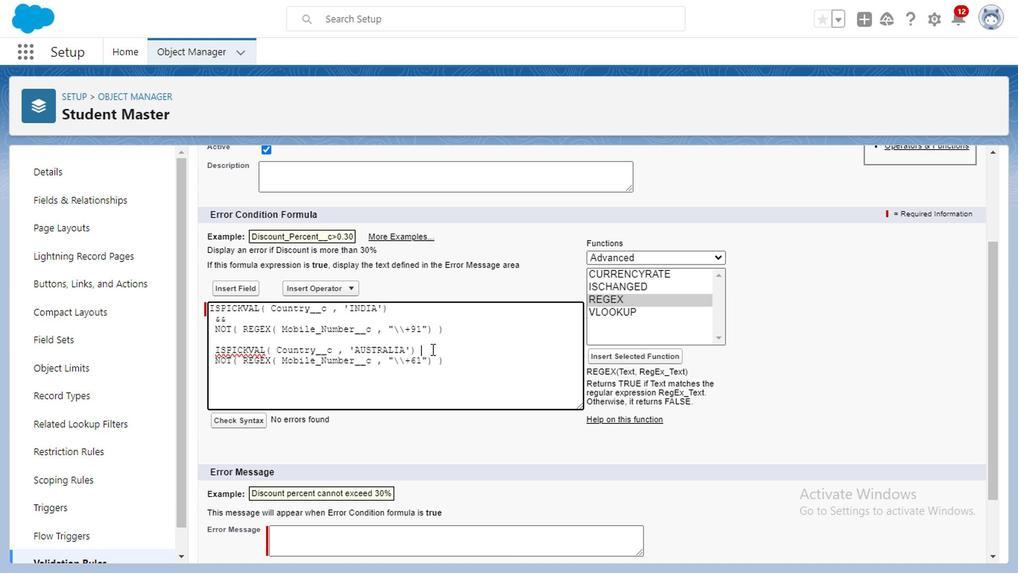 
Action: Mouse pressed left at (431, 352)
Screenshot: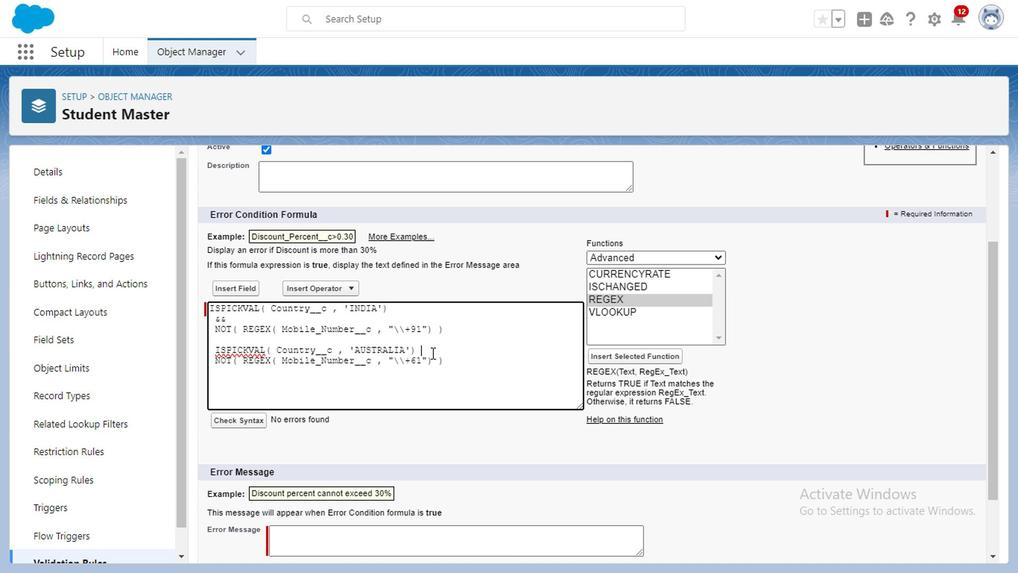 
Action: Mouse moved to (431, 354)
Screenshot: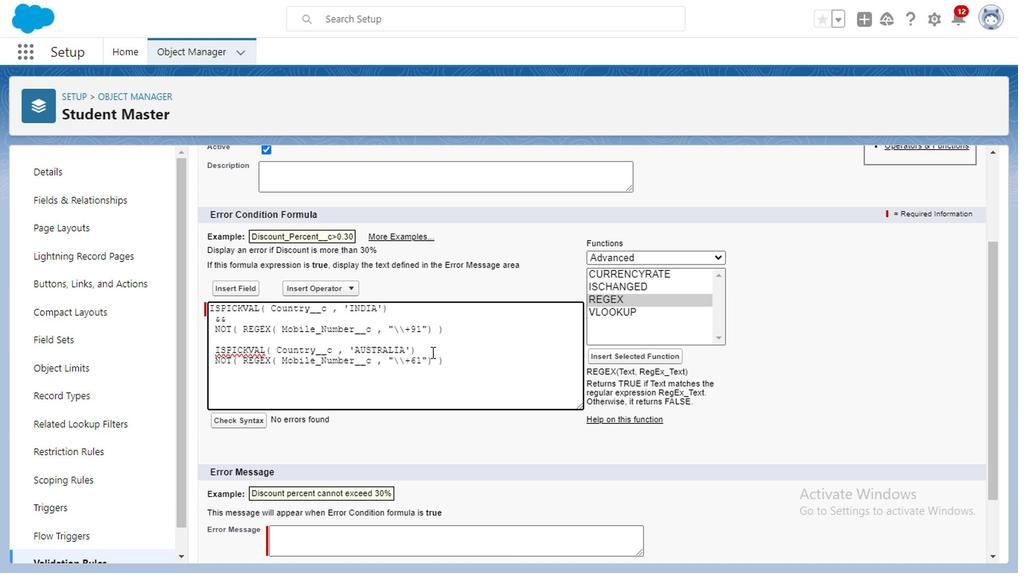 
Action: Key pressed <Key.enter>
Screenshot: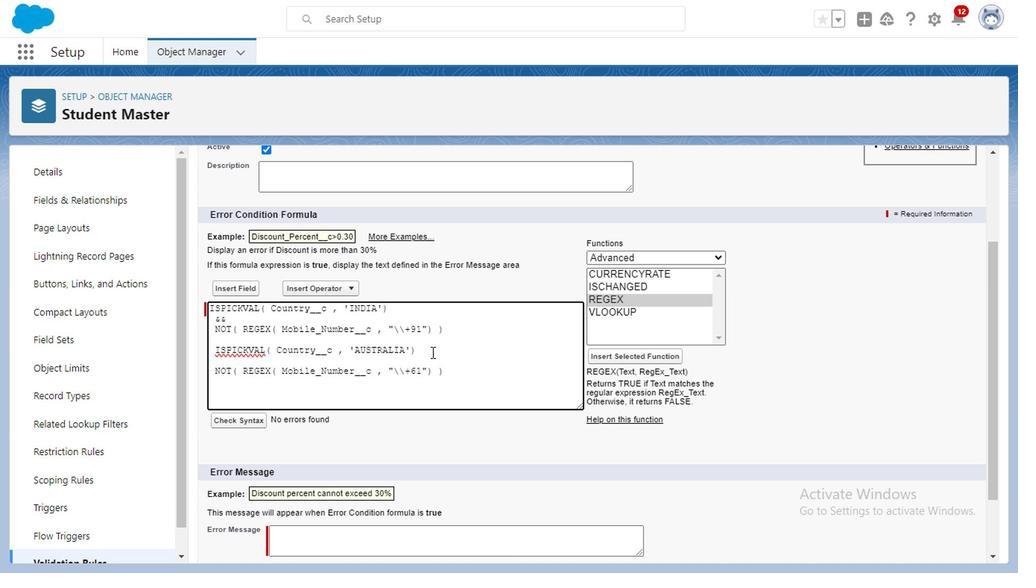 
Action: Mouse moved to (462, 378)
Screenshot: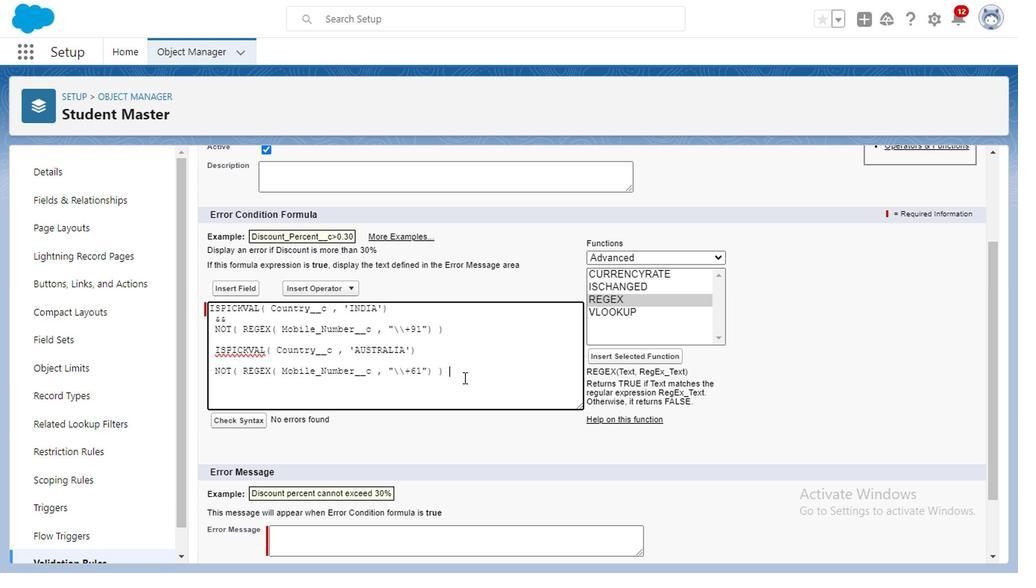 
Action: Mouse pressed left at (462, 378)
Screenshot: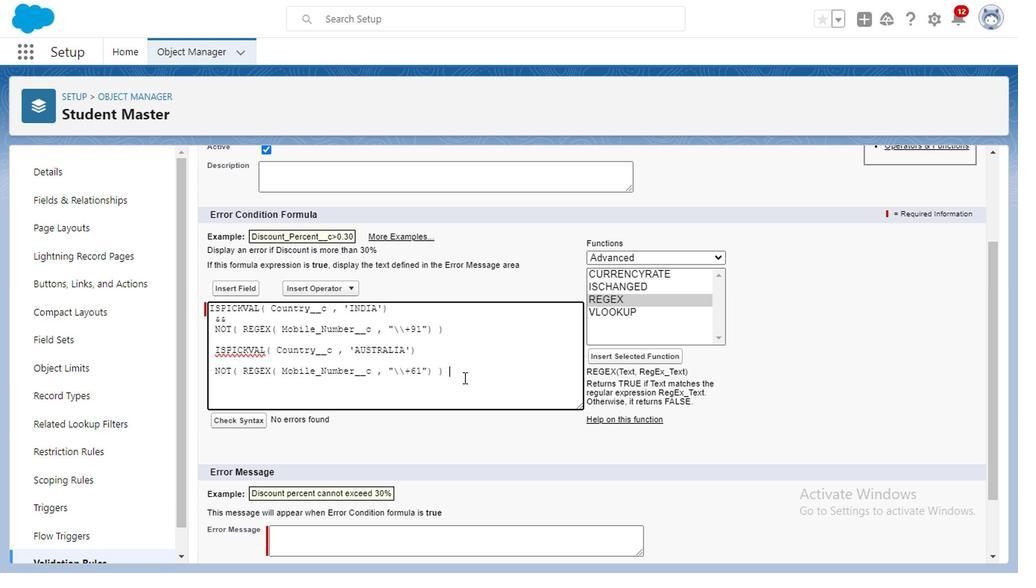 
Action: Mouse moved to (462, 384)
Screenshot: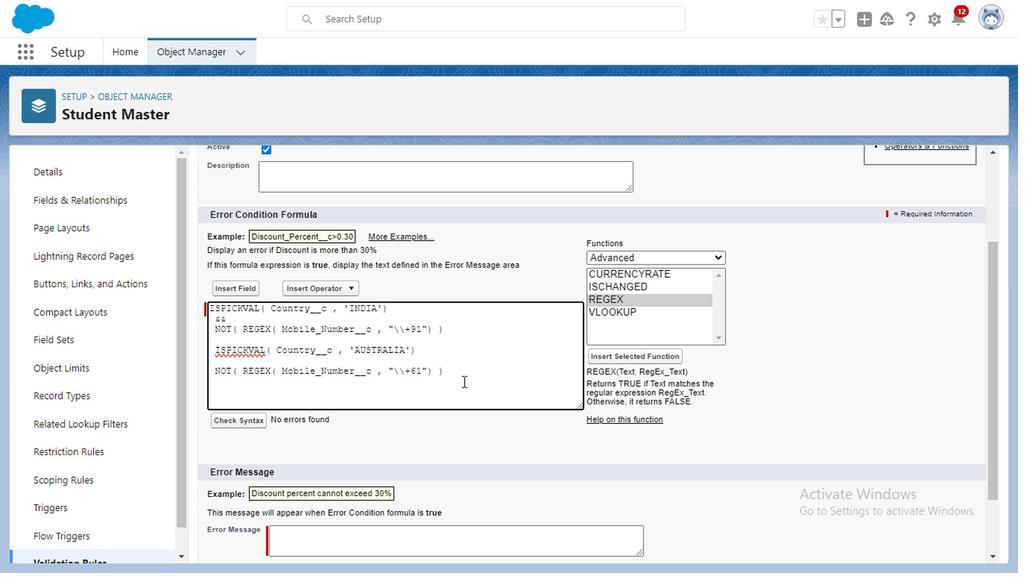 
Action: Key pressed <Key.enter><Key.enter>
Screenshot: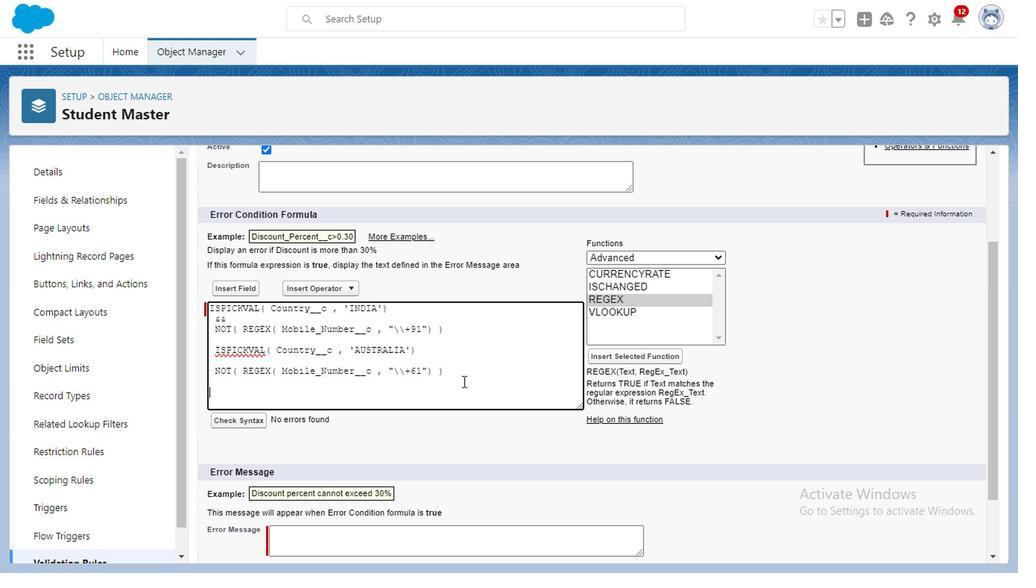 
Action: Mouse moved to (654, 260)
Screenshot: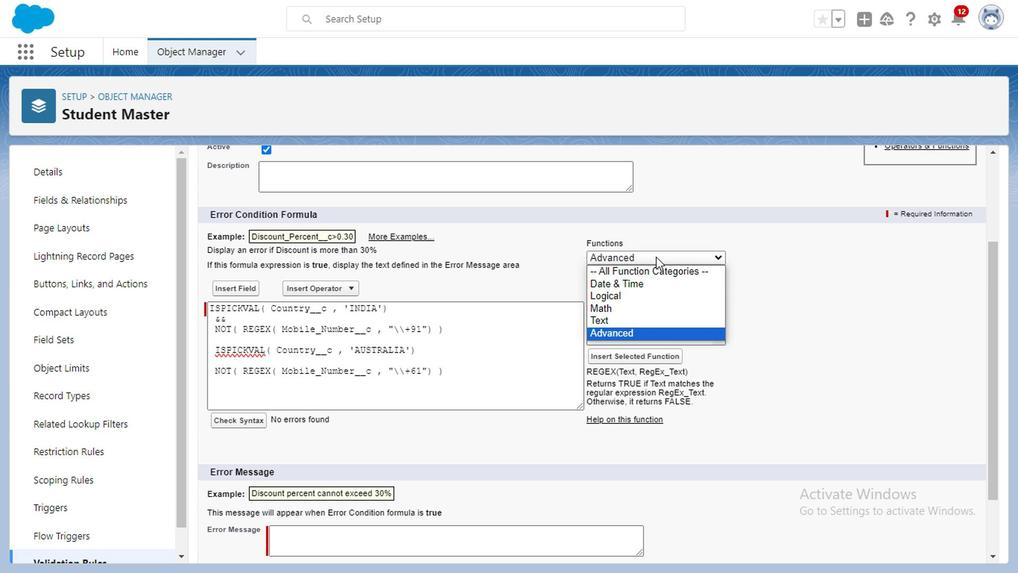 
Action: Mouse pressed left at (654, 260)
Screenshot: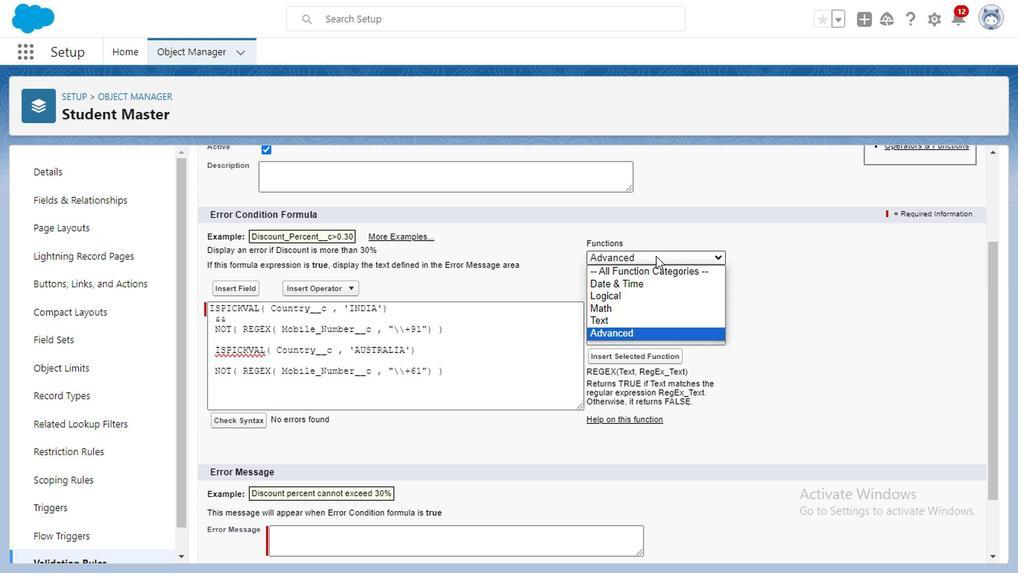 
Action: Mouse moved to (628, 270)
Screenshot: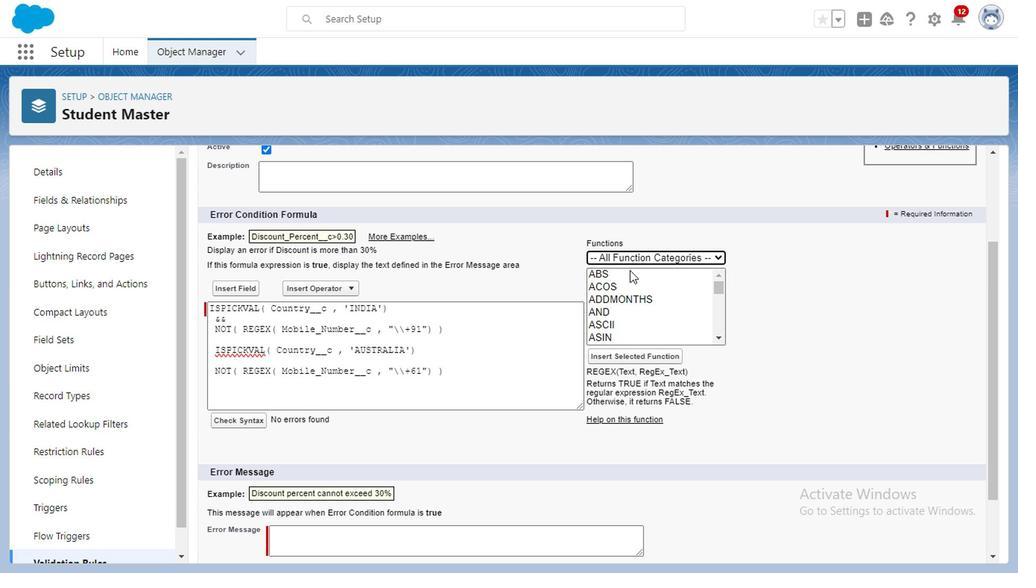 
Action: Mouse pressed left at (628, 270)
Screenshot: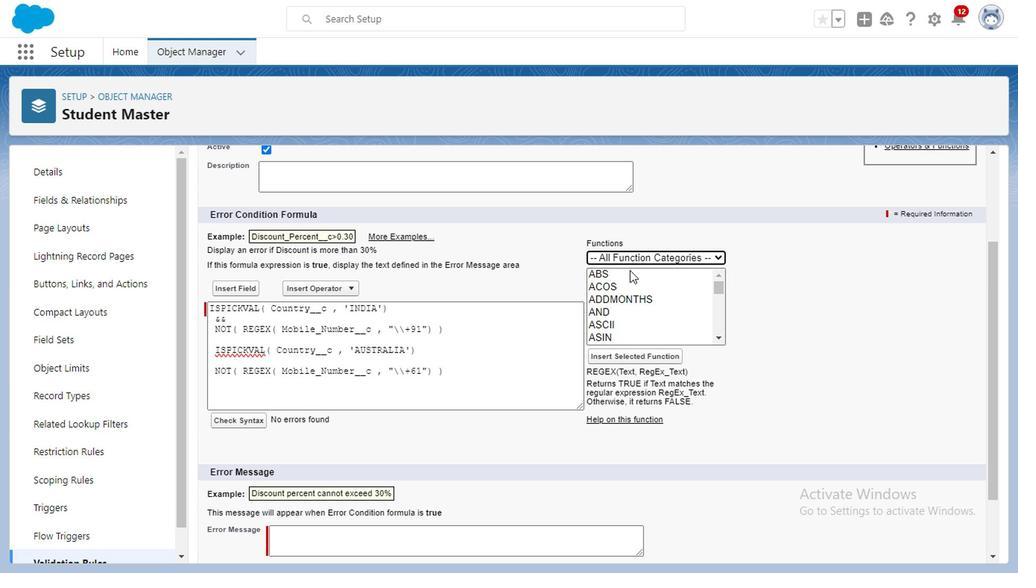
Action: Mouse moved to (634, 298)
Screenshot: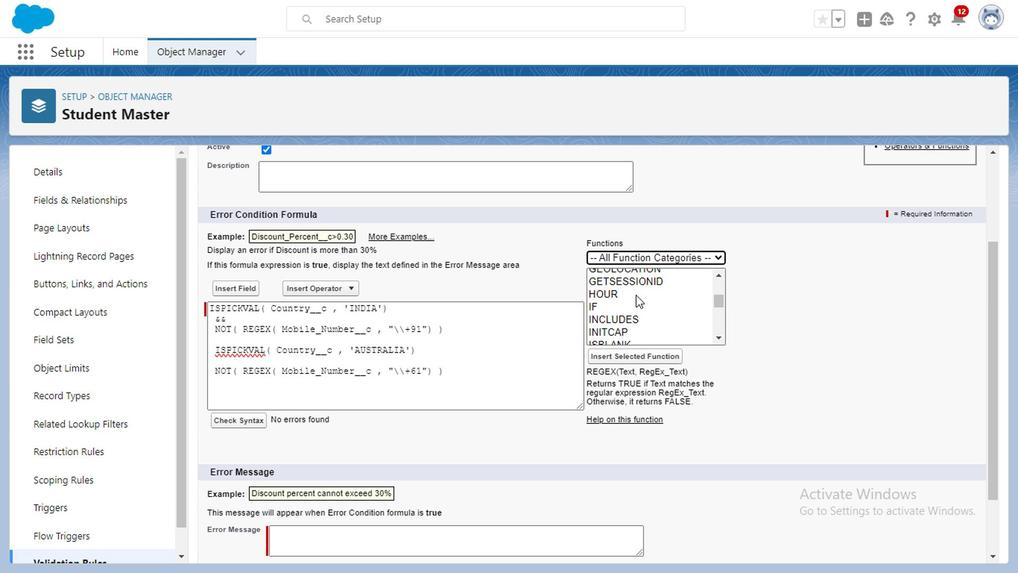 
Action: Mouse scrolled (634, 297) with delta (0, -1)
Screenshot: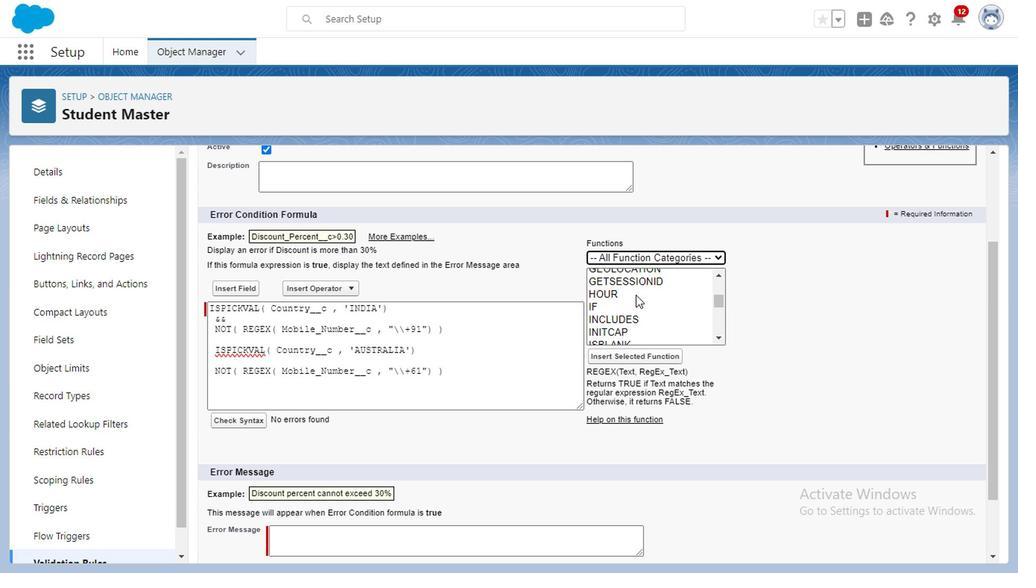 
Action: Mouse moved to (717, 300)
Screenshot: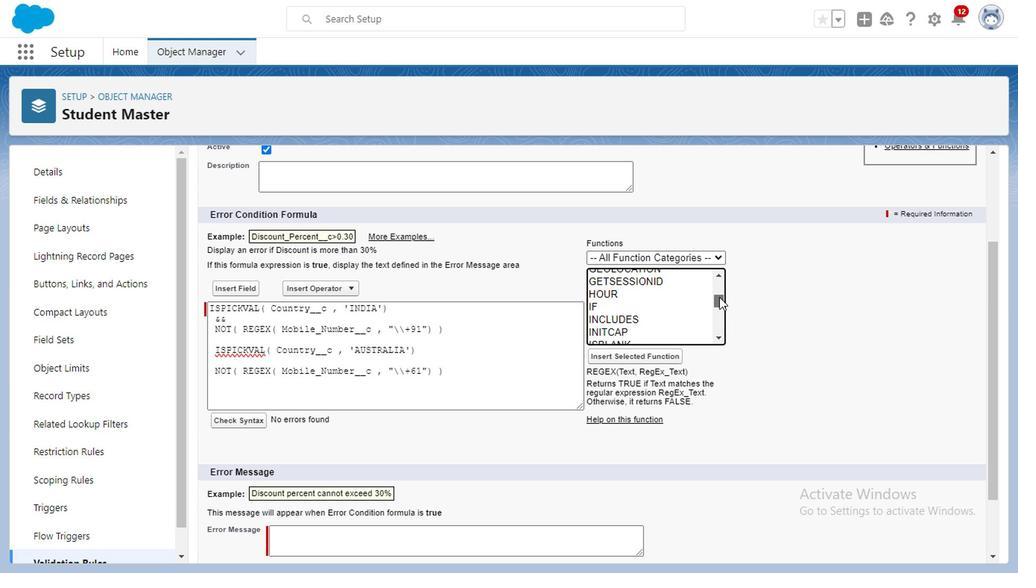 
Action: Mouse pressed left at (717, 300)
Screenshot: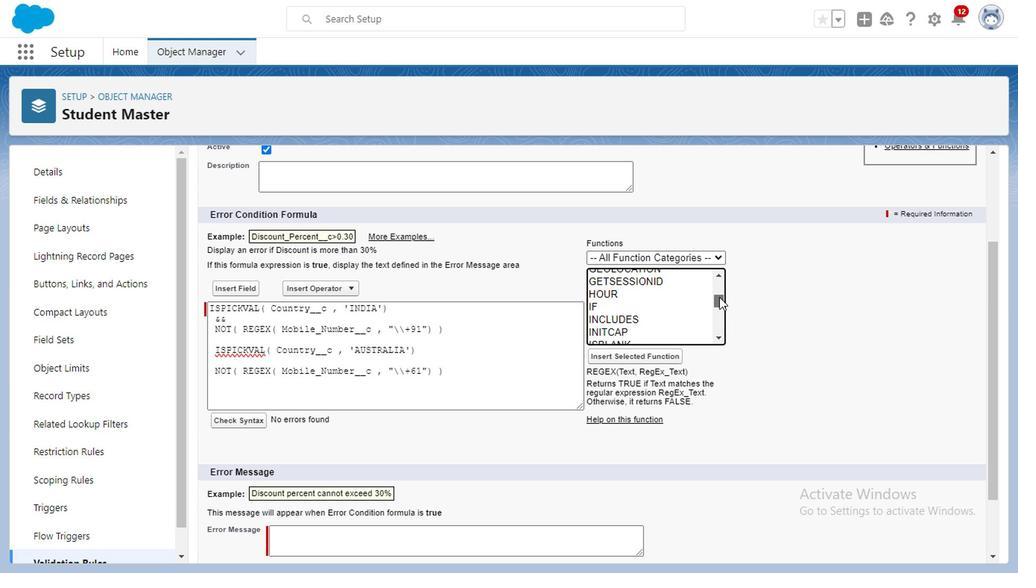 
Action: Mouse moved to (634, 292)
Screenshot: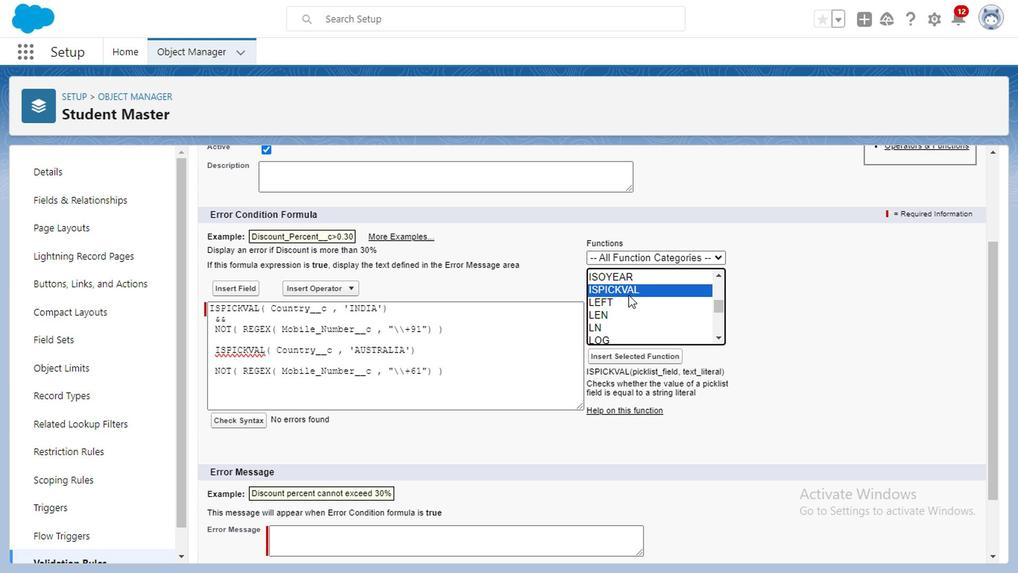 
Action: Mouse pressed left at (634, 292)
Screenshot: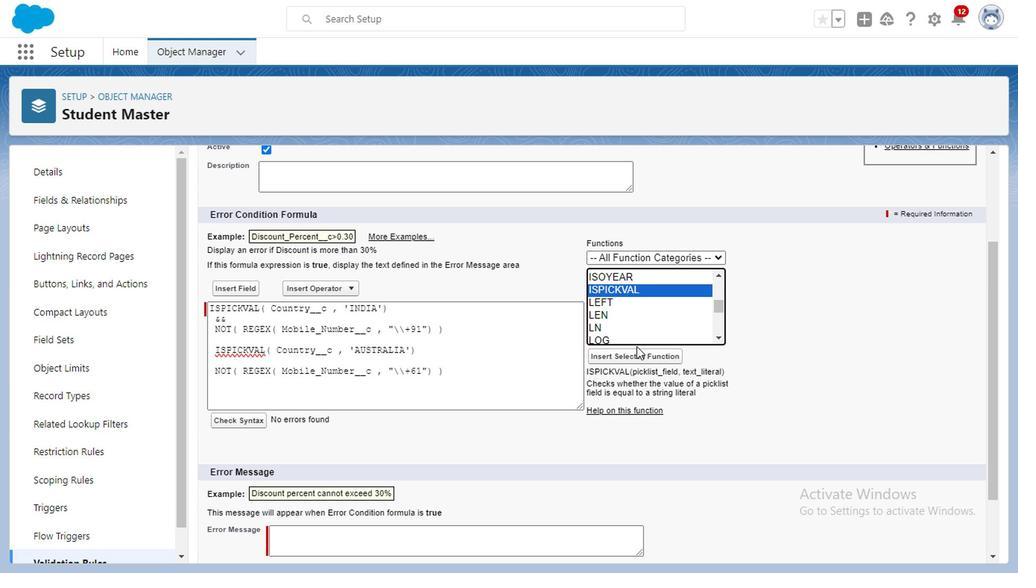 
Action: Mouse moved to (642, 356)
Screenshot: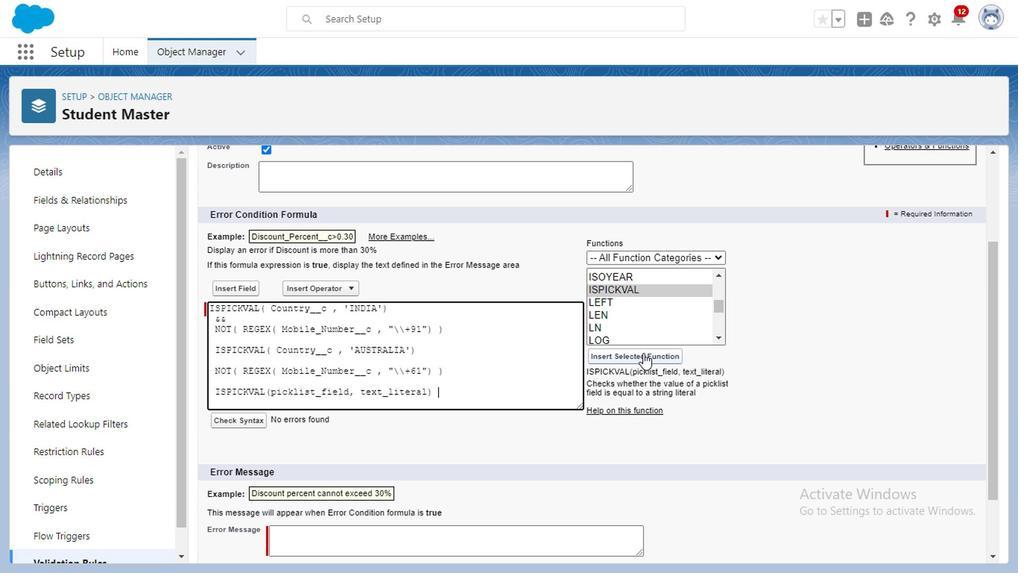 
Action: Mouse pressed left at (642, 356)
Screenshot: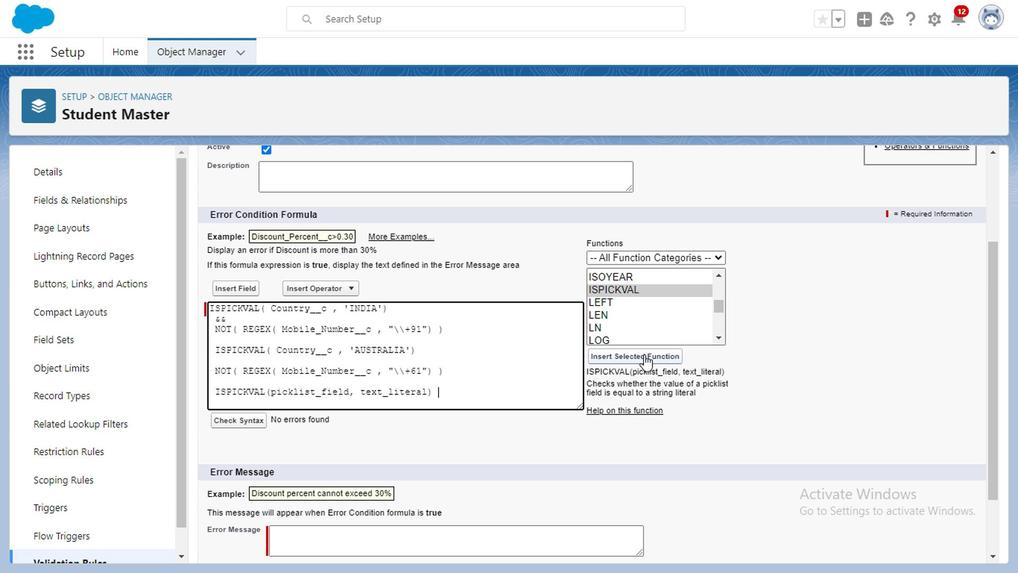 
Action: Mouse moved to (349, 393)
